 Task: Research Airbnb accommodation in Naze, Japan from 4th January 2024 to 15th January 2024 for 2 adults. Place can be entire room with 1  bedroom having 1 bed and 1 bathroom. Property type can be hotel.
Action: Mouse moved to (458, 116)
Screenshot: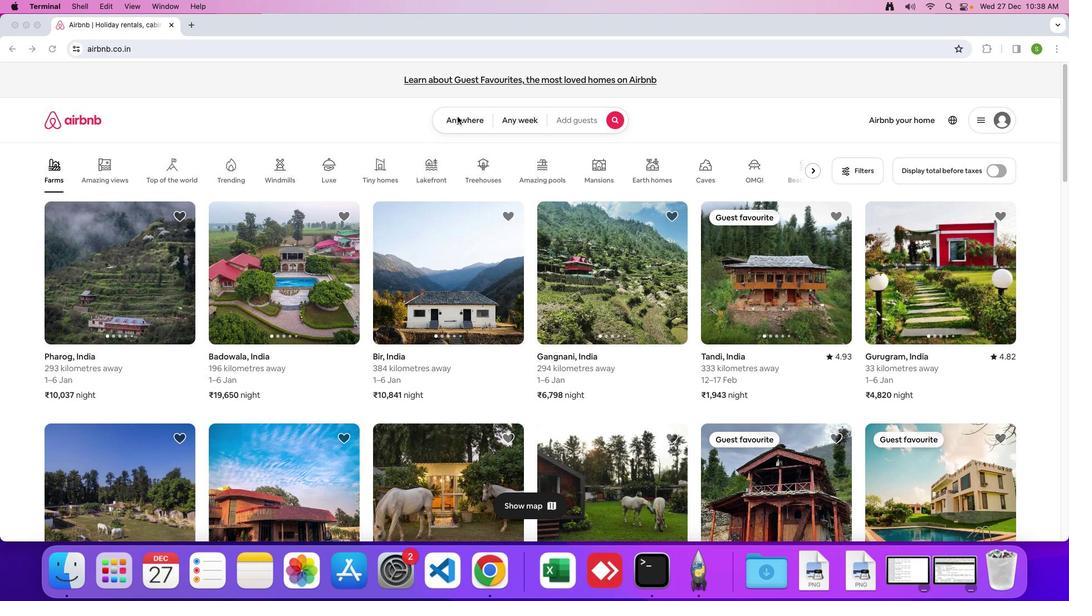 
Action: Mouse pressed left at (458, 116)
Screenshot: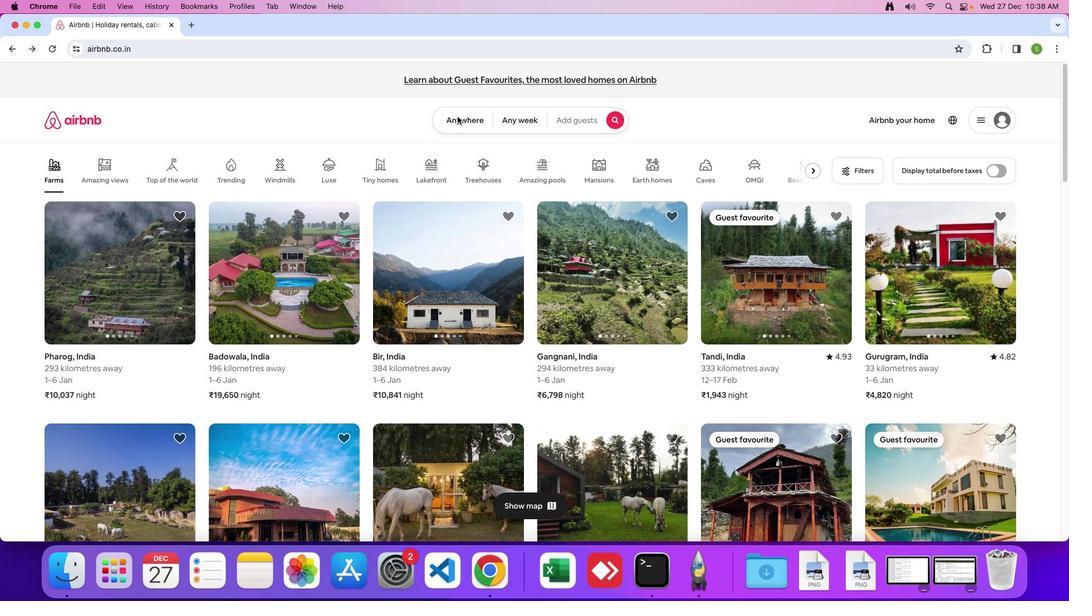 
Action: Mouse moved to (452, 122)
Screenshot: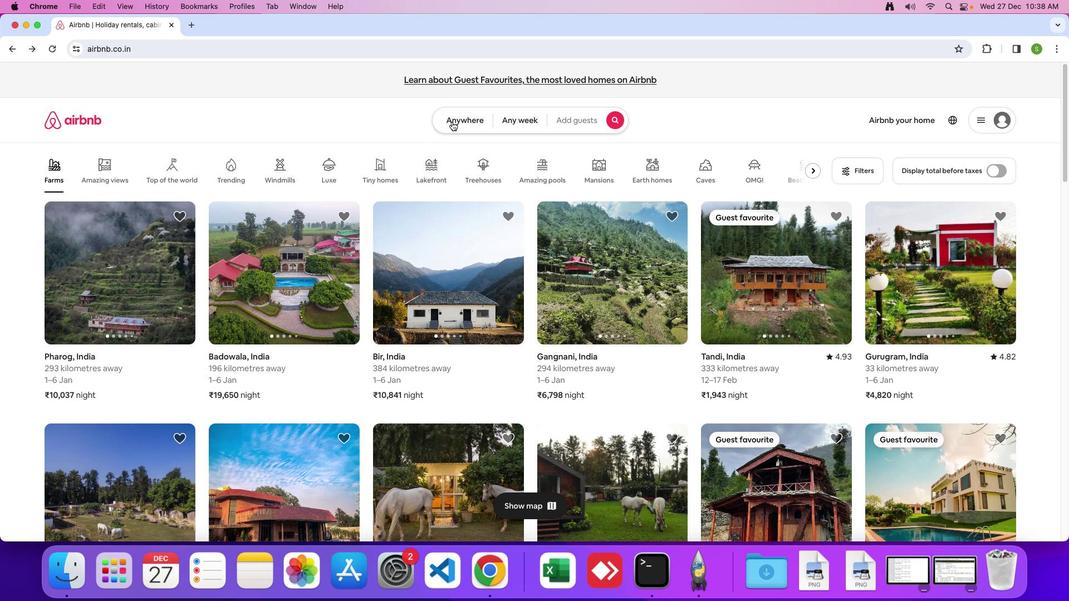 
Action: Mouse pressed left at (452, 122)
Screenshot: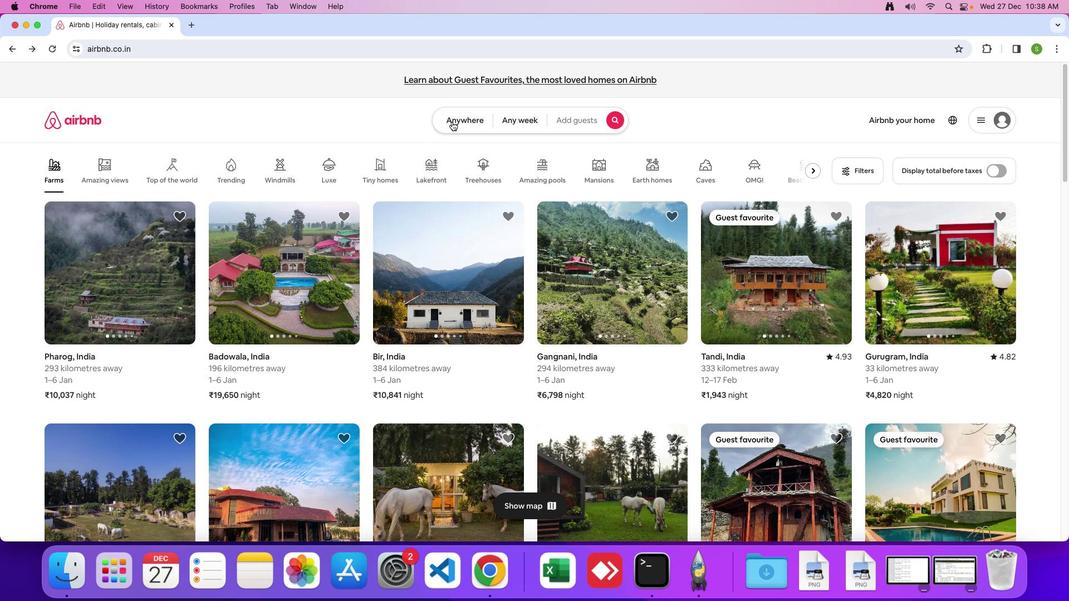 
Action: Mouse moved to (382, 157)
Screenshot: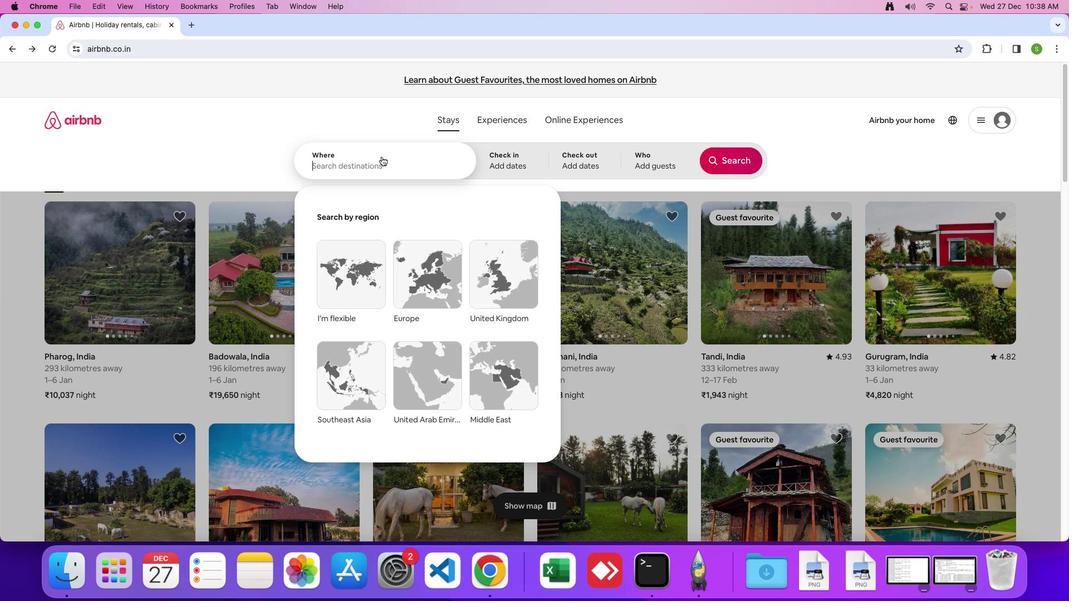 
Action: Mouse pressed left at (382, 157)
Screenshot: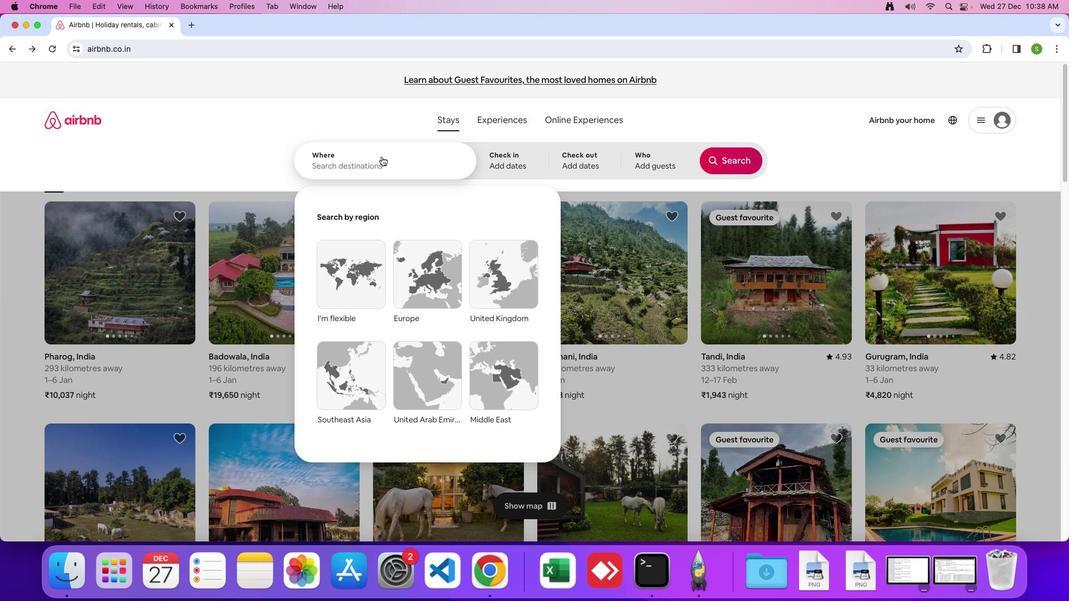 
Action: Key pressed 'N'Key.caps_lock'a''z''a'','Key.spaceKey.shift'J''a''p''a''n'Key.enter
Screenshot: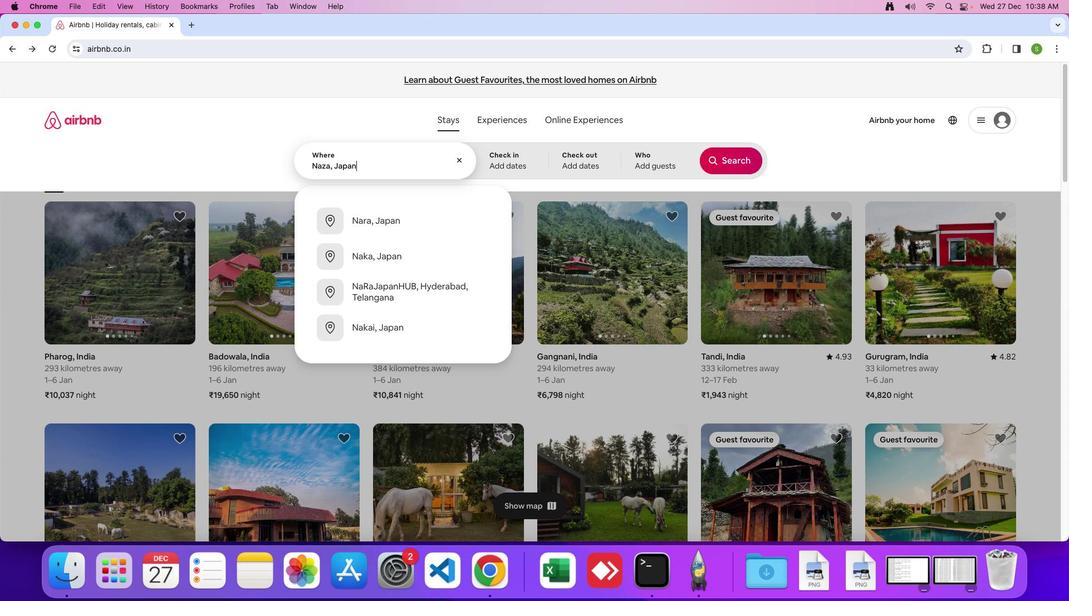 
Action: Mouse moved to (669, 294)
Screenshot: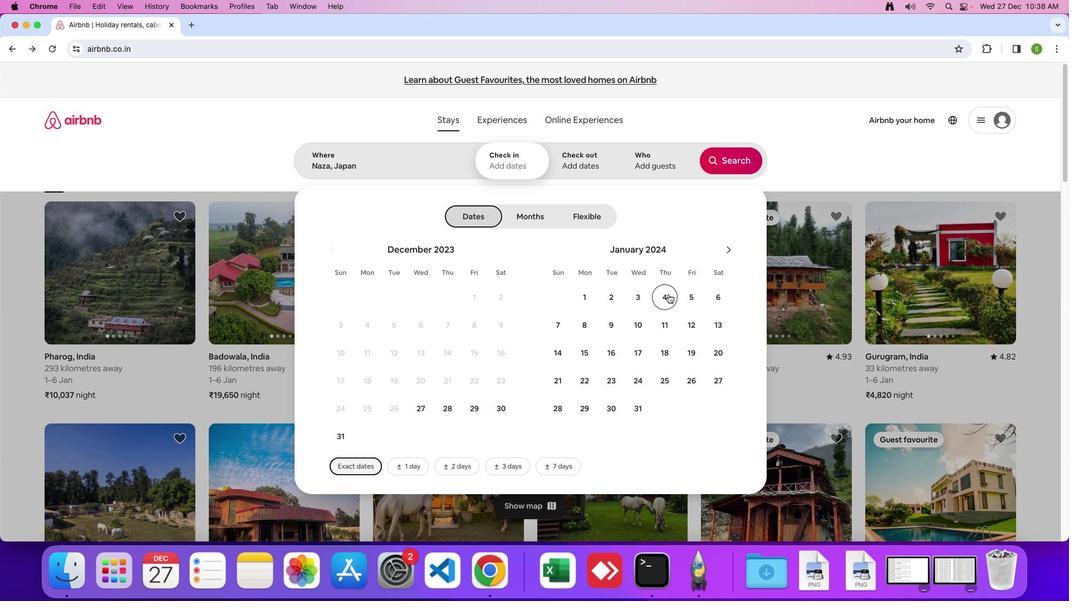 
Action: Mouse pressed left at (669, 294)
Screenshot: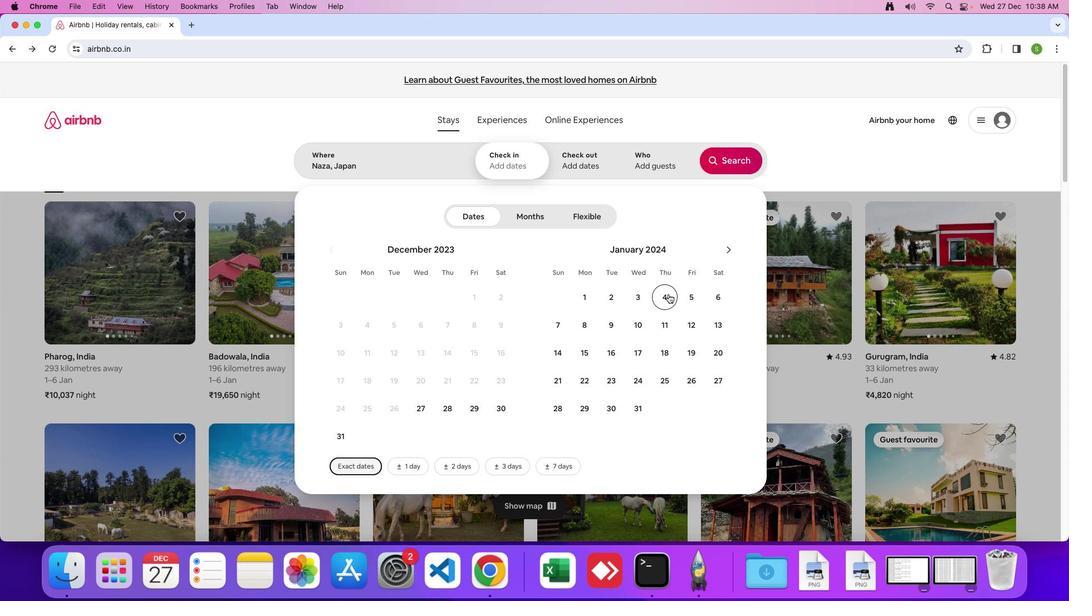 
Action: Mouse moved to (589, 355)
Screenshot: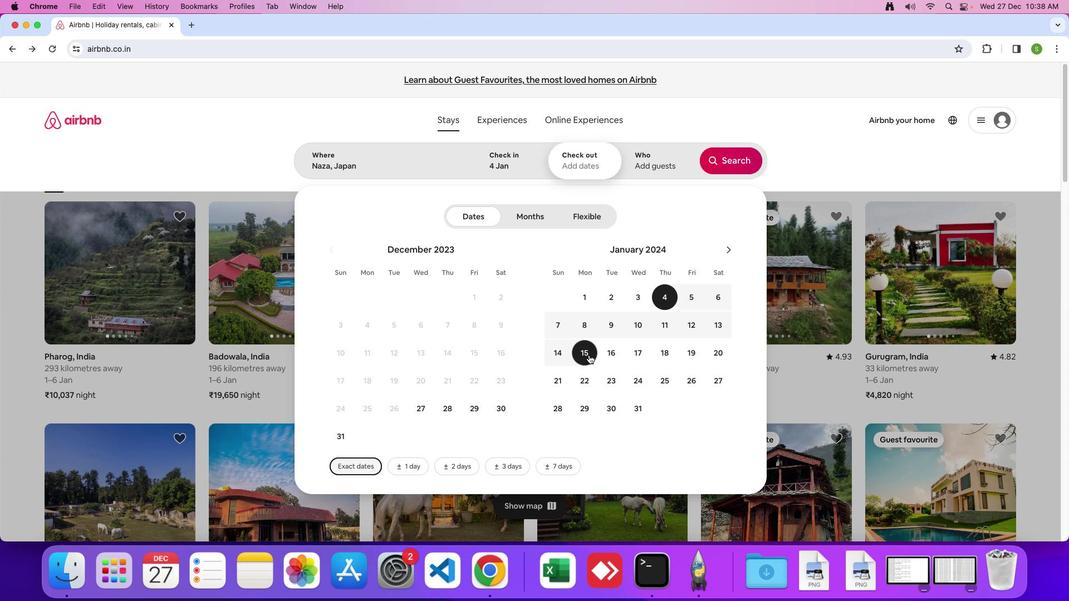 
Action: Mouse pressed left at (589, 355)
Screenshot: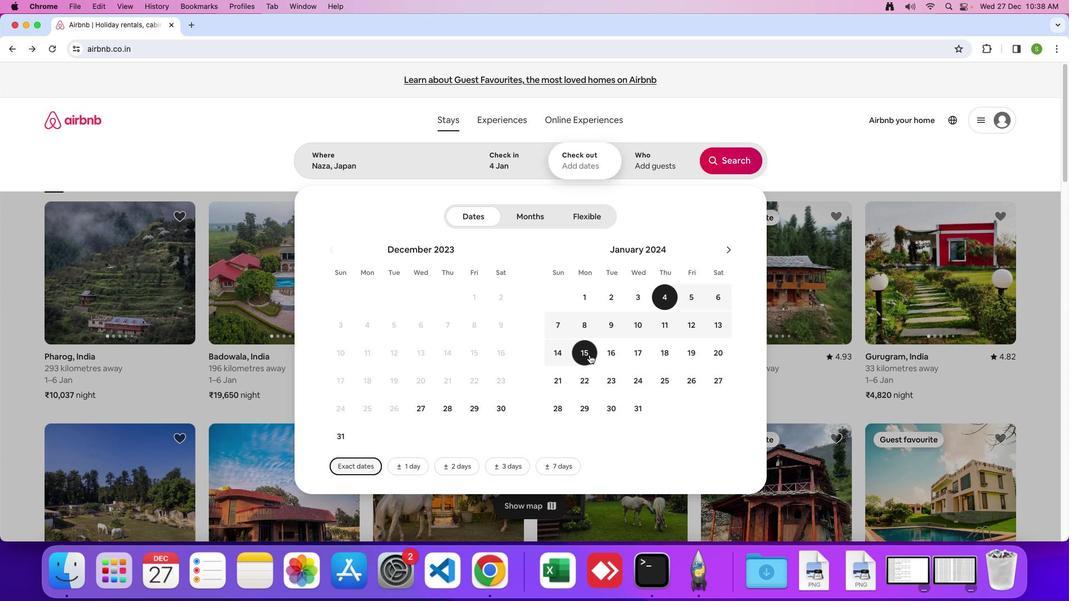 
Action: Mouse moved to (648, 171)
Screenshot: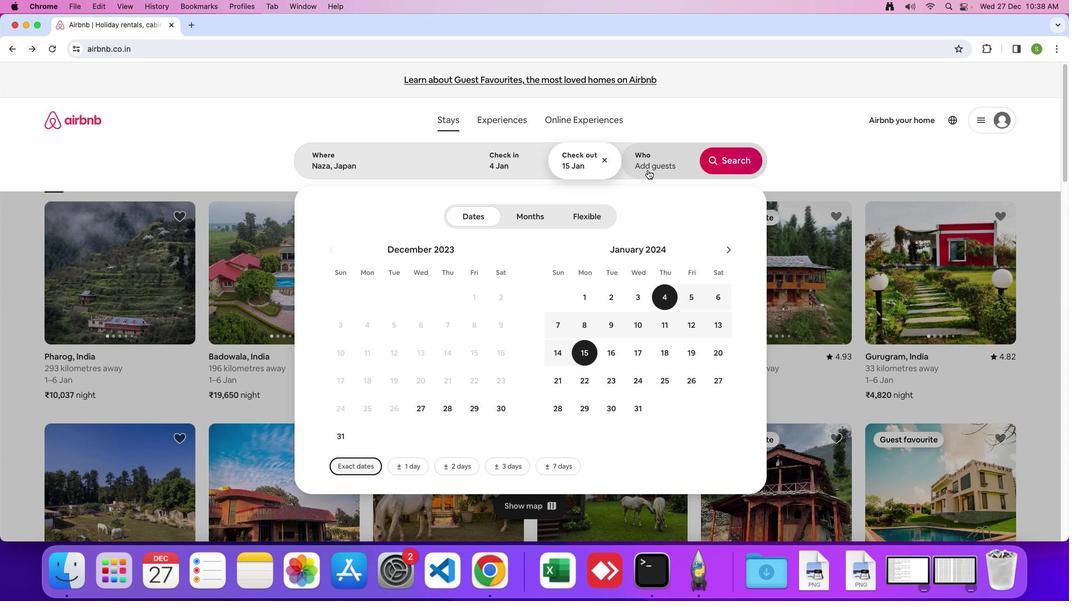 
Action: Mouse pressed left at (648, 171)
Screenshot: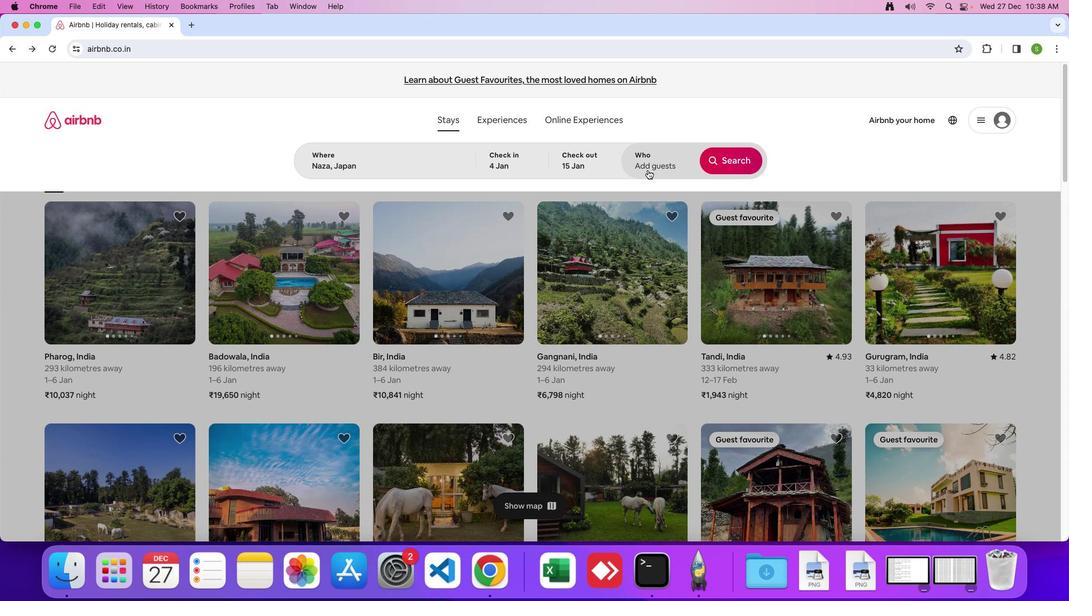 
Action: Mouse moved to (738, 222)
Screenshot: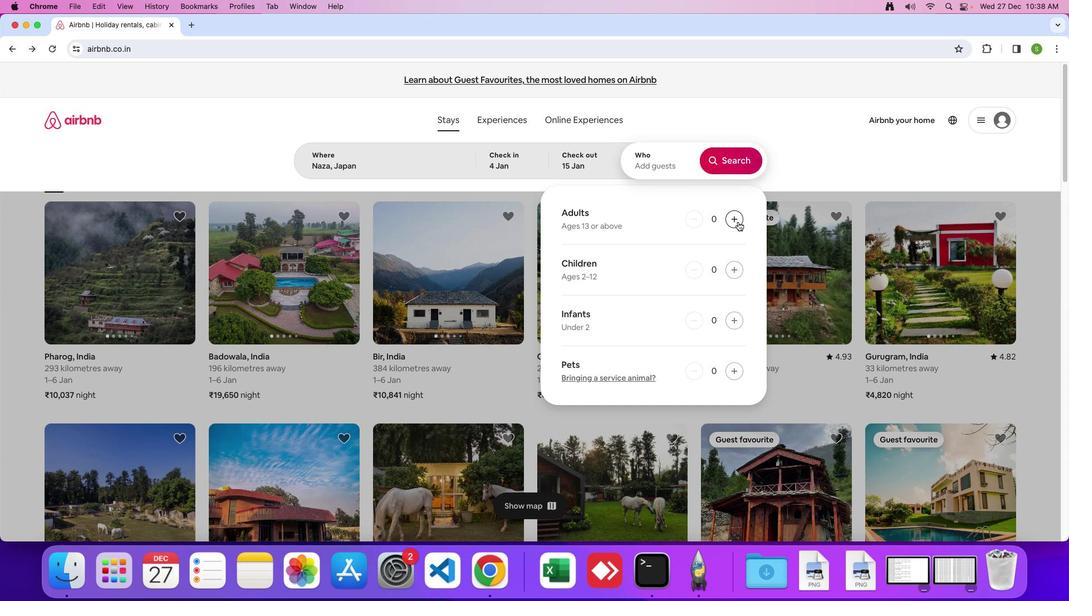 
Action: Mouse pressed left at (738, 222)
Screenshot: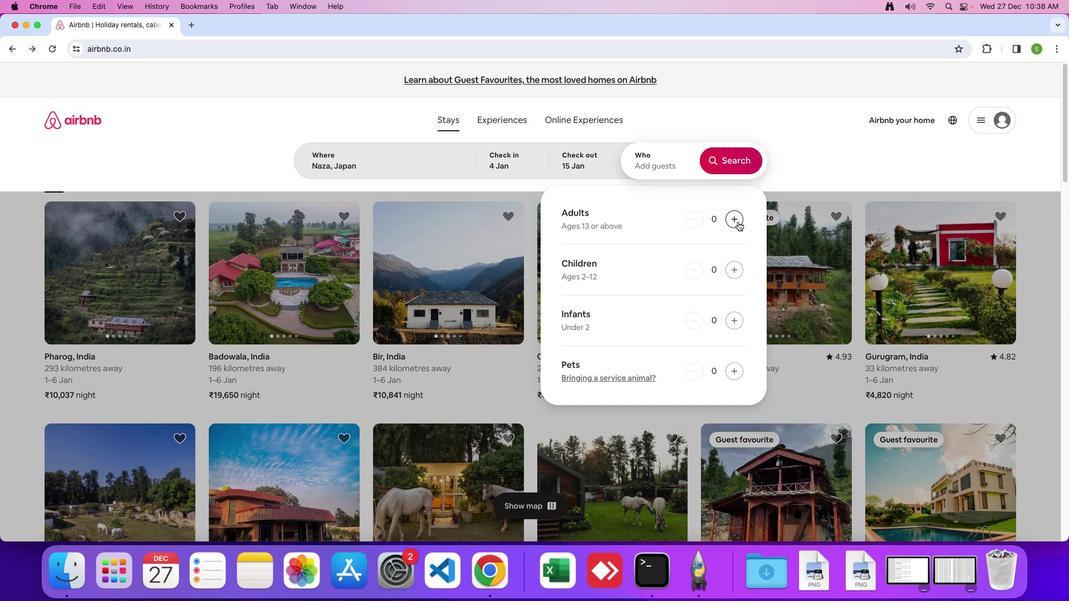 
Action: Mouse moved to (739, 222)
Screenshot: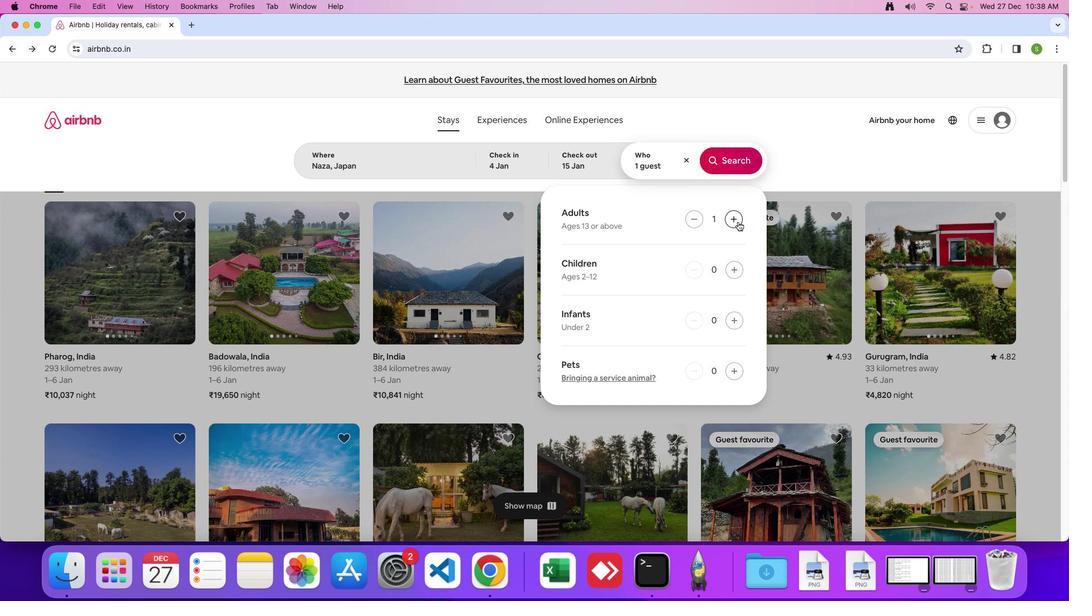 
Action: Mouse pressed left at (739, 222)
Screenshot: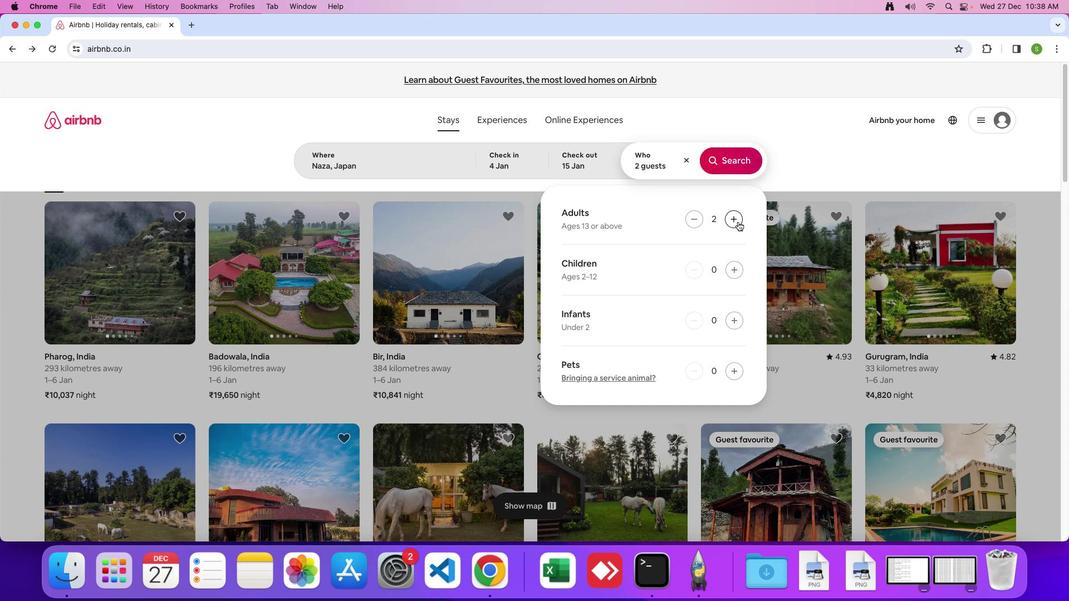 
Action: Mouse moved to (732, 166)
Screenshot: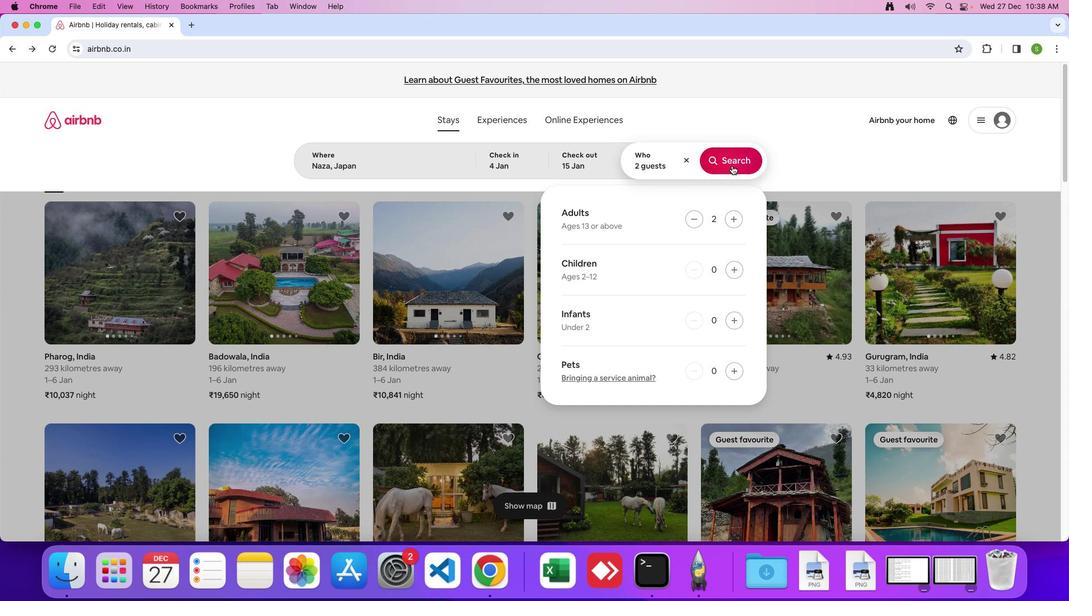 
Action: Mouse pressed left at (732, 166)
Screenshot: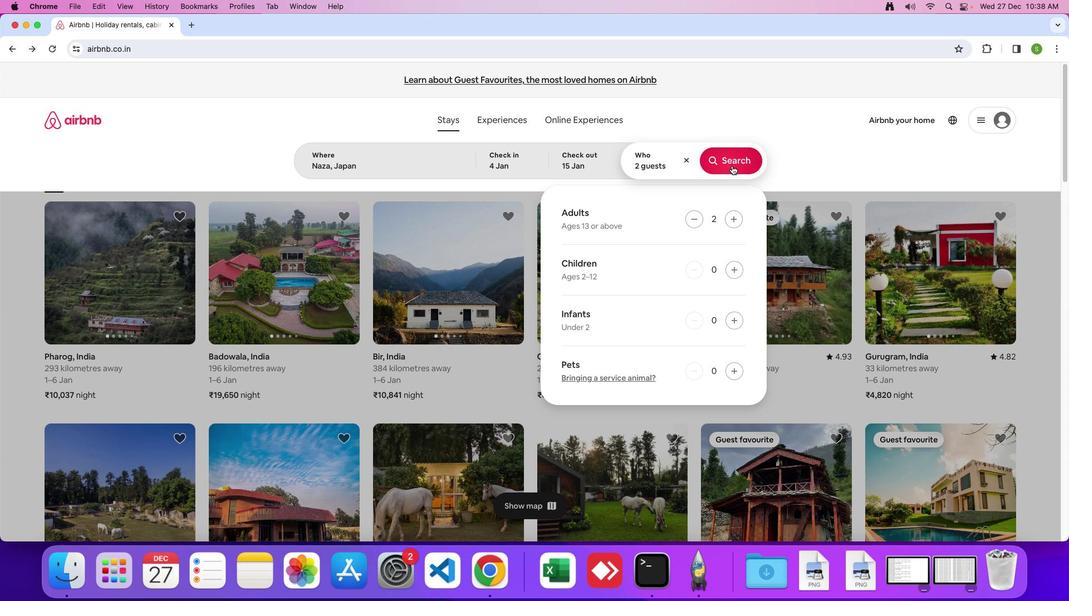 
Action: Mouse moved to (883, 133)
Screenshot: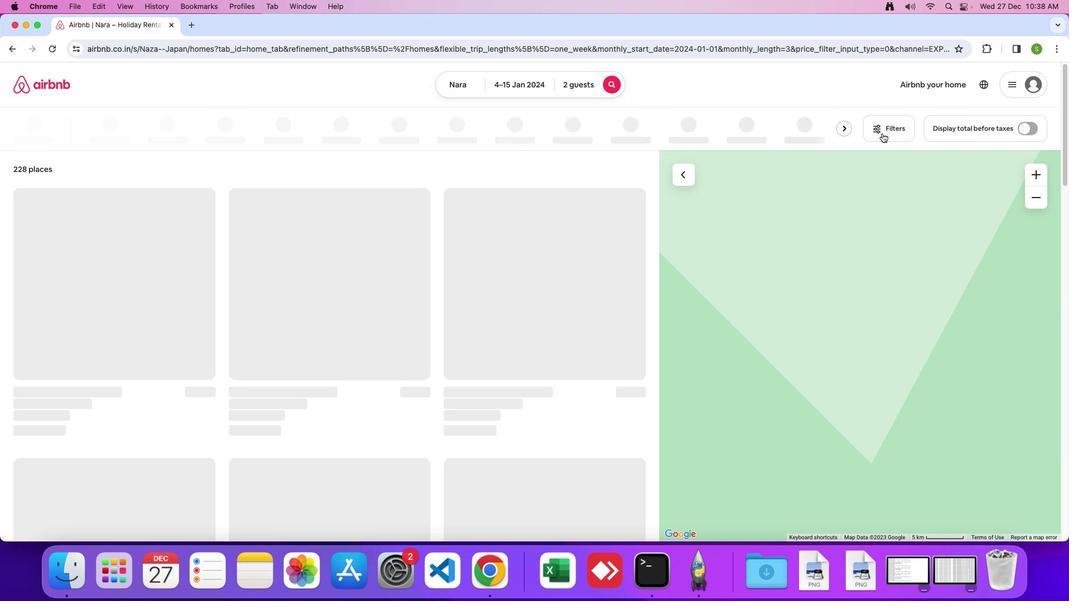 
Action: Mouse pressed left at (883, 133)
Screenshot: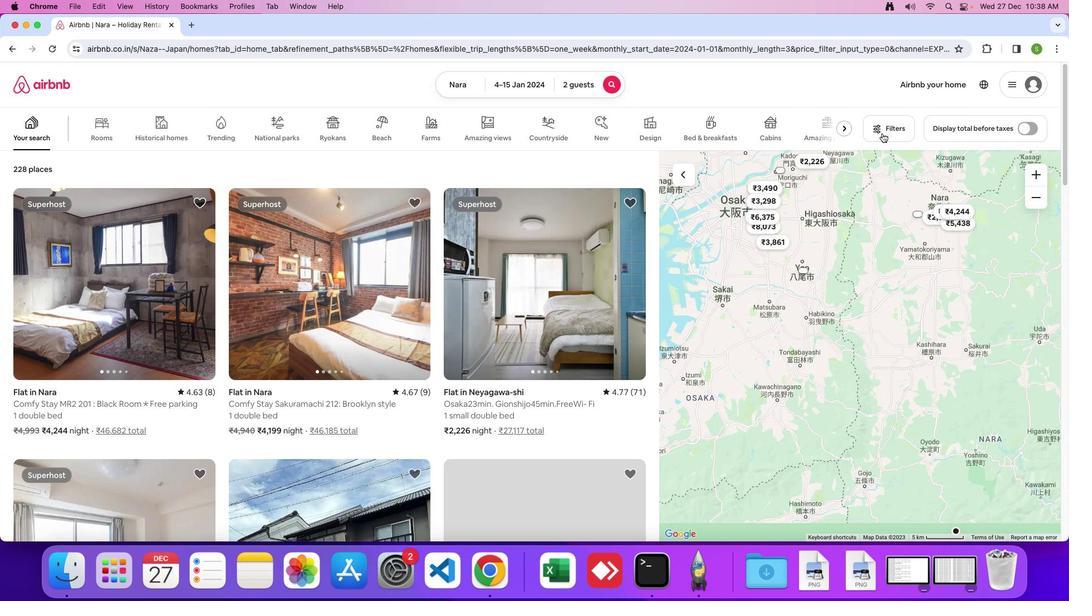 
Action: Mouse moved to (550, 290)
Screenshot: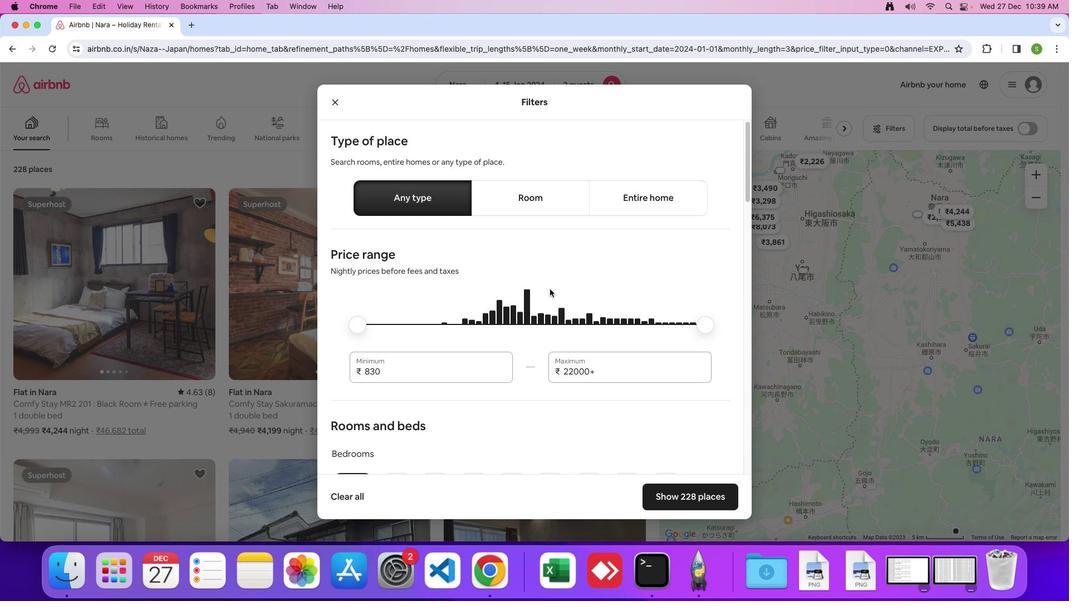 
Action: Mouse scrolled (550, 290) with delta (0, 0)
Screenshot: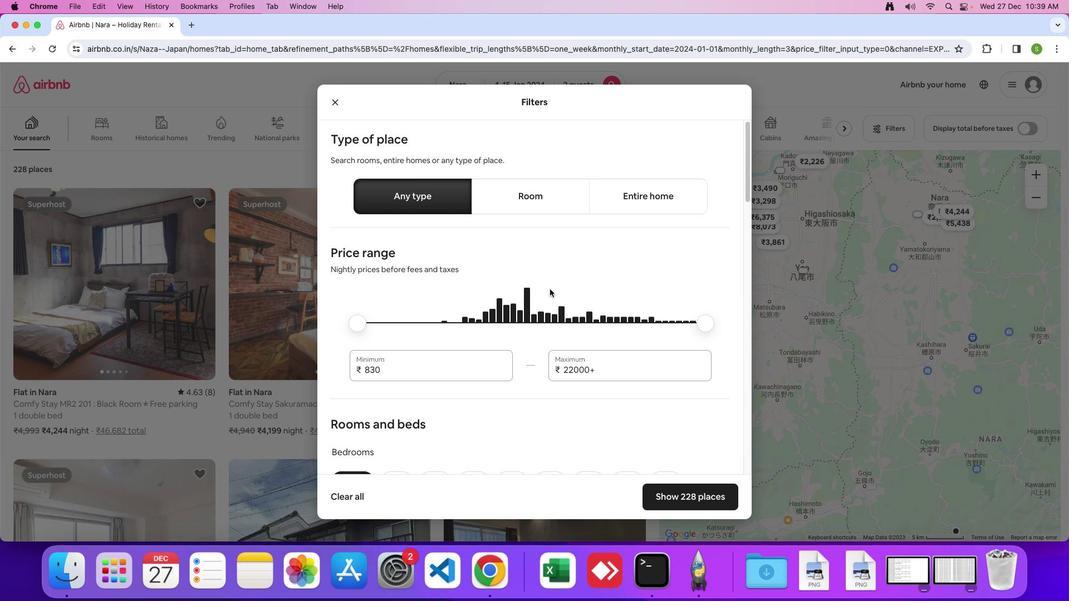 
Action: Mouse scrolled (550, 290) with delta (0, 0)
Screenshot: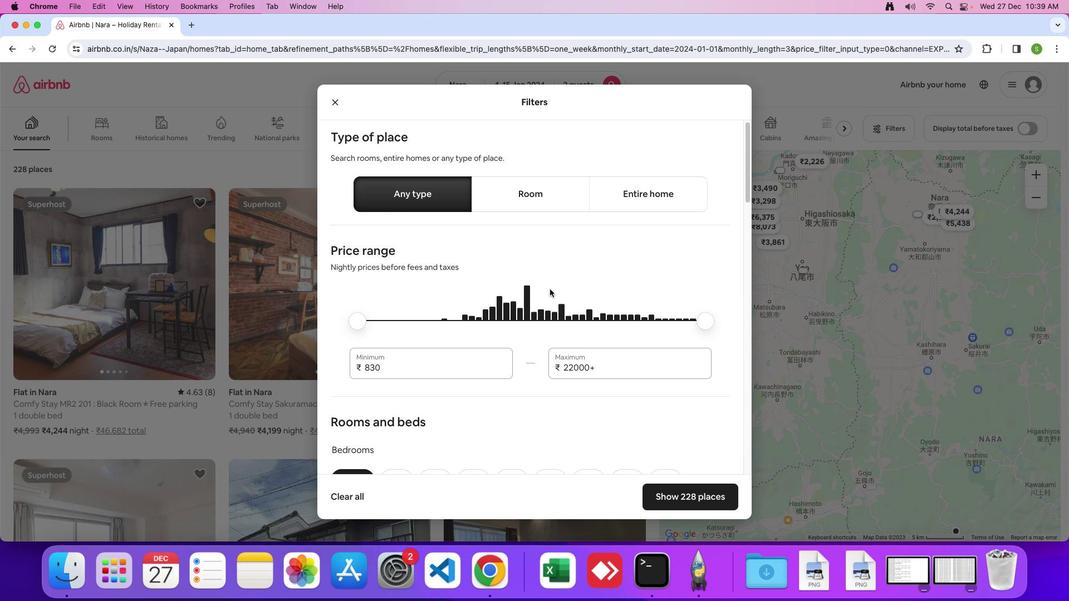 
Action: Mouse scrolled (550, 290) with delta (0, 0)
Screenshot: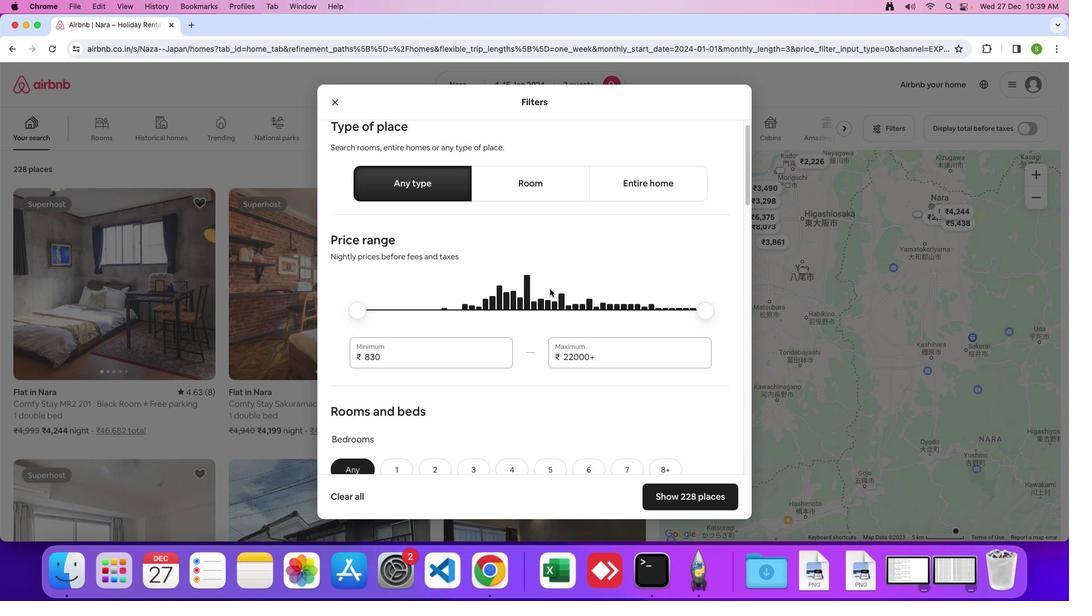 
Action: Mouse scrolled (550, 290) with delta (0, 0)
Screenshot: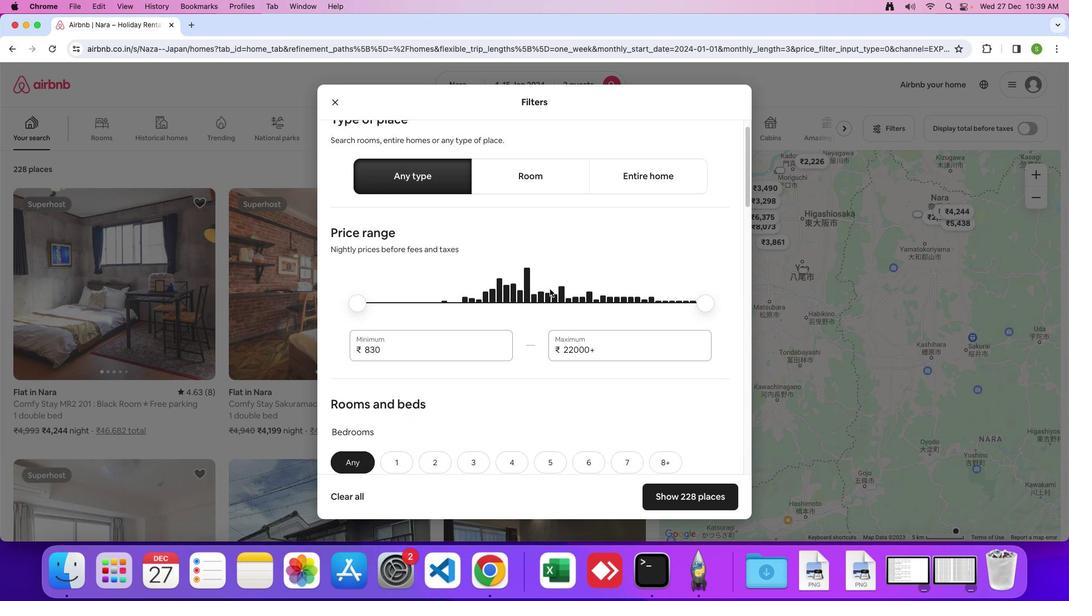 
Action: Mouse scrolled (550, 290) with delta (0, 0)
Screenshot: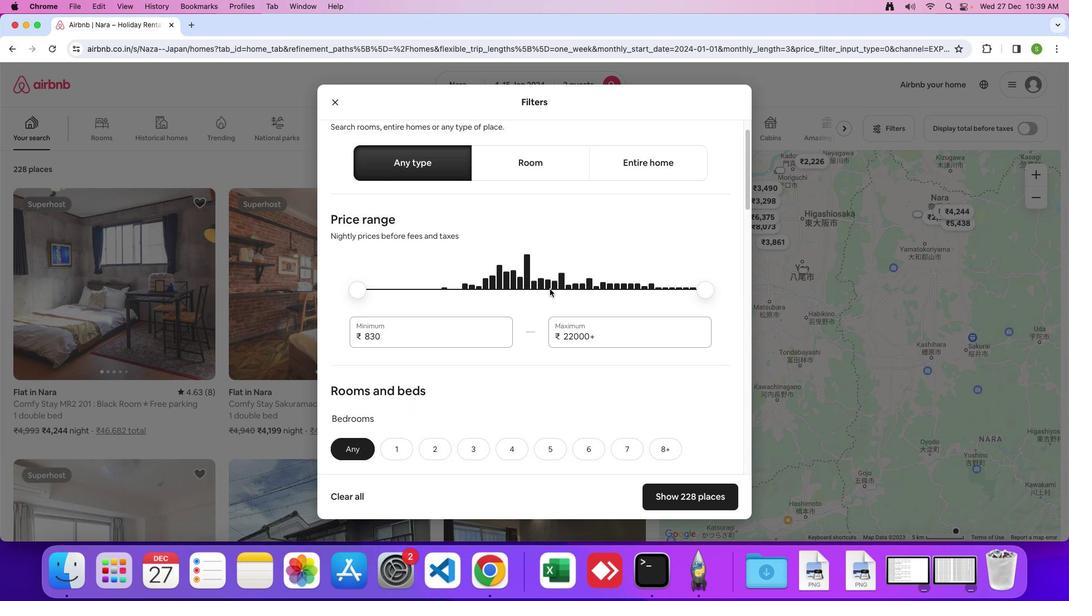 
Action: Mouse scrolled (550, 290) with delta (0, 0)
Screenshot: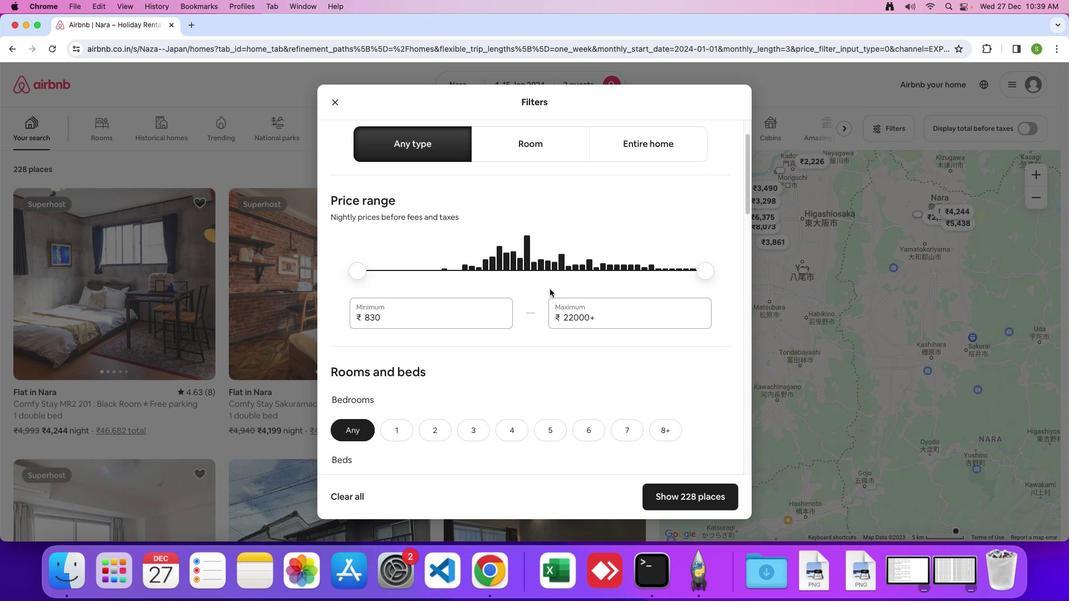 
Action: Mouse scrolled (550, 290) with delta (0, 0)
Screenshot: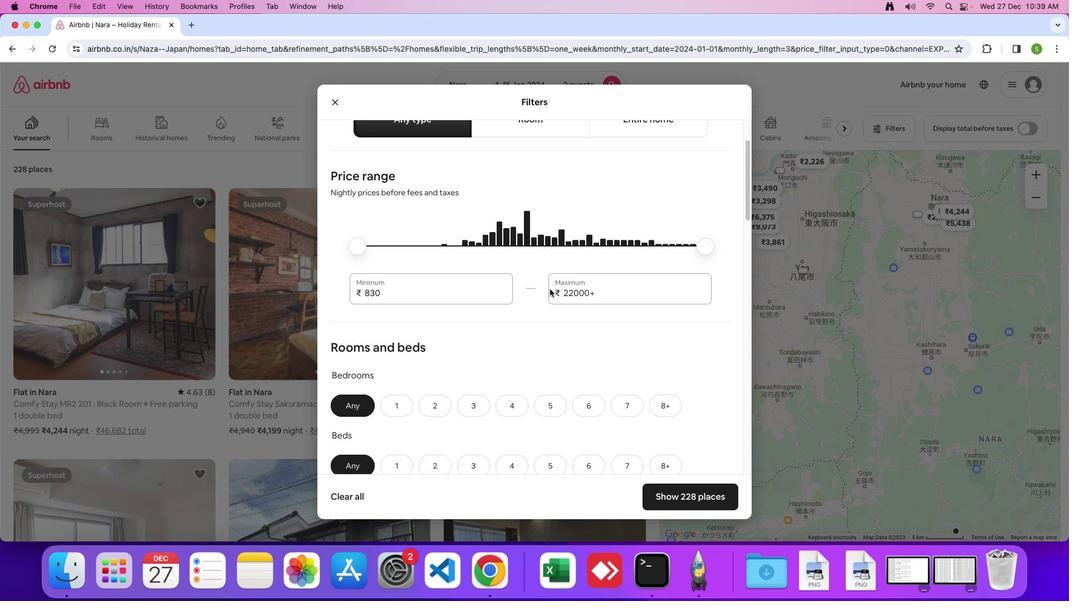 
Action: Mouse scrolled (550, 290) with delta (0, 0)
Screenshot: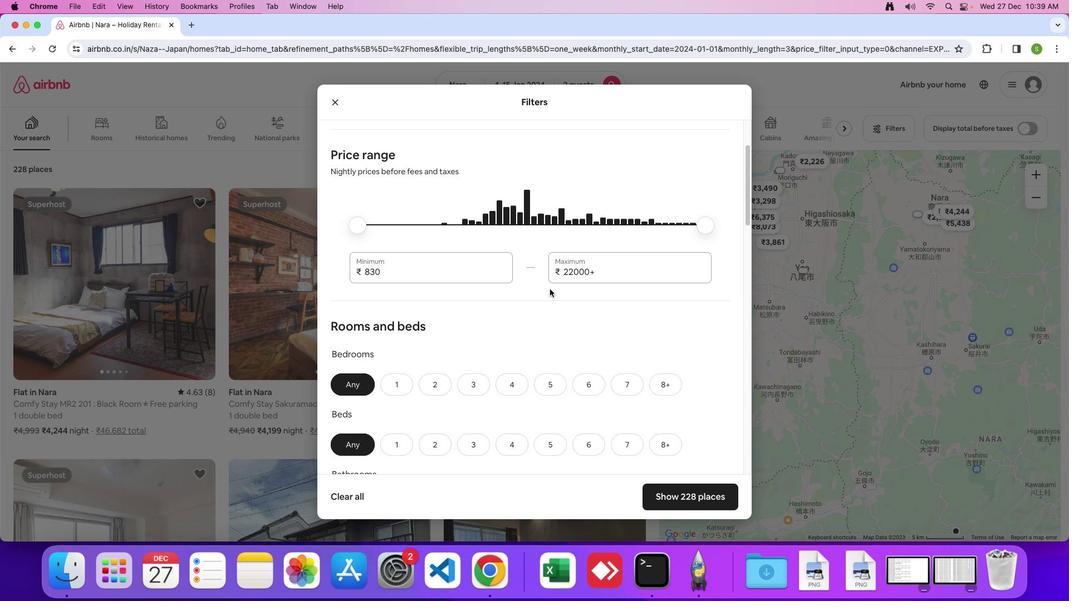 
Action: Mouse scrolled (550, 290) with delta (0, 0)
Screenshot: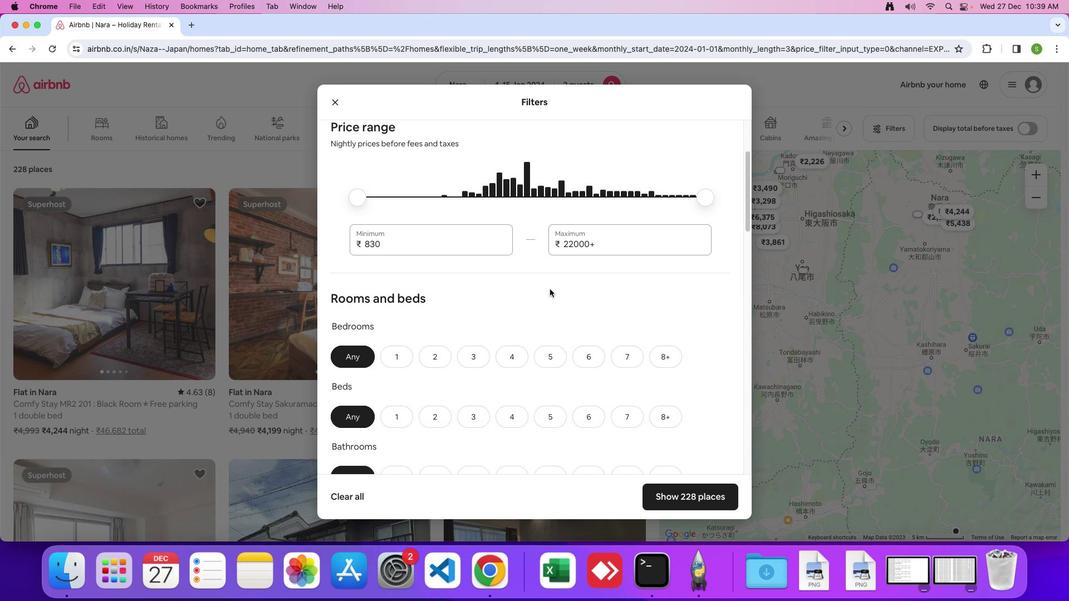 
Action: Mouse scrolled (550, 290) with delta (0, 0)
Screenshot: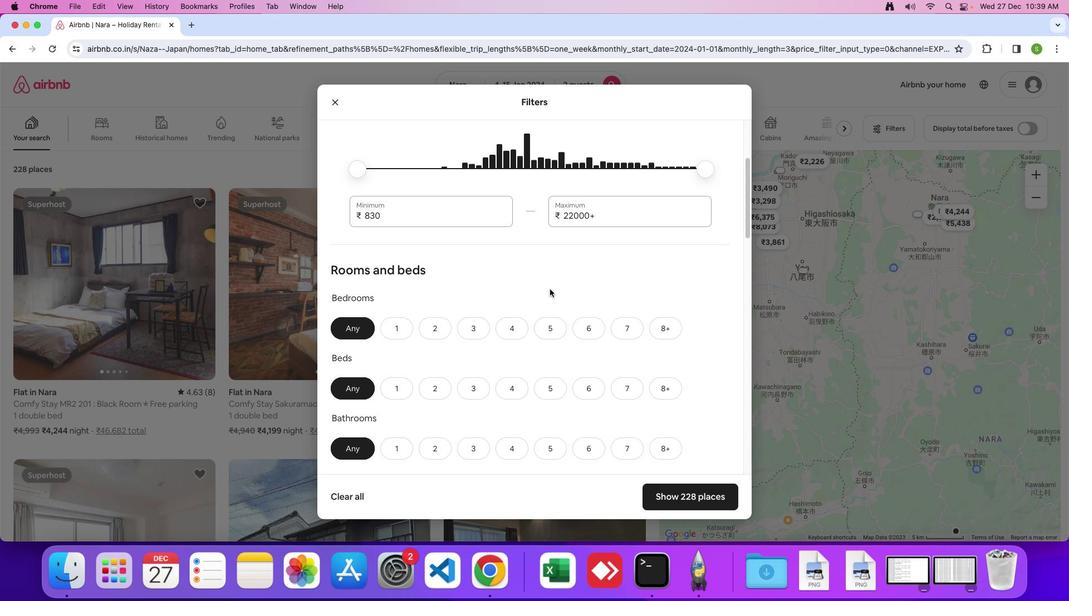 
Action: Mouse scrolled (550, 290) with delta (0, 0)
Screenshot: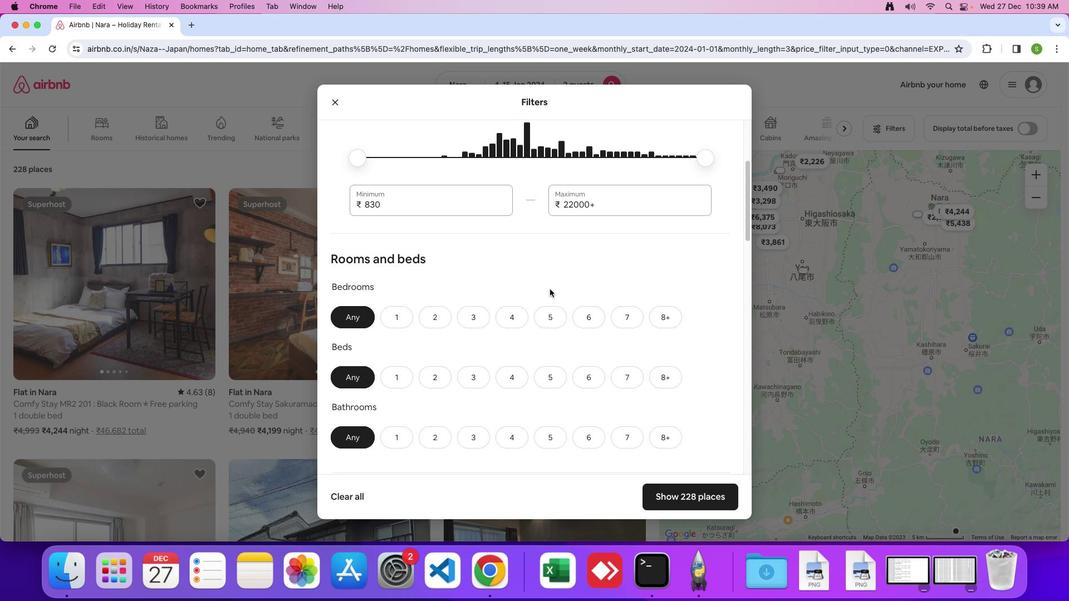 
Action: Mouse scrolled (550, 290) with delta (0, 0)
Screenshot: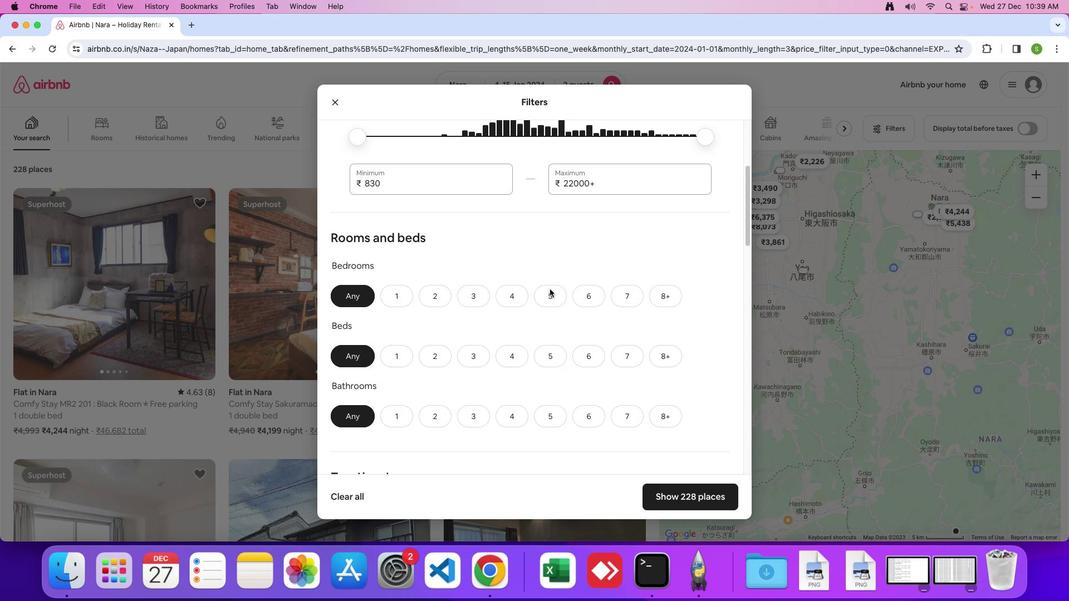 
Action: Mouse scrolled (550, 290) with delta (0, 0)
Screenshot: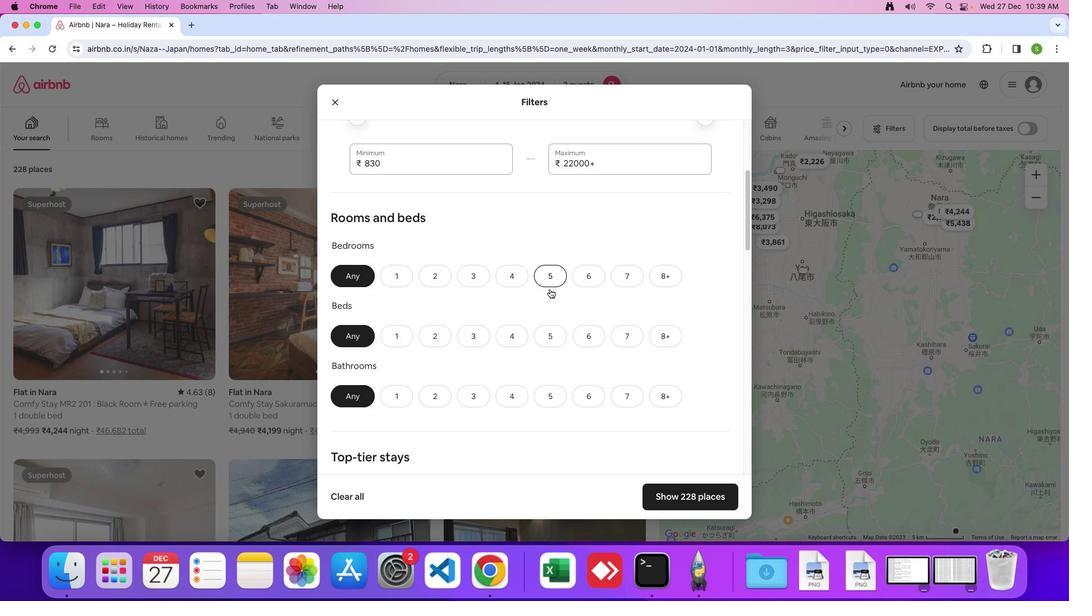 
Action: Mouse scrolled (550, 290) with delta (0, 0)
Screenshot: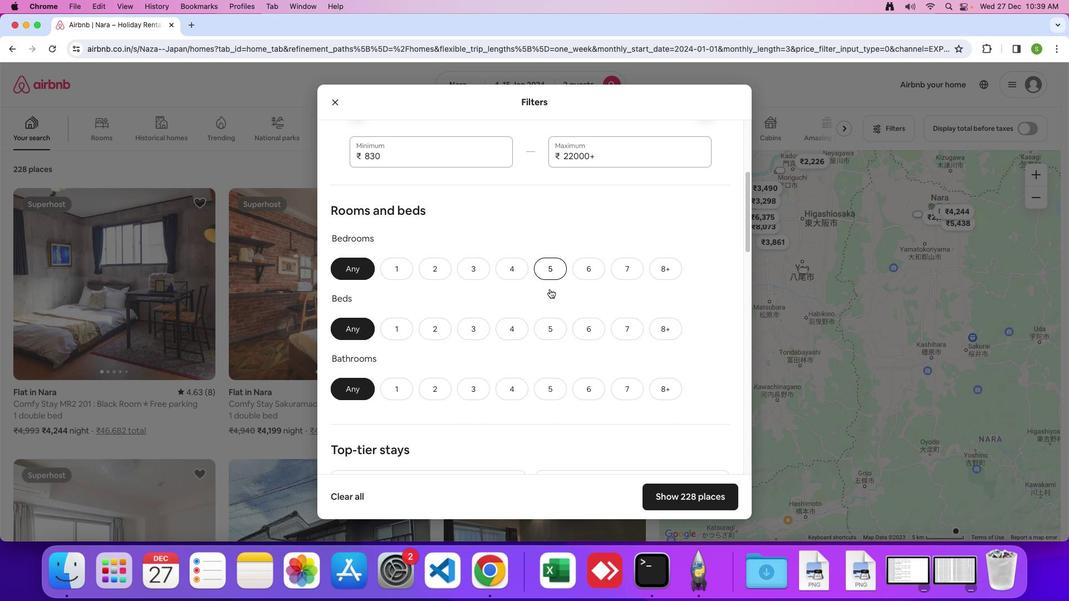 
Action: Mouse scrolled (550, 290) with delta (0, 0)
Screenshot: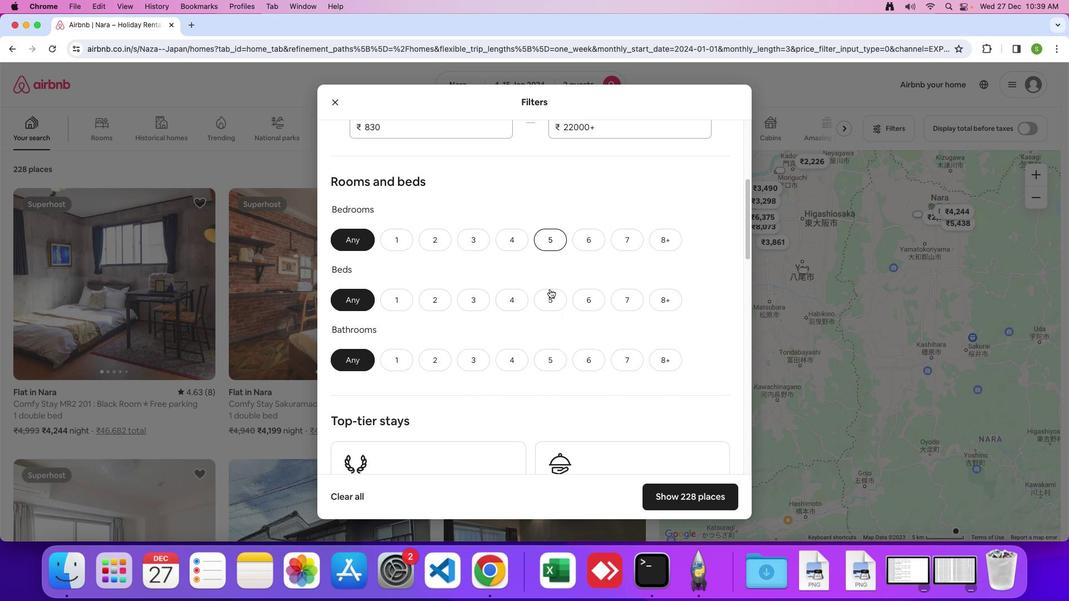 
Action: Mouse moved to (404, 237)
Screenshot: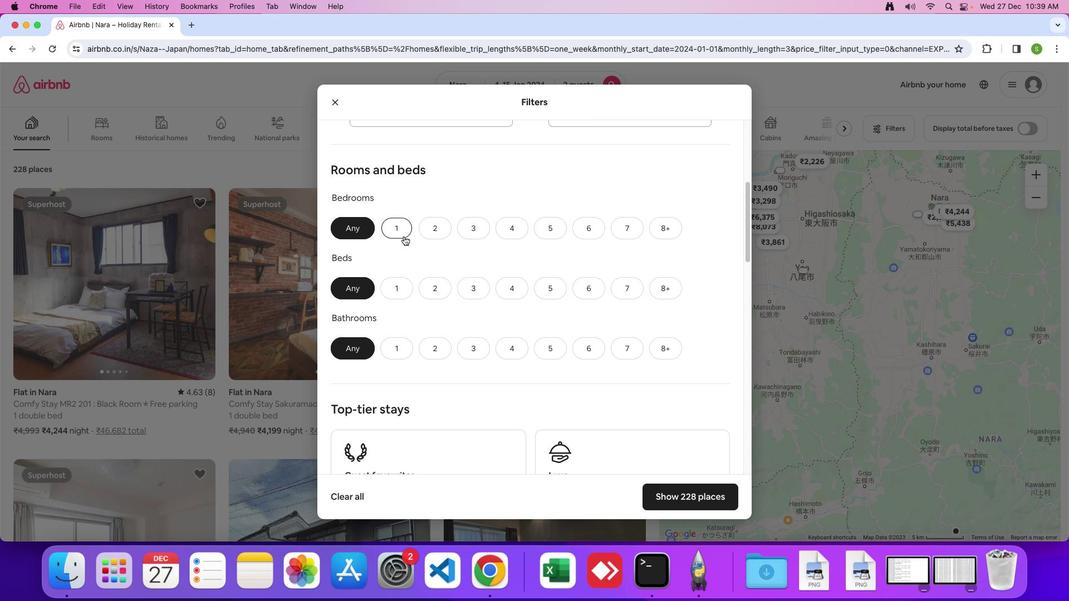 
Action: Mouse pressed left at (404, 237)
Screenshot: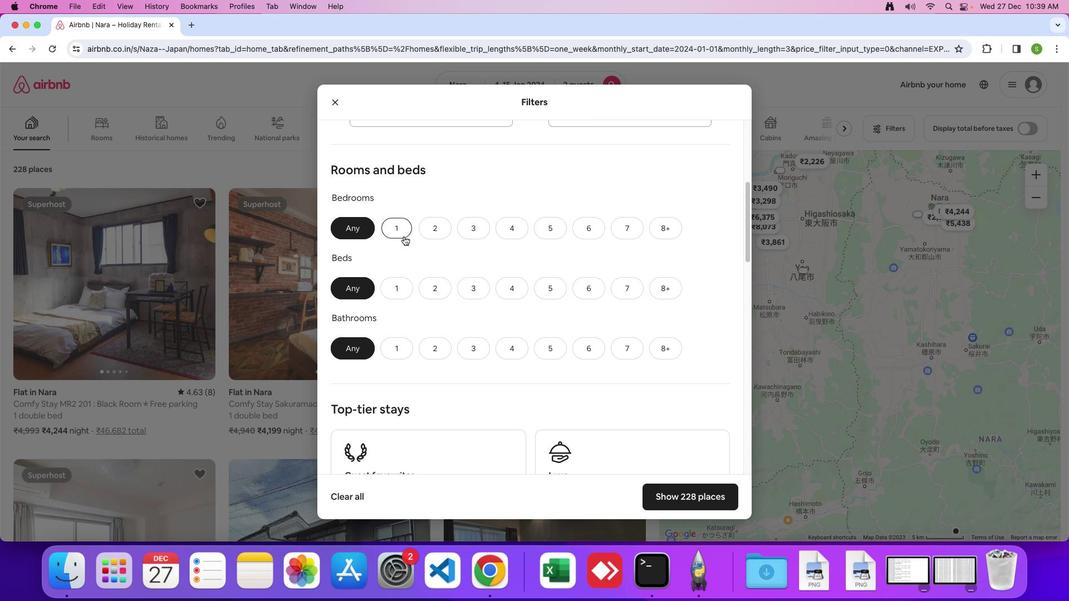 
Action: Mouse moved to (392, 289)
Screenshot: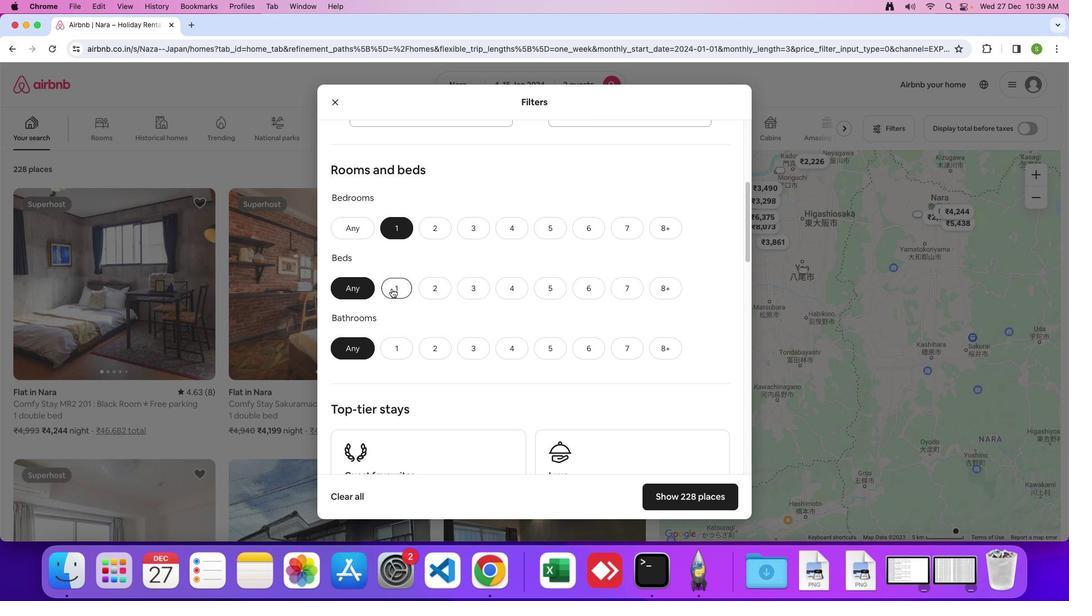 
Action: Mouse pressed left at (392, 289)
Screenshot: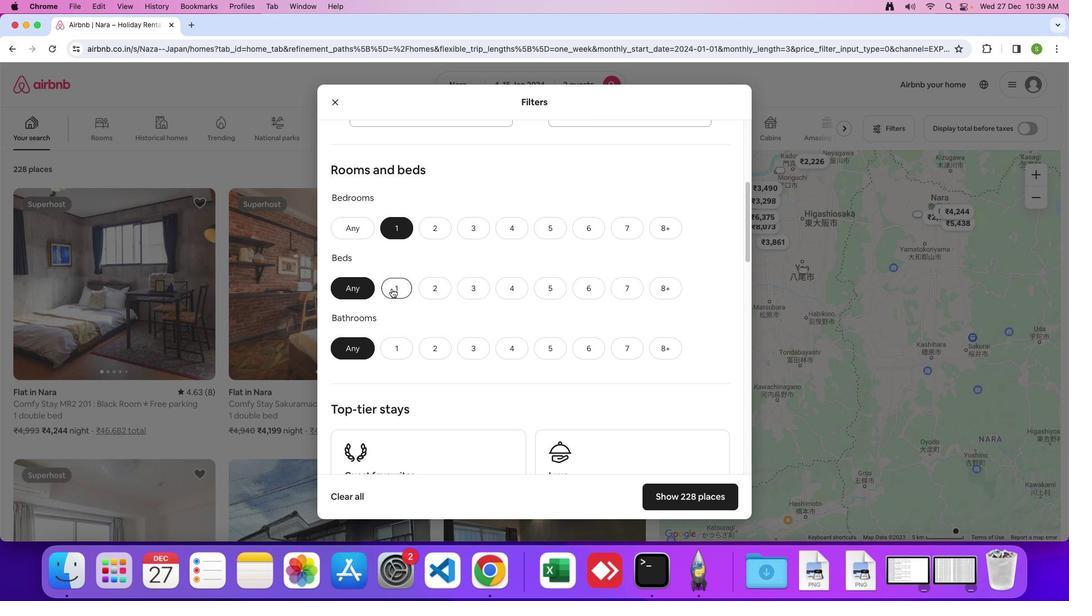 
Action: Mouse moved to (390, 342)
Screenshot: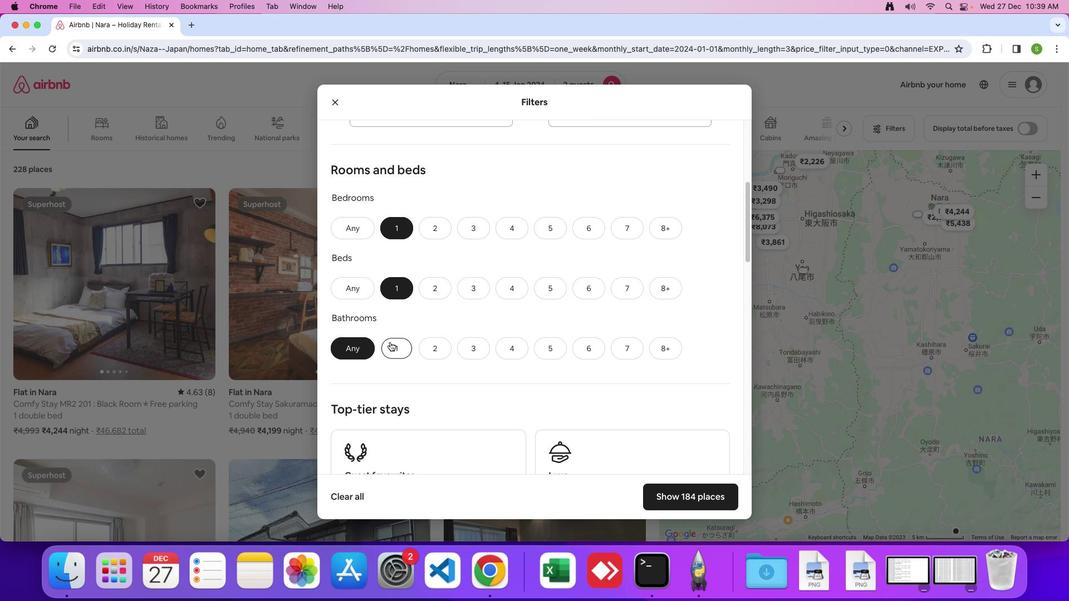 
Action: Mouse pressed left at (390, 342)
Screenshot: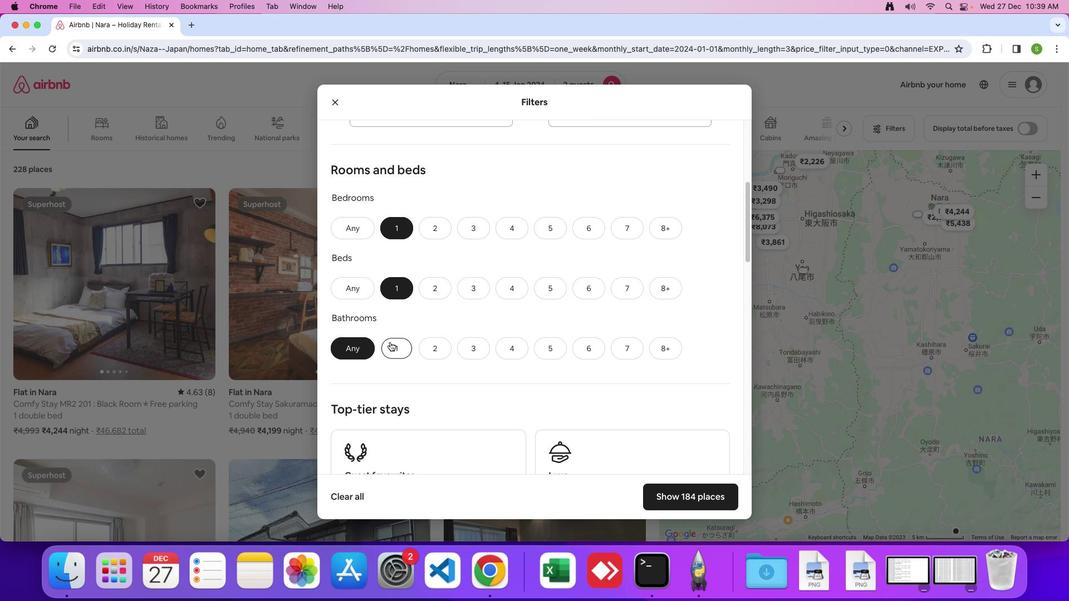 
Action: Mouse moved to (450, 311)
Screenshot: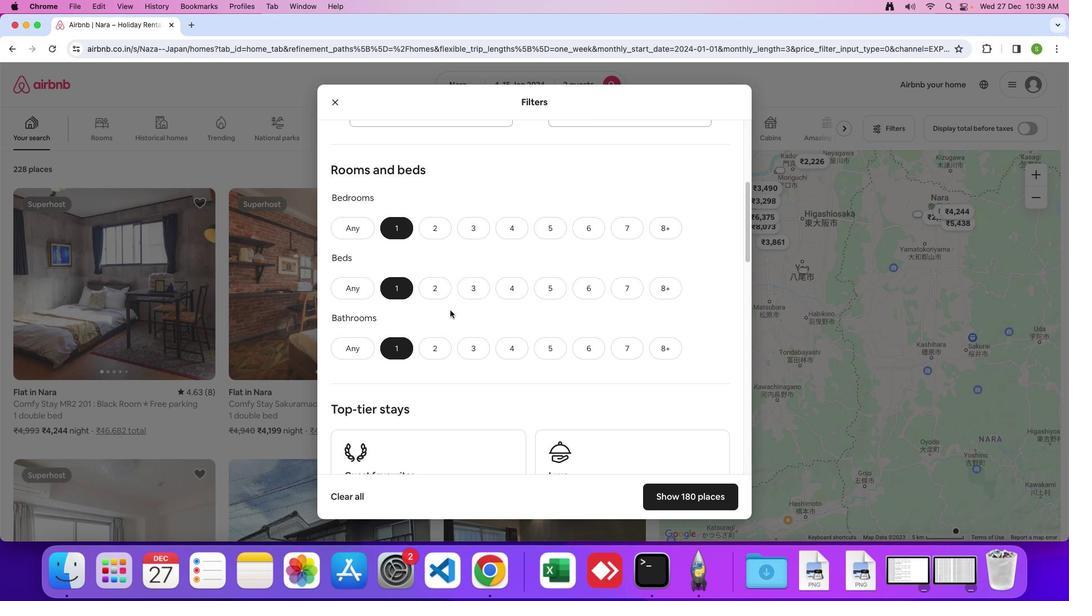 
Action: Mouse scrolled (450, 311) with delta (0, 0)
Screenshot: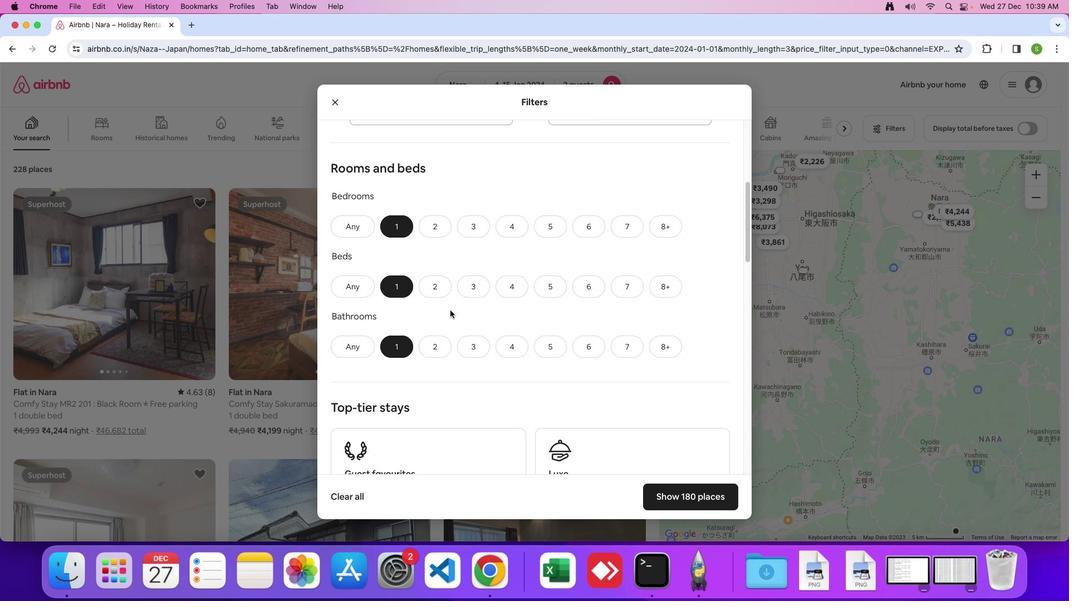 
Action: Mouse scrolled (450, 311) with delta (0, 0)
Screenshot: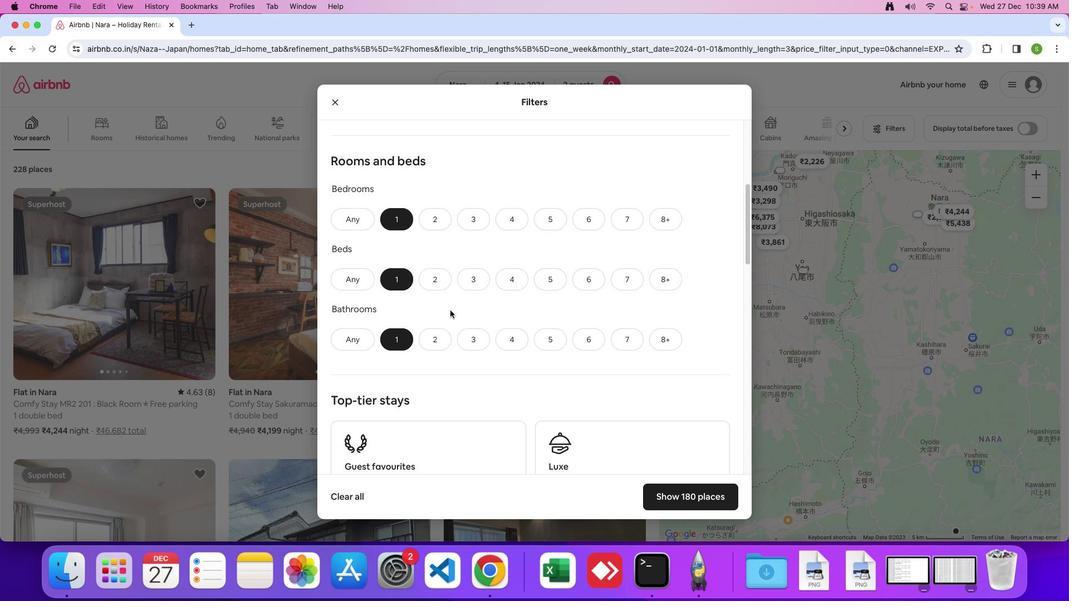 
Action: Mouse scrolled (450, 311) with delta (0, 0)
Screenshot: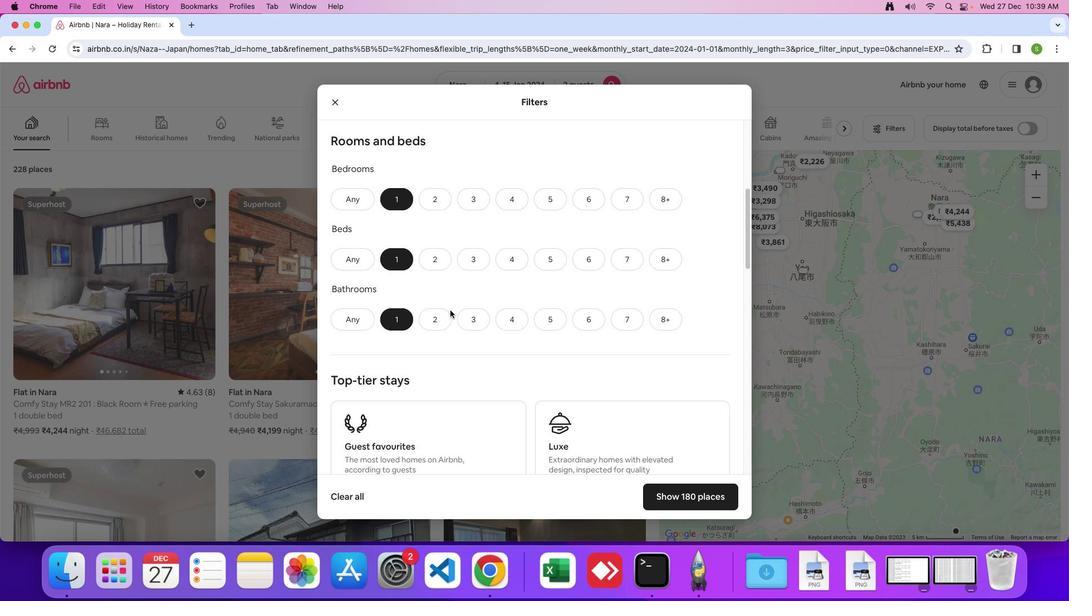 
Action: Mouse scrolled (450, 311) with delta (0, 0)
Screenshot: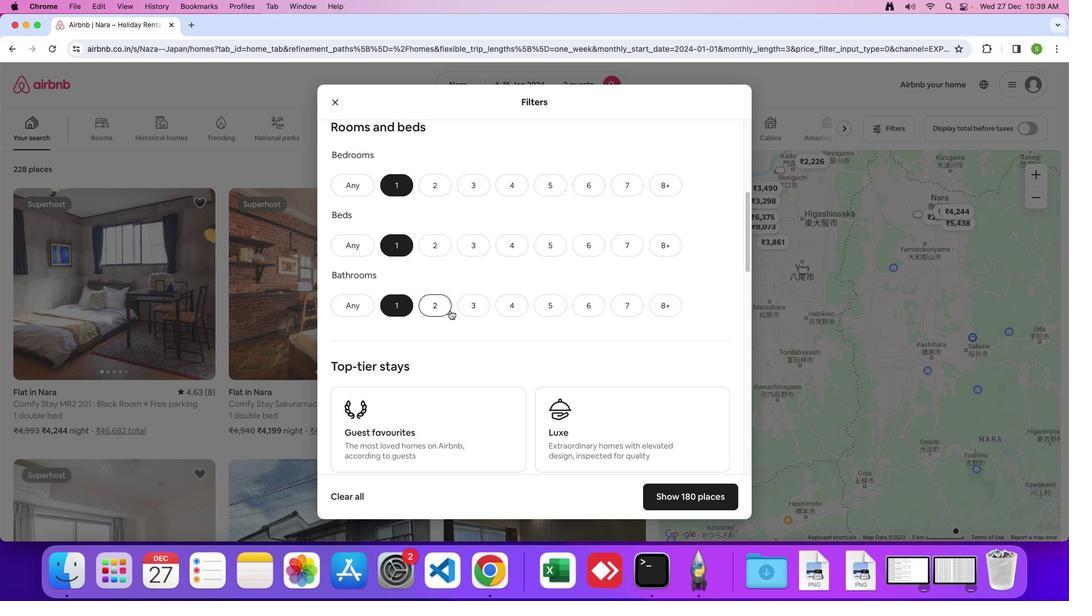 
Action: Mouse moved to (450, 310)
Screenshot: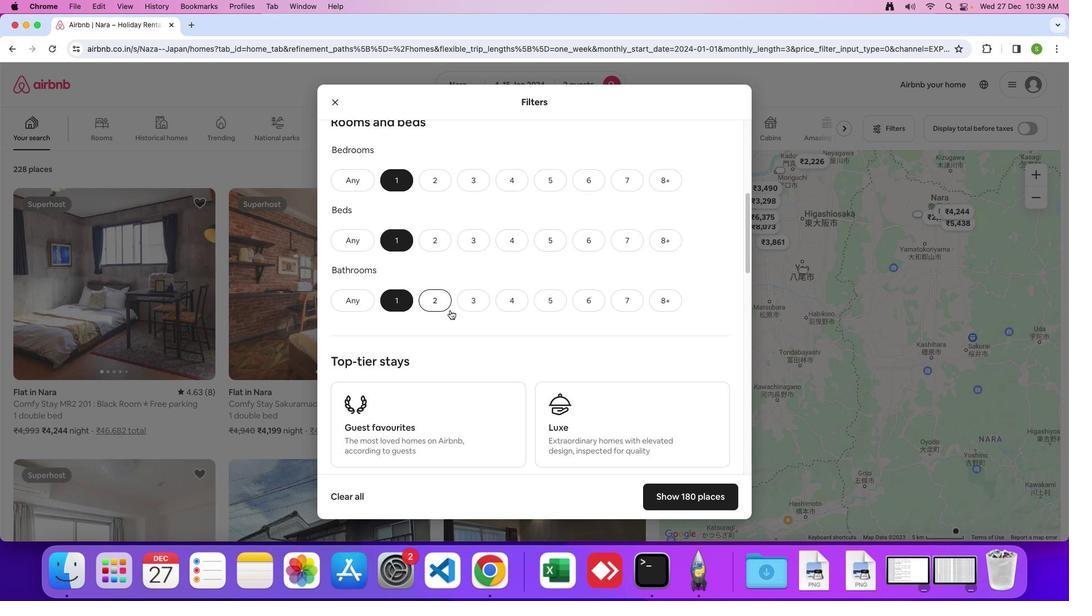 
Action: Mouse scrolled (450, 310) with delta (0, 0)
Screenshot: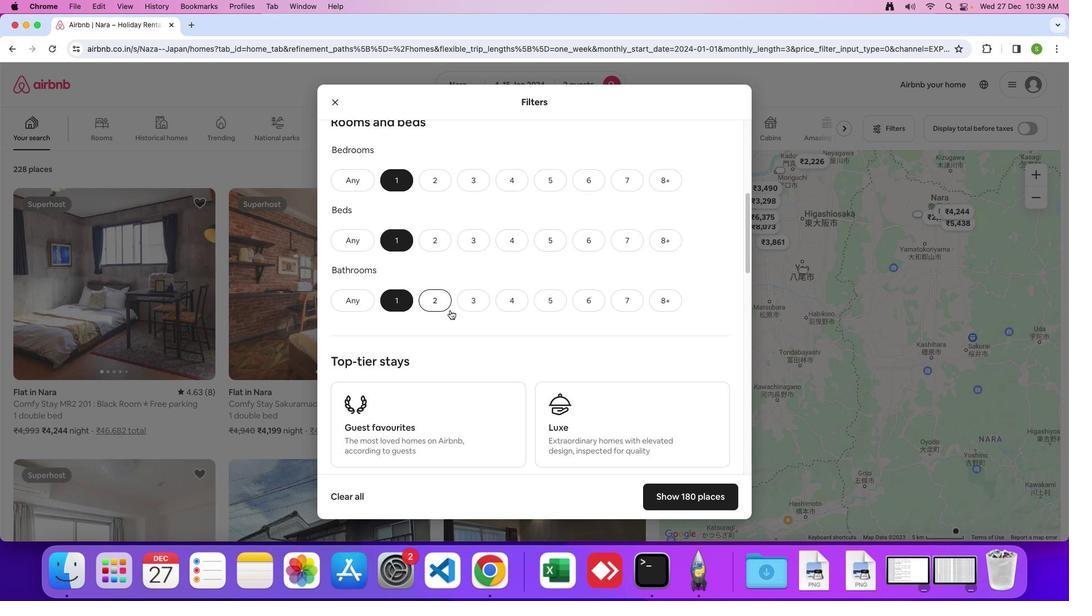 
Action: Mouse scrolled (450, 310) with delta (0, 0)
Screenshot: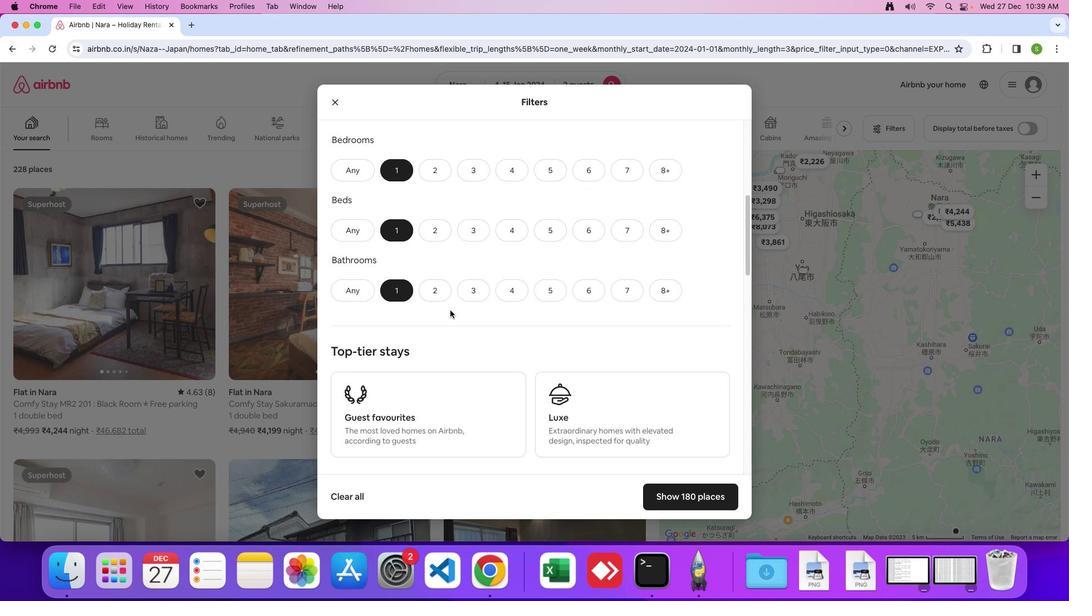 
Action: Mouse scrolled (450, 310) with delta (0, 0)
Screenshot: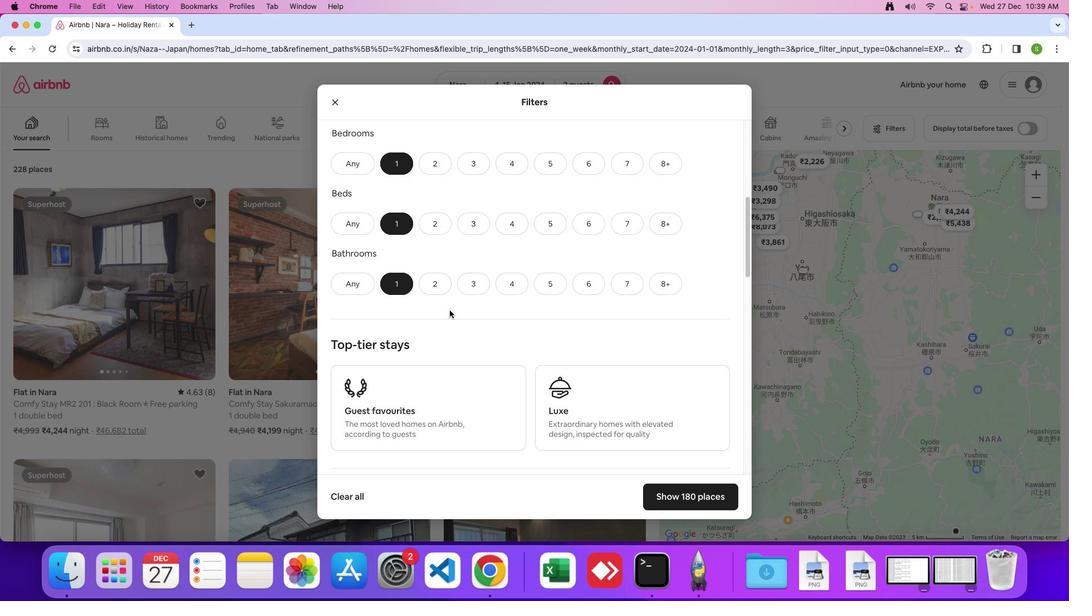 
Action: Mouse moved to (450, 310)
Screenshot: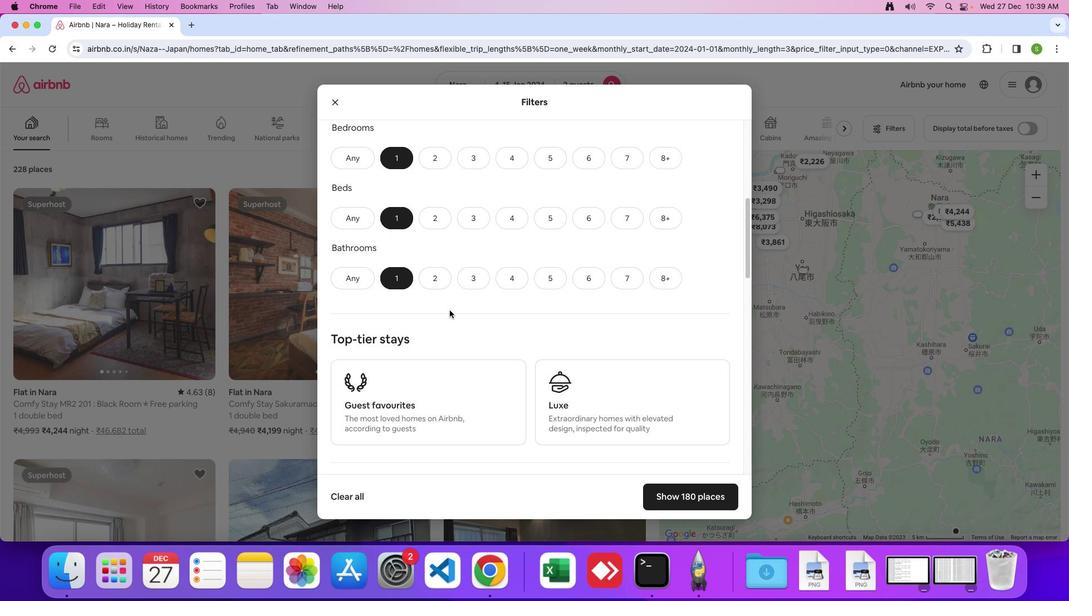 
Action: Mouse scrolled (450, 310) with delta (0, 0)
Screenshot: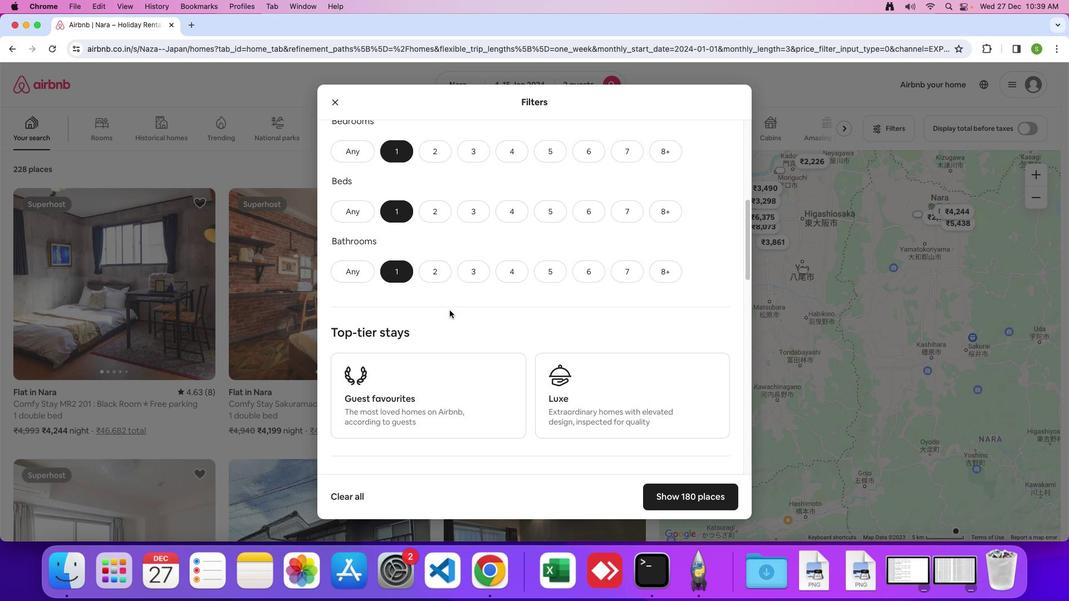 
Action: Mouse scrolled (450, 310) with delta (0, 0)
Screenshot: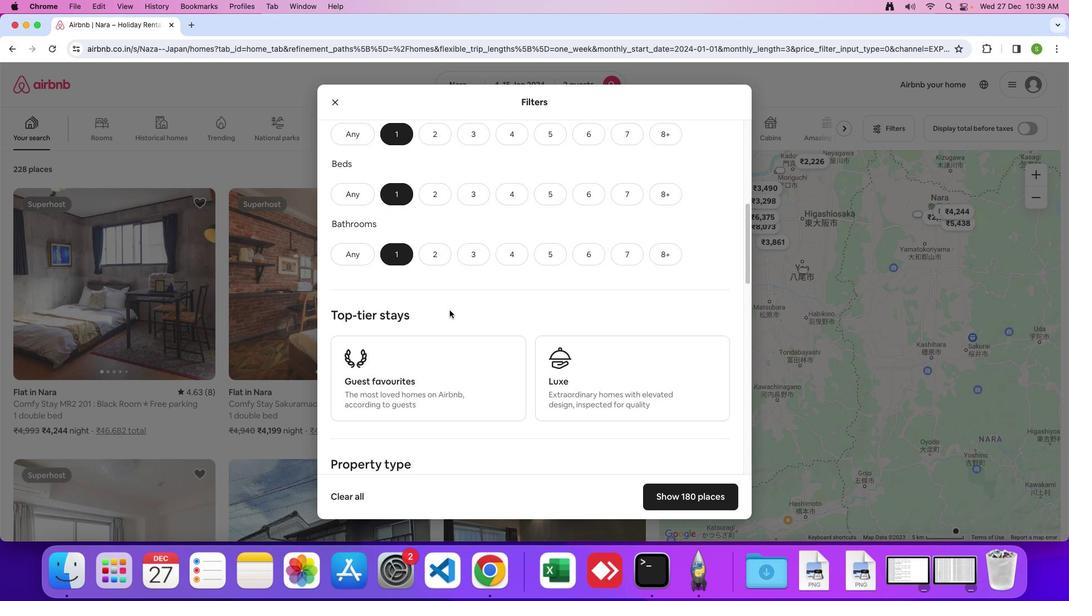 
Action: Mouse scrolled (450, 310) with delta (0, 0)
Screenshot: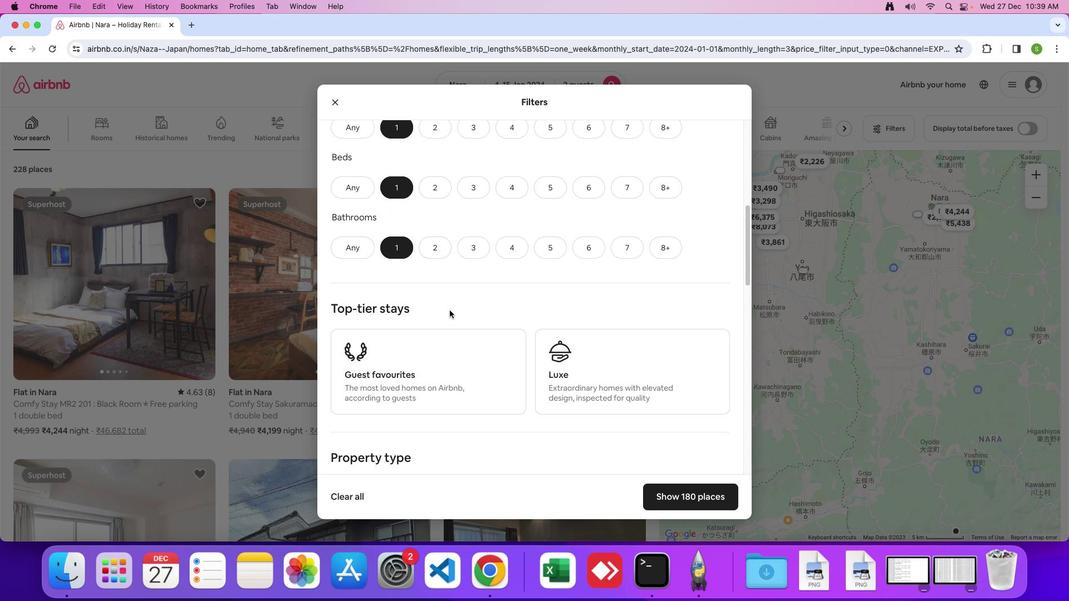 
Action: Mouse scrolled (450, 310) with delta (0, 0)
Screenshot: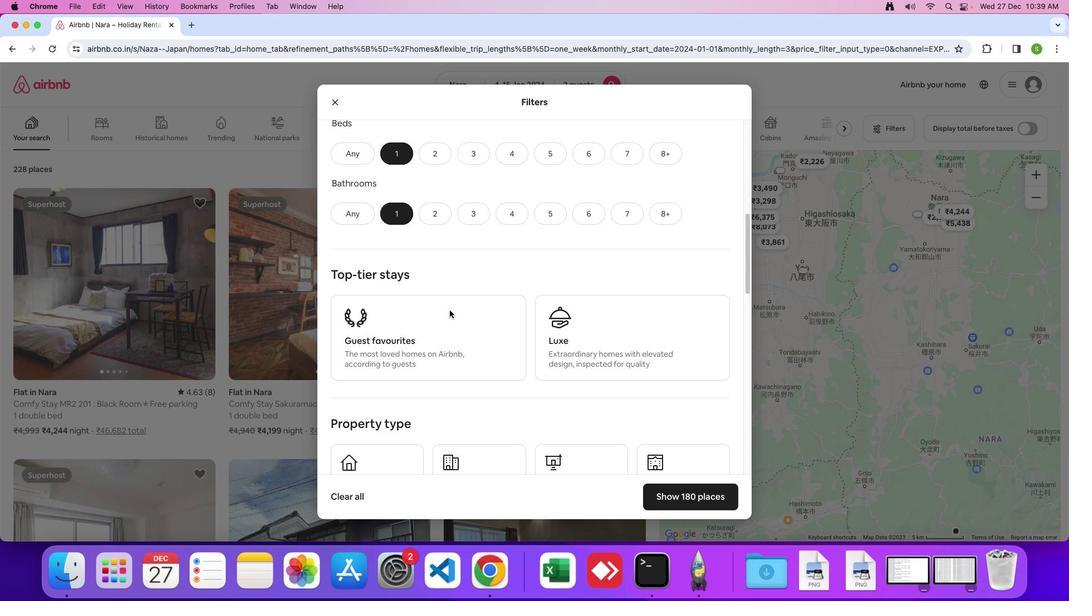 
Action: Mouse scrolled (450, 310) with delta (0, 0)
Screenshot: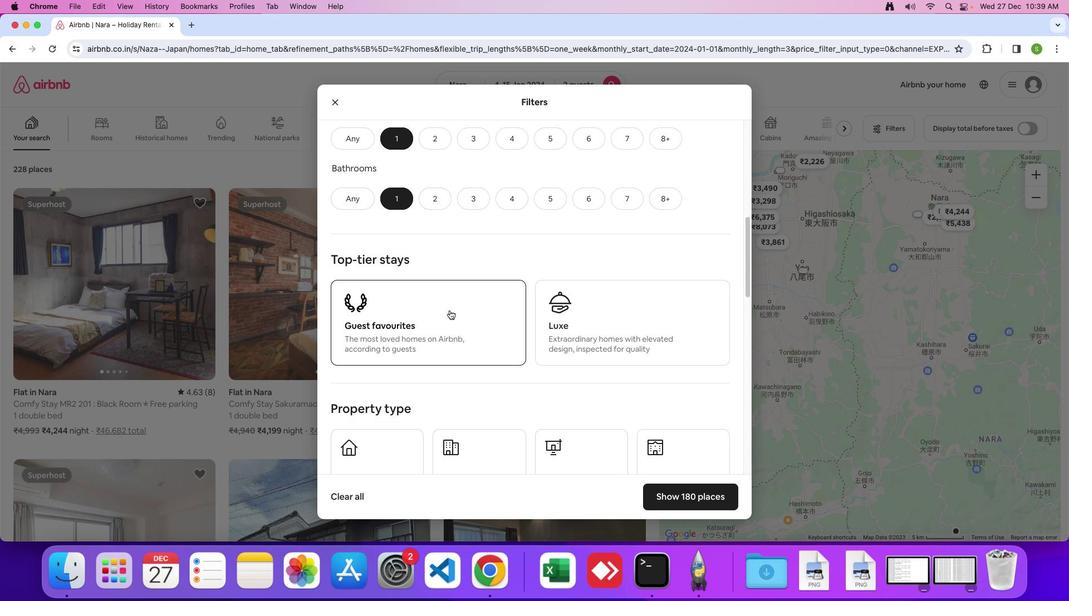 
Action: Mouse scrolled (450, 310) with delta (0, 0)
Screenshot: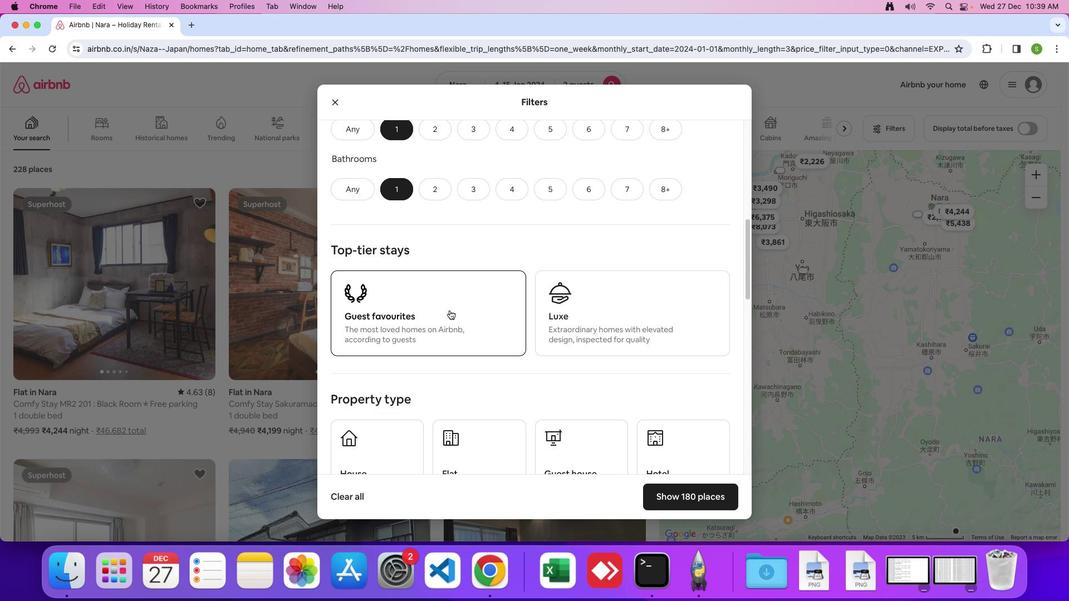 
Action: Mouse scrolled (450, 310) with delta (0, 0)
Screenshot: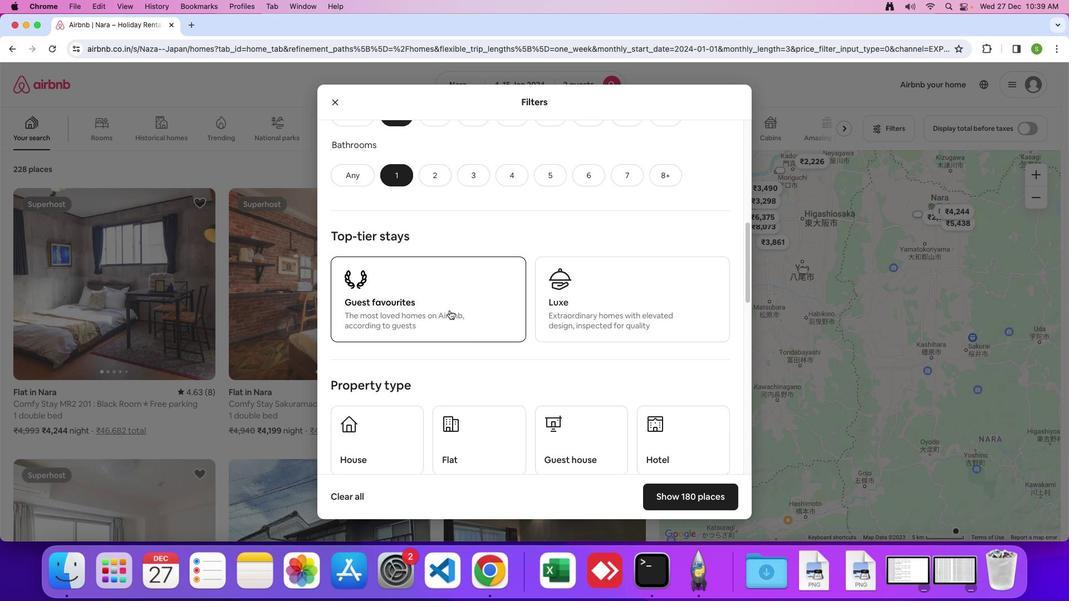 
Action: Mouse scrolled (450, 310) with delta (0, 0)
Screenshot: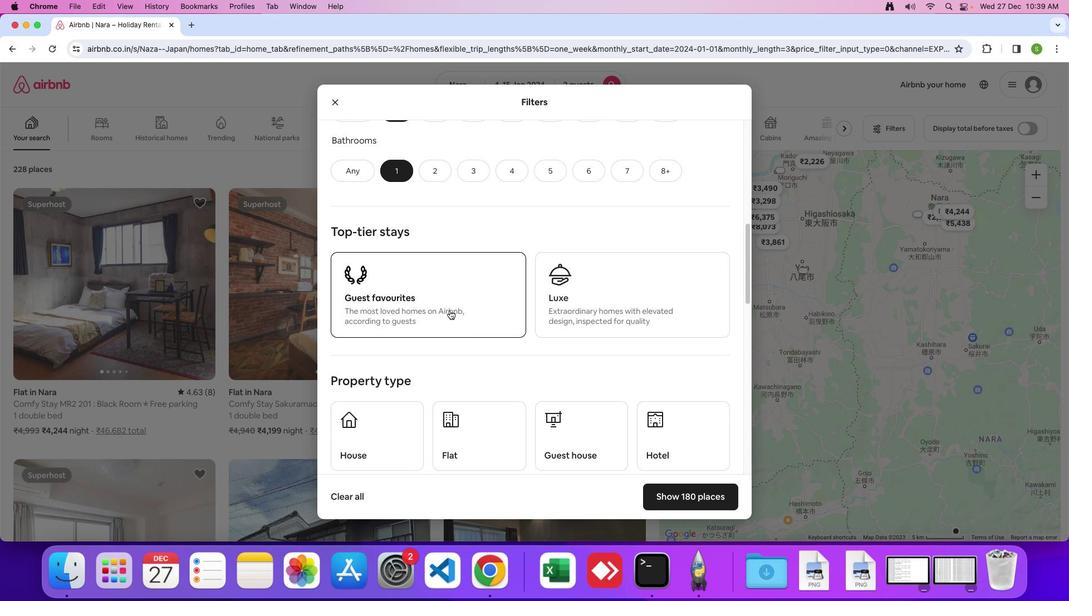 
Action: Mouse scrolled (450, 310) with delta (0, 0)
Screenshot: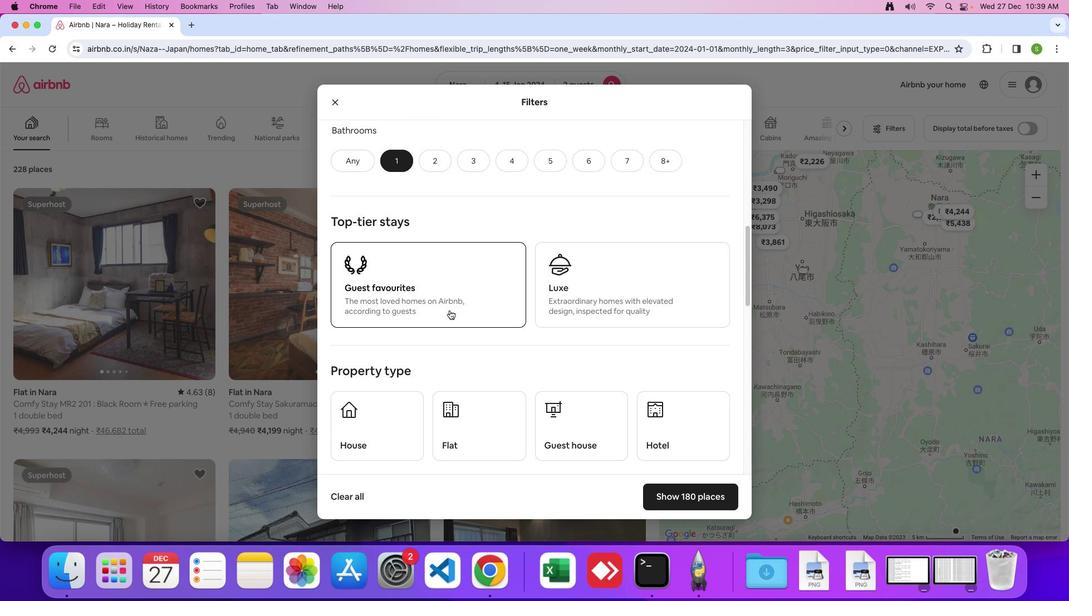 
Action: Mouse scrolled (450, 310) with delta (0, 0)
Screenshot: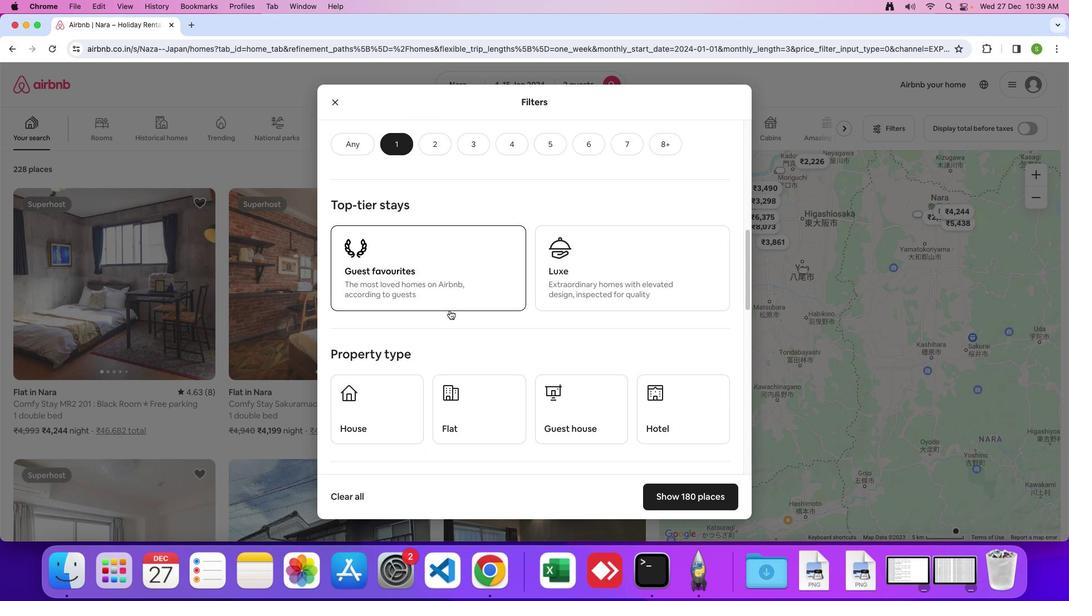 
Action: Mouse scrolled (450, 310) with delta (0, 0)
Screenshot: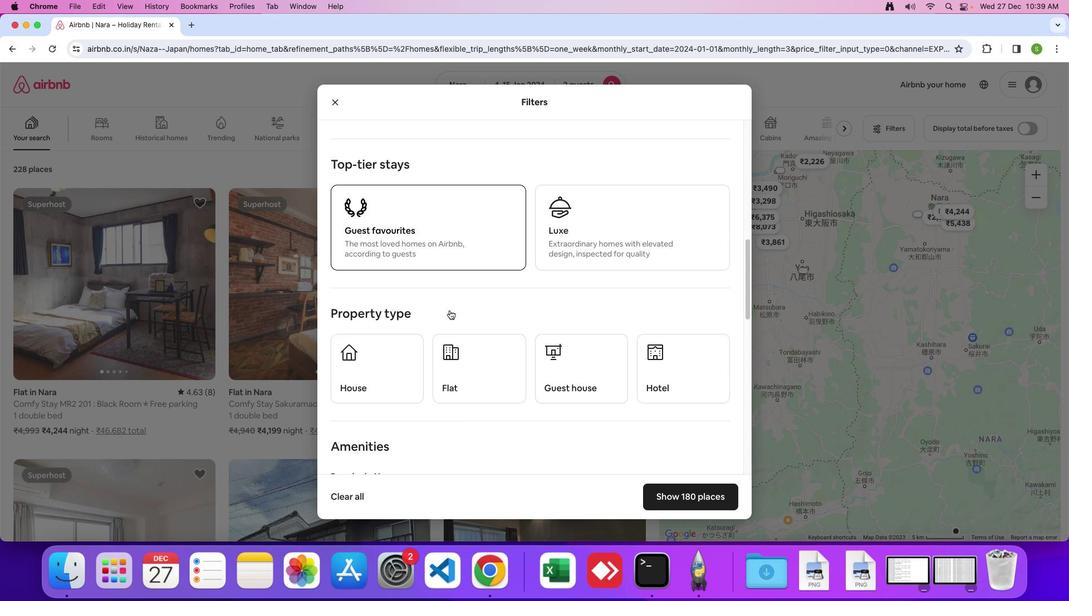 
Action: Mouse scrolled (450, 310) with delta (0, 0)
Screenshot: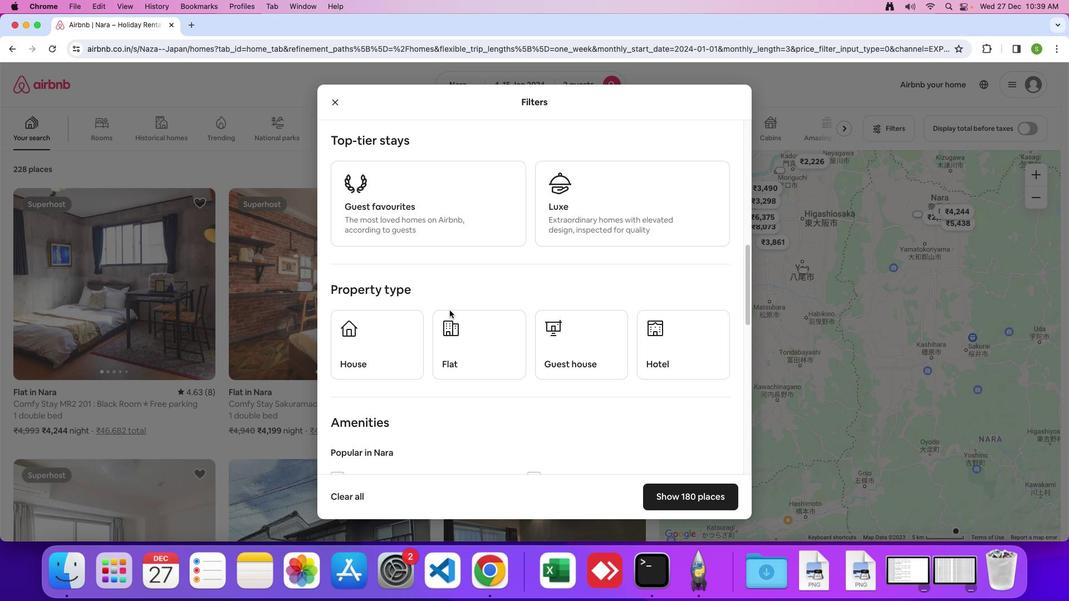 
Action: Mouse scrolled (450, 310) with delta (0, 0)
Screenshot: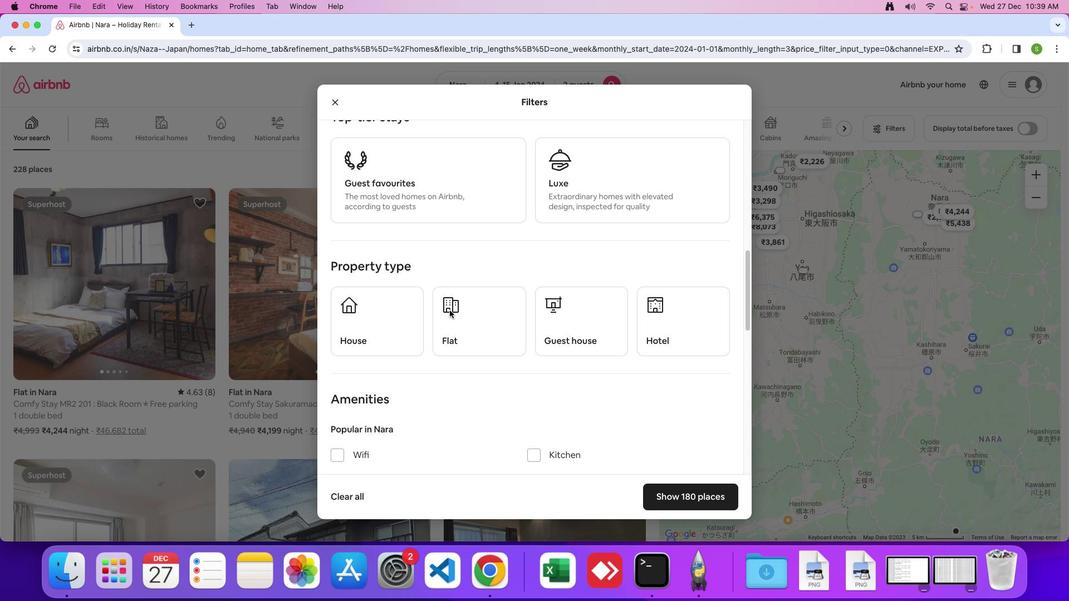
Action: Mouse scrolled (450, 310) with delta (0, 0)
Screenshot: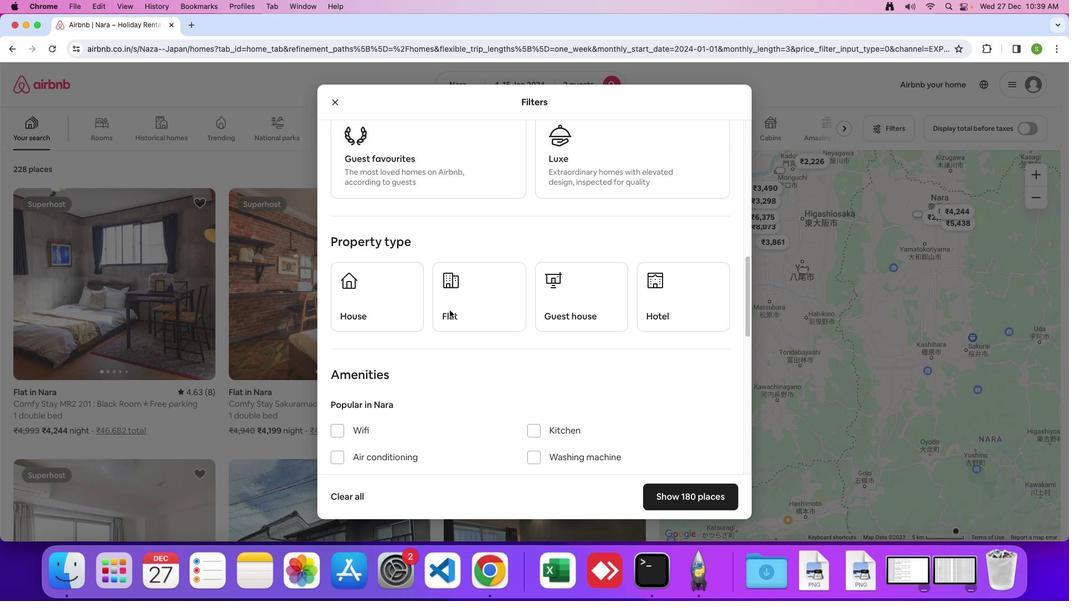 
Action: Mouse scrolled (450, 310) with delta (0, 0)
Screenshot: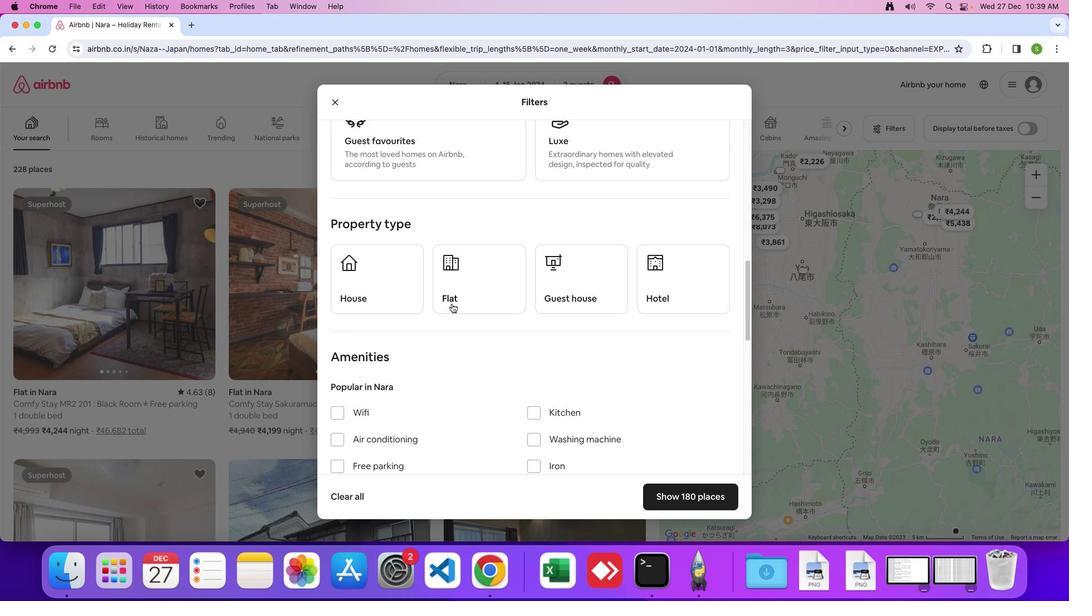 
Action: Mouse moved to (678, 274)
Screenshot: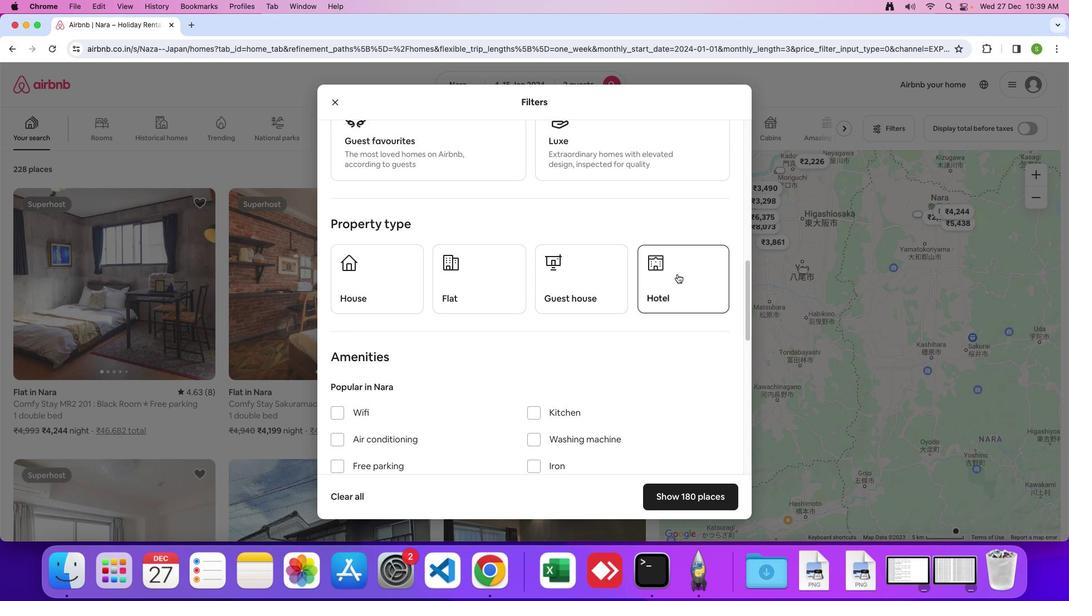 
Action: Mouse pressed left at (678, 274)
Screenshot: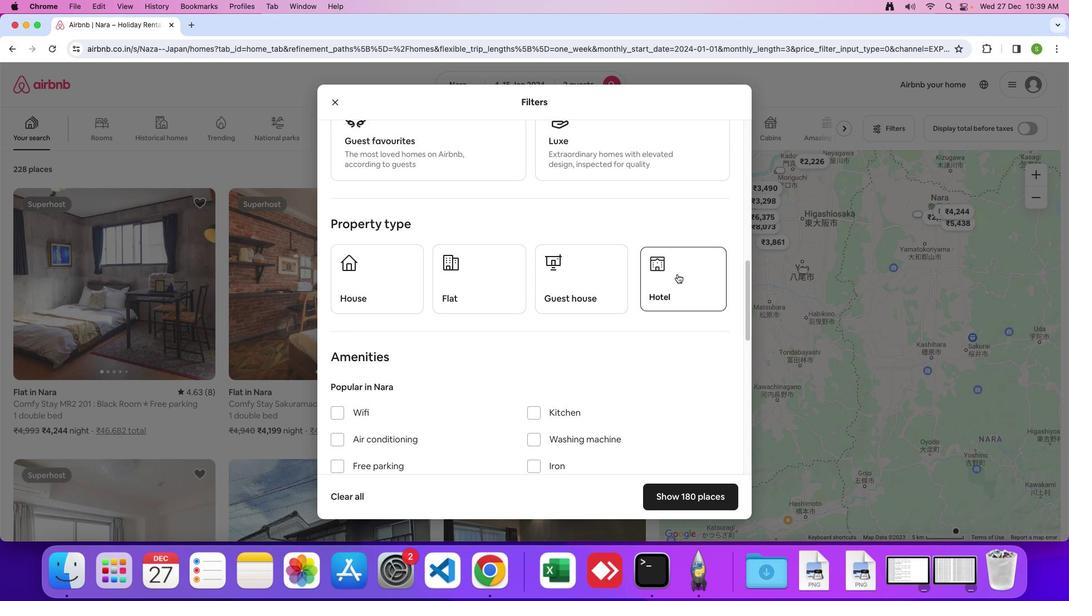 
Action: Mouse moved to (487, 354)
Screenshot: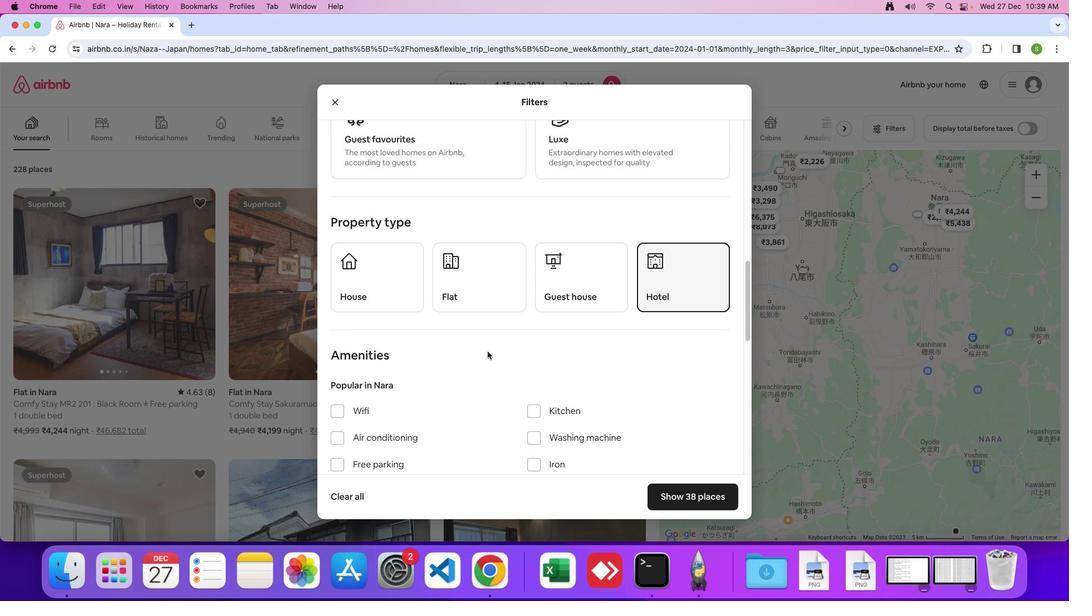 
Action: Mouse scrolled (487, 354) with delta (0, 0)
Screenshot: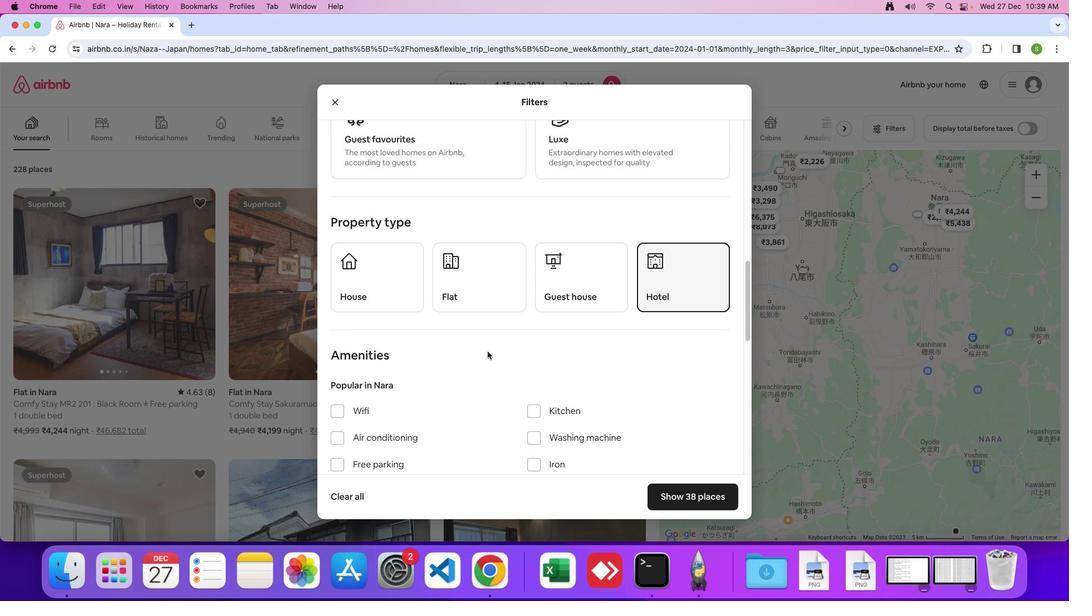 
Action: Mouse moved to (487, 353)
Screenshot: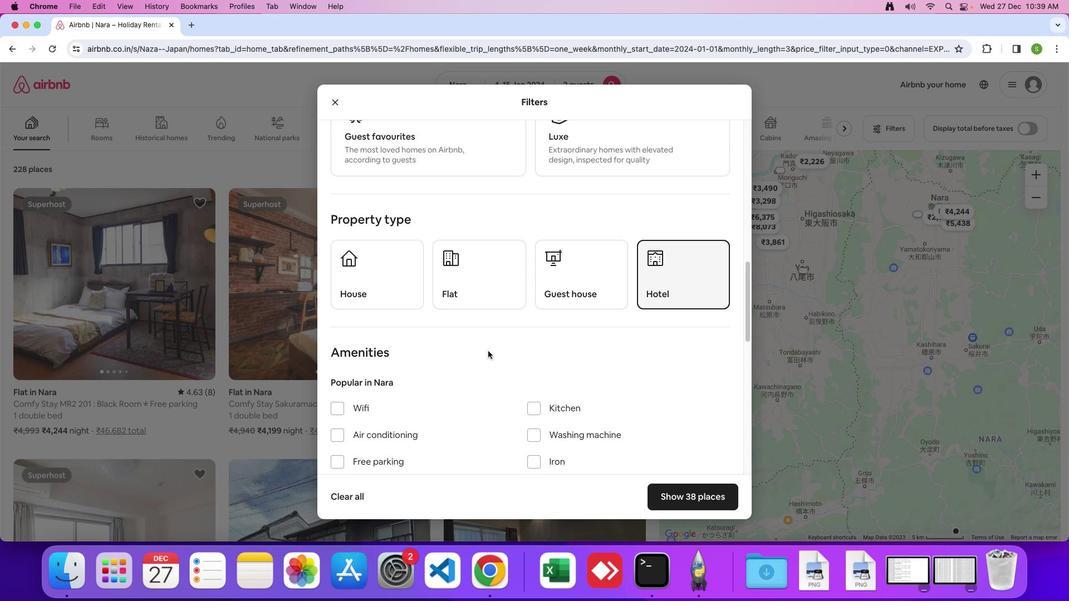 
Action: Mouse scrolled (487, 353) with delta (0, 0)
Screenshot: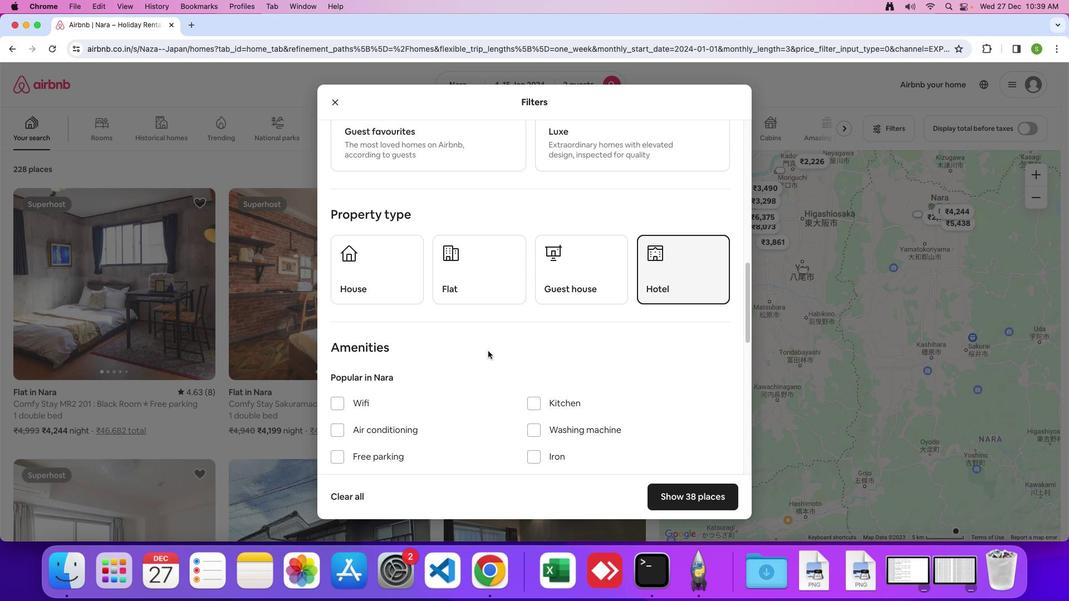 
Action: Mouse moved to (488, 352)
Screenshot: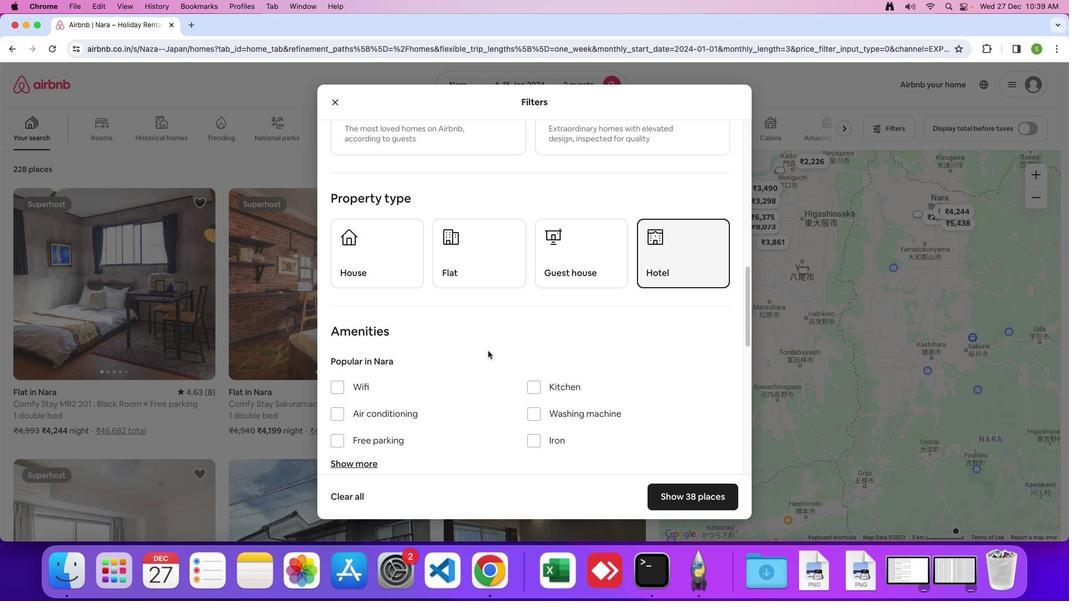 
Action: Mouse scrolled (488, 352) with delta (0, 0)
Screenshot: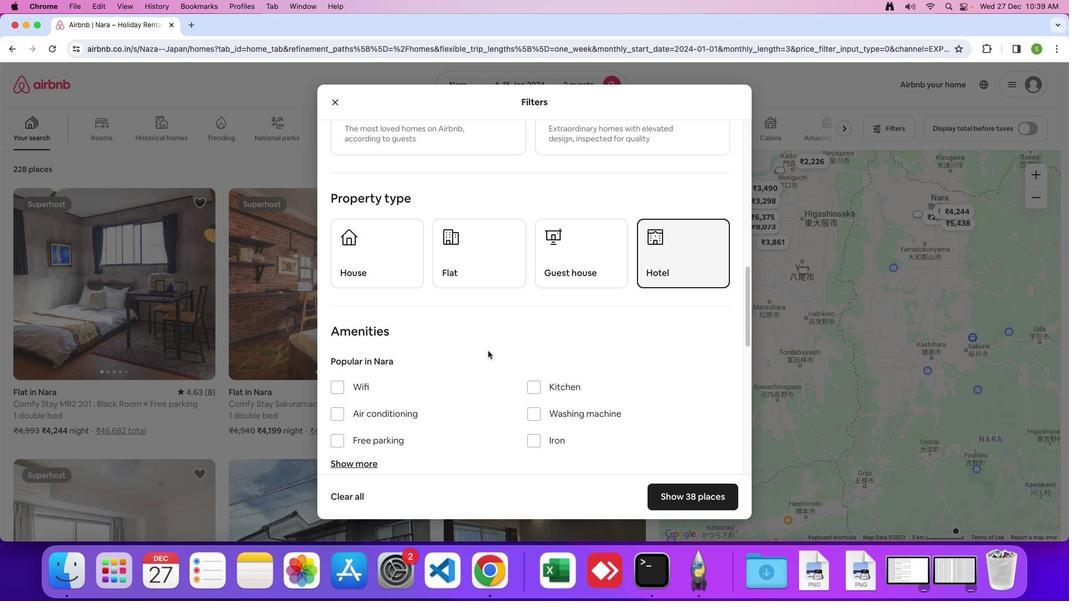 
Action: Mouse moved to (489, 349)
Screenshot: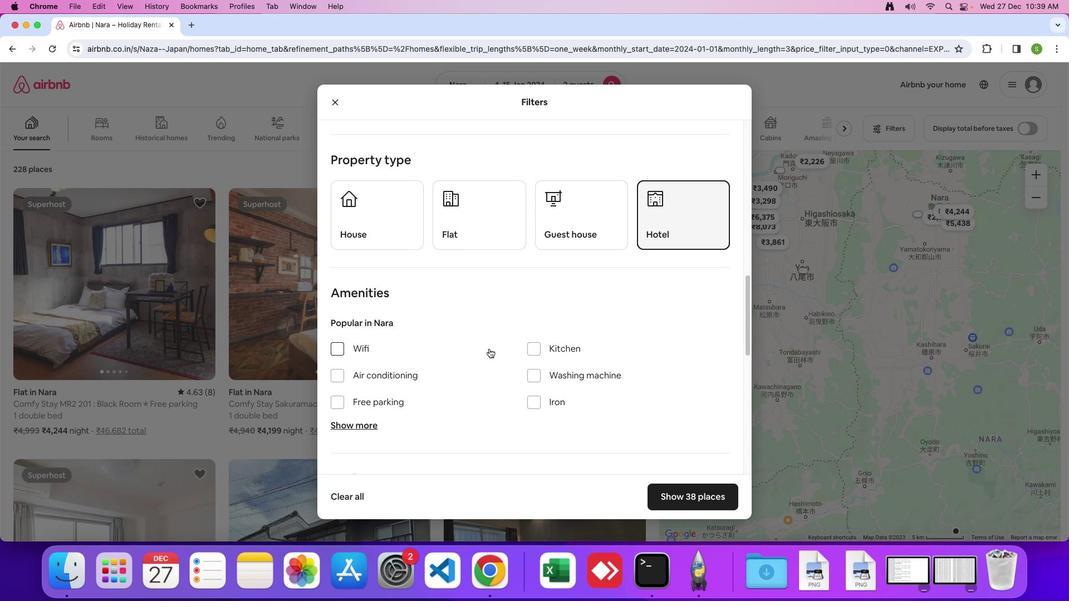 
Action: Mouse scrolled (489, 349) with delta (0, 0)
Screenshot: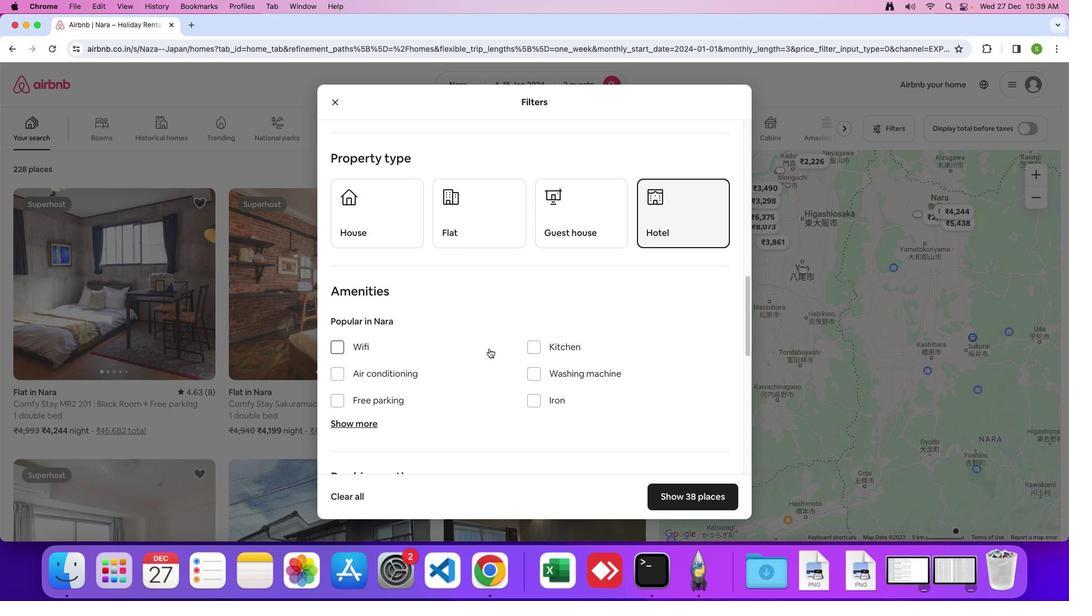 
Action: Mouse moved to (489, 349)
Screenshot: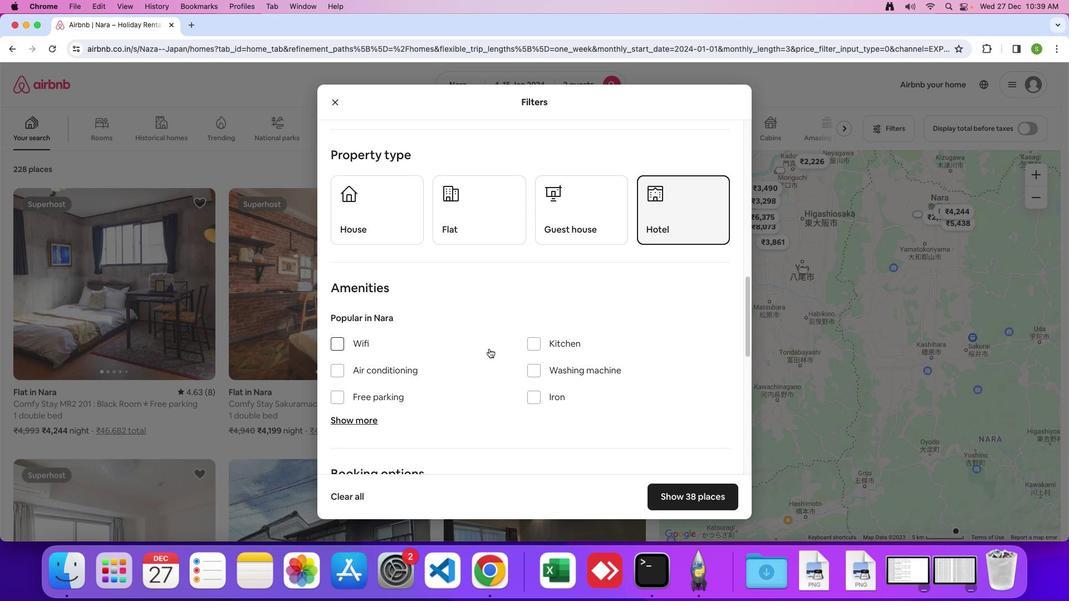 
Action: Mouse scrolled (489, 349) with delta (0, 0)
Screenshot: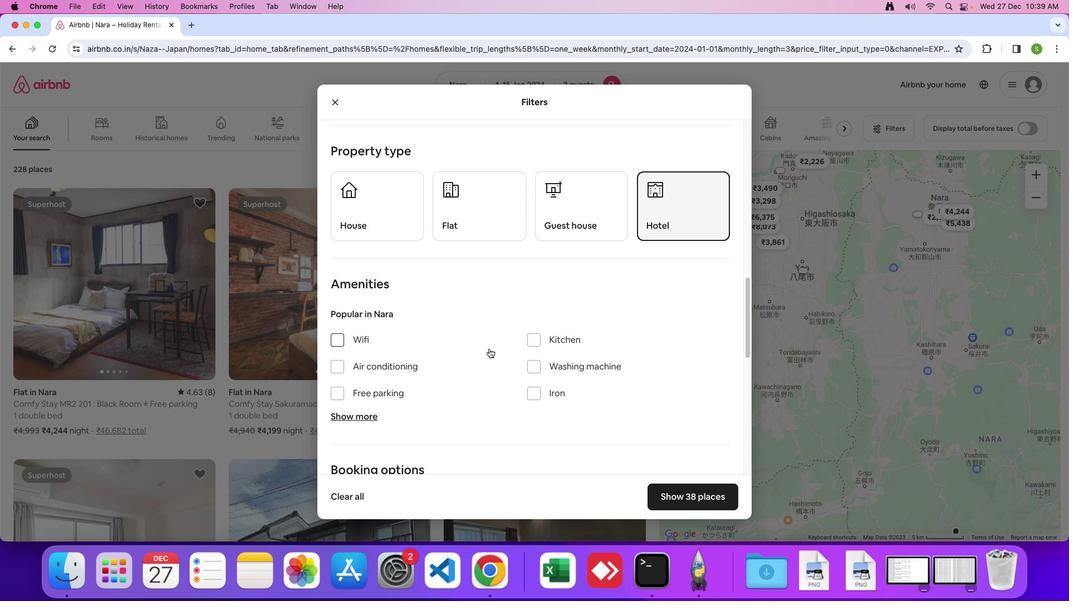 
Action: Mouse scrolled (489, 349) with delta (0, 0)
Screenshot: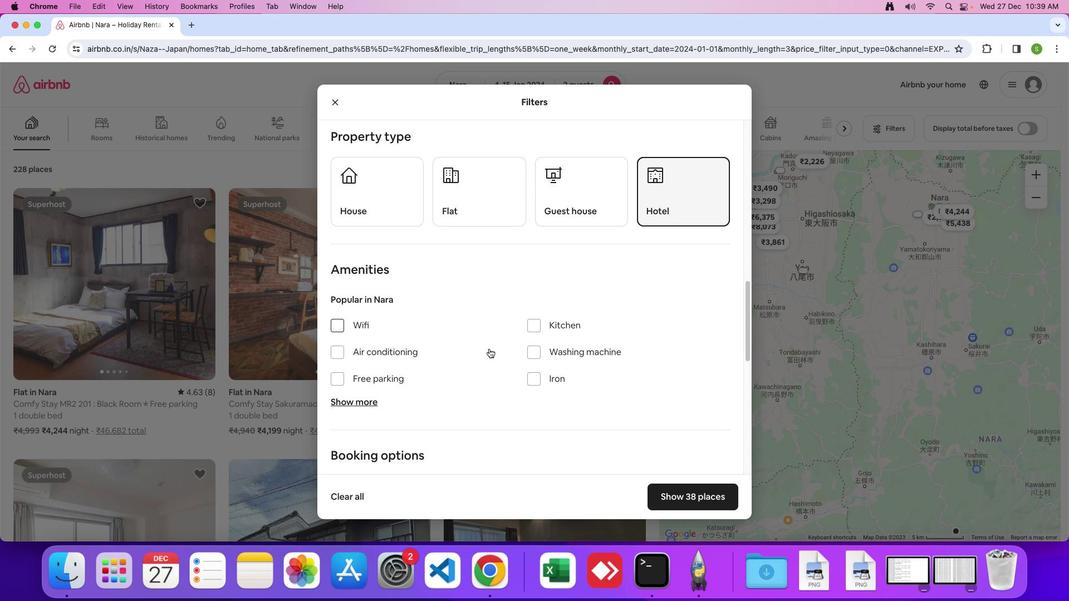 
Action: Mouse moved to (495, 342)
Screenshot: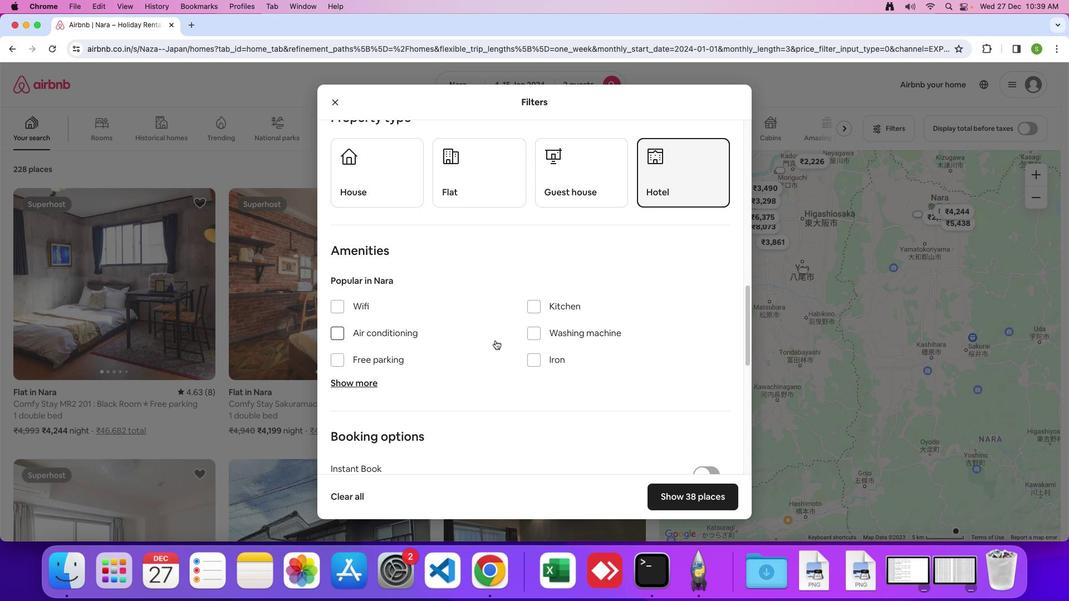 
Action: Mouse scrolled (495, 342) with delta (0, 0)
Screenshot: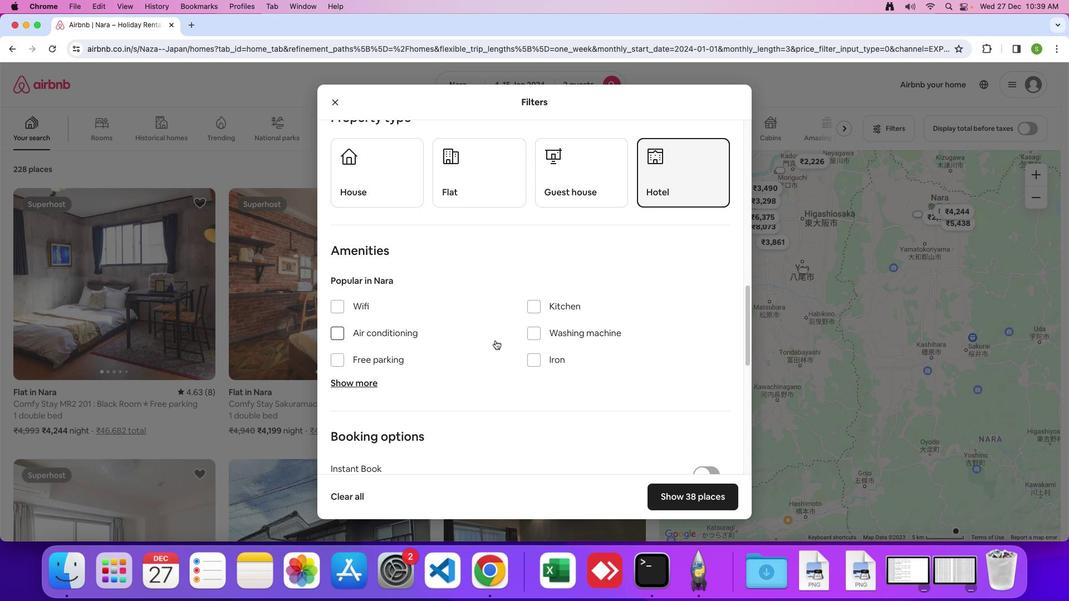 
Action: Mouse moved to (495, 340)
Screenshot: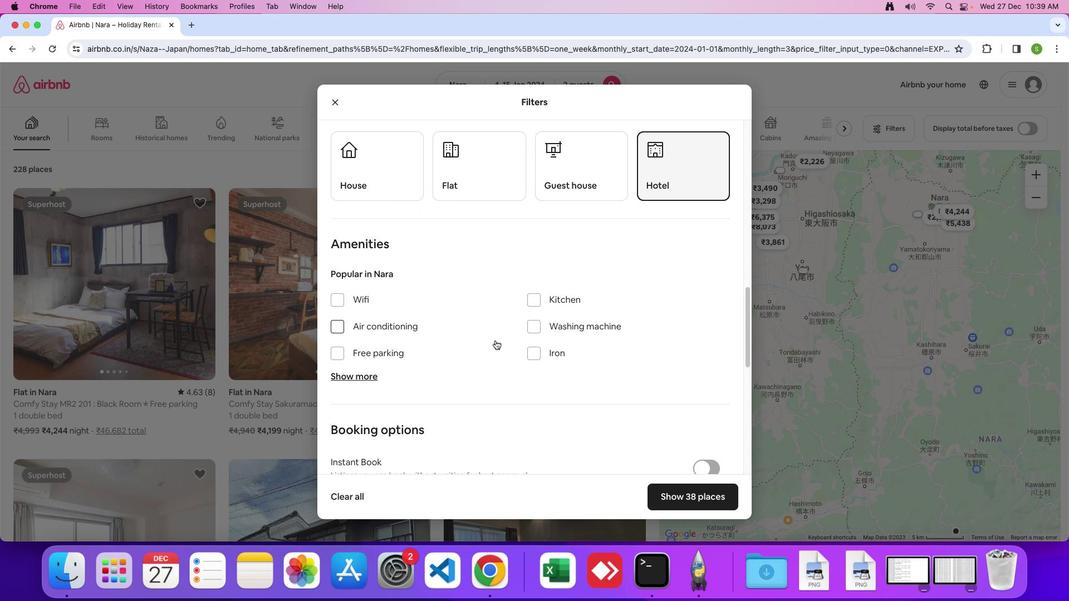 
Action: Mouse scrolled (495, 340) with delta (0, 0)
Screenshot: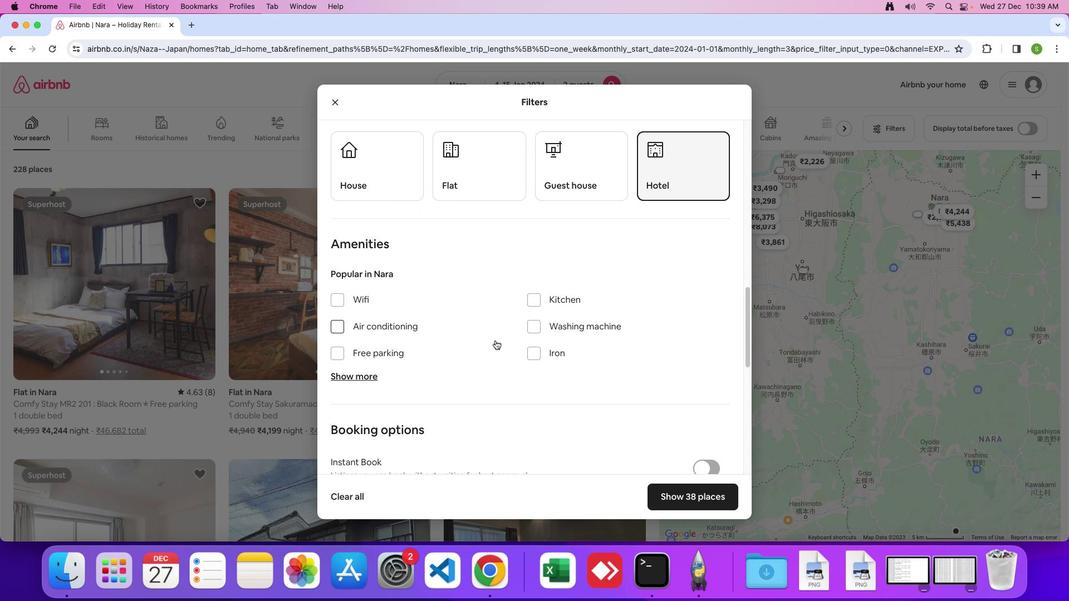 
Action: Mouse scrolled (495, 340) with delta (0, 0)
Screenshot: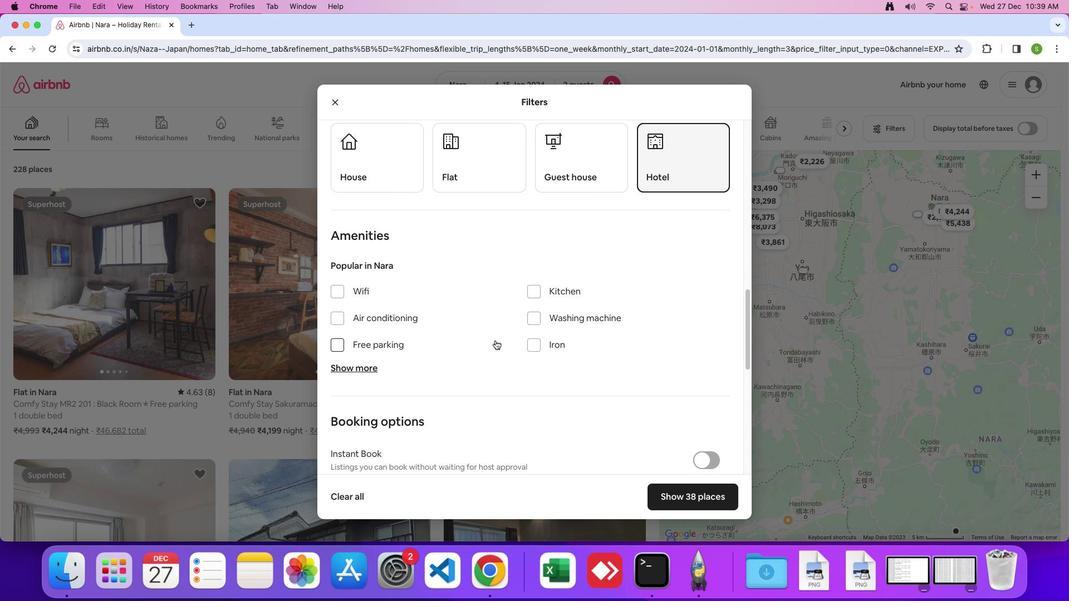 
Action: Mouse scrolled (495, 340) with delta (0, 0)
Screenshot: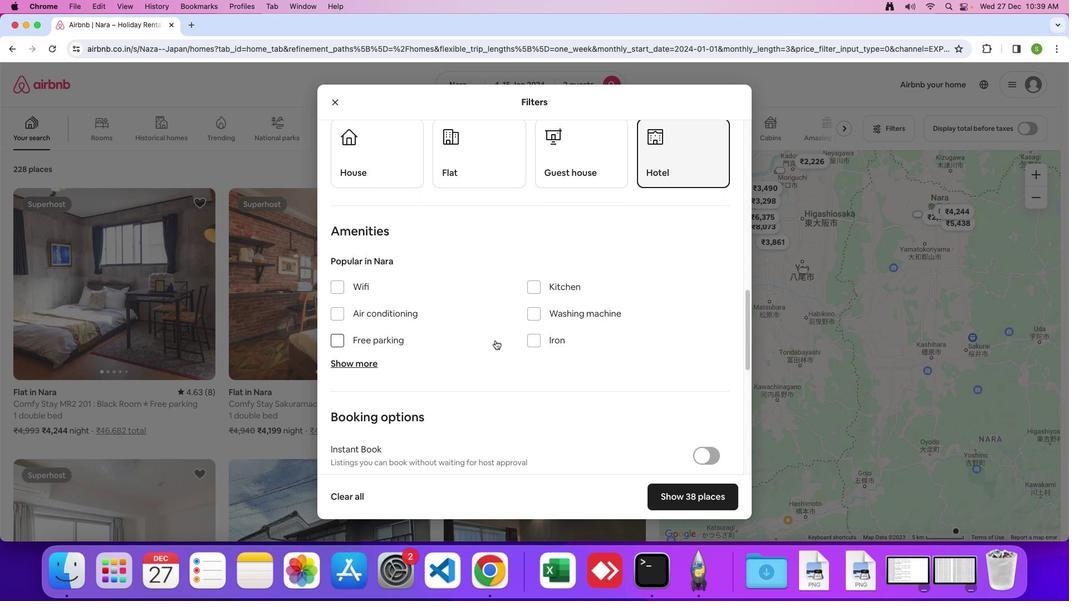 
Action: Mouse scrolled (495, 340) with delta (0, 0)
Screenshot: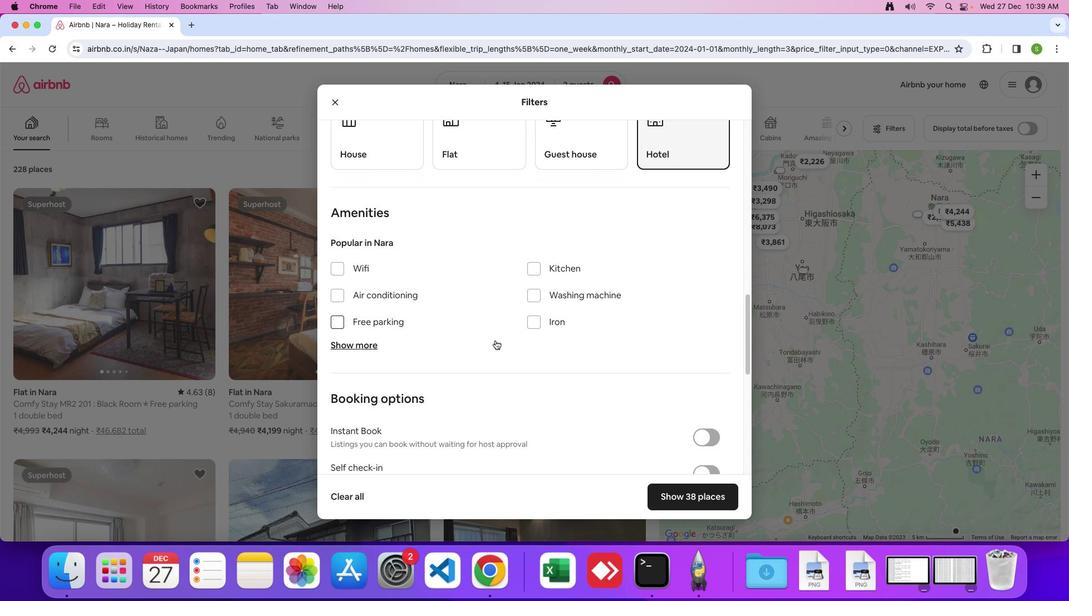 
Action: Mouse scrolled (495, 340) with delta (0, 0)
Screenshot: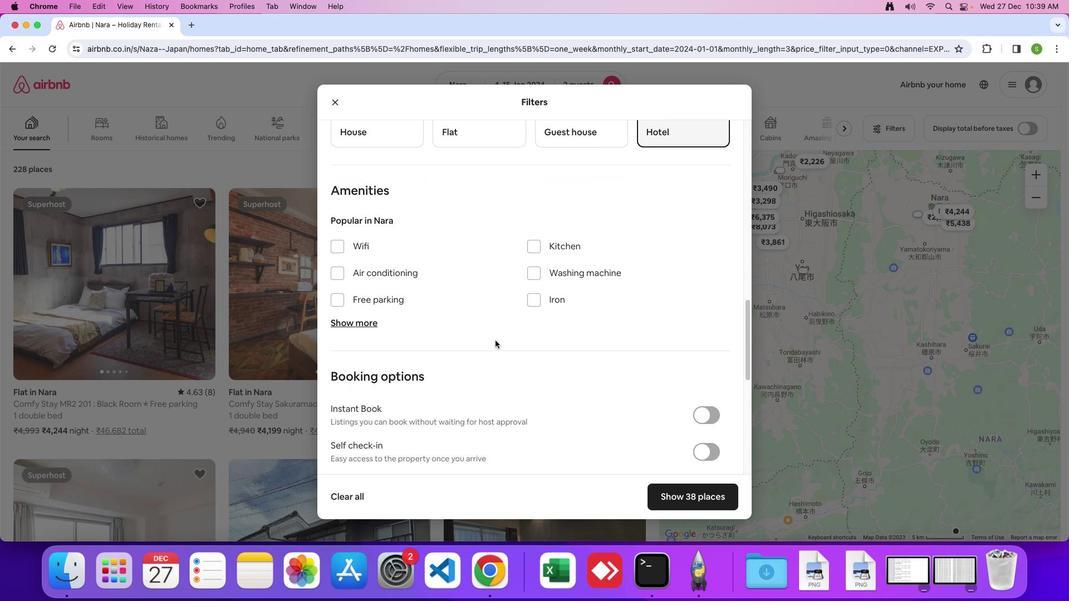 
Action: Mouse scrolled (495, 340) with delta (0, 0)
Screenshot: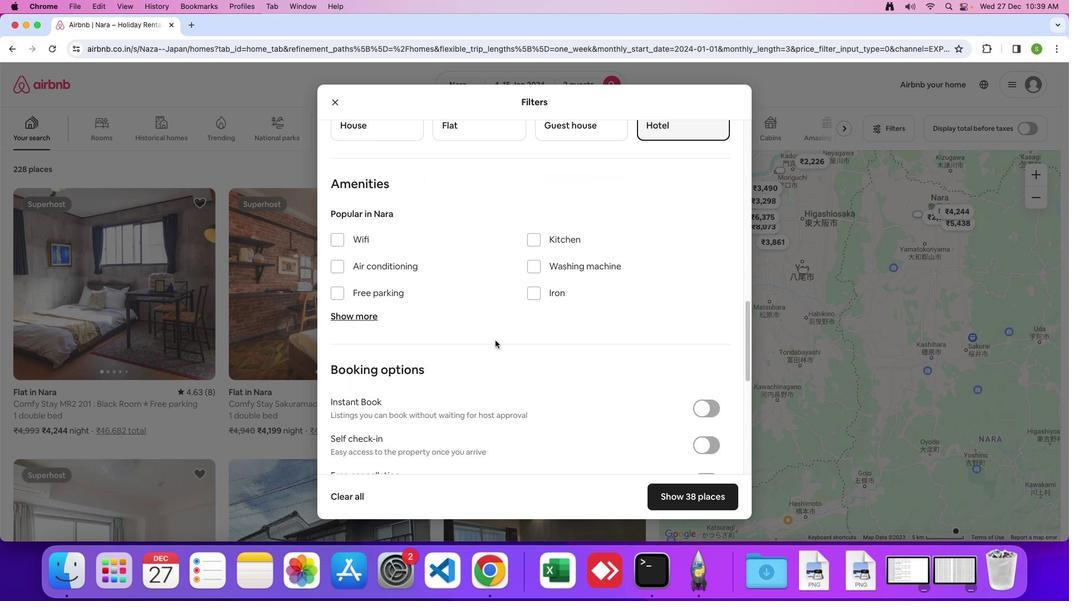 
Action: Mouse moved to (496, 339)
Screenshot: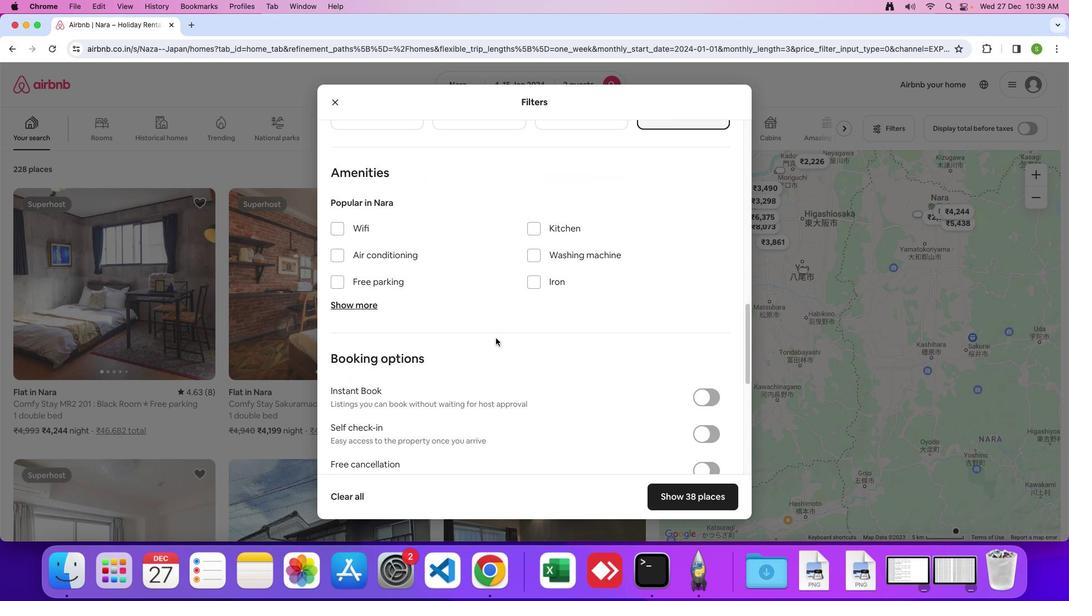
Action: Mouse scrolled (496, 339) with delta (0, 0)
Screenshot: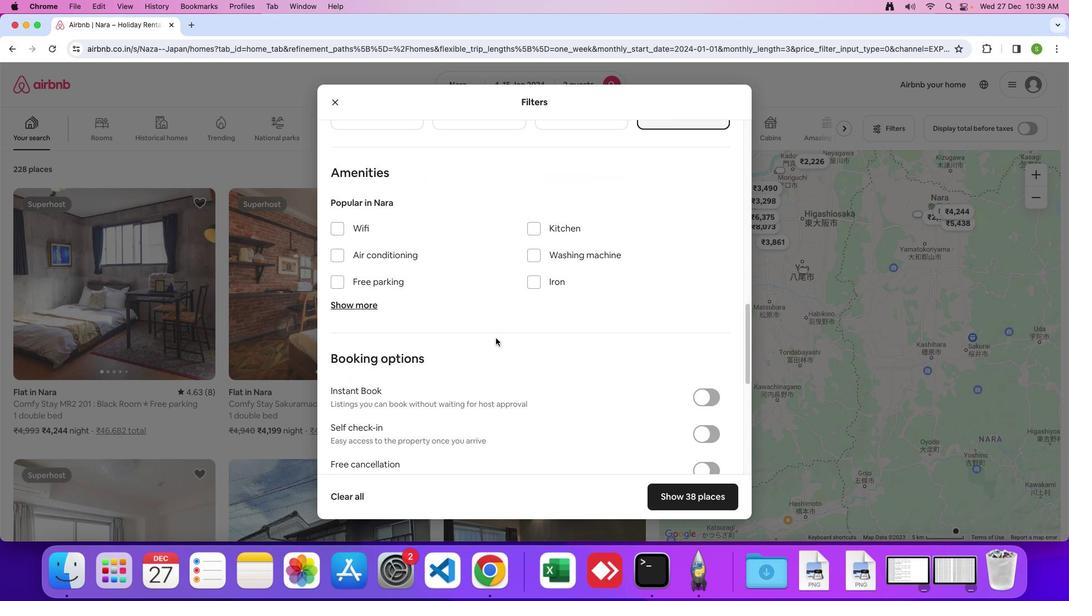 
Action: Mouse moved to (496, 339)
Screenshot: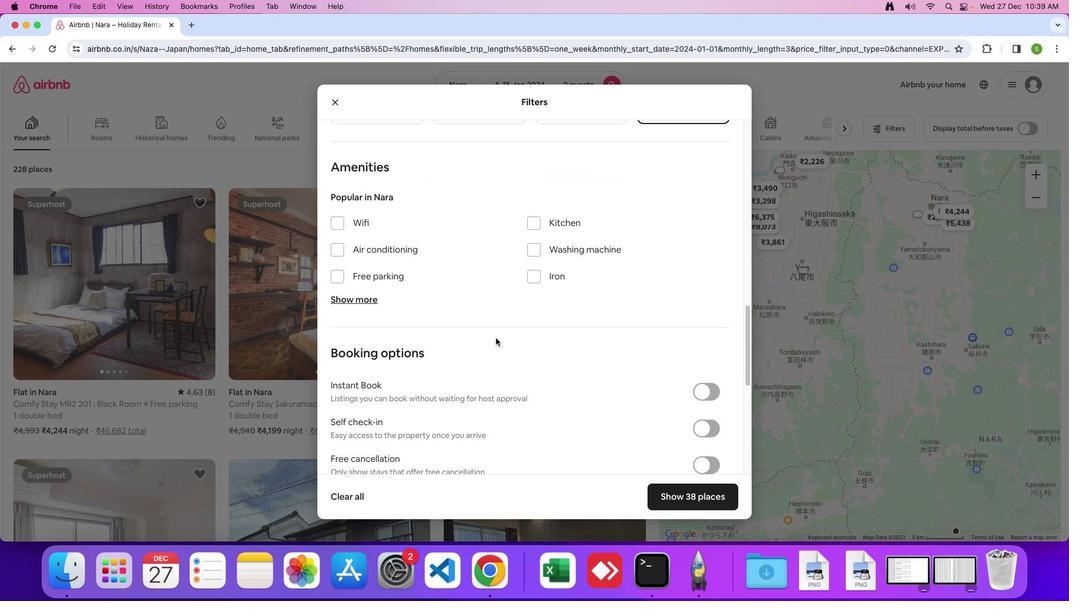 
Action: Mouse scrolled (496, 339) with delta (0, 0)
Screenshot: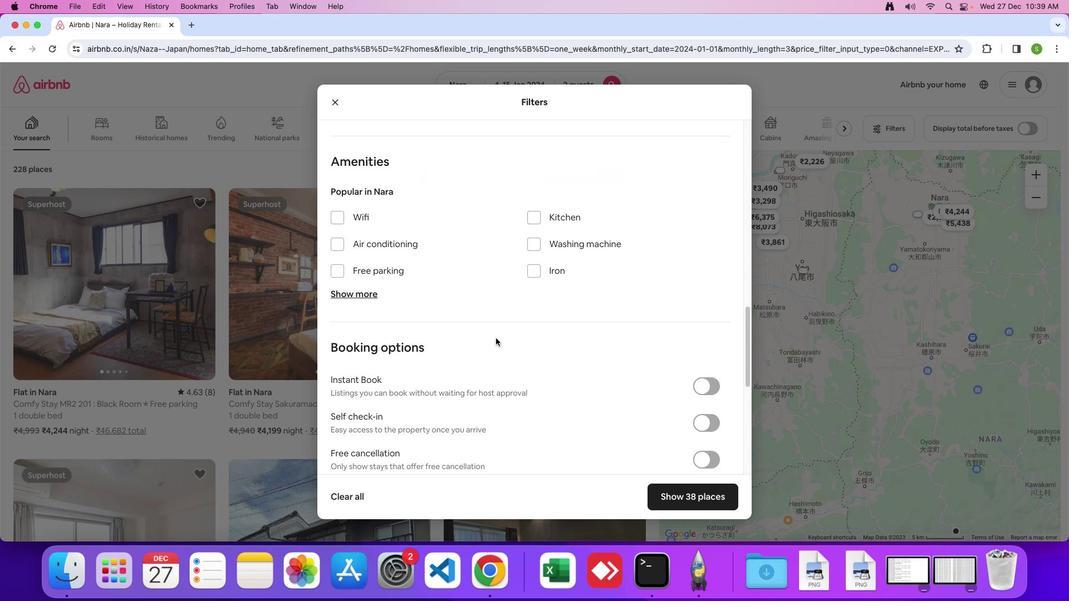 
Action: Mouse moved to (496, 338)
Screenshot: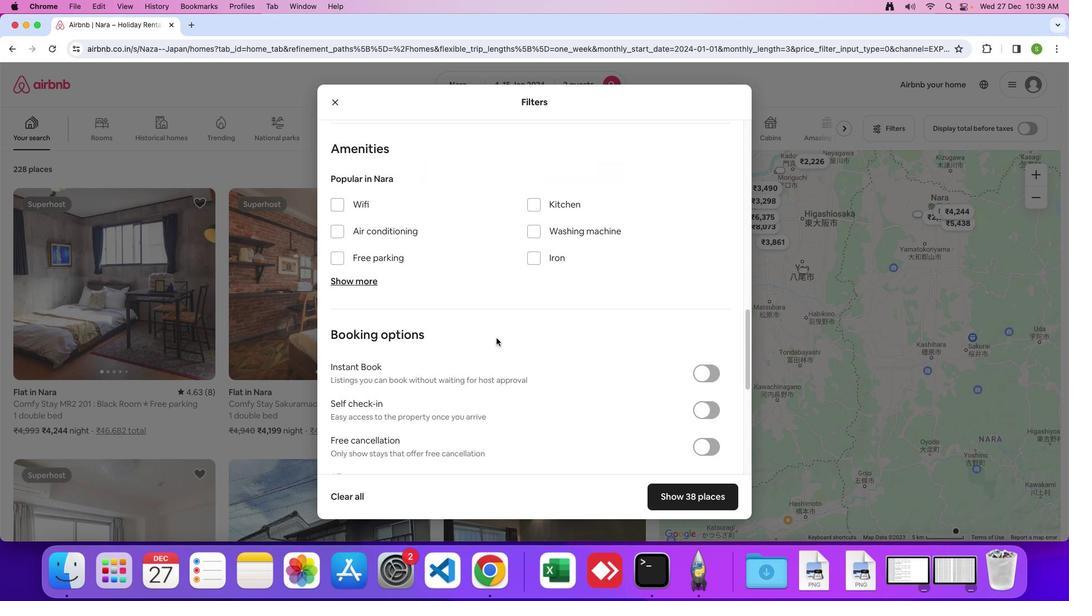 
Action: Mouse scrolled (496, 338) with delta (0, 0)
Screenshot: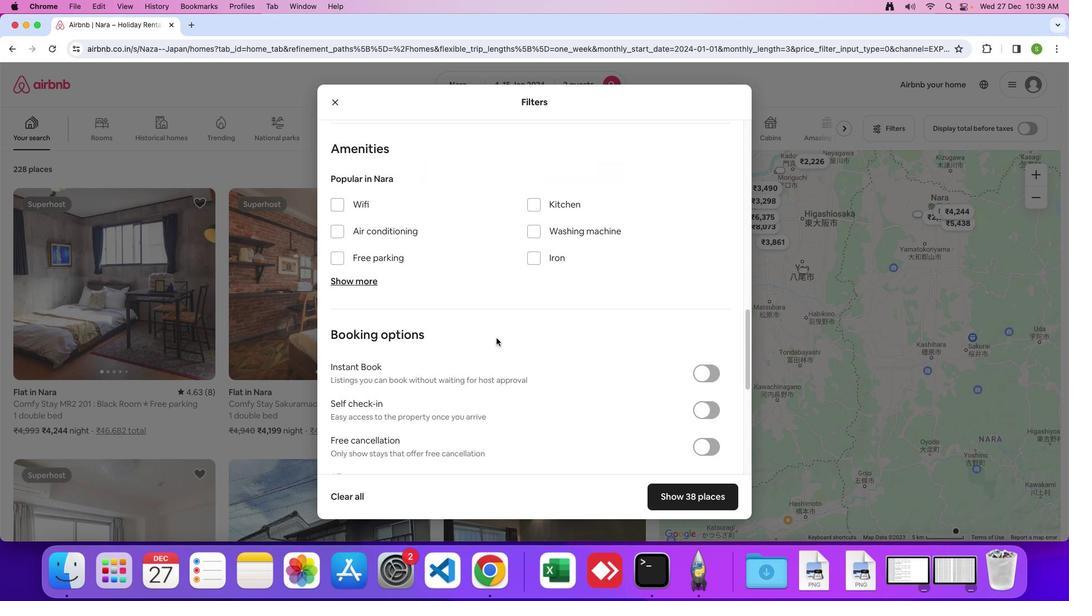 
Action: Mouse moved to (496, 338)
Screenshot: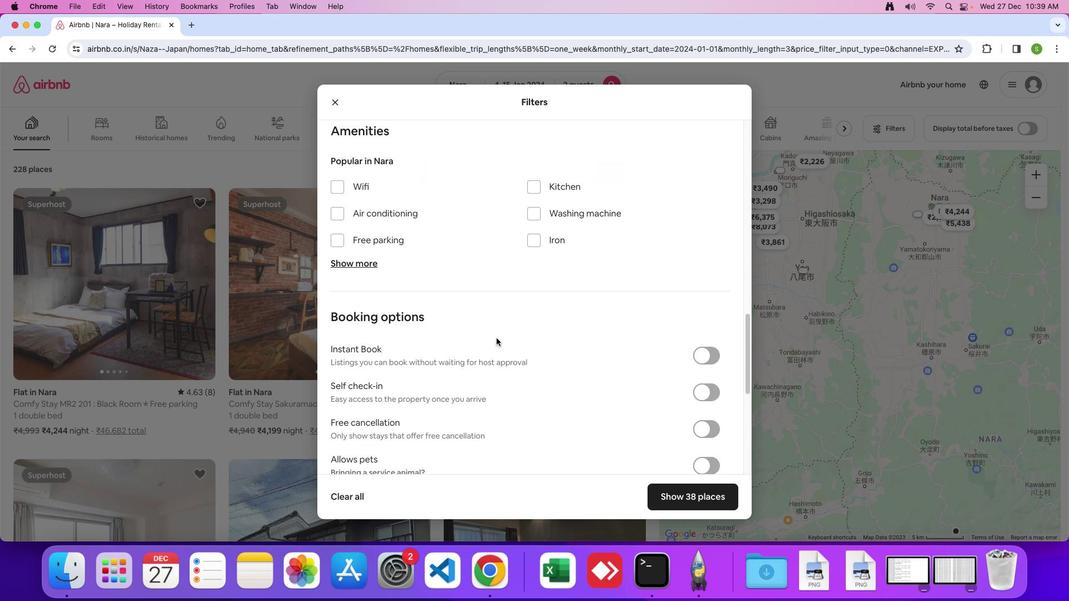 
Action: Mouse scrolled (496, 338) with delta (0, 0)
Screenshot: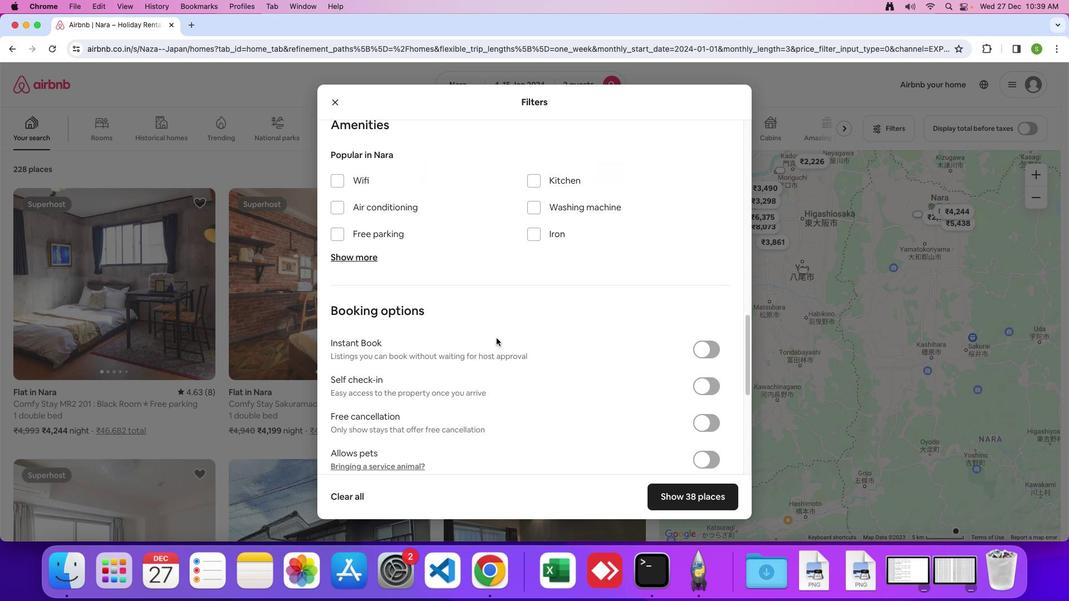 
Action: Mouse moved to (497, 338)
Screenshot: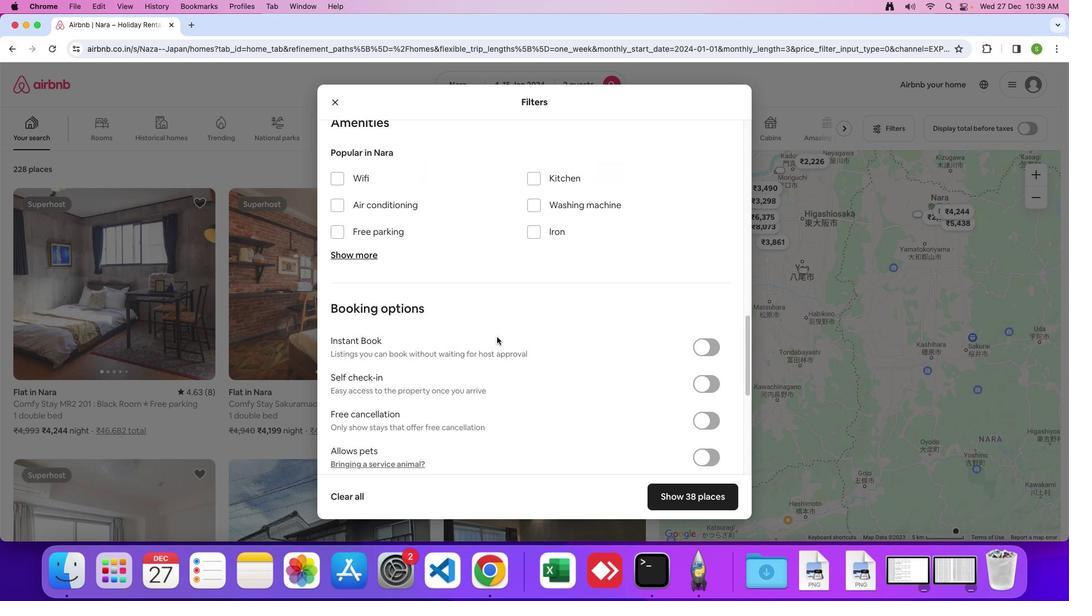 
Action: Mouse scrolled (497, 338) with delta (0, 0)
Screenshot: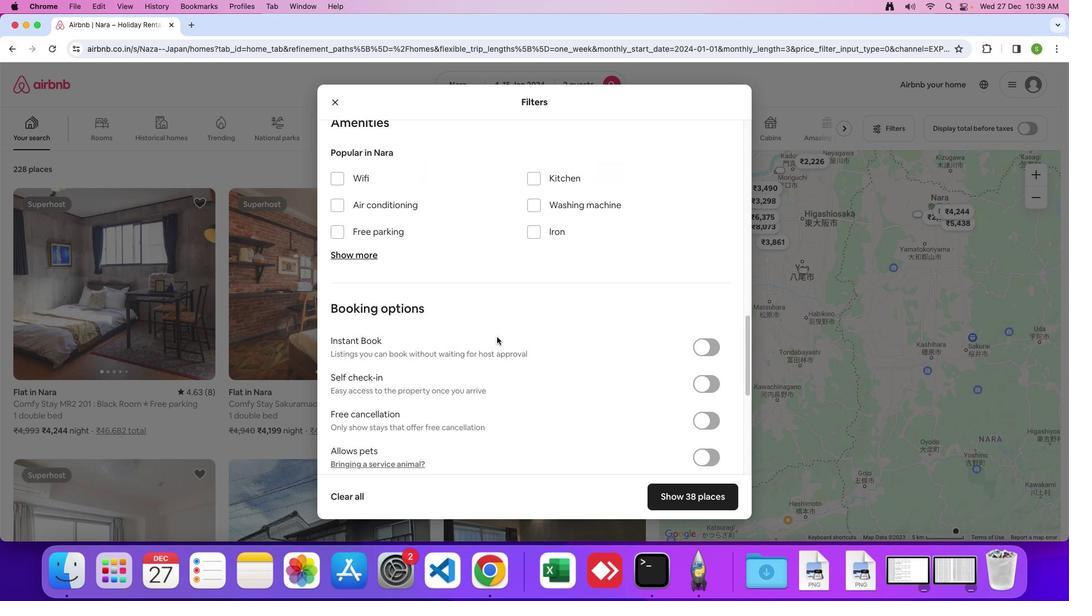 
Action: Mouse moved to (497, 338)
Screenshot: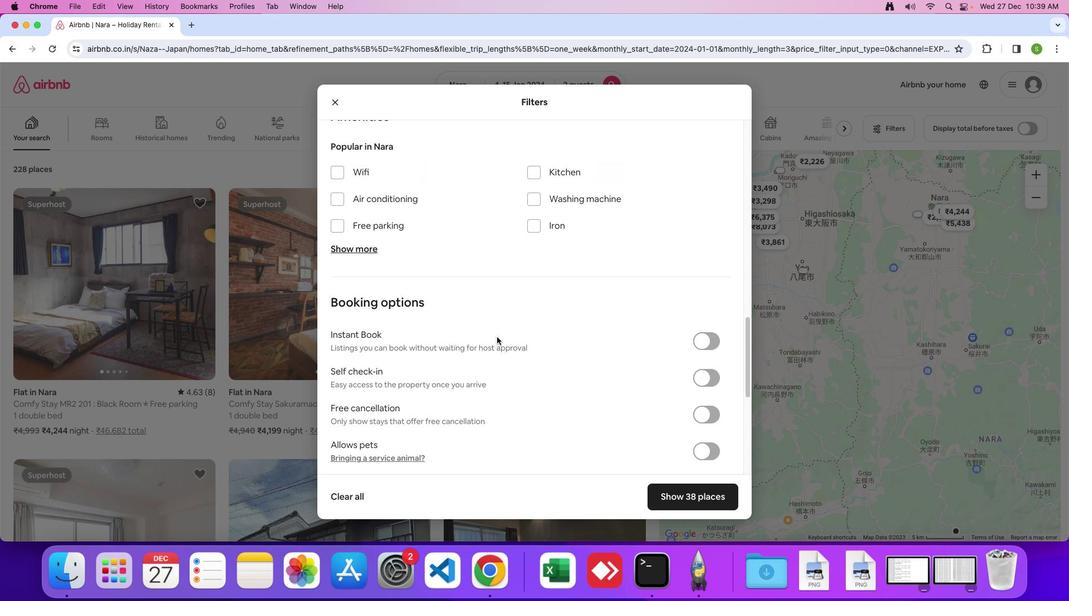 
Action: Mouse scrolled (497, 338) with delta (0, 0)
Screenshot: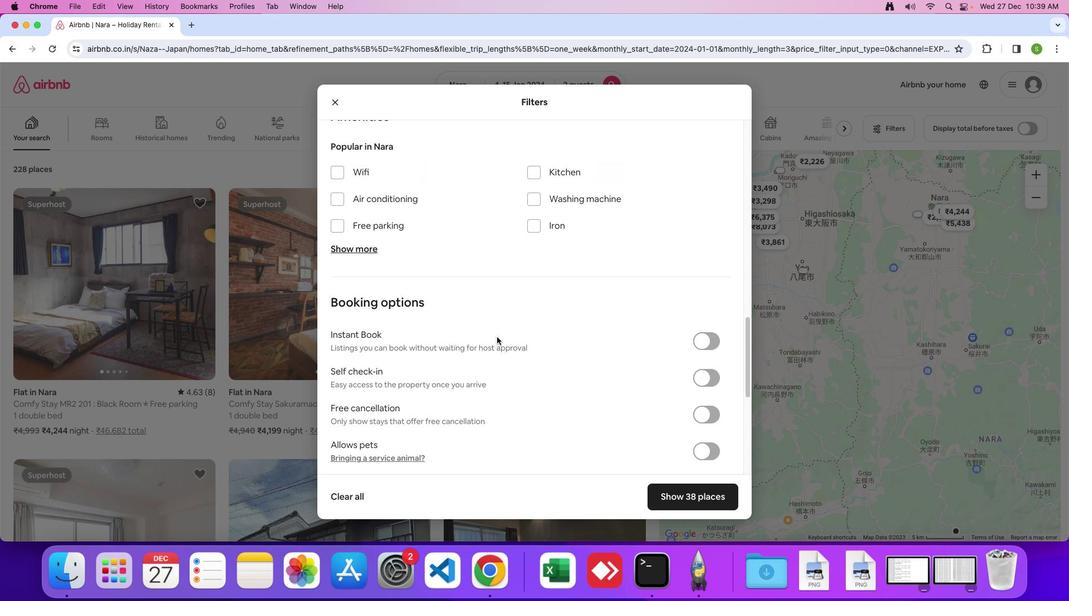 
Action: Mouse moved to (497, 337)
Screenshot: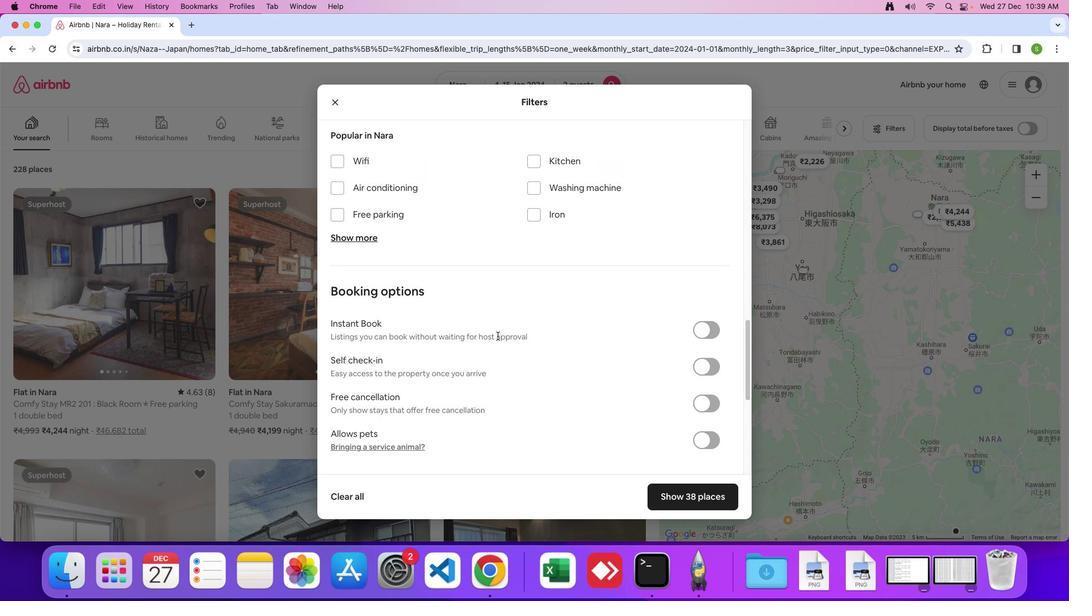 
Action: Mouse scrolled (497, 337) with delta (0, 0)
Screenshot: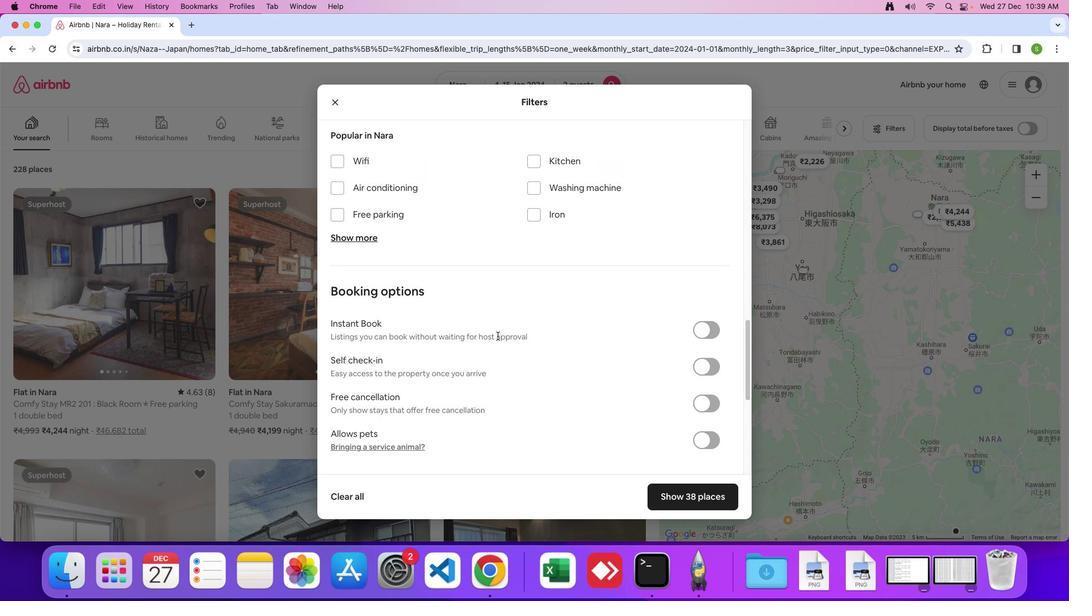 
Action: Mouse moved to (497, 336)
Screenshot: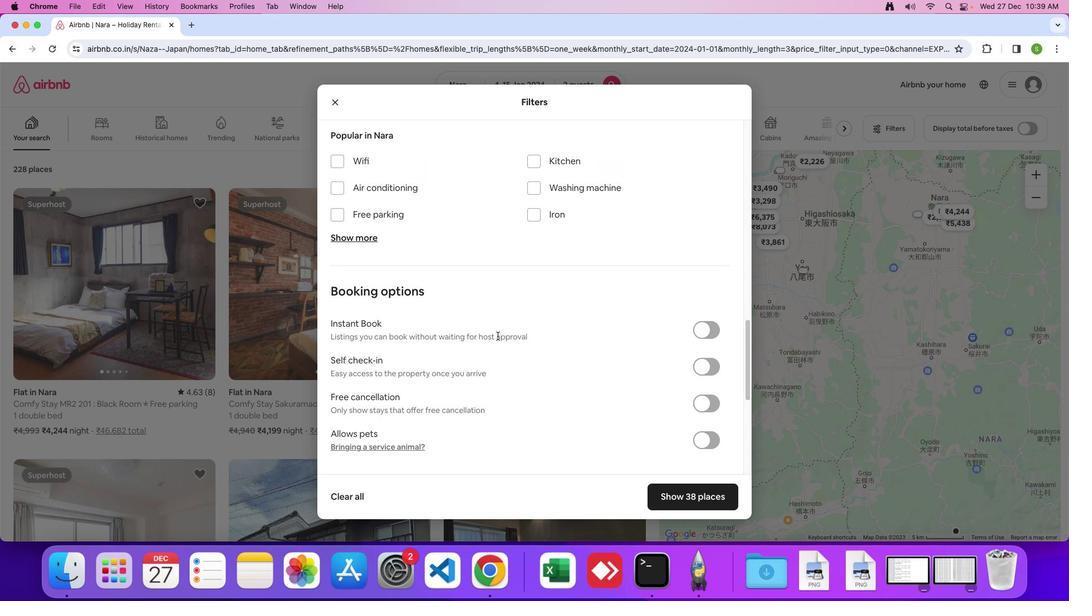 
Action: Mouse scrolled (497, 336) with delta (0, 0)
Screenshot: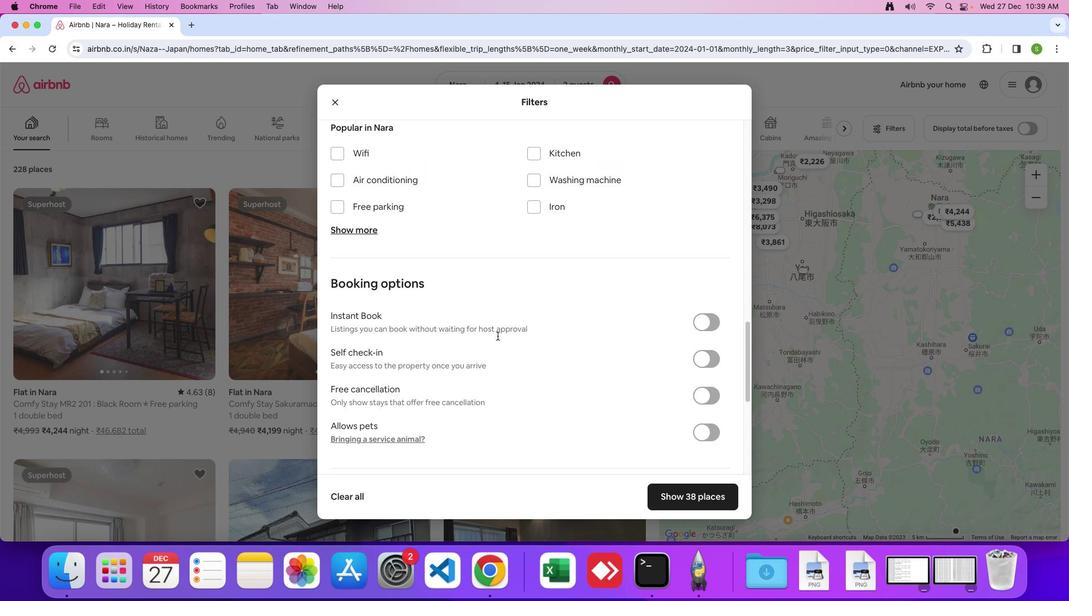 
Action: Mouse scrolled (497, 336) with delta (0, 0)
Screenshot: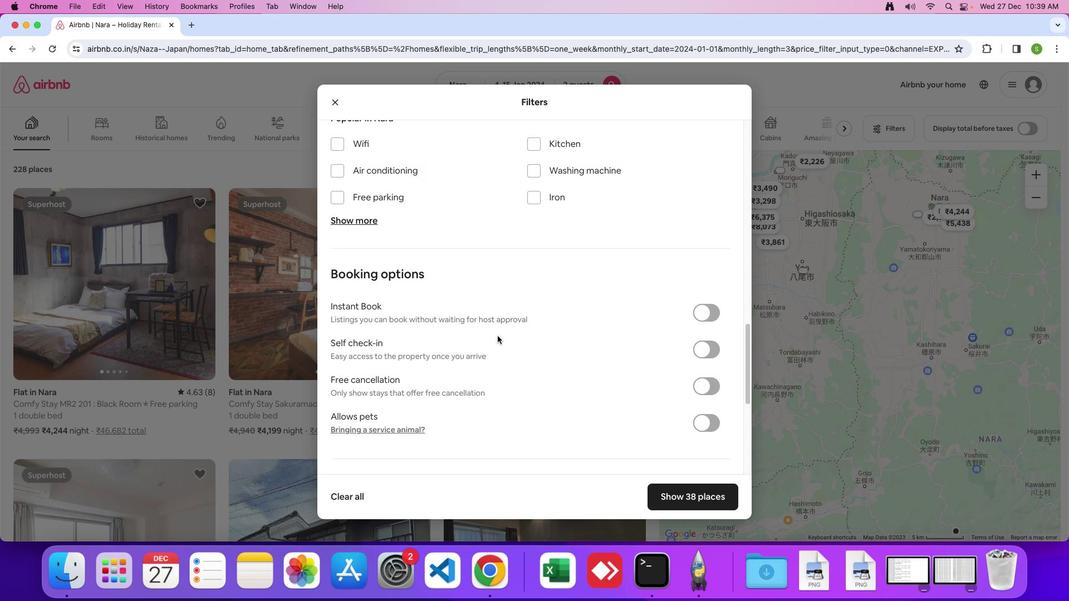
Action: Mouse scrolled (497, 336) with delta (0, 0)
Screenshot: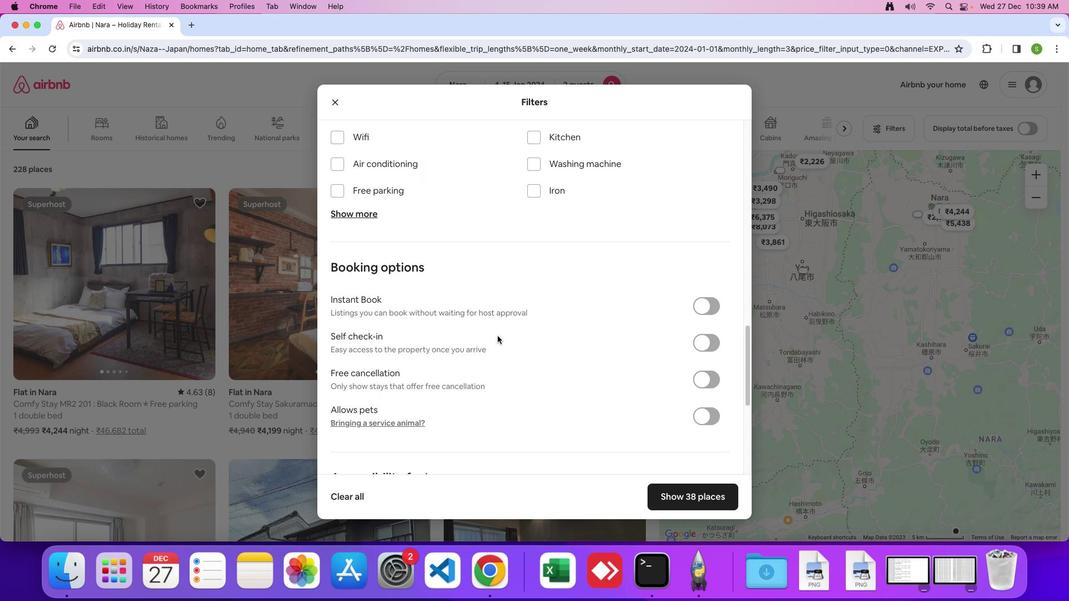 
Action: Mouse scrolled (497, 336) with delta (0, 0)
Screenshot: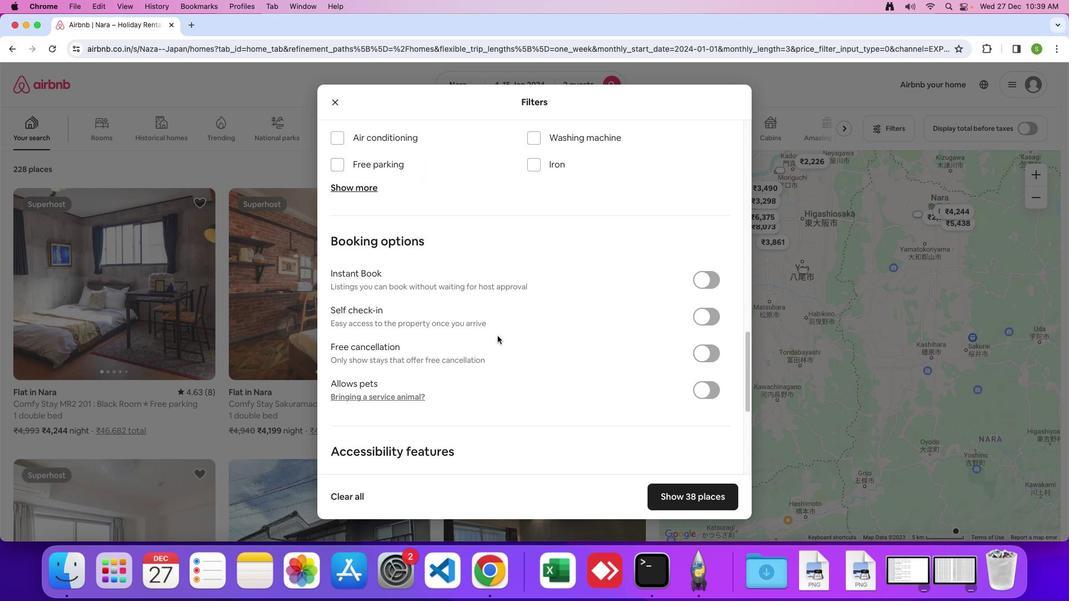 
Action: Mouse scrolled (497, 336) with delta (0, 0)
Screenshot: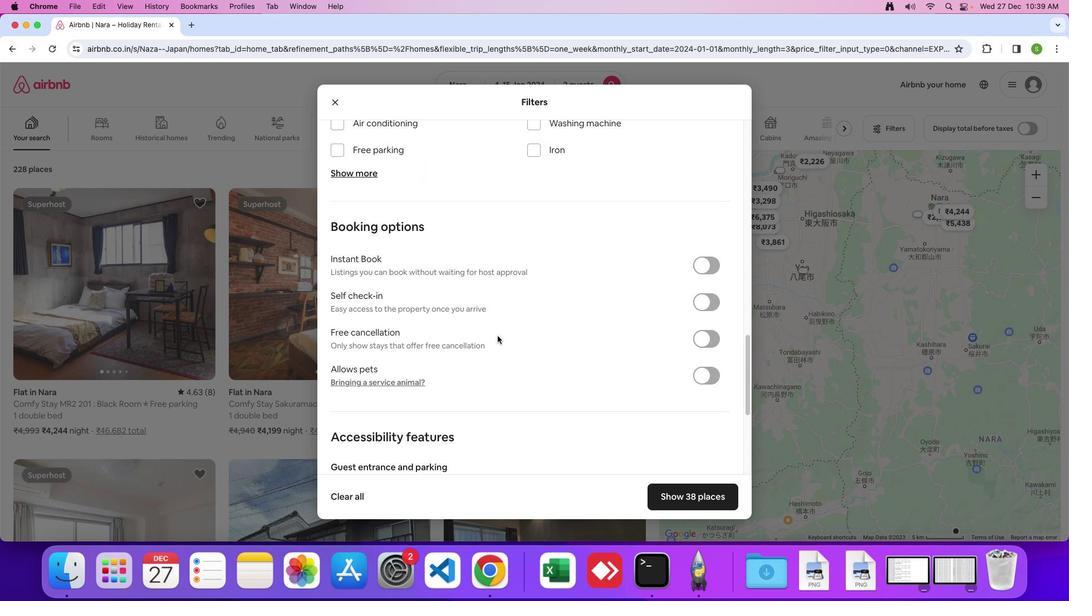 
Action: Mouse scrolled (497, 336) with delta (0, 0)
Screenshot: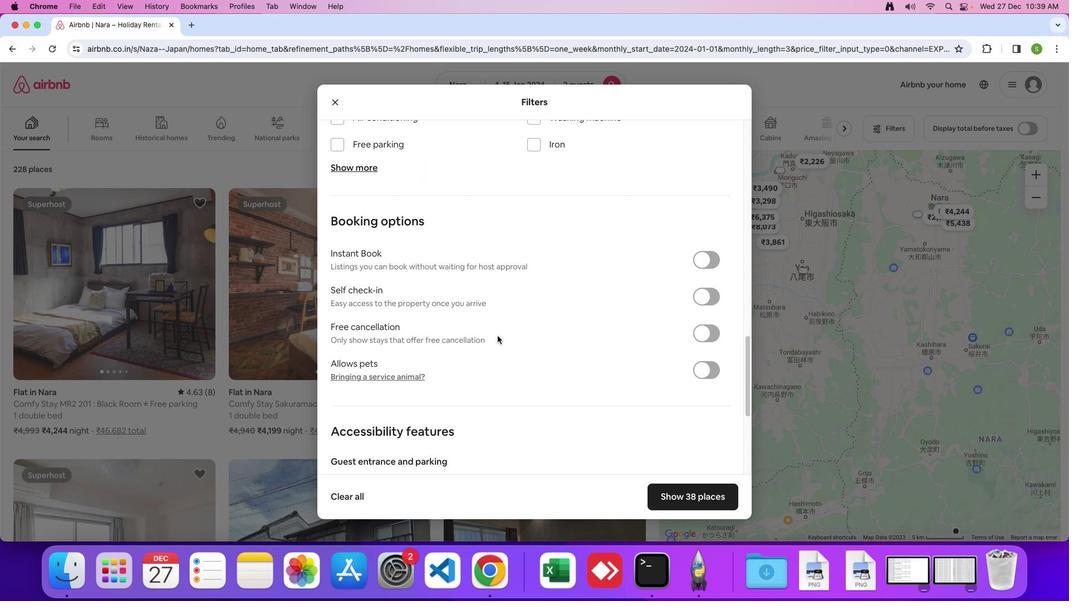 
Action: Mouse scrolled (497, 336) with delta (0, 0)
Screenshot: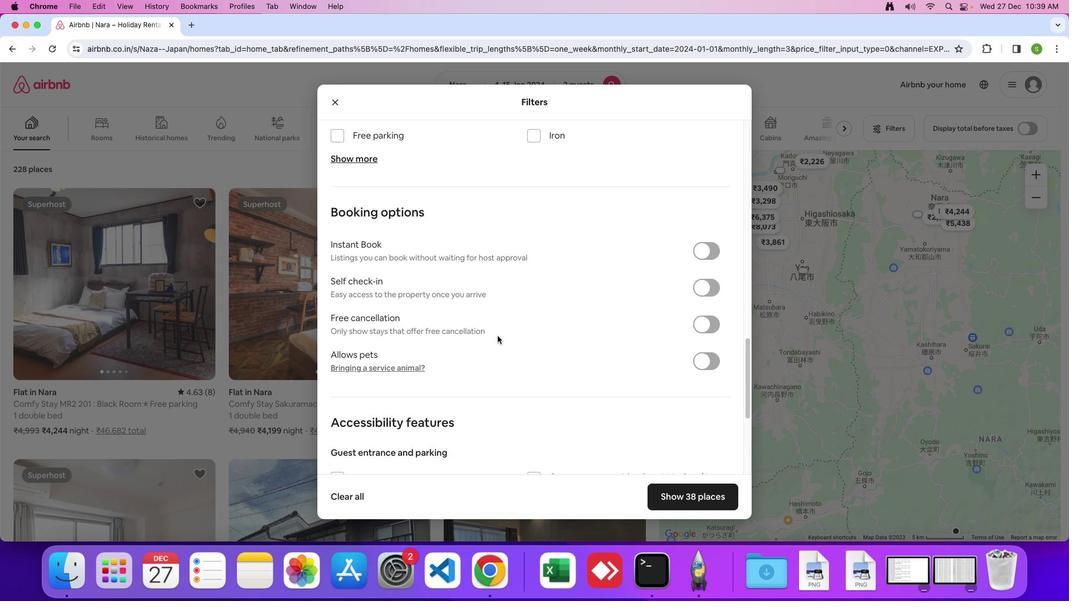 
Action: Mouse scrolled (497, 336) with delta (0, 0)
Screenshot: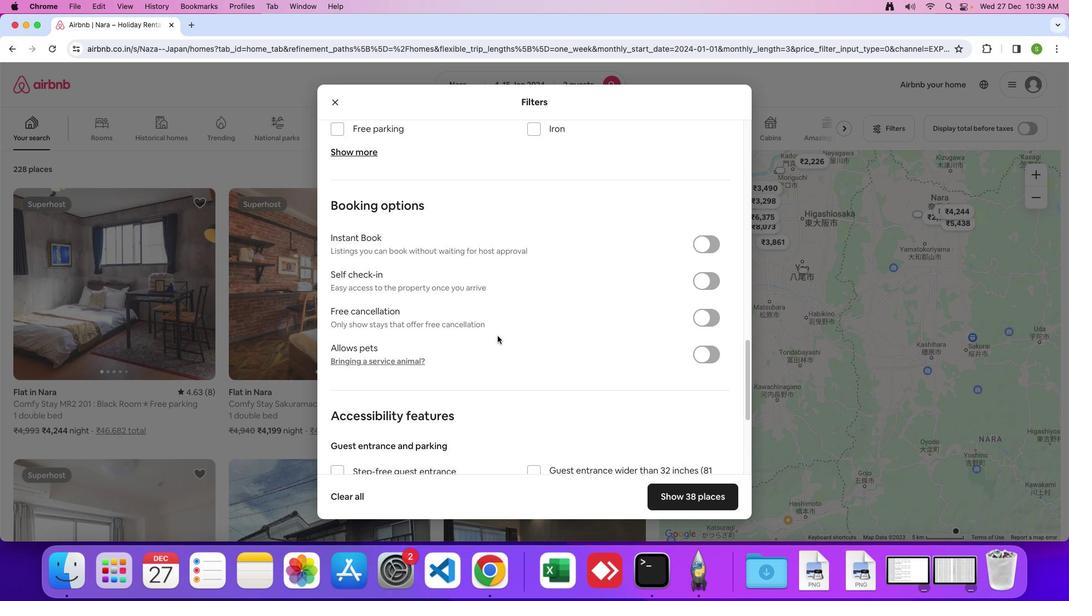 
Action: Mouse scrolled (497, 336) with delta (0, 0)
Screenshot: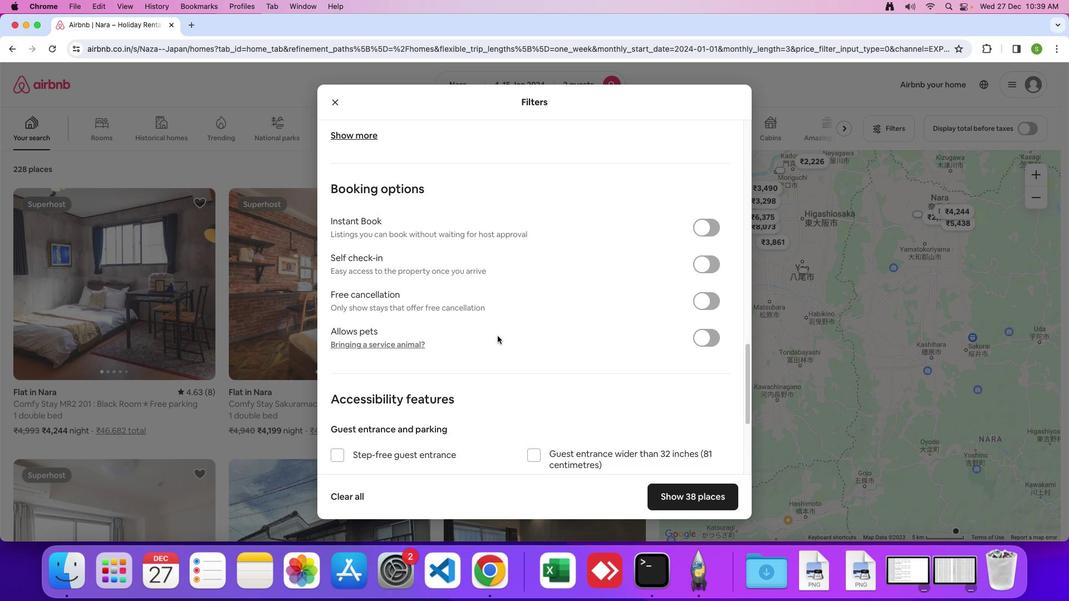 
Action: Mouse scrolled (497, 336) with delta (0, 0)
Screenshot: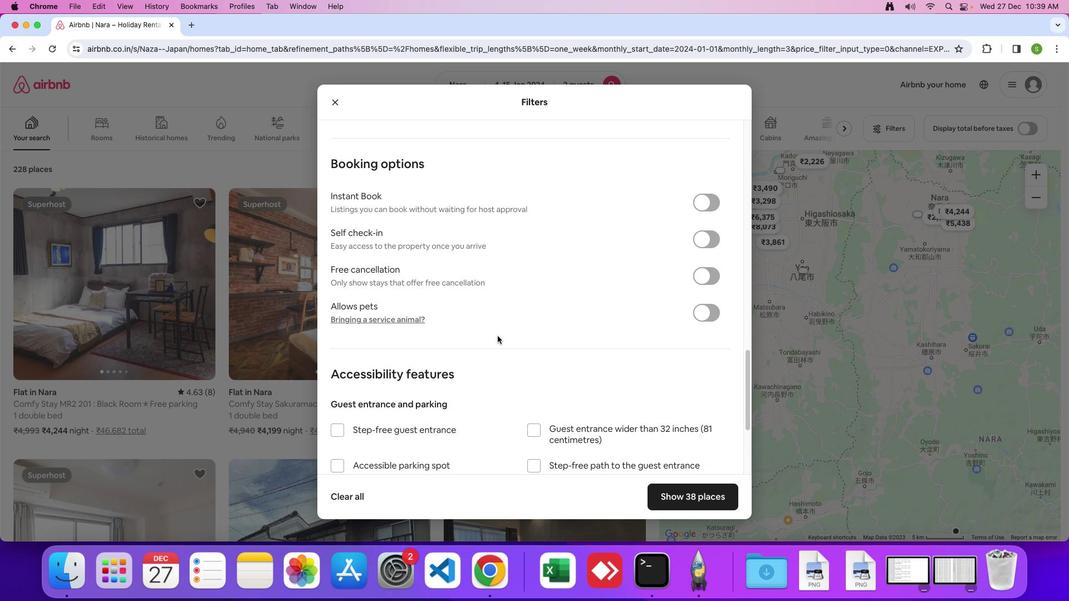 
Action: Mouse scrolled (497, 336) with delta (0, 0)
Screenshot: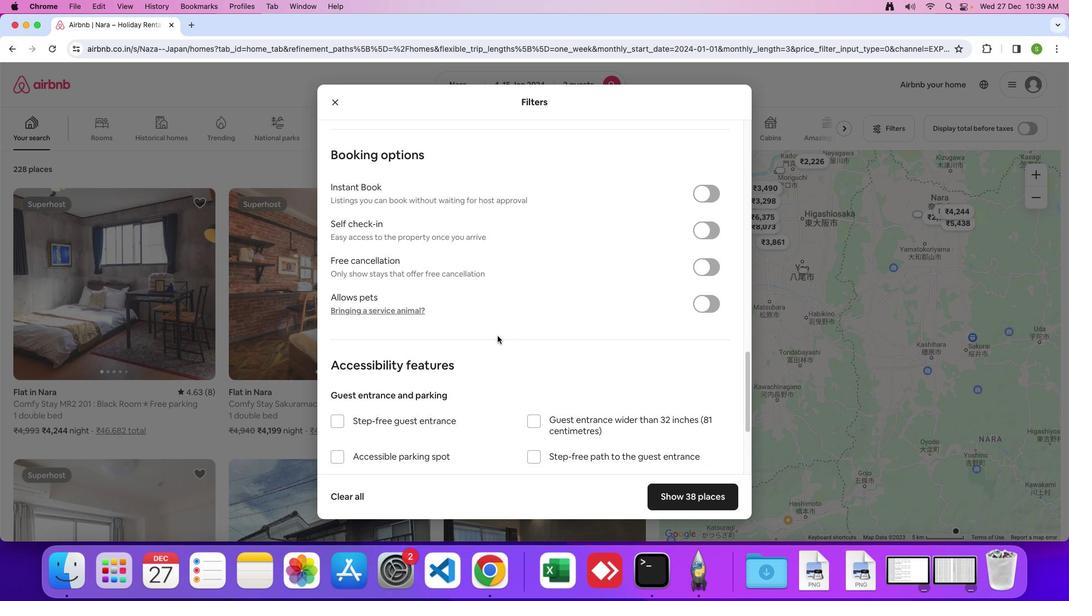 
Action: Mouse scrolled (497, 336) with delta (0, 0)
Screenshot: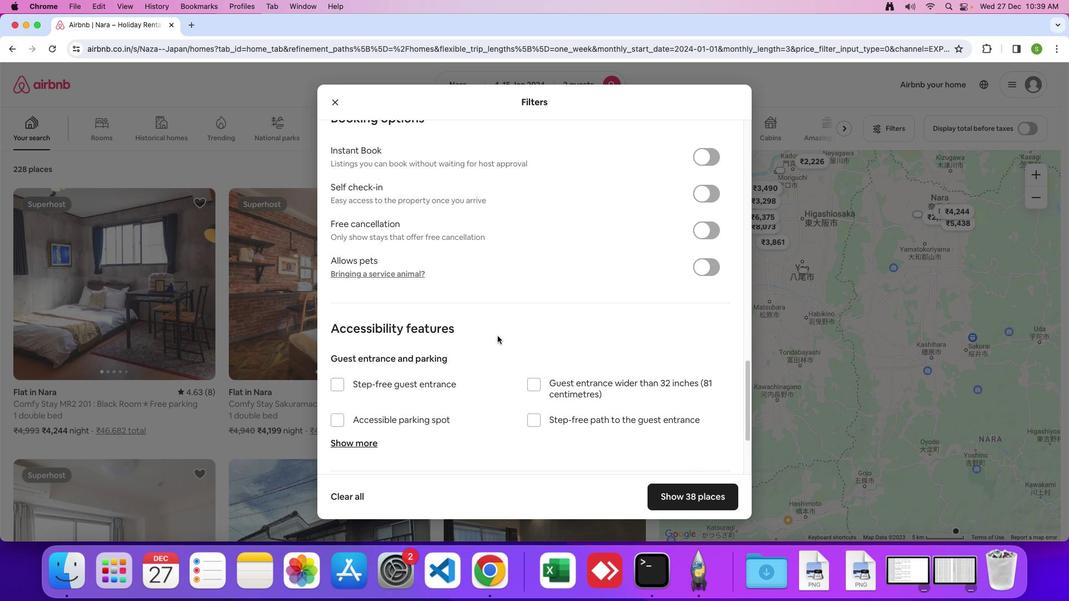 
Action: Mouse scrolled (497, 336) with delta (0, 0)
Screenshot: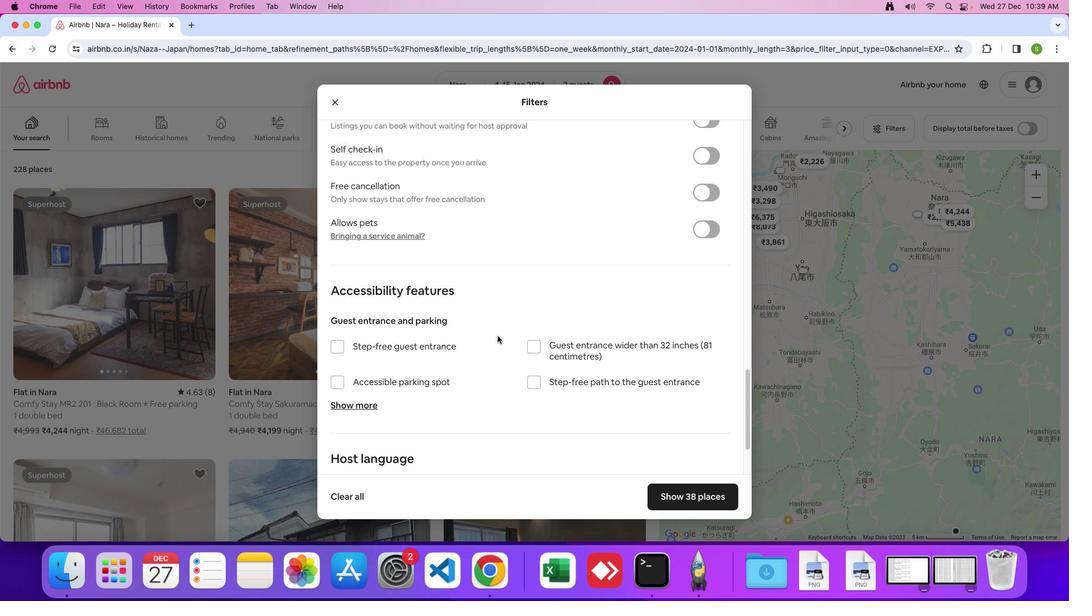 
Action: Mouse scrolled (497, 336) with delta (0, 0)
Screenshot: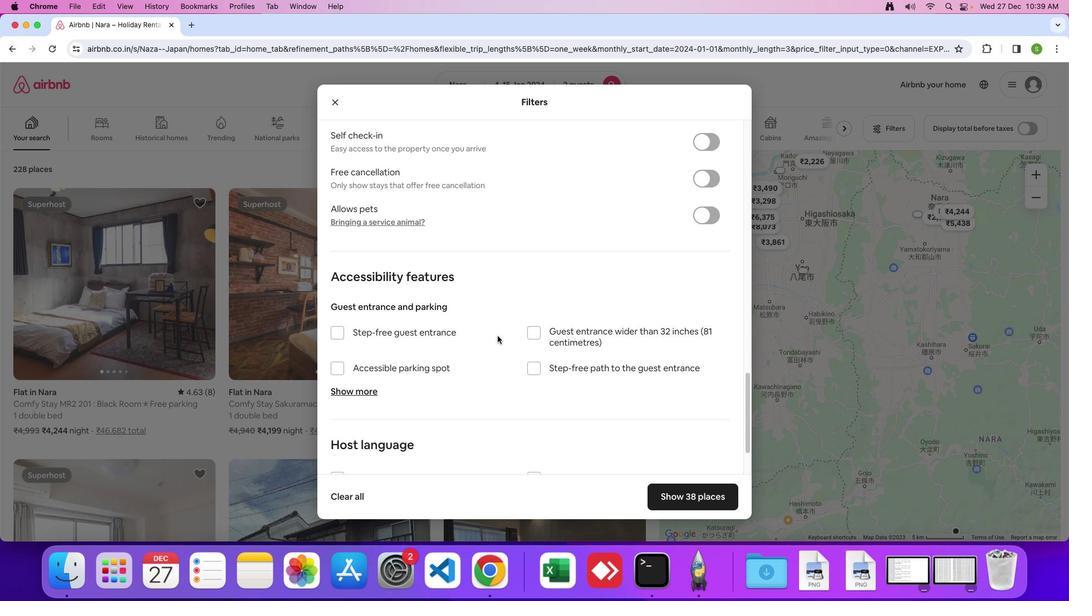 
Action: Mouse scrolled (497, 336) with delta (0, 0)
Screenshot: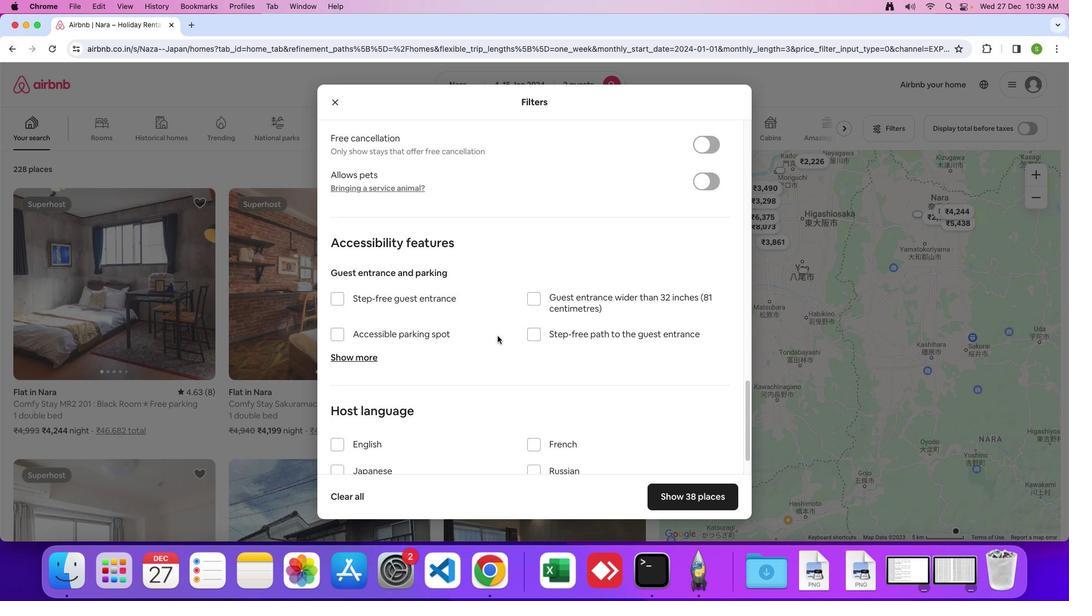 
Action: Mouse scrolled (497, 336) with delta (0, 0)
Screenshot: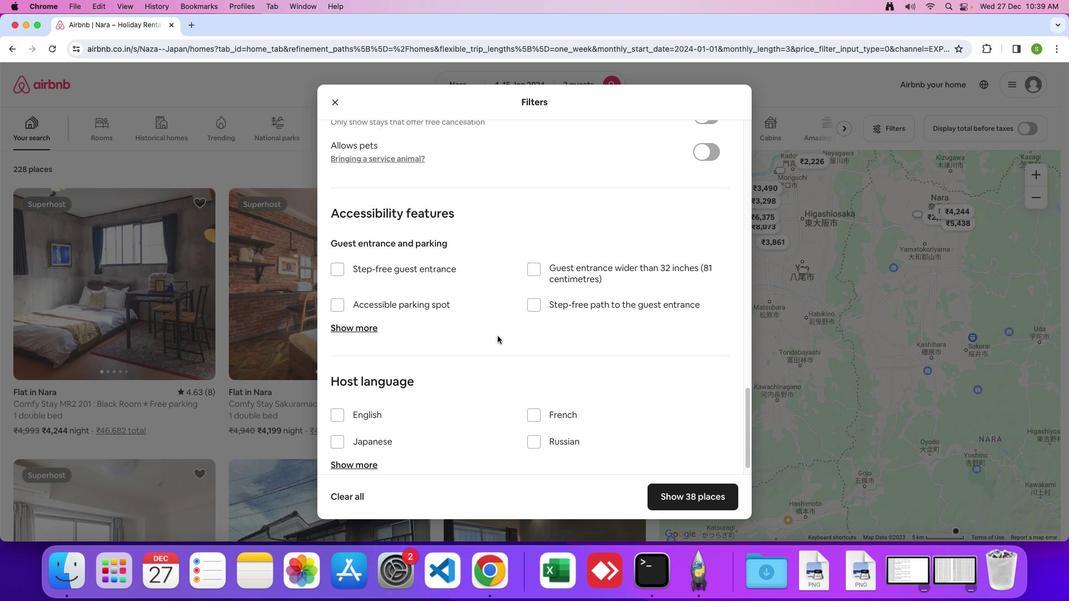 
Action: Mouse scrolled (497, 336) with delta (0, 0)
Screenshot: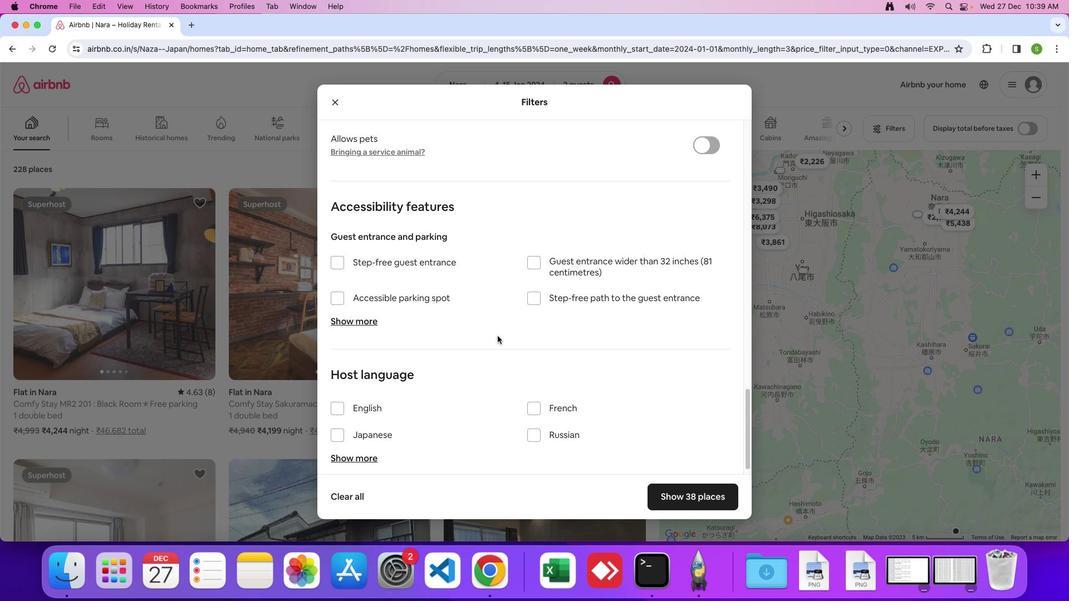 
Action: Mouse scrolled (497, 336) with delta (0, 0)
Screenshot: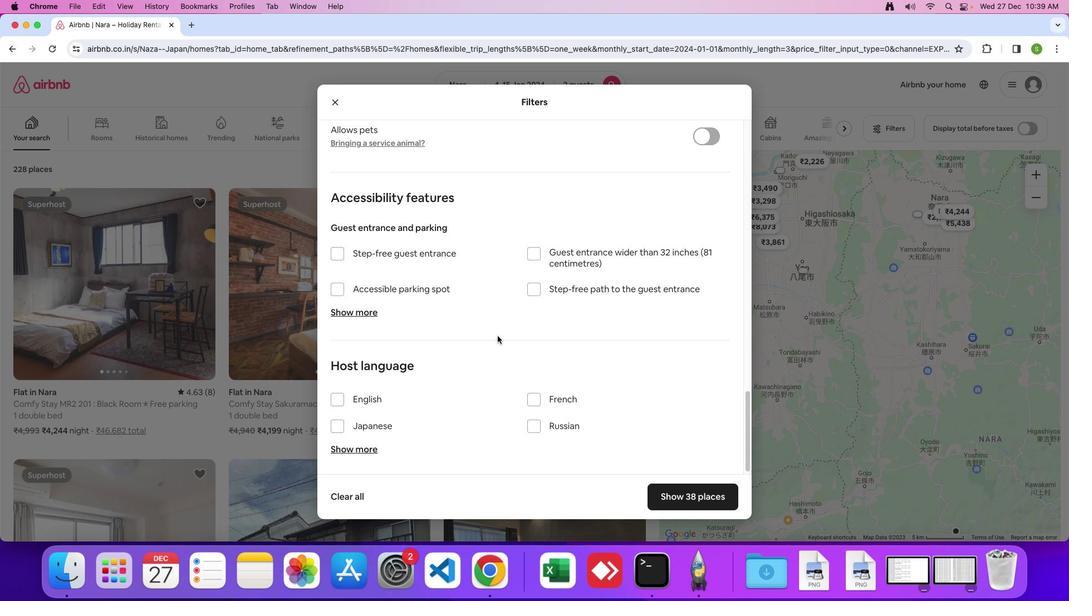
Action: Mouse scrolled (497, 336) with delta (0, 0)
Screenshot: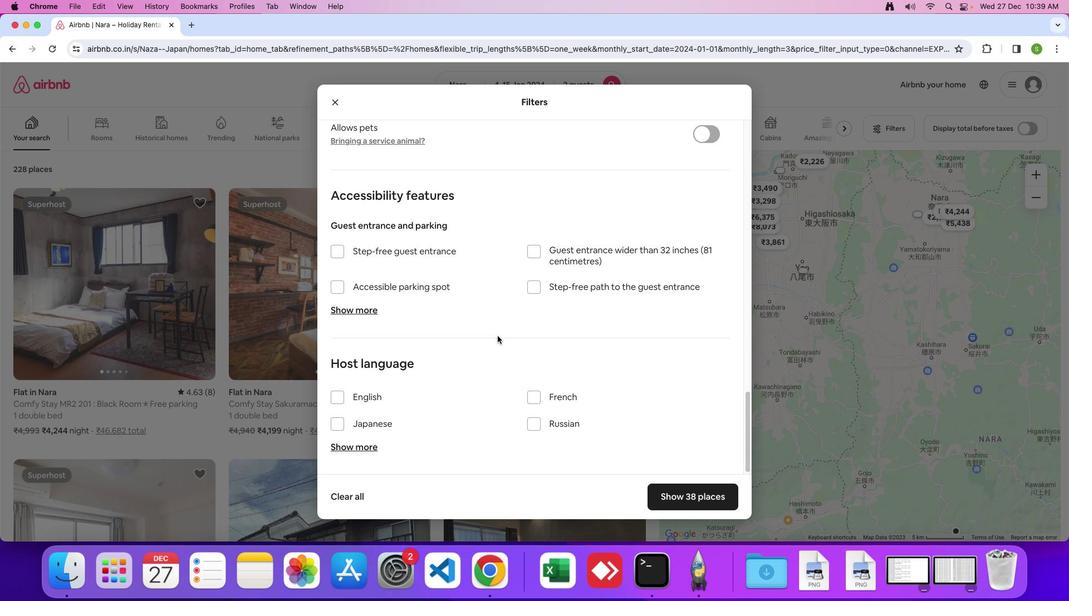 
Action: Mouse scrolled (497, 336) with delta (0, 0)
Screenshot: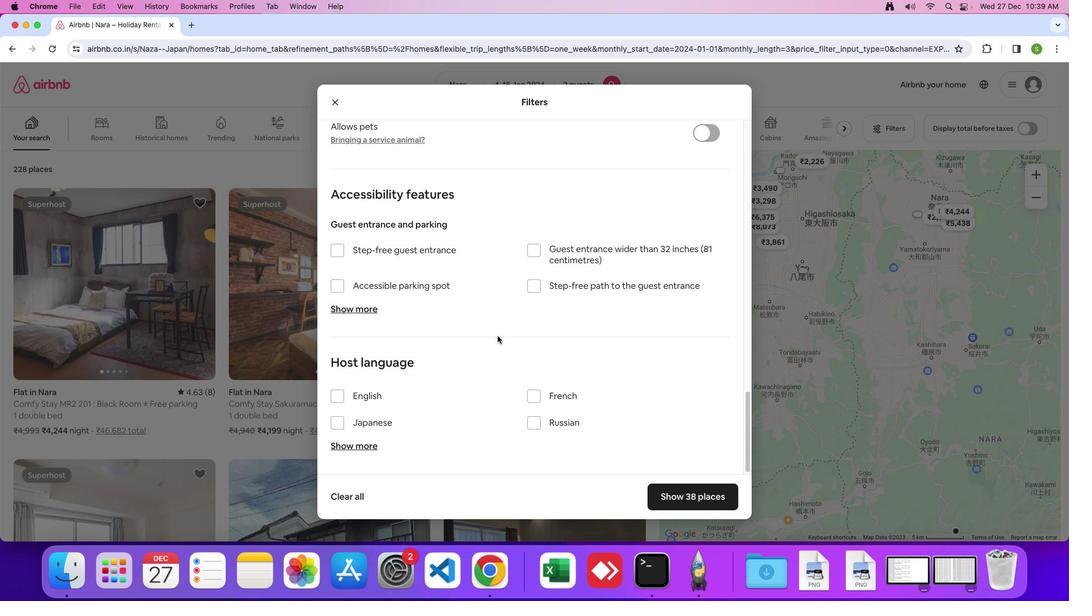 
Action: Mouse scrolled (497, 336) with delta (0, 0)
Screenshot: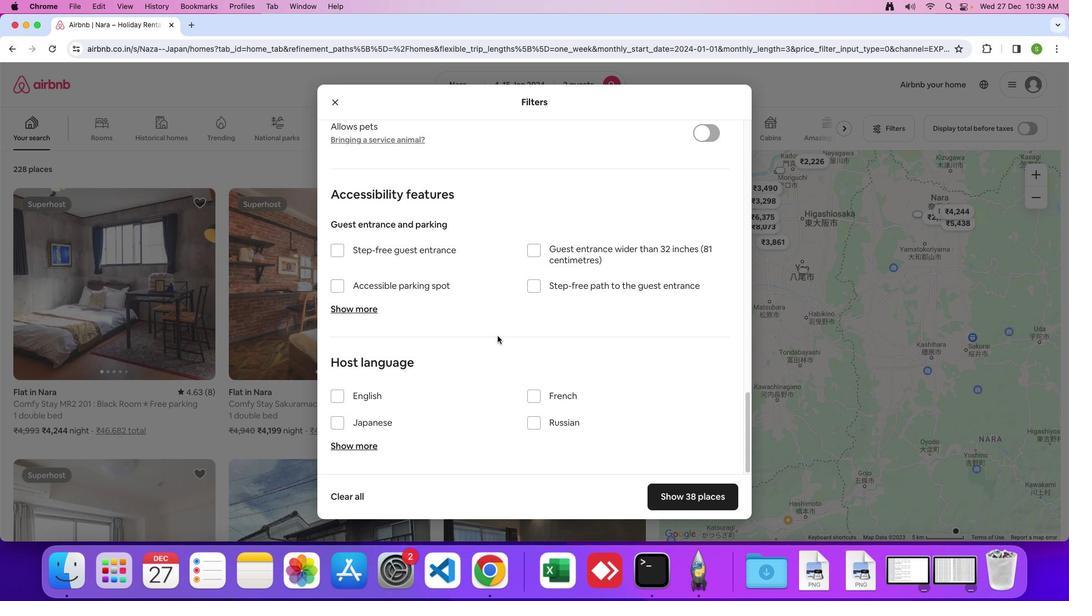 
Action: Mouse scrolled (497, 336) with delta (0, 0)
Screenshot: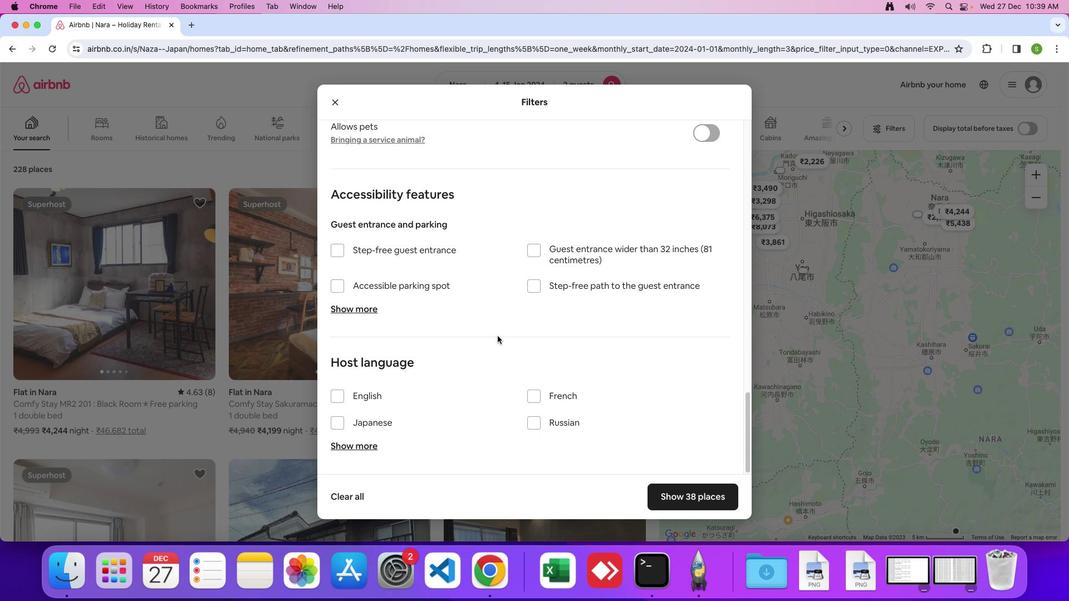
Action: Mouse scrolled (497, 336) with delta (0, 0)
Screenshot: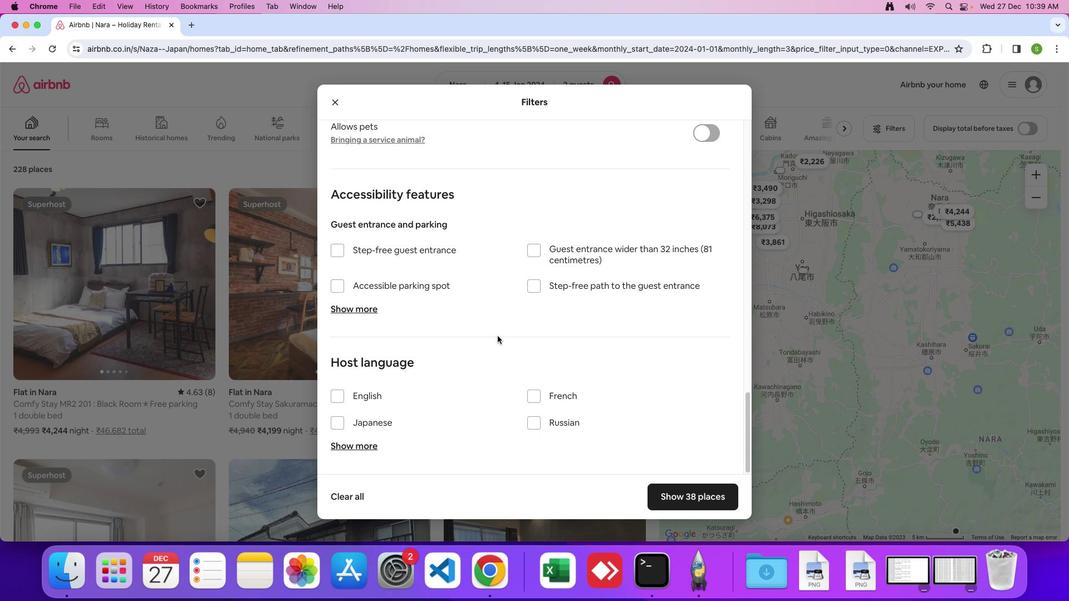 
Action: Mouse scrolled (497, 336) with delta (0, 0)
Screenshot: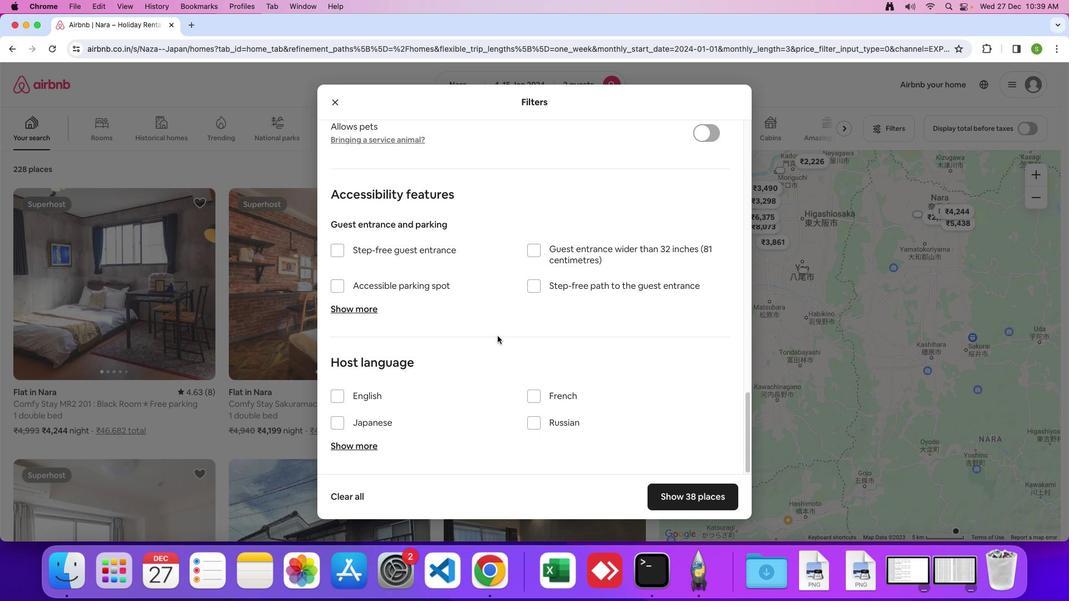 
Action: Mouse scrolled (497, 336) with delta (0, 0)
Screenshot: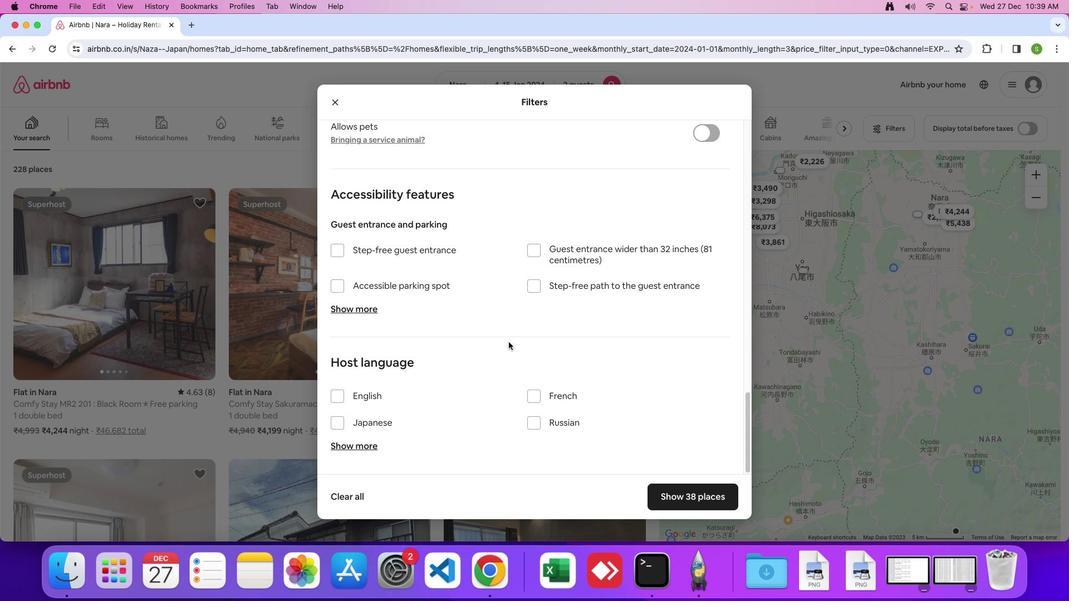 
Action: Mouse moved to (700, 493)
Screenshot: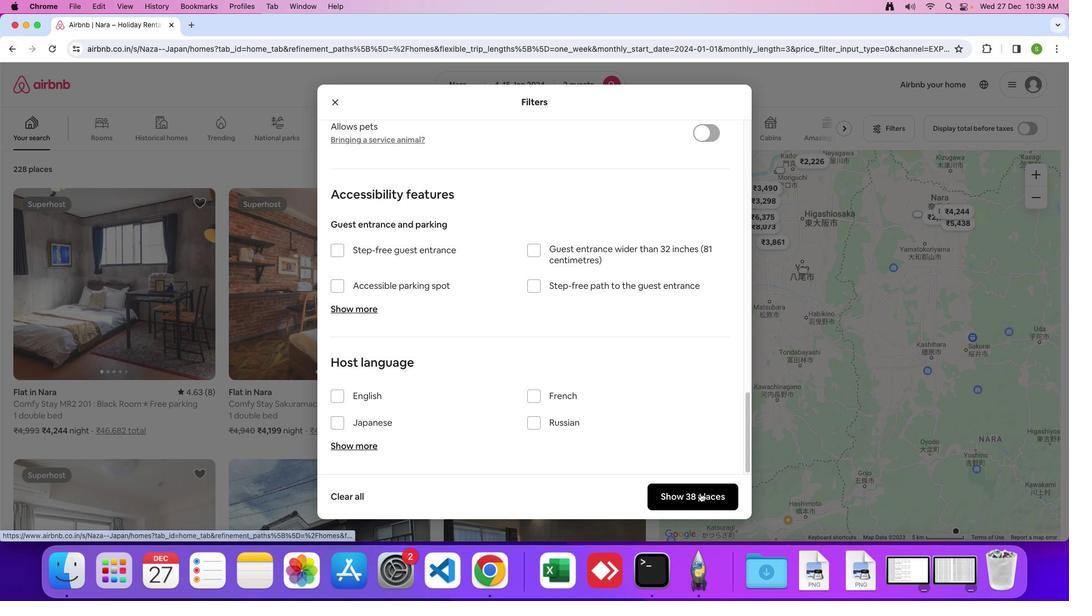 
Action: Mouse pressed left at (700, 493)
Screenshot: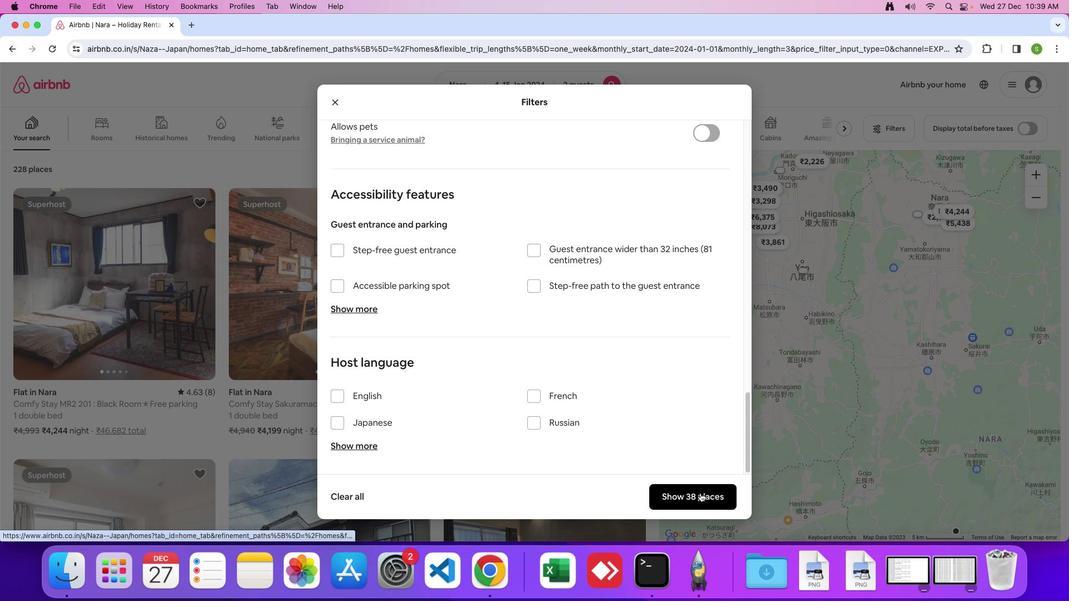 
Action: Mouse moved to (152, 287)
Screenshot: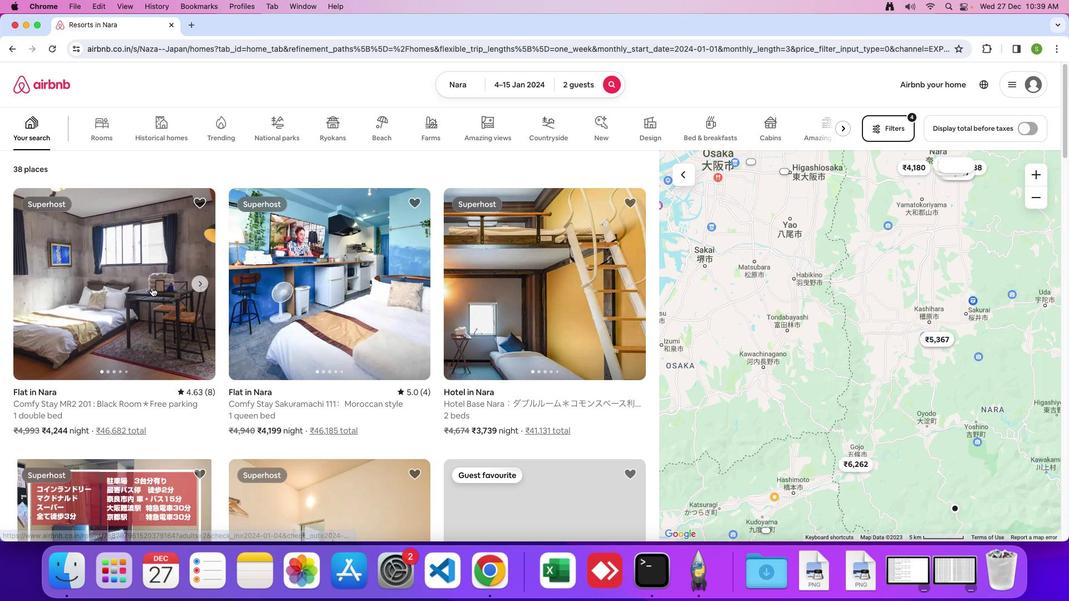 
Action: Mouse pressed left at (152, 287)
Screenshot: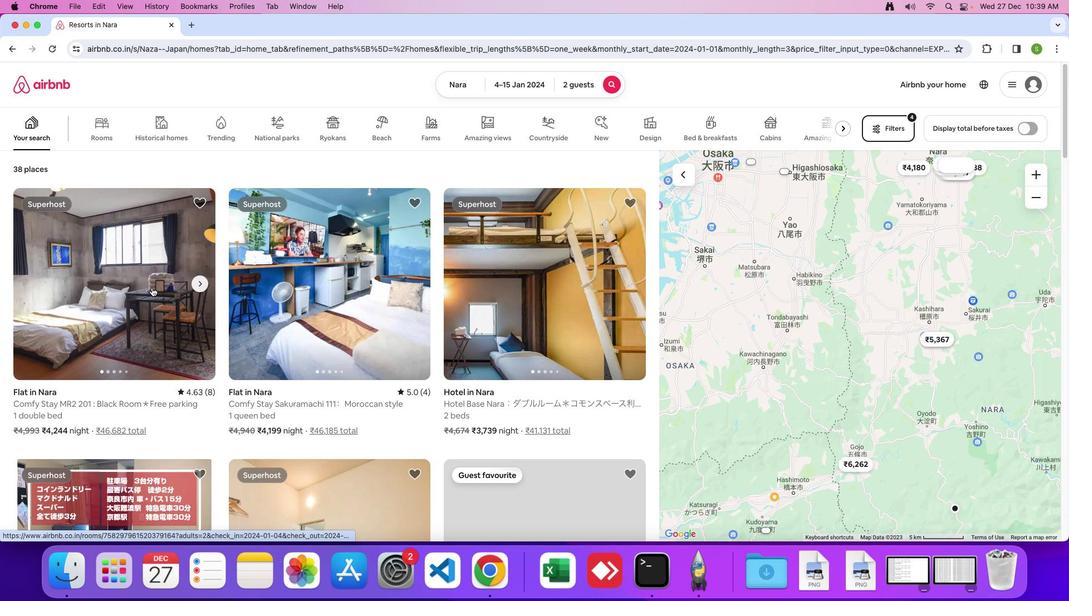 
Action: Mouse moved to (364, 238)
Screenshot: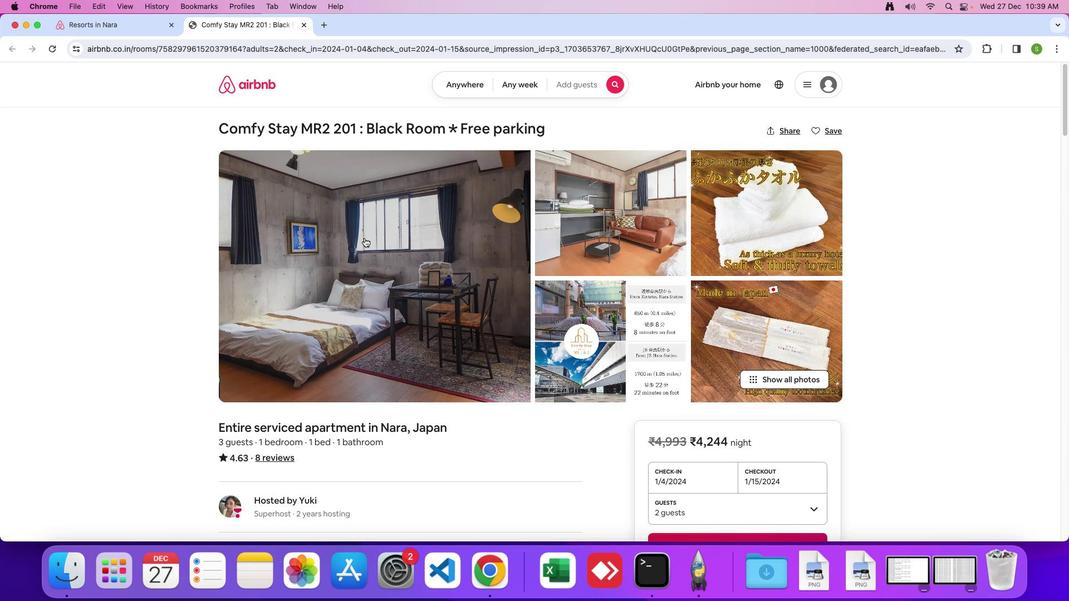 
Action: Mouse pressed left at (364, 238)
Screenshot: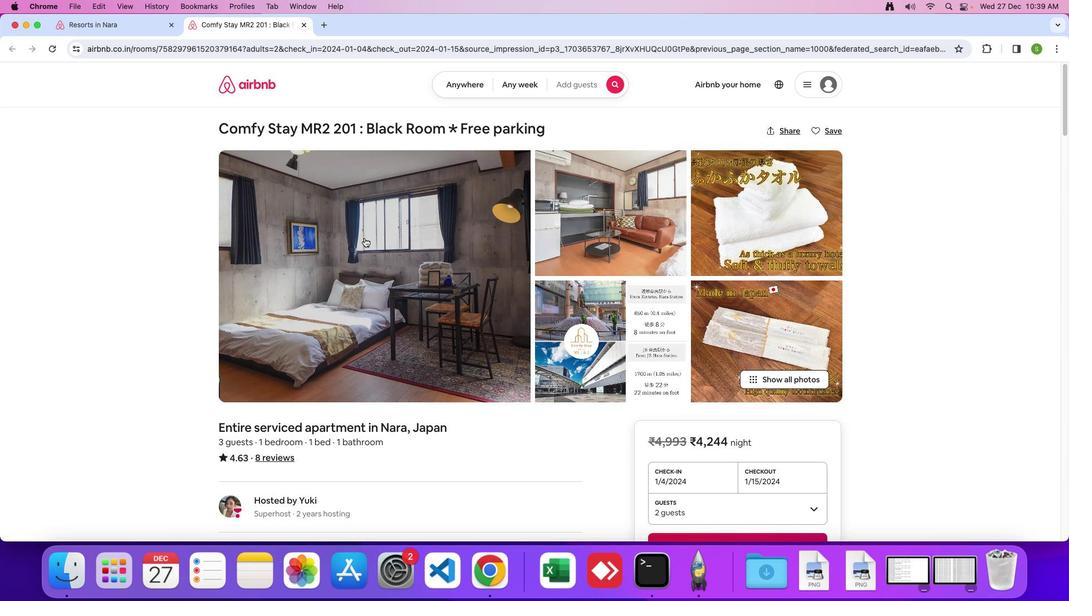 
Action: Mouse moved to (619, 309)
Screenshot: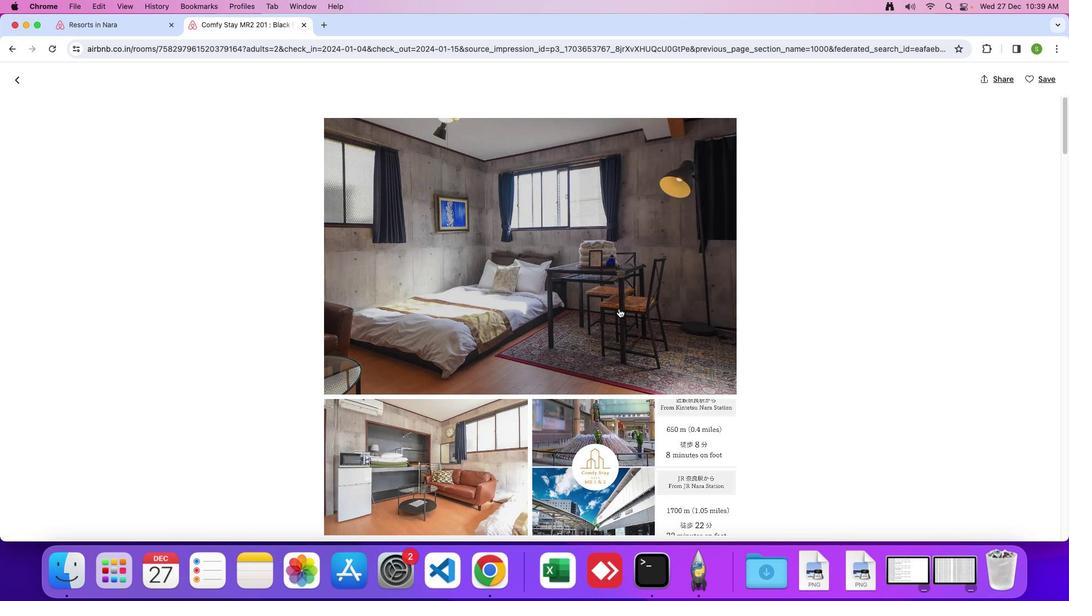 
Action: Mouse scrolled (619, 309) with delta (0, 0)
Screenshot: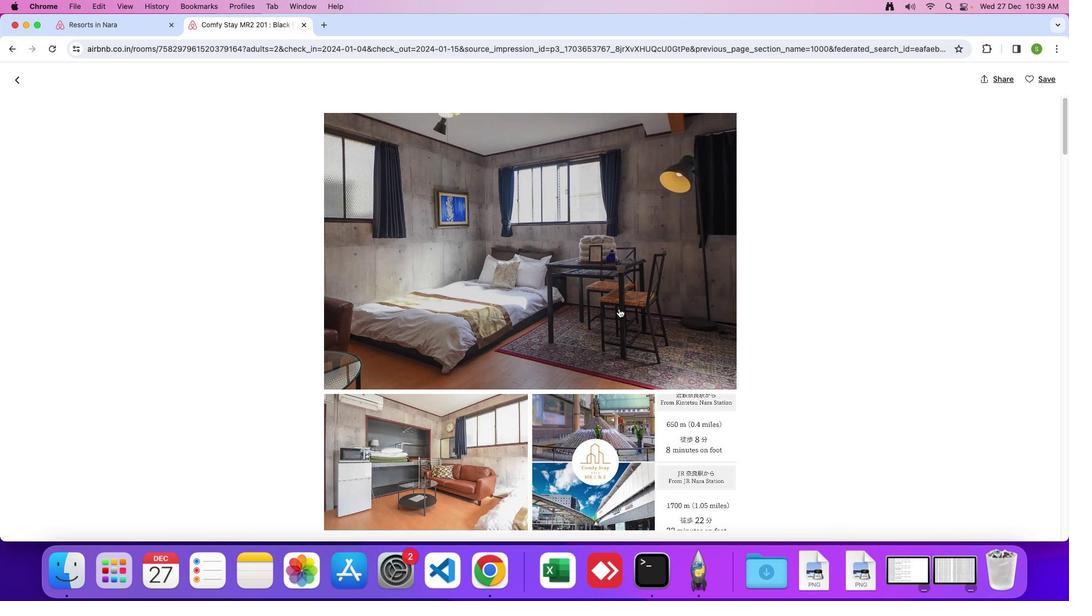 
Action: Mouse scrolled (619, 309) with delta (0, 0)
Screenshot: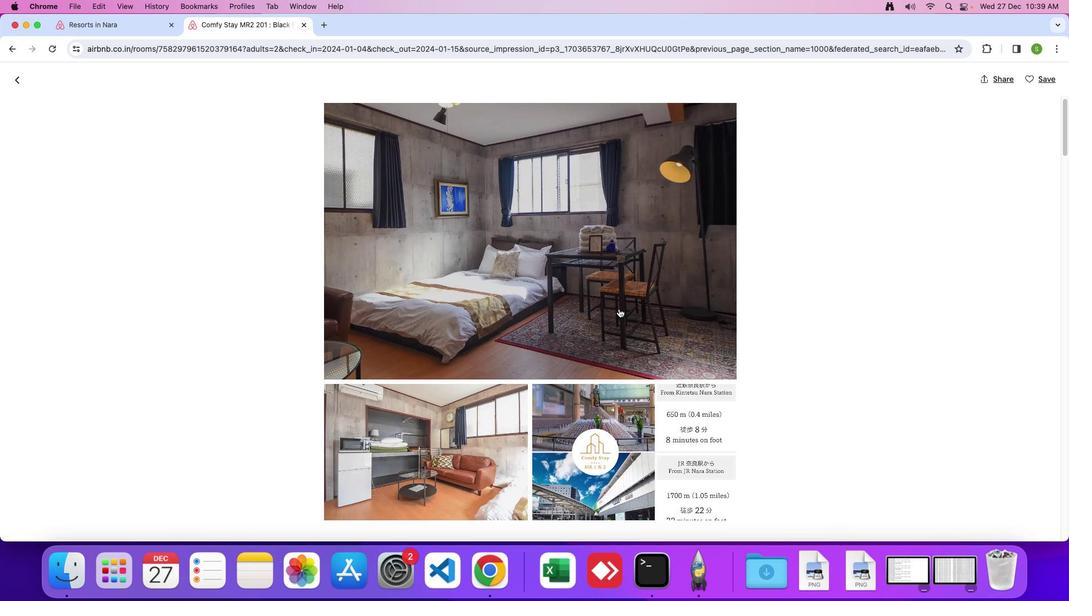 
Action: Mouse scrolled (619, 309) with delta (0, 0)
Screenshot: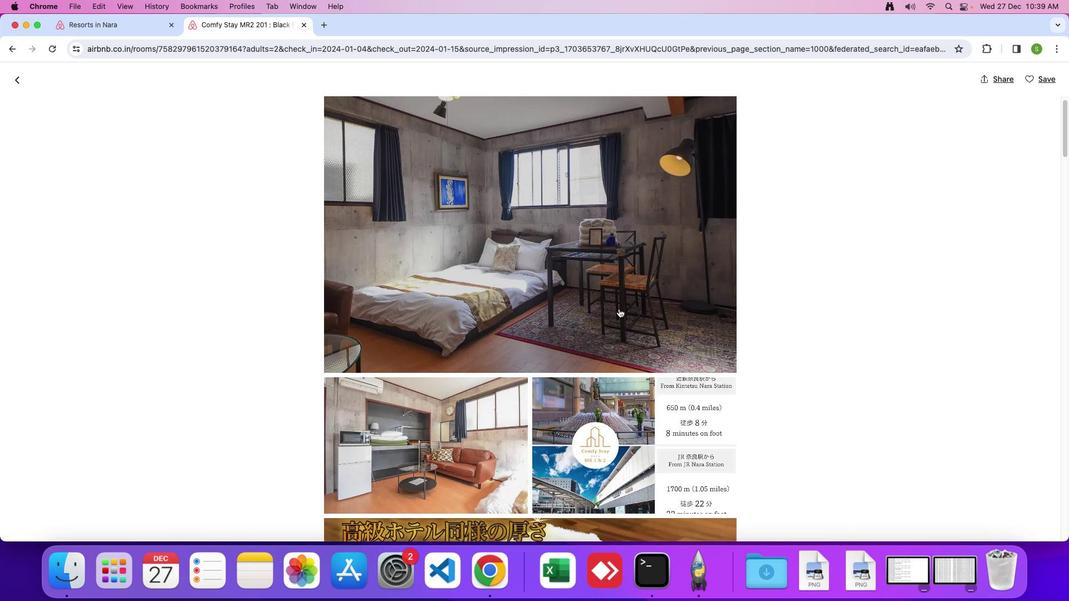 
Action: Mouse scrolled (619, 309) with delta (0, 0)
Screenshot: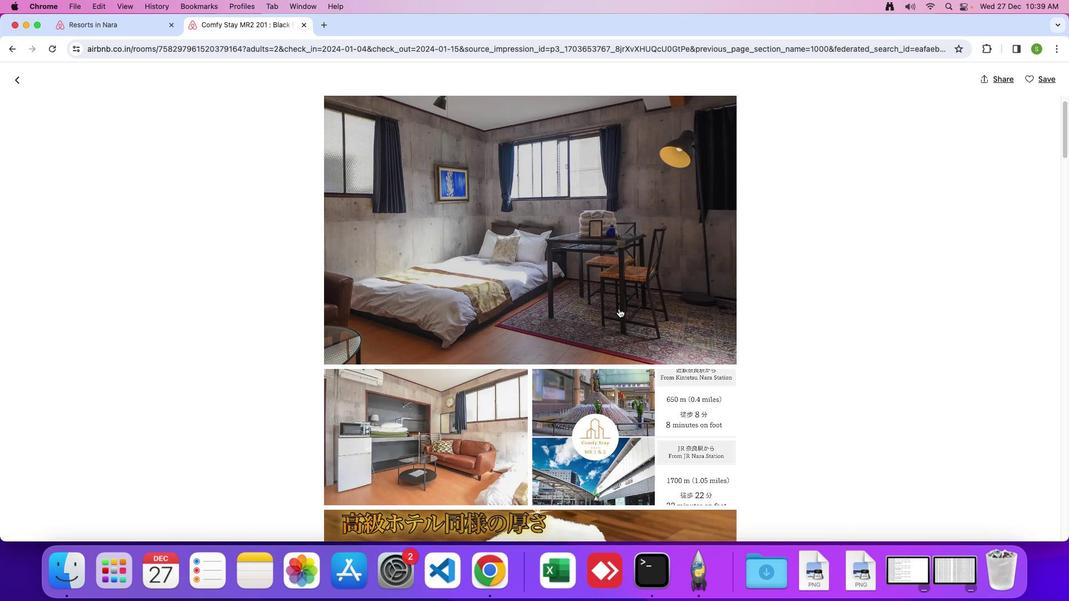 
Action: Mouse scrolled (619, 309) with delta (0, 0)
Screenshot: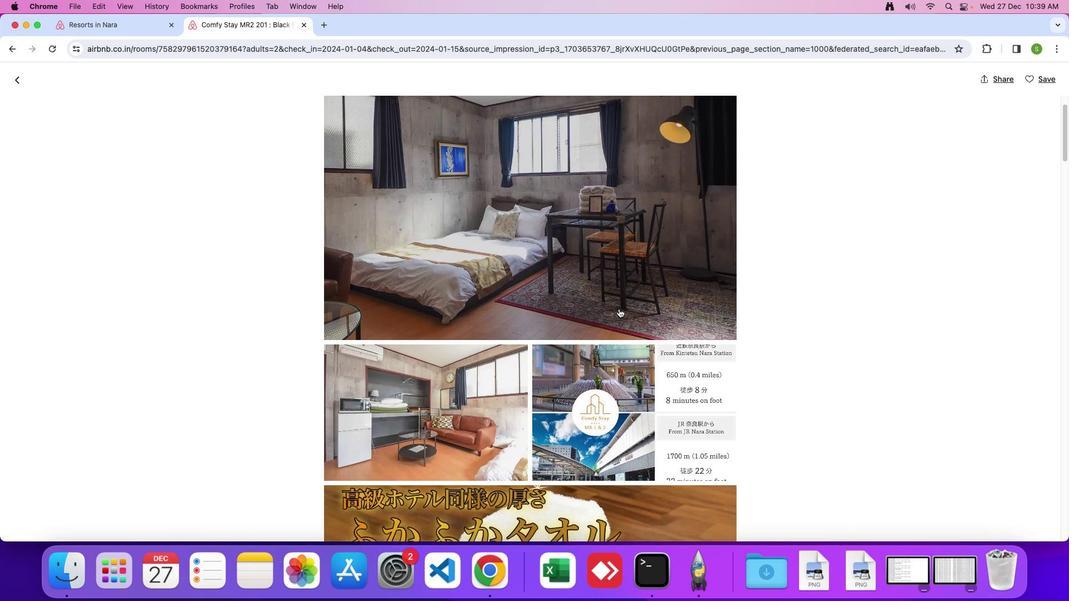 
Action: Mouse scrolled (619, 309) with delta (0, 0)
Screenshot: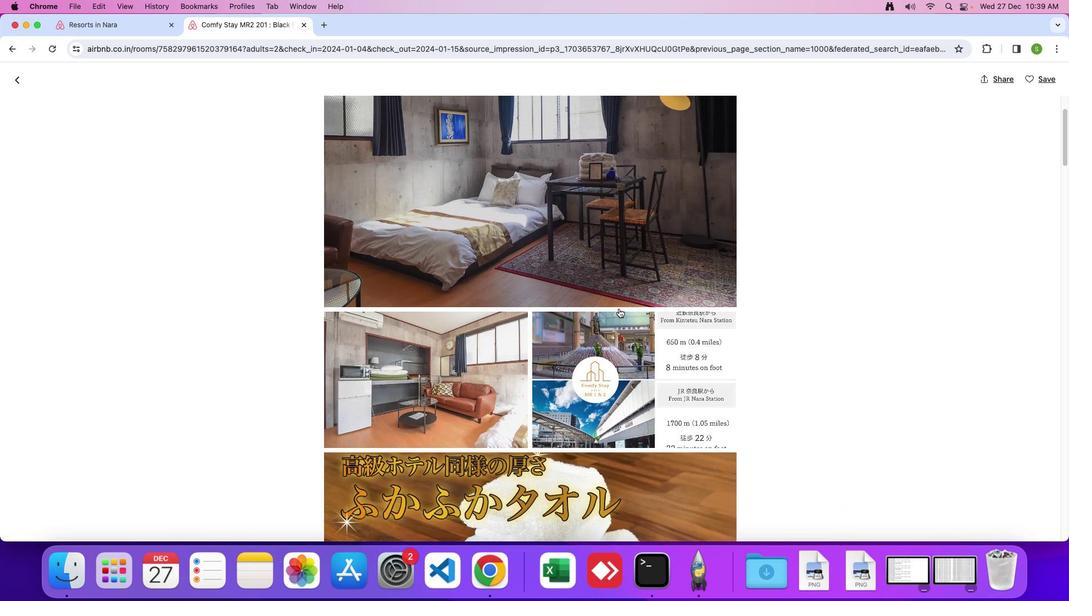 
Action: Mouse scrolled (619, 309) with delta (0, 0)
Screenshot: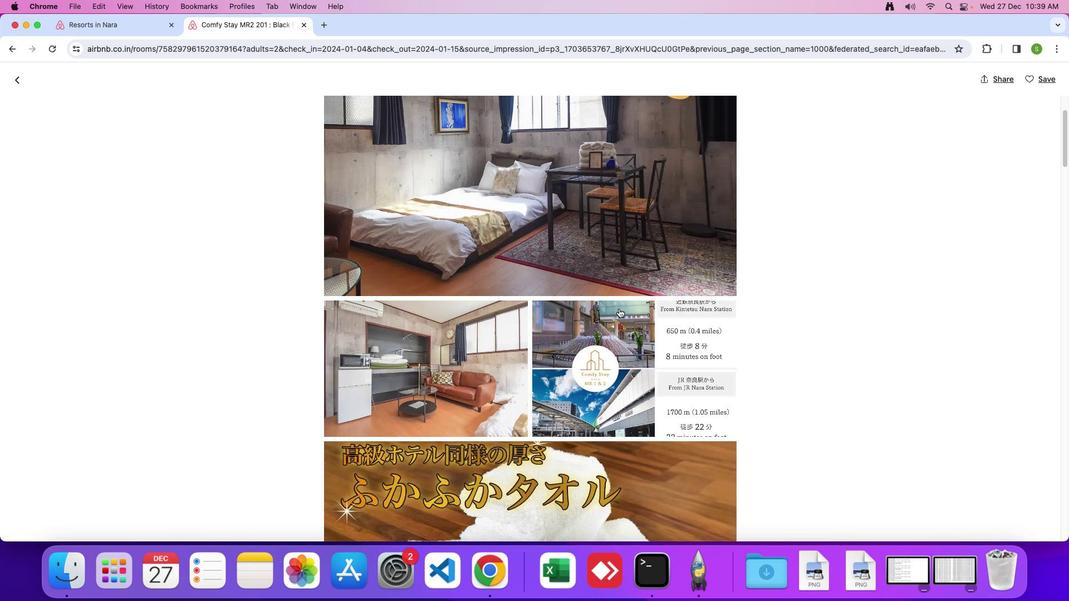 
Action: Mouse scrolled (619, 309) with delta (0, 0)
Screenshot: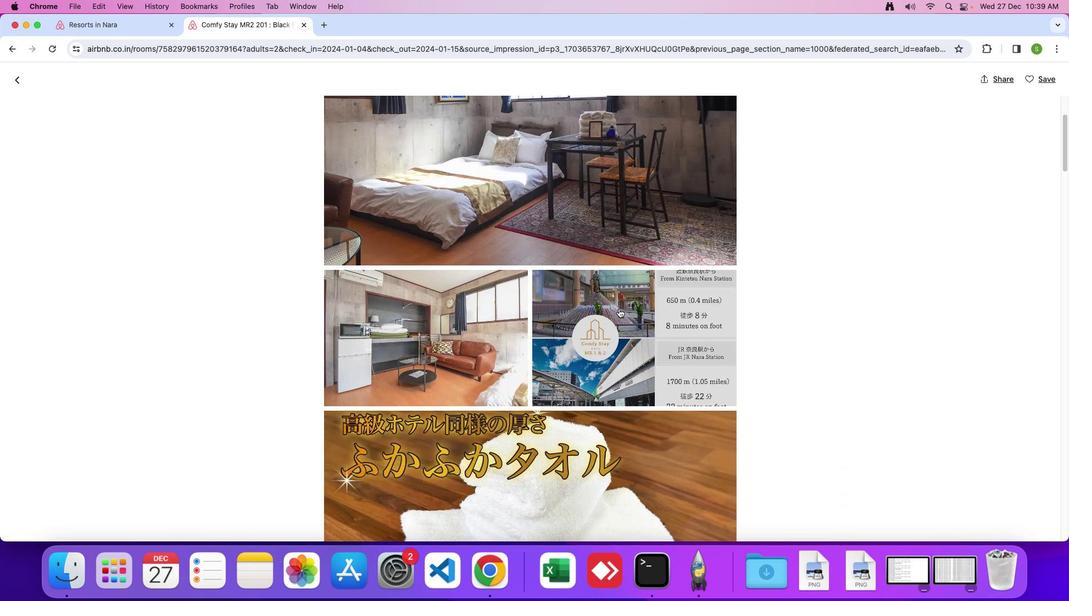 
Action: Mouse scrolled (619, 309) with delta (0, 0)
Screenshot: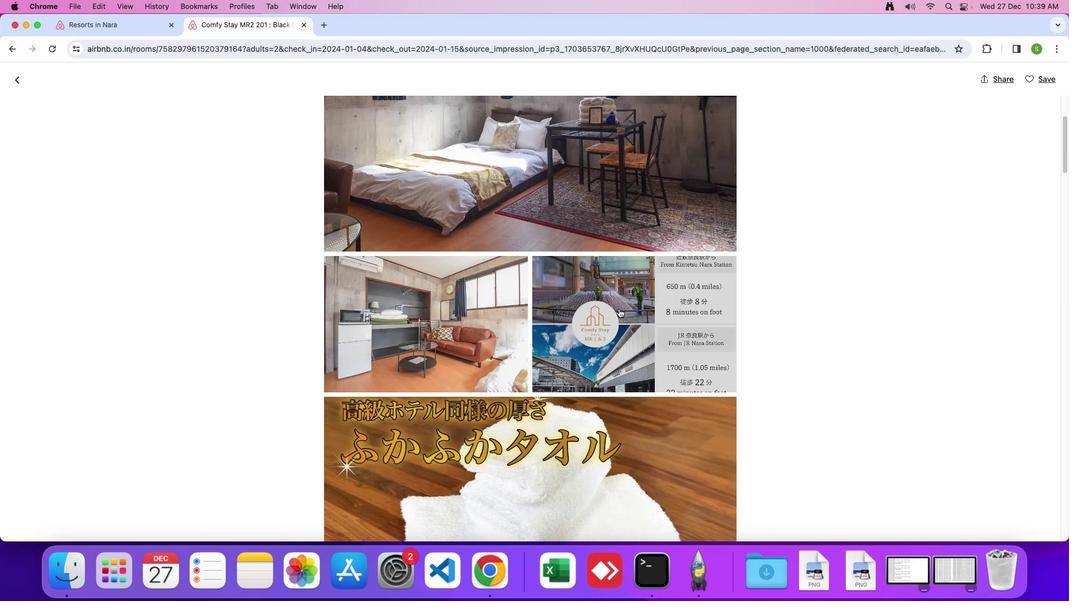 
Action: Mouse scrolled (619, 309) with delta (0, 0)
Screenshot: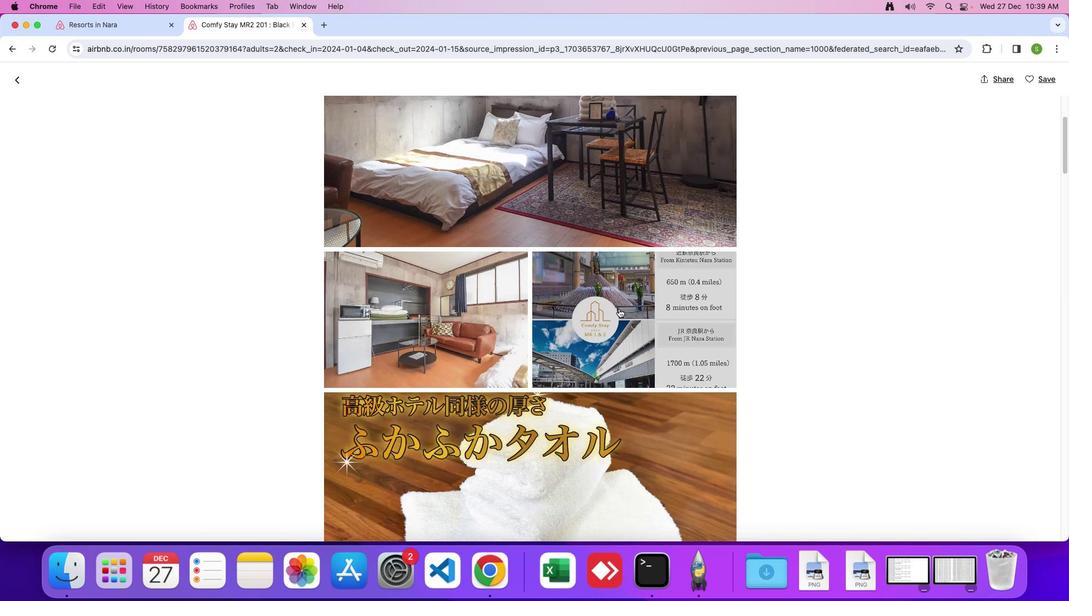 
Action: Mouse scrolled (619, 309) with delta (0, 0)
Screenshot: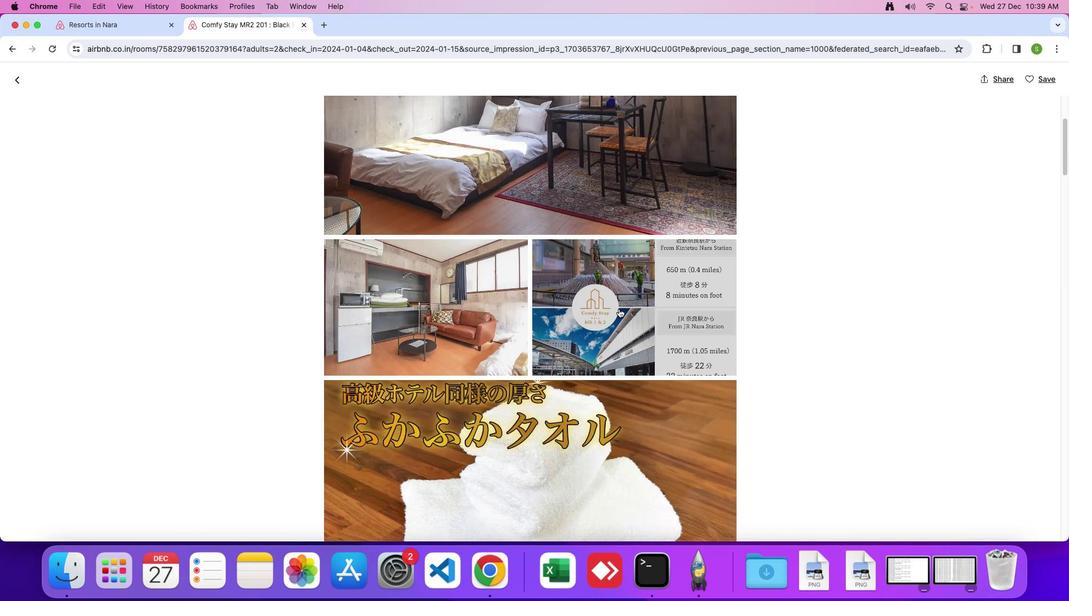 
Action: Mouse scrolled (619, 309) with delta (0, 0)
Screenshot: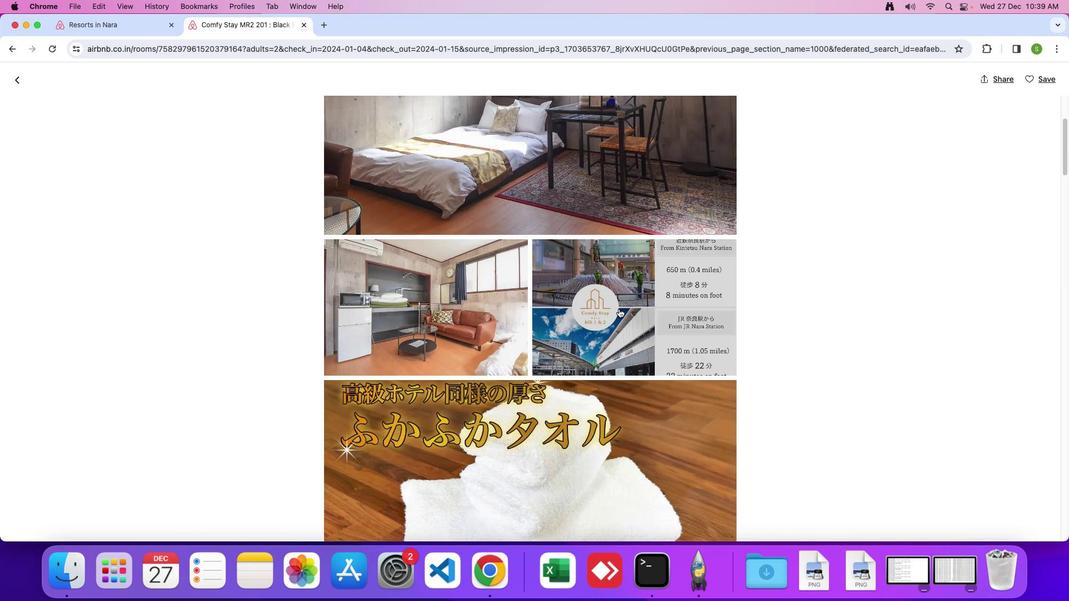 
Action: Mouse scrolled (619, 309) with delta (0, 0)
Screenshot: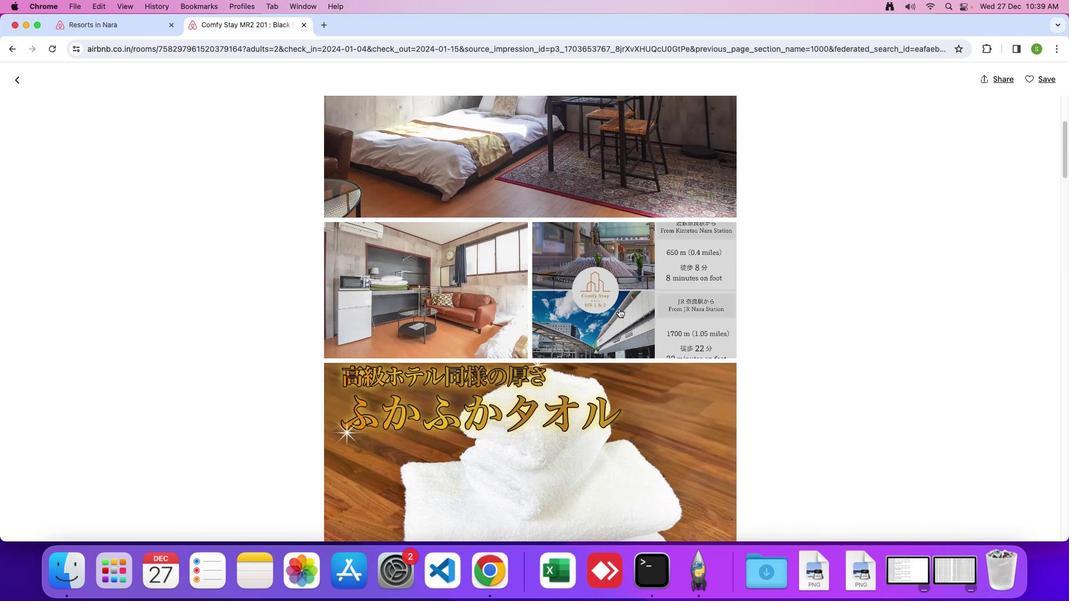 
Action: Mouse scrolled (619, 309) with delta (0, 0)
Screenshot: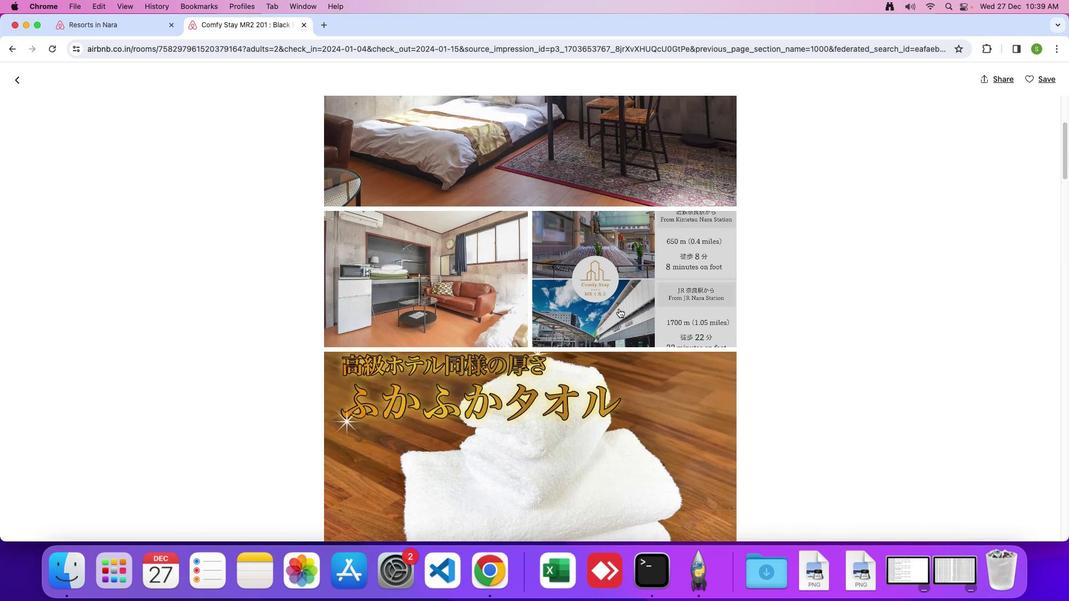 
Action: Mouse scrolled (619, 309) with delta (0, 0)
Screenshot: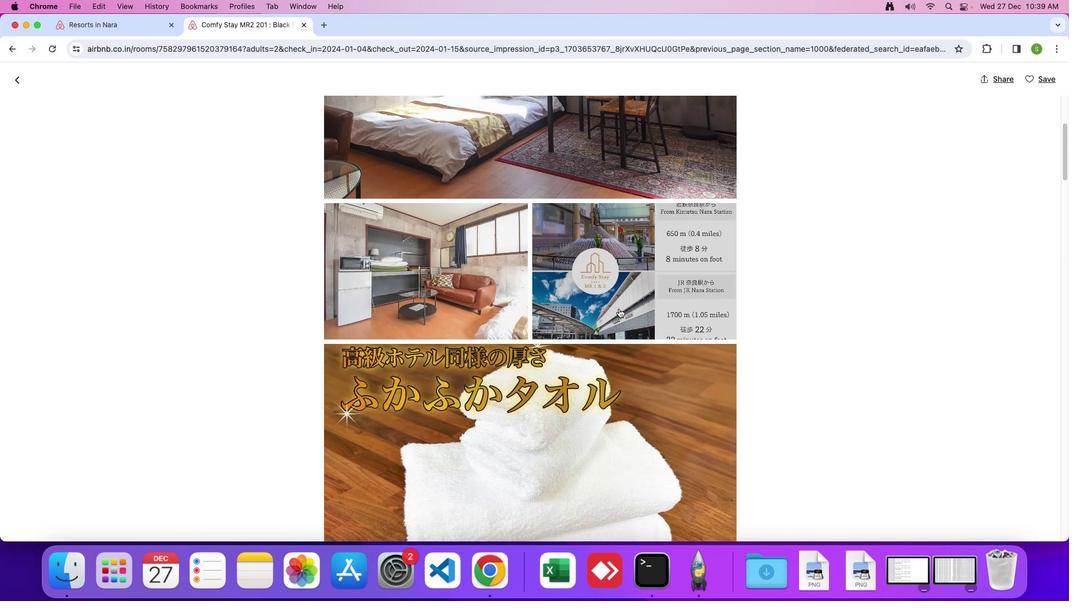 
Action: Mouse scrolled (619, 309) with delta (0, 0)
Screenshot: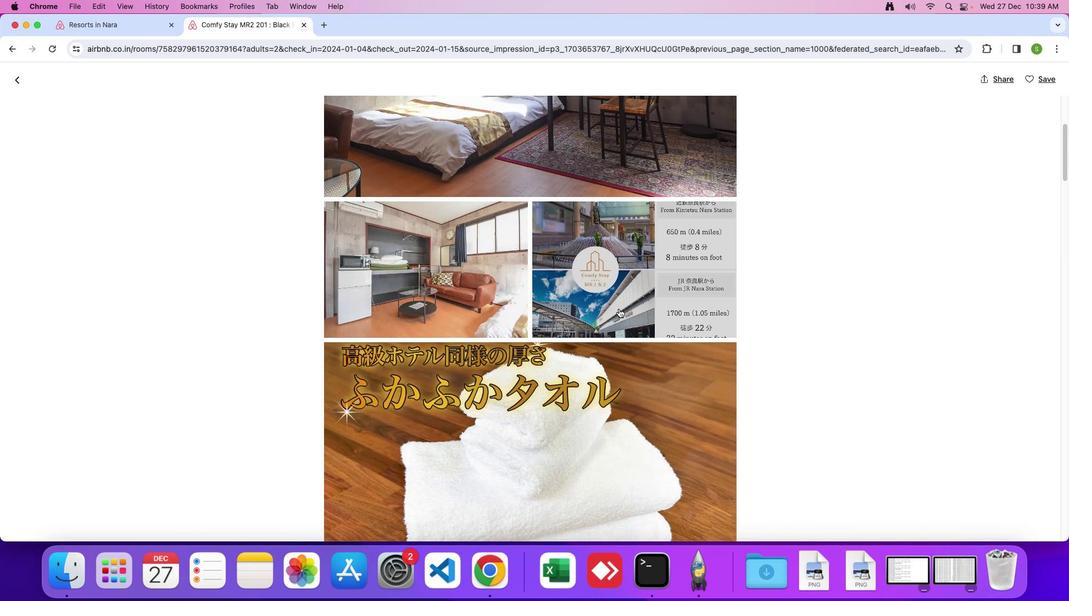 
Action: Mouse scrolled (619, 309) with delta (0, 0)
Screenshot: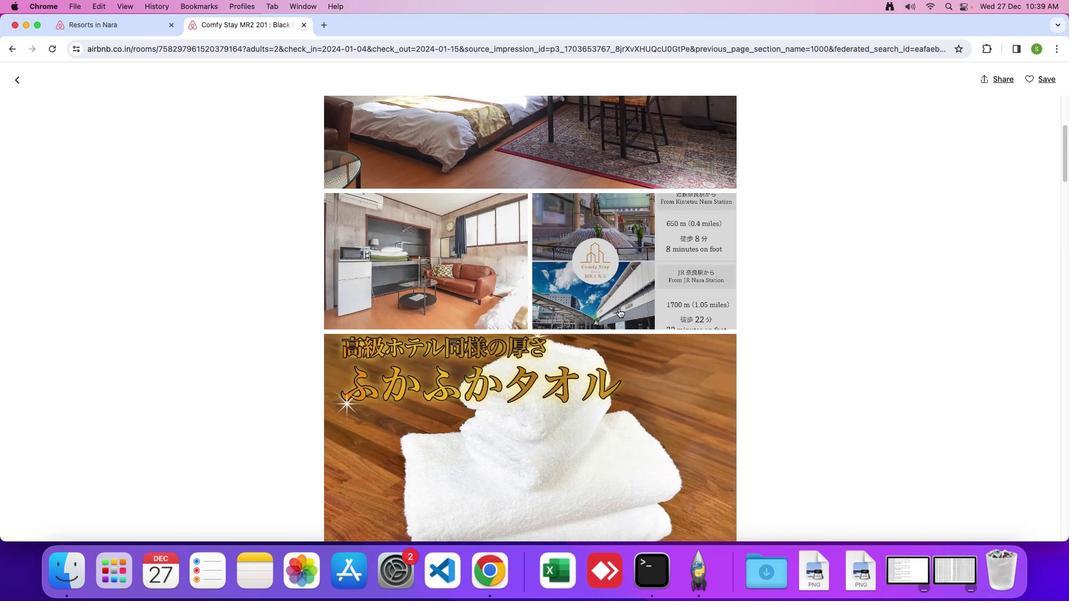 
Action: Mouse scrolled (619, 309) with delta (0, 0)
Screenshot: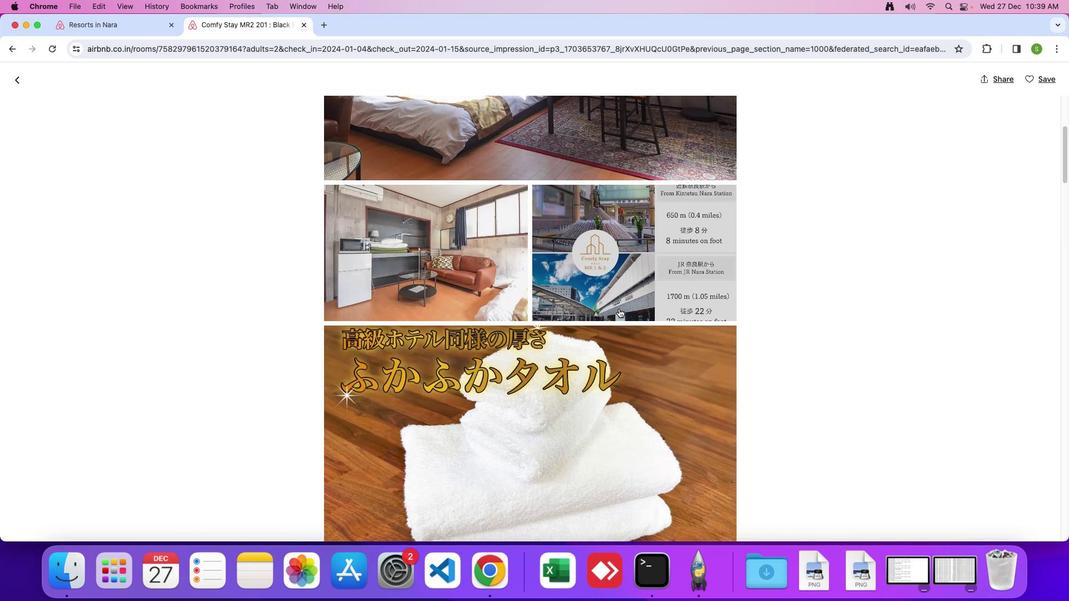 
Action: Mouse scrolled (619, 309) with delta (0, 0)
Screenshot: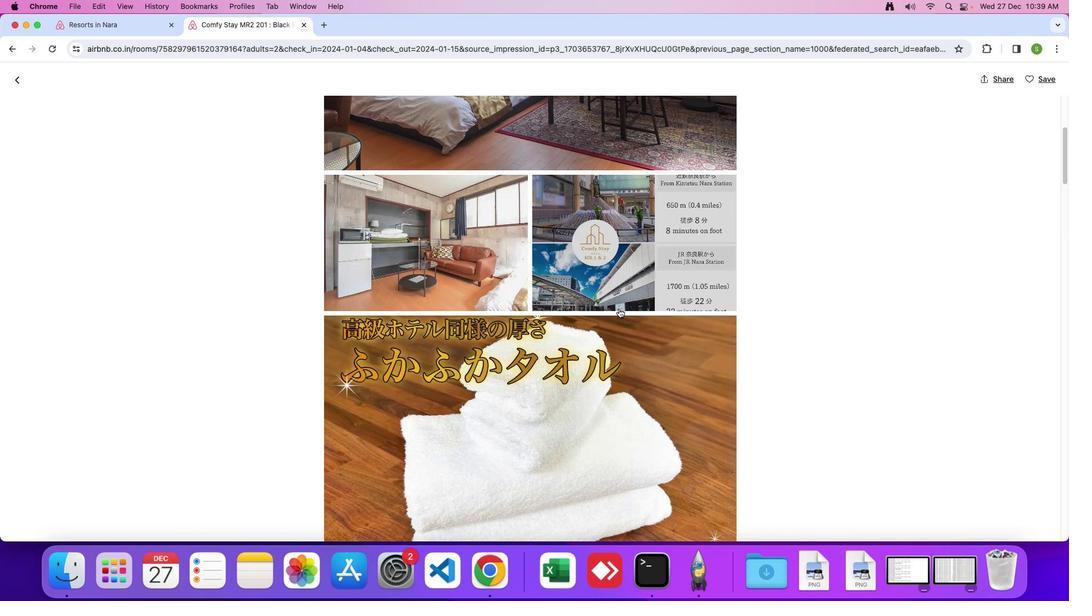 
Action: Mouse scrolled (619, 309) with delta (0, 0)
Screenshot: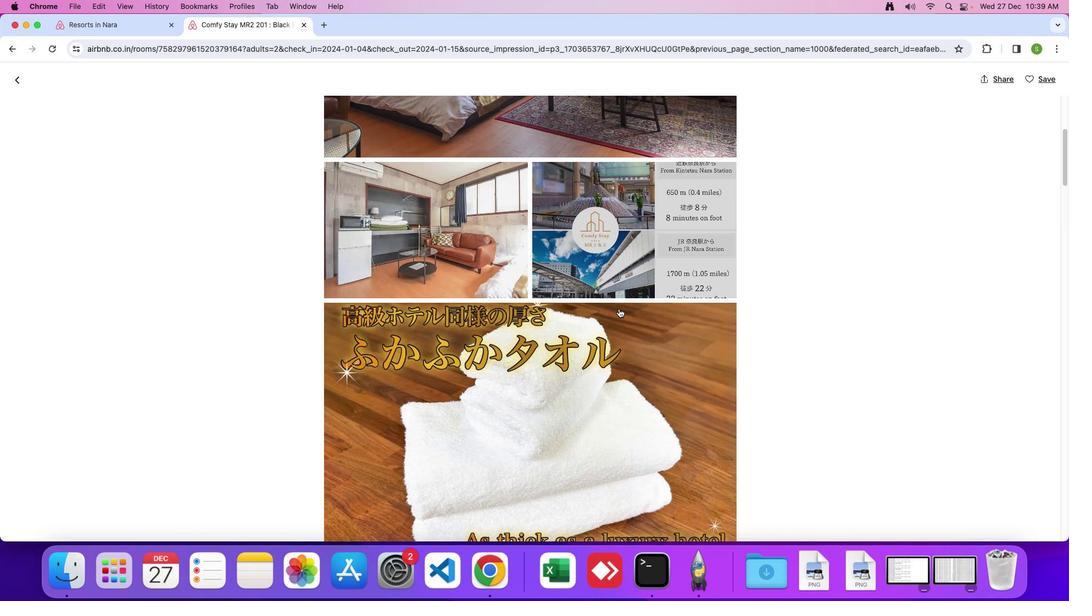 
Action: Mouse scrolled (619, 309) with delta (0, 0)
Screenshot: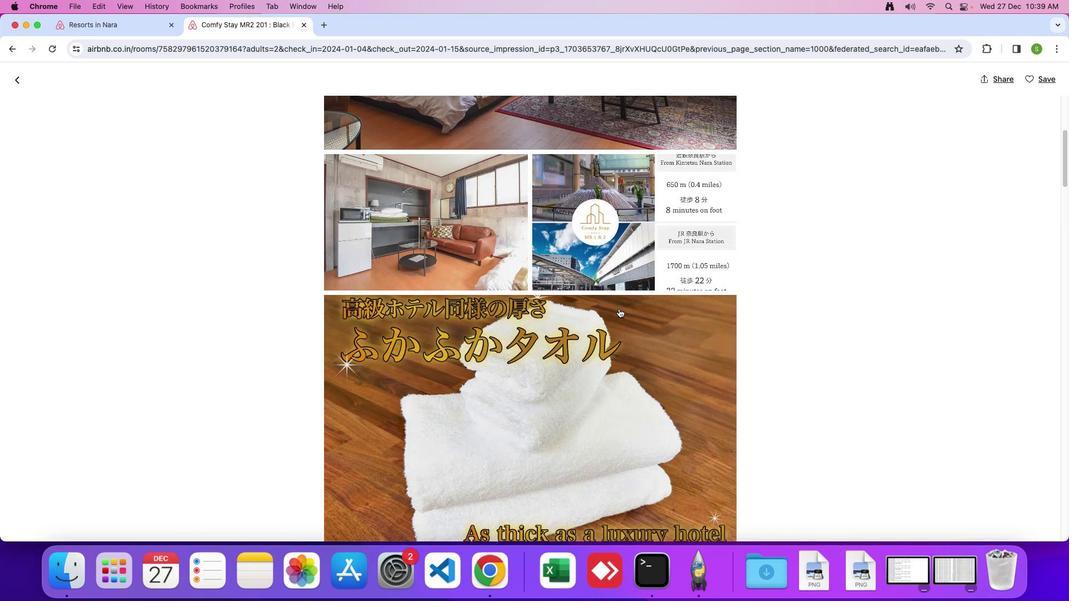 
Action: Mouse scrolled (619, 309) with delta (0, 0)
Screenshot: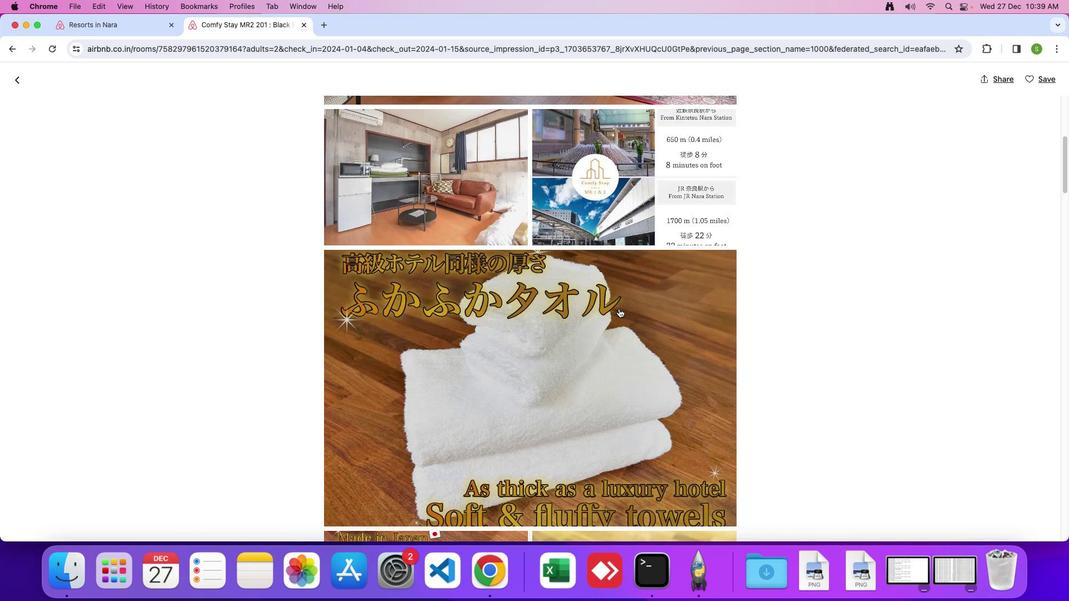 
Action: Mouse scrolled (619, 309) with delta (0, 0)
Screenshot: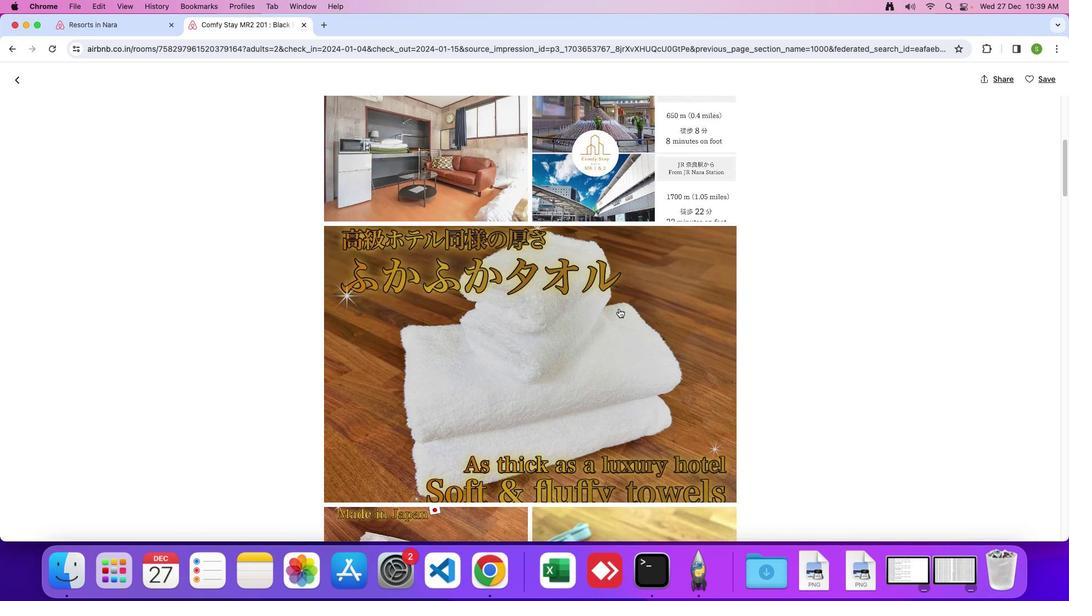 
Action: Mouse scrolled (619, 309) with delta (0, 0)
Screenshot: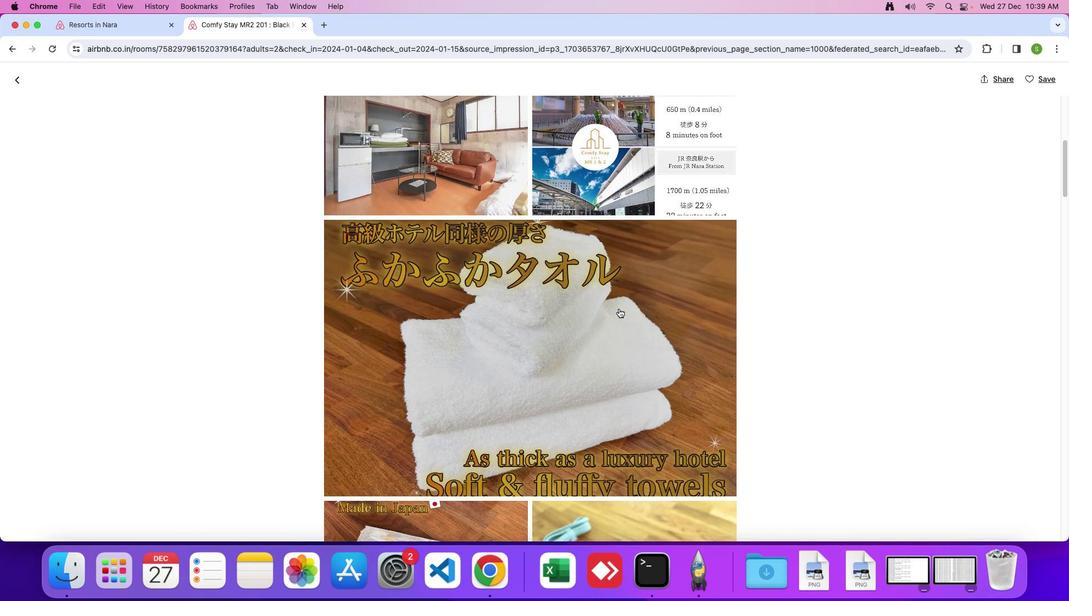 
Action: Mouse scrolled (619, 309) with delta (0, 0)
Screenshot: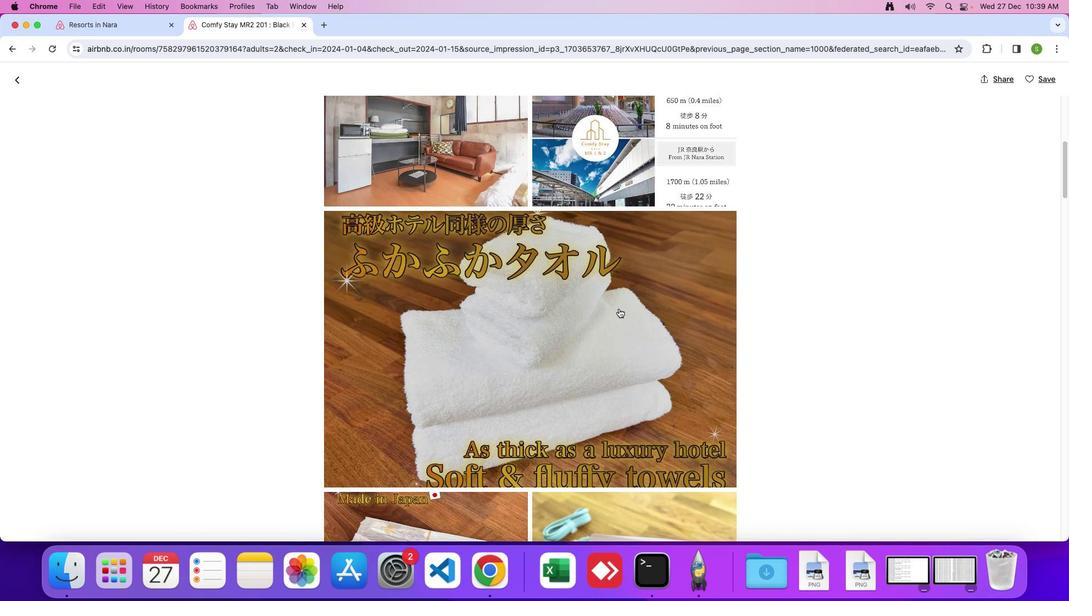 
Action: Mouse scrolled (619, 309) with delta (0, 0)
Screenshot: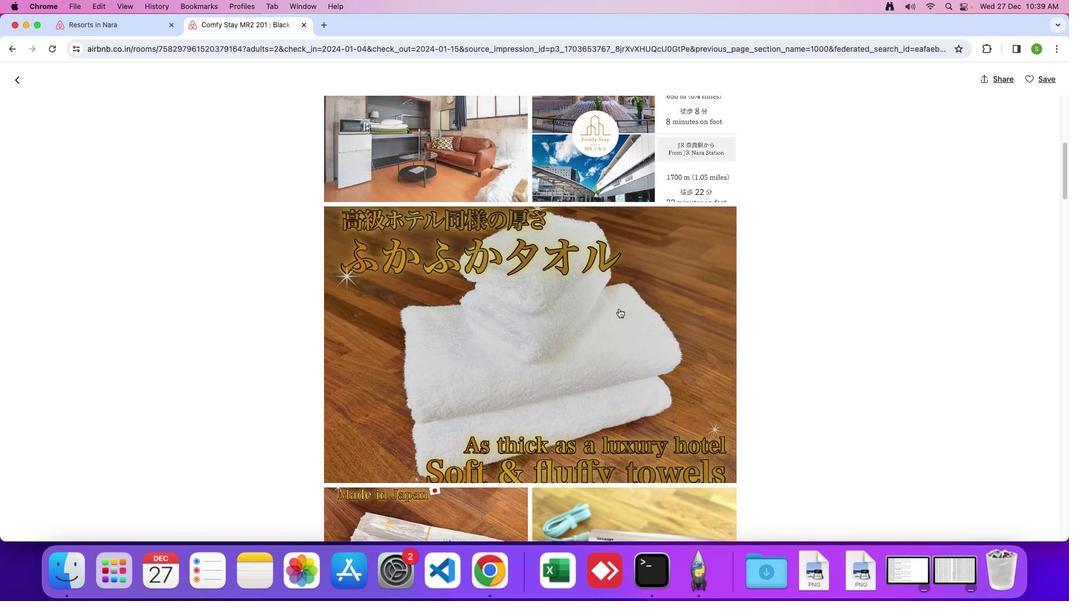 
Action: Mouse scrolled (619, 309) with delta (0, 0)
Screenshot: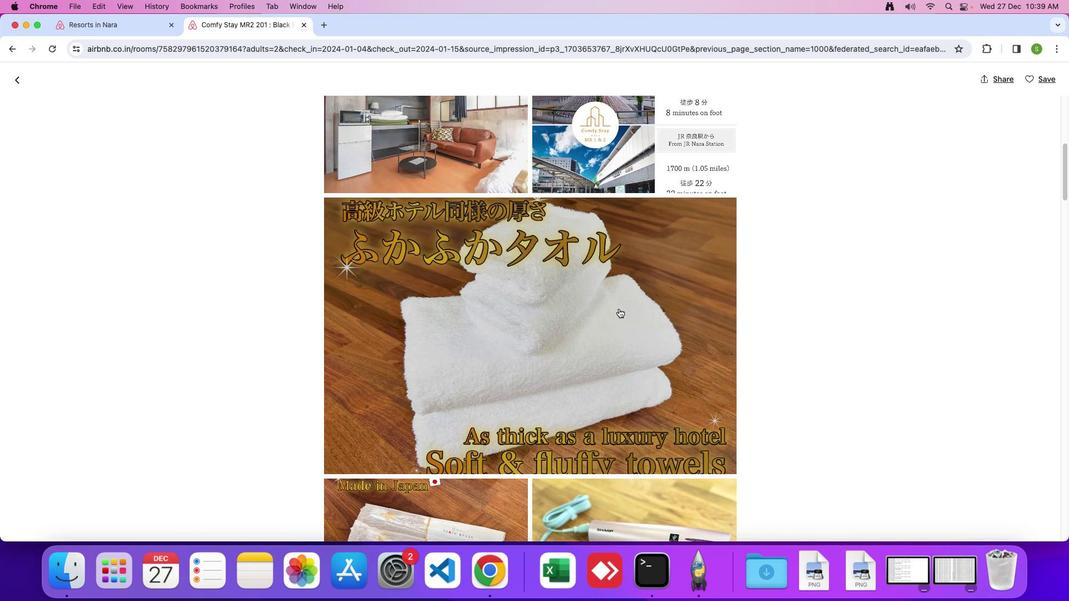 
Action: Mouse scrolled (619, 309) with delta (0, 0)
Screenshot: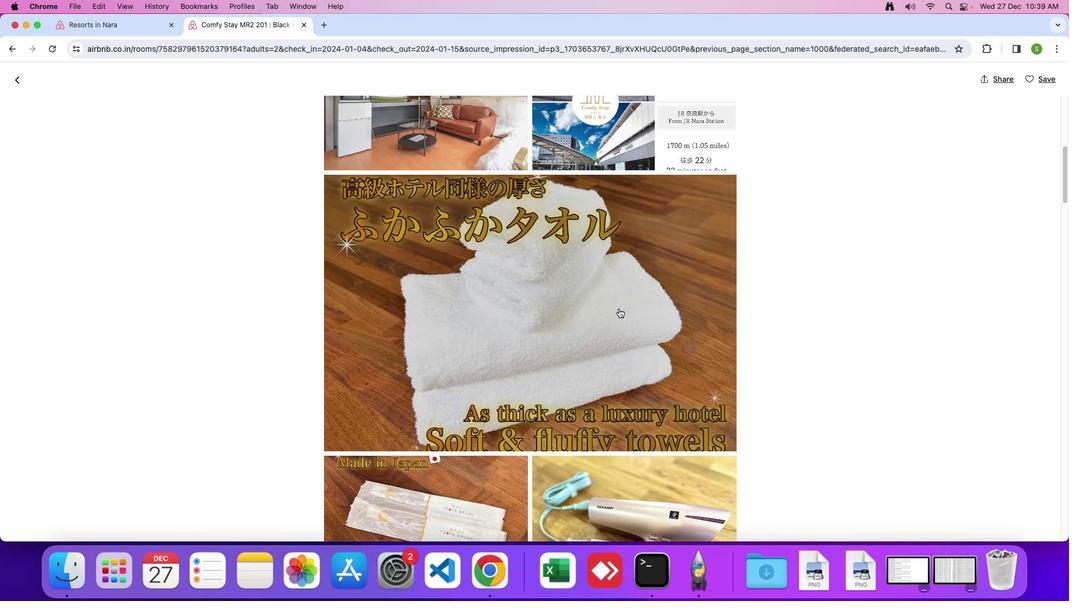 
Action: Mouse scrolled (619, 309) with delta (0, 0)
Screenshot: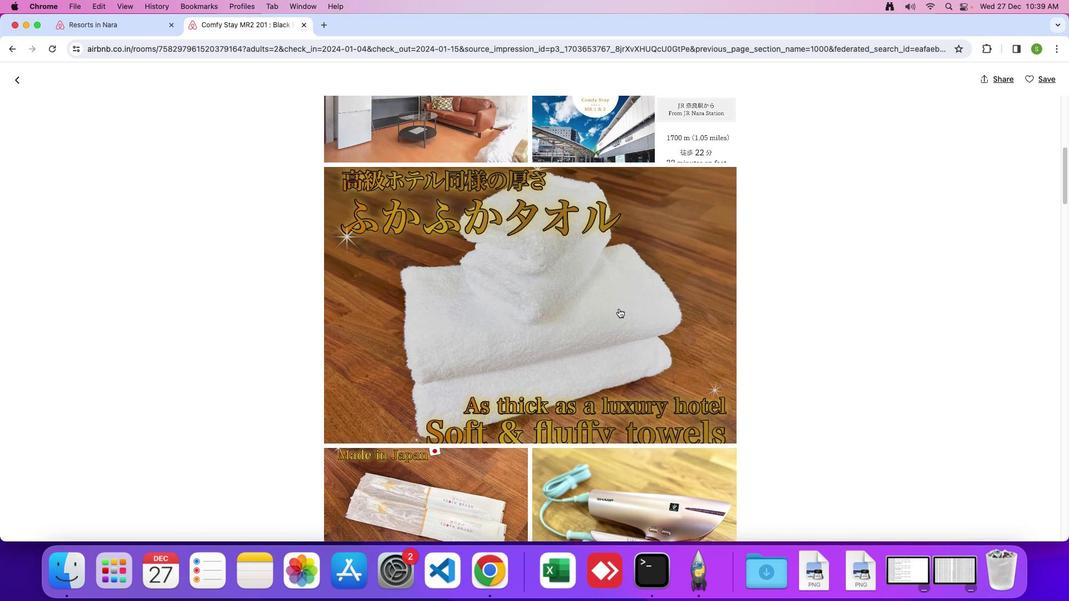 
Action: Mouse scrolled (619, 309) with delta (0, 0)
Screenshot: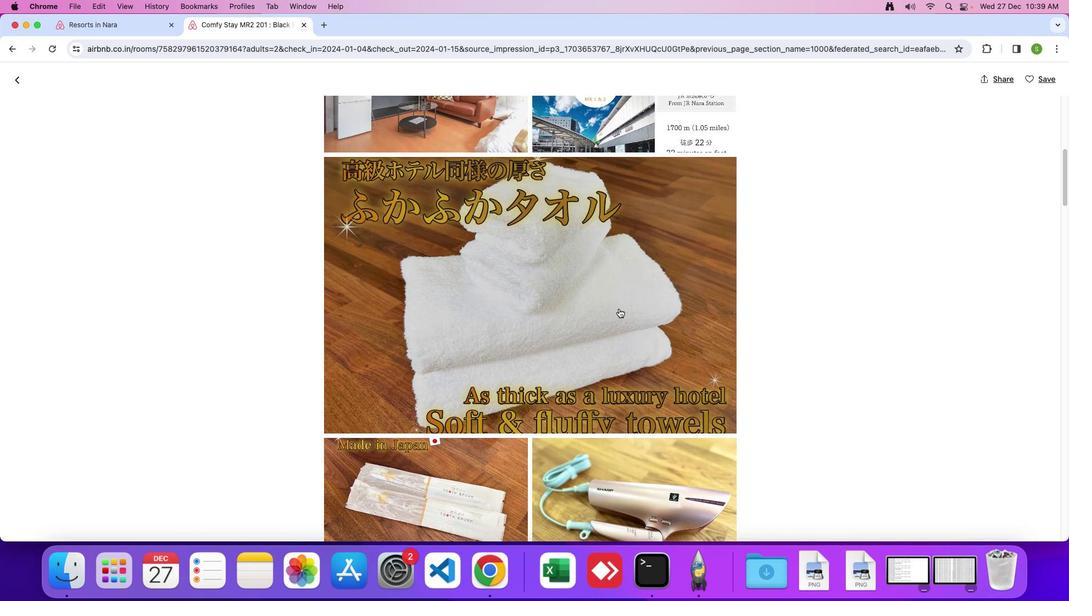 
Action: Mouse scrolled (619, 309) with delta (0, 0)
Screenshot: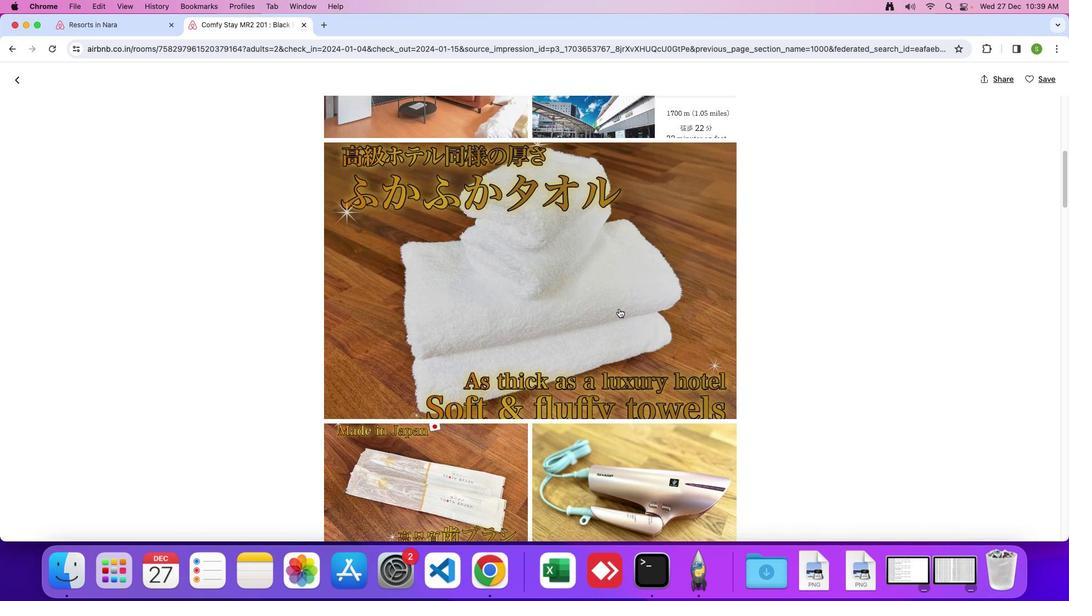 
Action: Mouse scrolled (619, 309) with delta (0, 0)
Screenshot: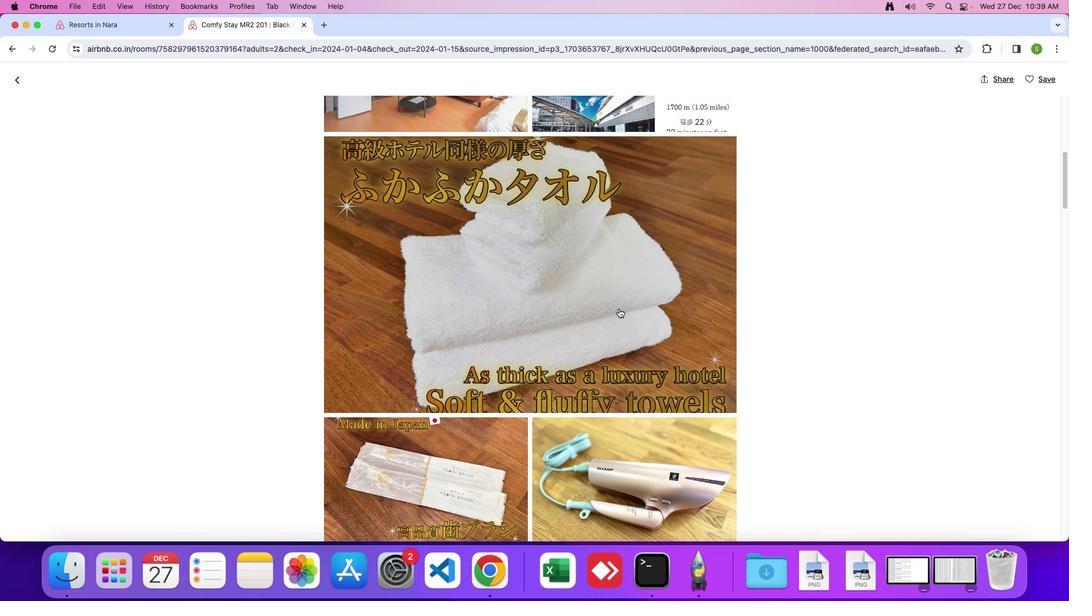
Action: Mouse scrolled (619, 309) with delta (0, 0)
Screenshot: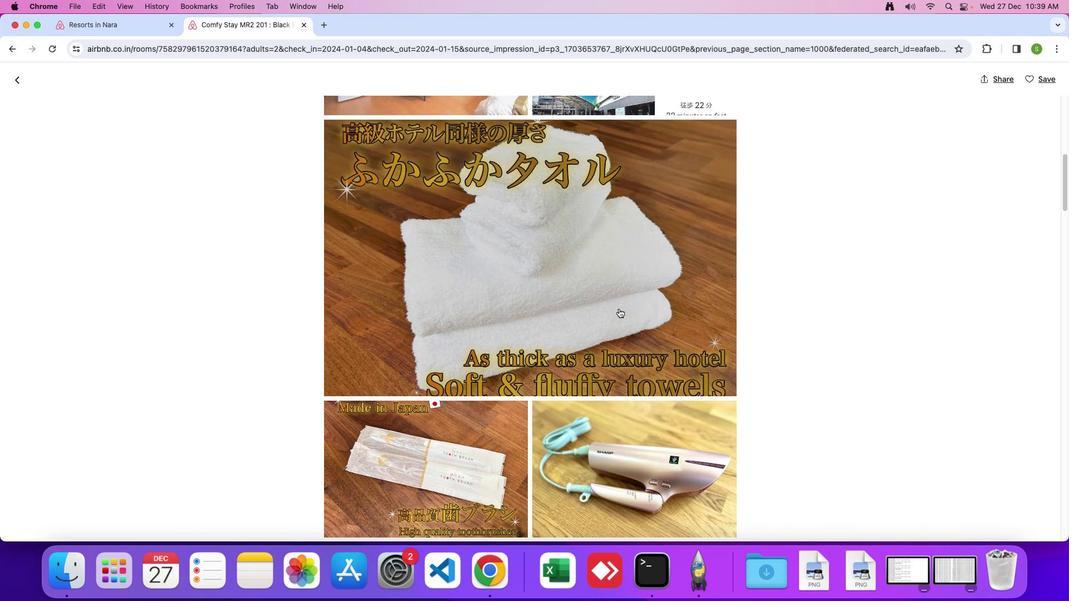 
Action: Mouse scrolled (619, 309) with delta (0, 0)
Screenshot: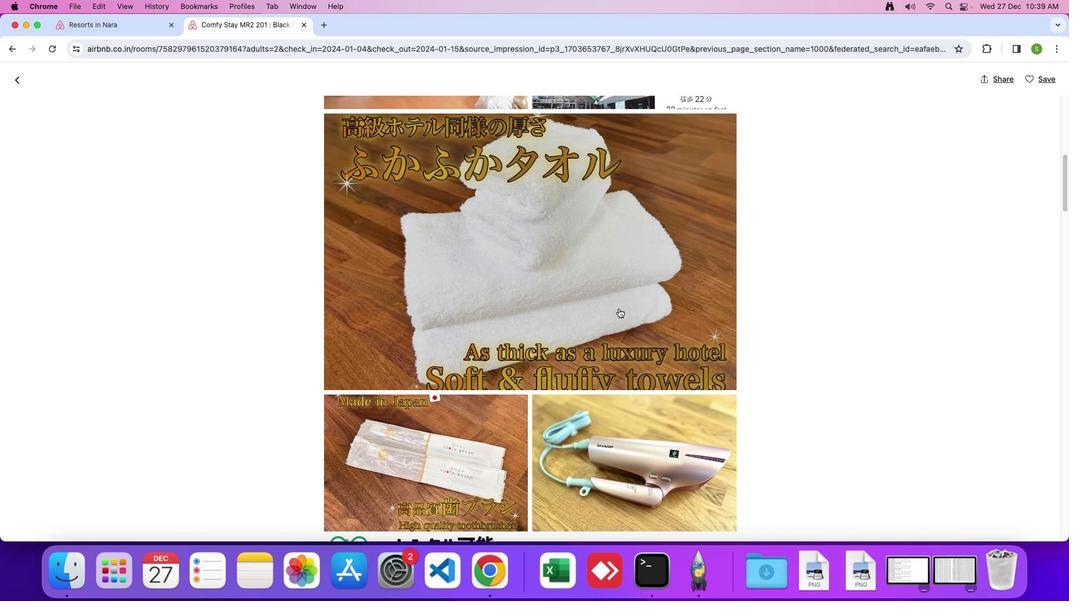
Action: Mouse scrolled (619, 309) with delta (0, 0)
Screenshot: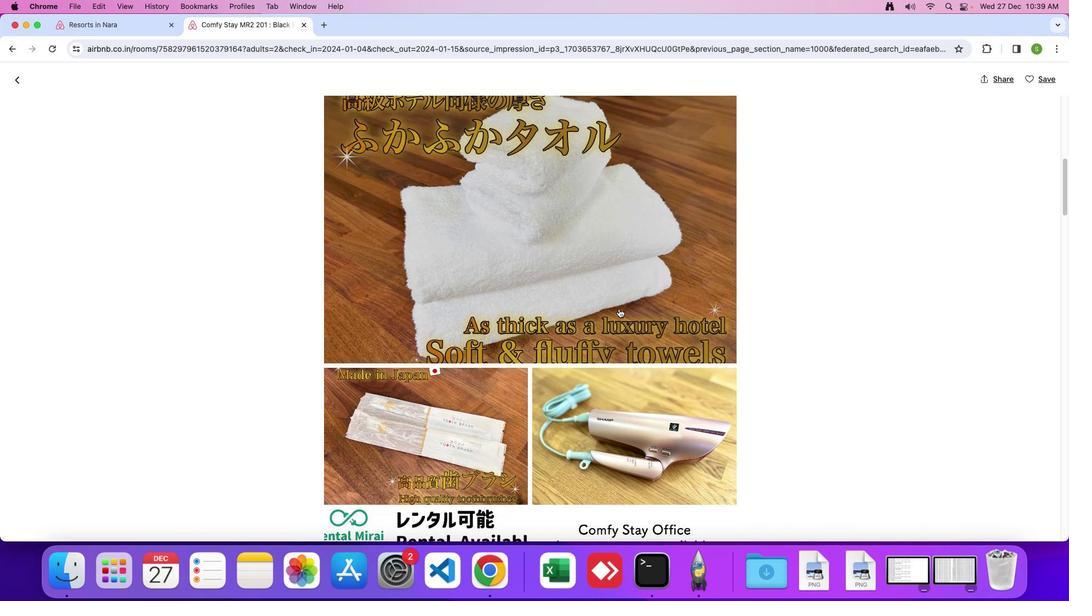 
Action: Mouse scrolled (619, 309) with delta (0, 0)
Screenshot: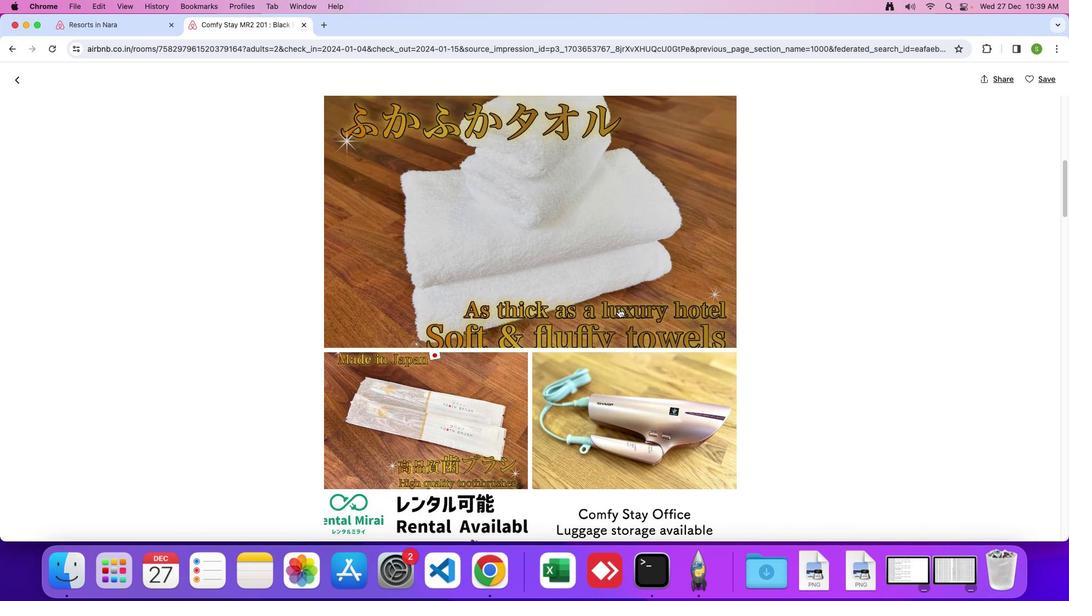 
Action: Mouse scrolled (619, 309) with delta (0, 0)
Screenshot: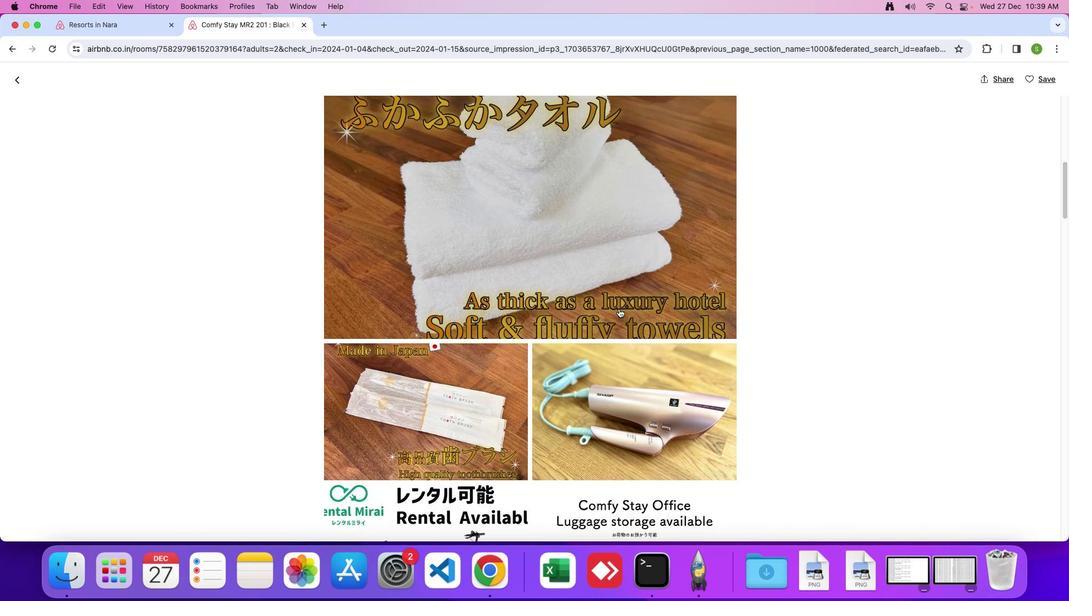 
Action: Mouse scrolled (619, 309) with delta (0, 0)
Screenshot: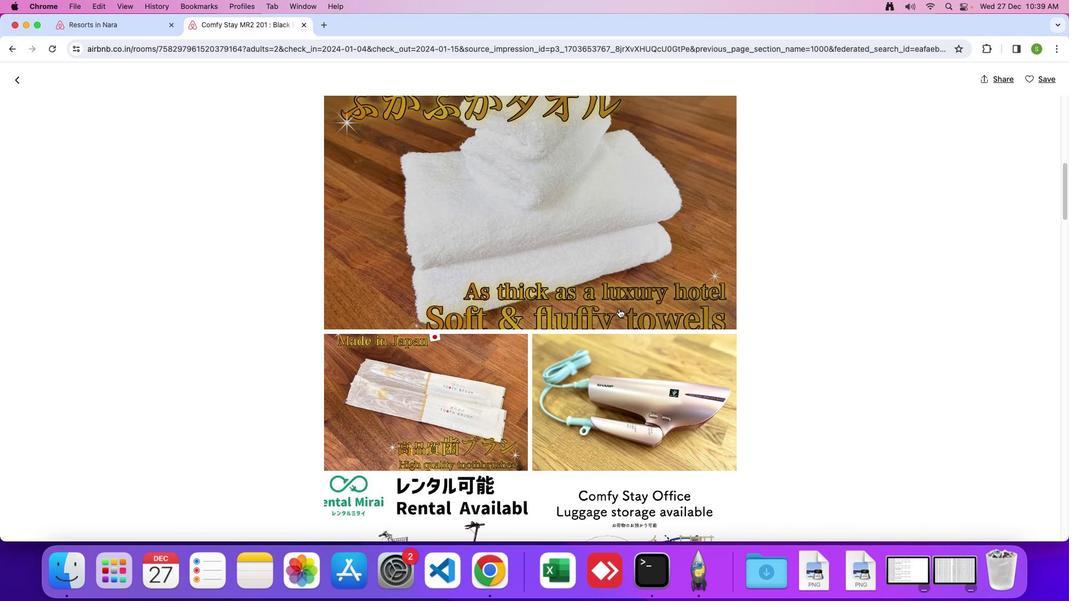 
Action: Mouse scrolled (619, 309) with delta (0, 0)
Screenshot: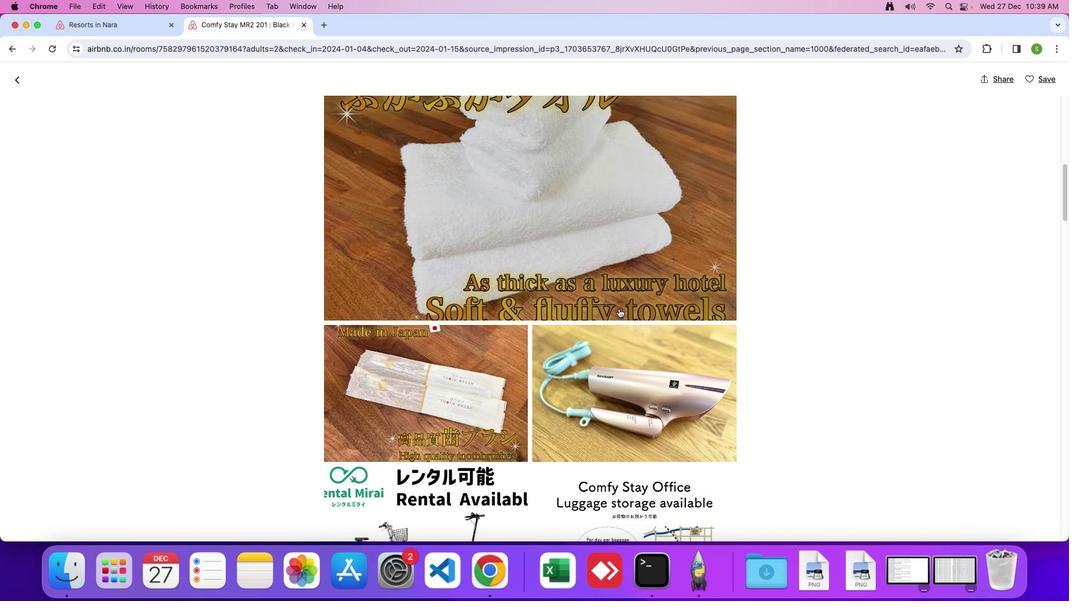 
Action: Mouse scrolled (619, 309) with delta (0, 0)
Screenshot: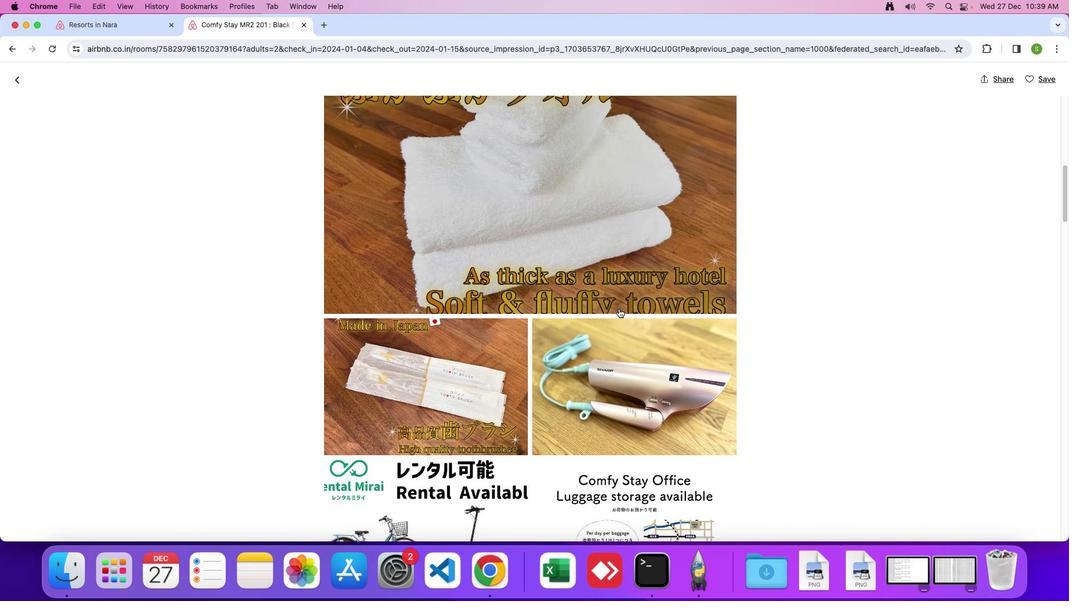 
Action: Mouse scrolled (619, 309) with delta (0, 0)
Screenshot: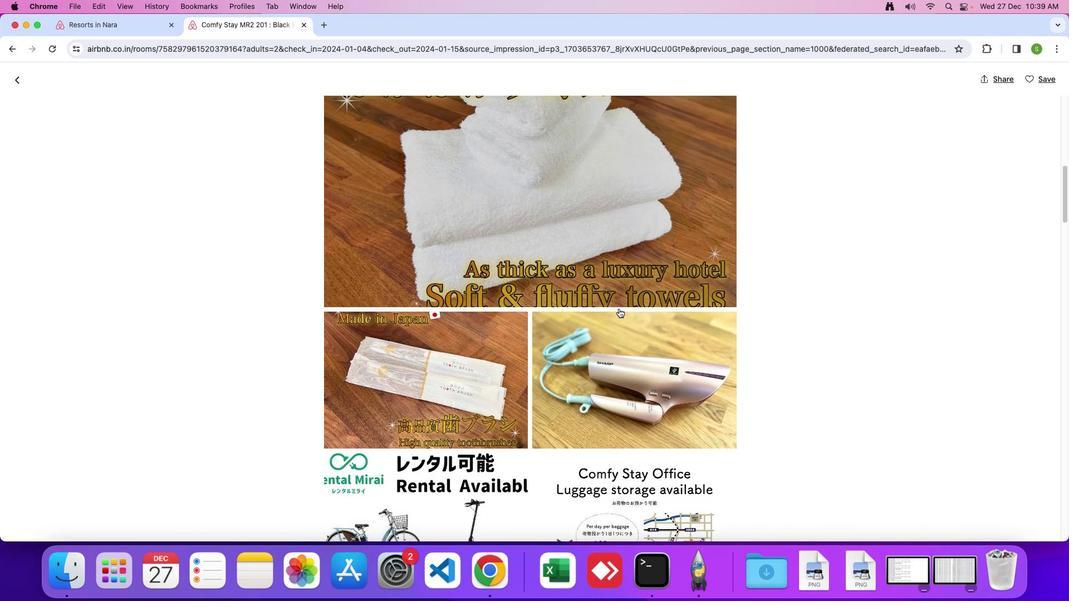 
Action: Mouse scrolled (619, 309) with delta (0, 0)
Screenshot: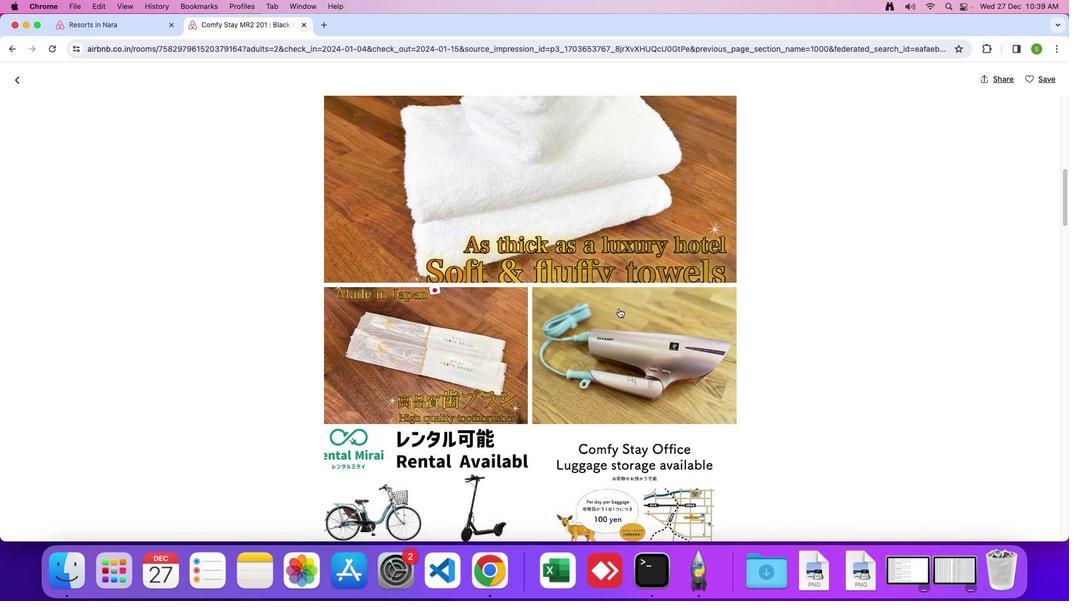 
Action: Mouse scrolled (619, 309) with delta (0, 0)
Screenshot: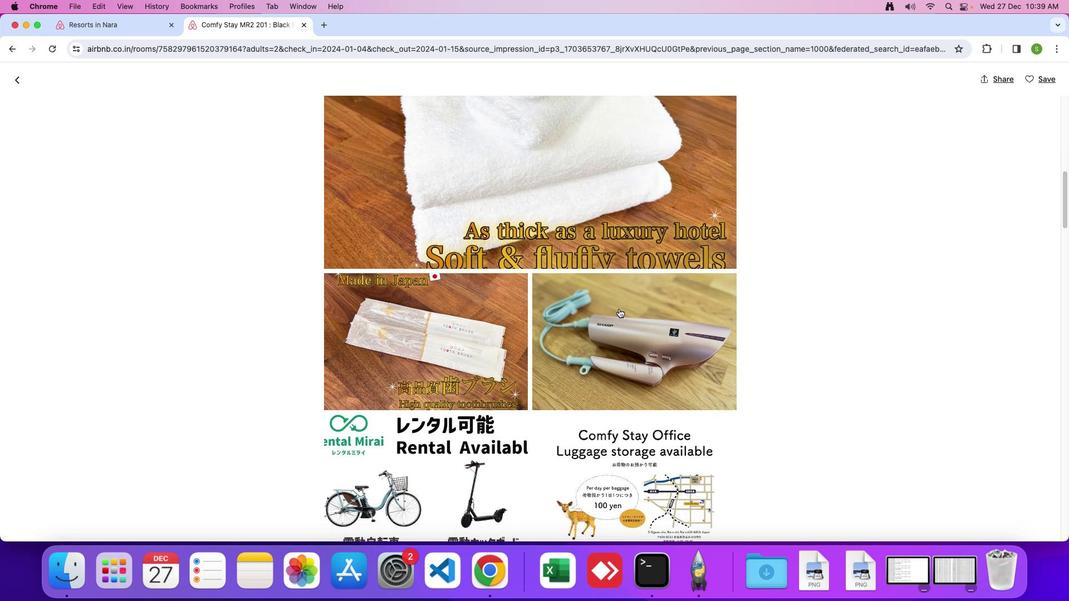
Action: Mouse scrolled (619, 309) with delta (0, 0)
Screenshot: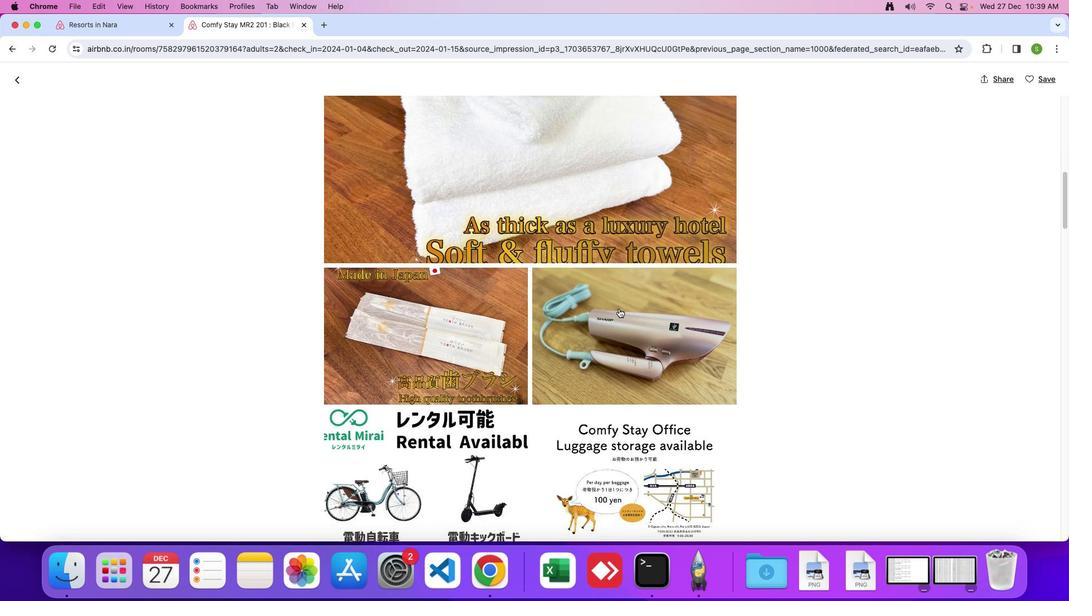 
Action: Mouse scrolled (619, 309) with delta (0, 0)
Screenshot: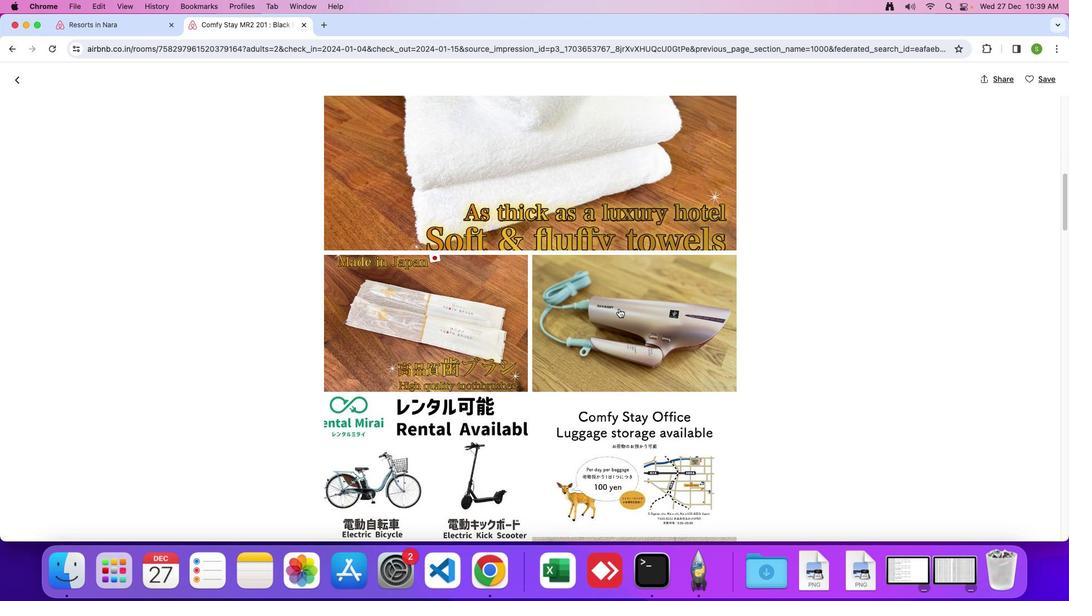 
Action: Mouse scrolled (619, 309) with delta (0, 0)
Screenshot: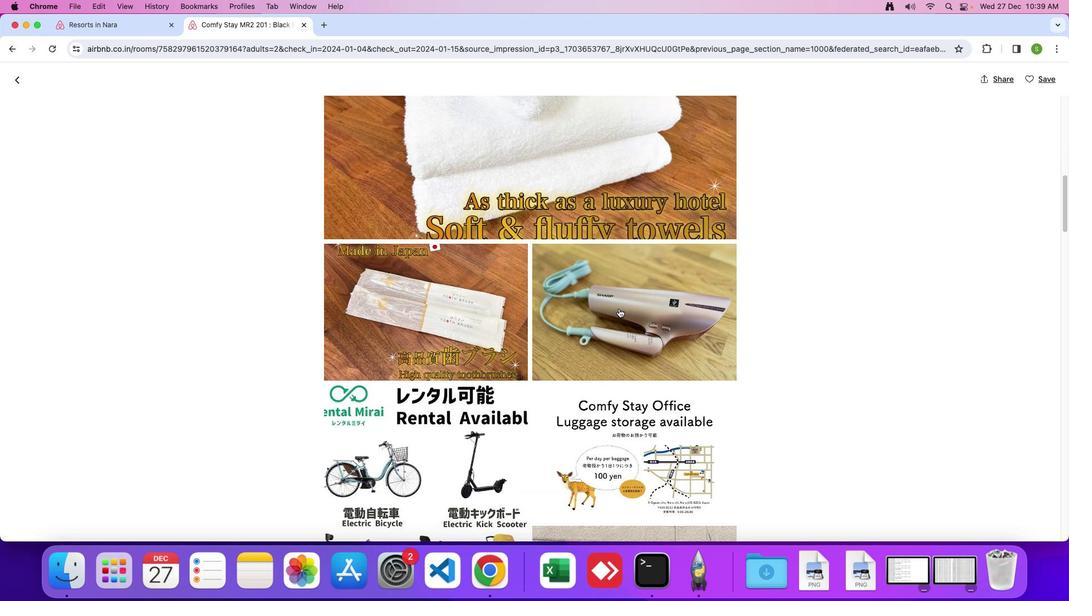
Action: Mouse scrolled (619, 309) with delta (0, 0)
Screenshot: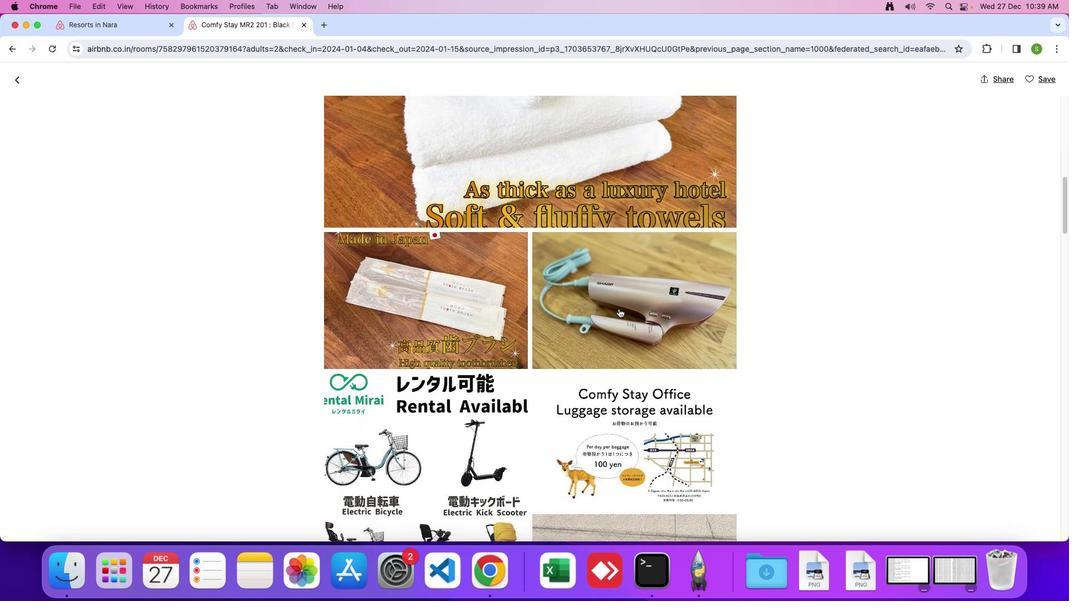 
Action: Mouse scrolled (619, 309) with delta (0, 0)
Screenshot: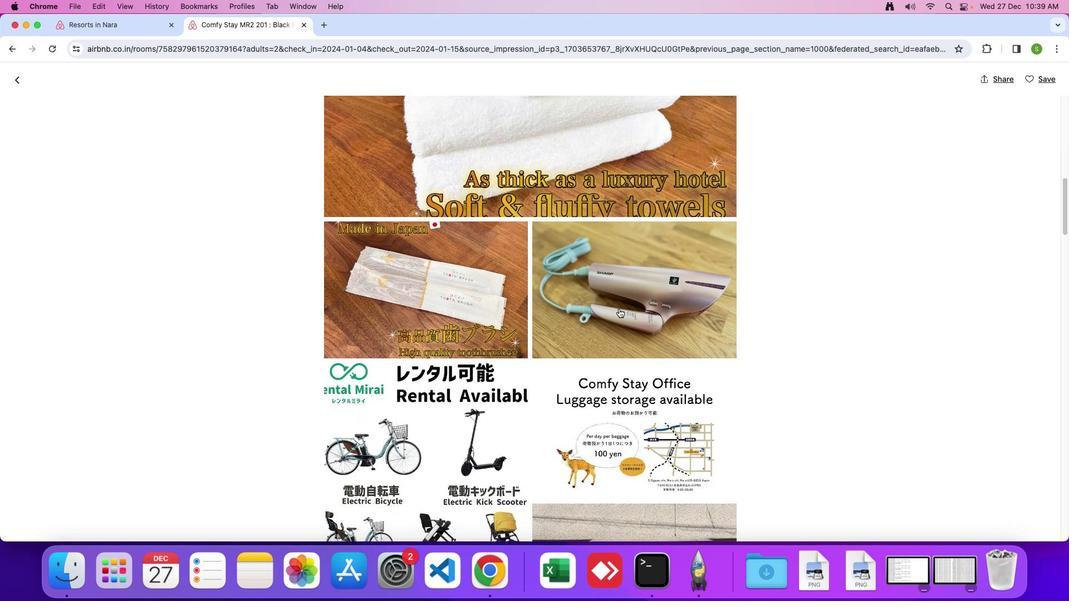 
Action: Mouse scrolled (619, 309) with delta (0, 0)
Screenshot: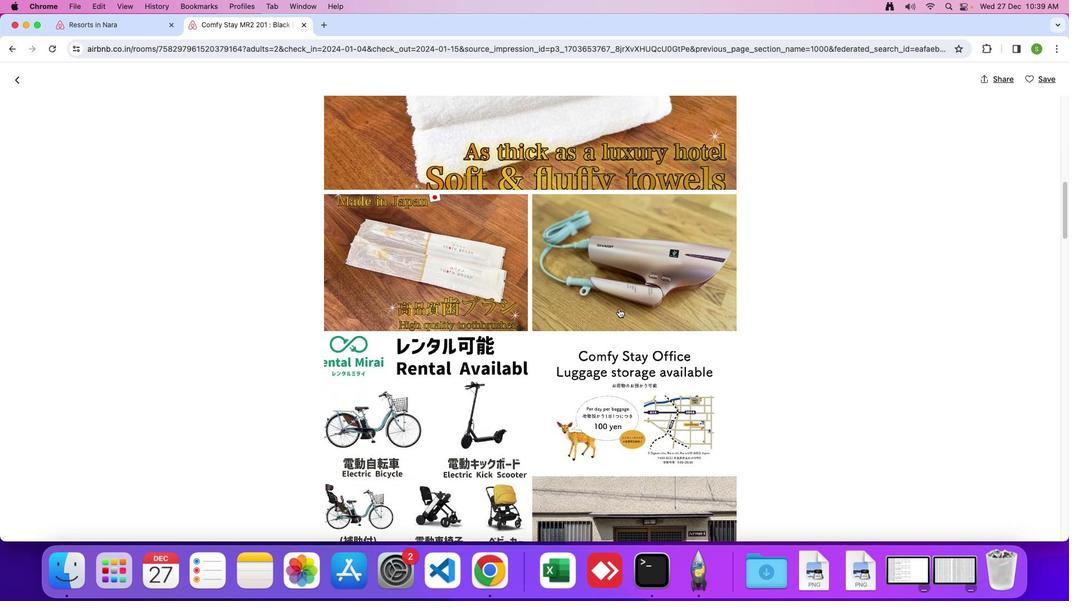 
Action: Mouse scrolled (619, 309) with delta (0, 0)
Screenshot: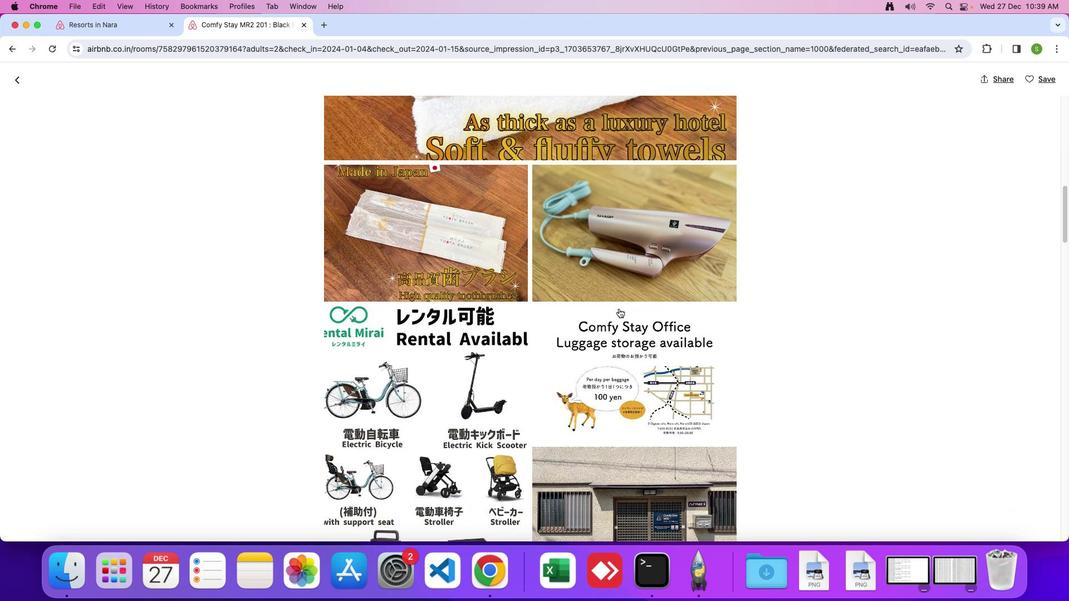 
Action: Mouse scrolled (619, 309) with delta (0, 0)
Screenshot: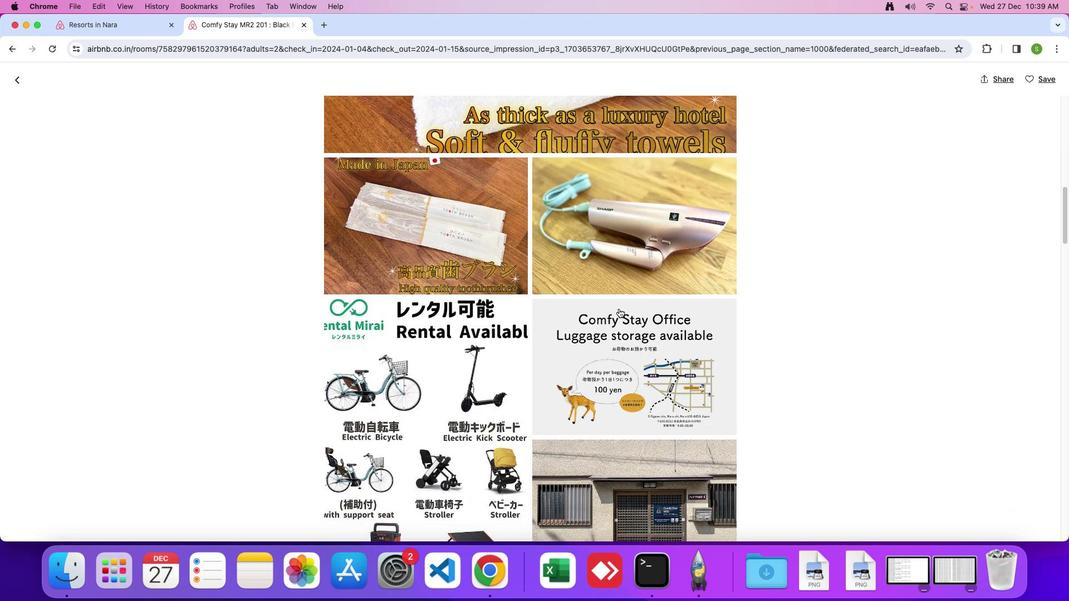 
Action: Mouse moved to (630, 292)
Screenshot: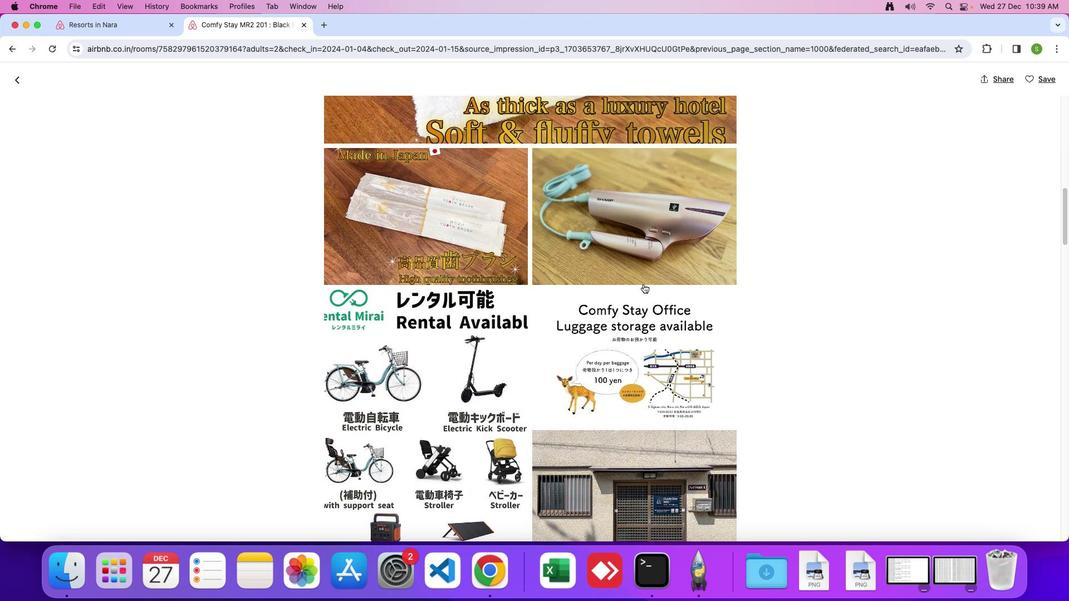 
Action: Mouse scrolled (630, 292) with delta (0, 0)
Screenshot: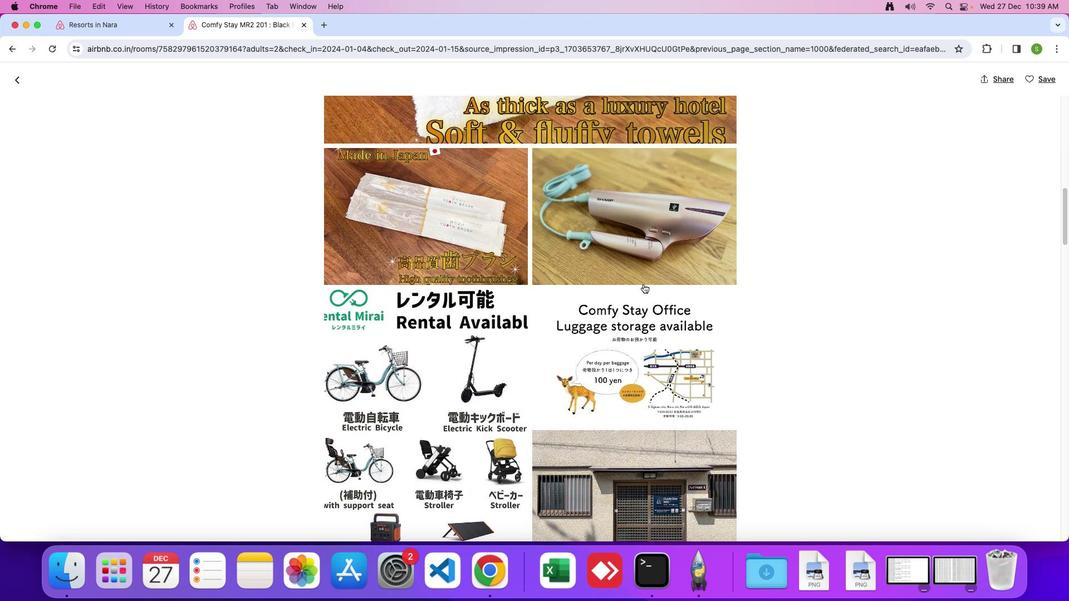 
Action: Mouse moved to (643, 285)
Screenshot: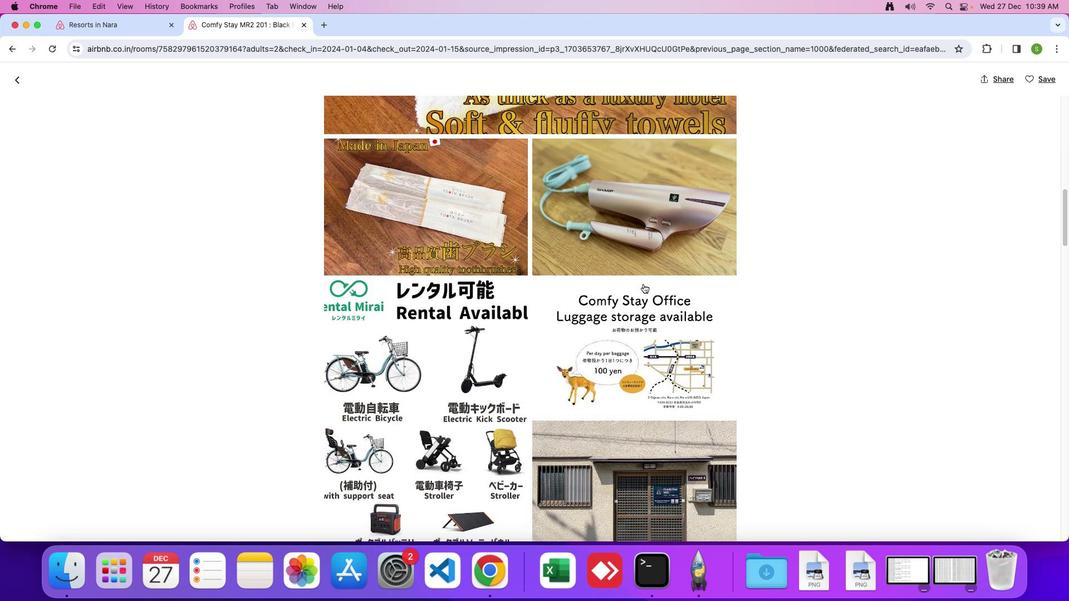 
Action: Mouse scrolled (643, 285) with delta (0, 0)
Screenshot: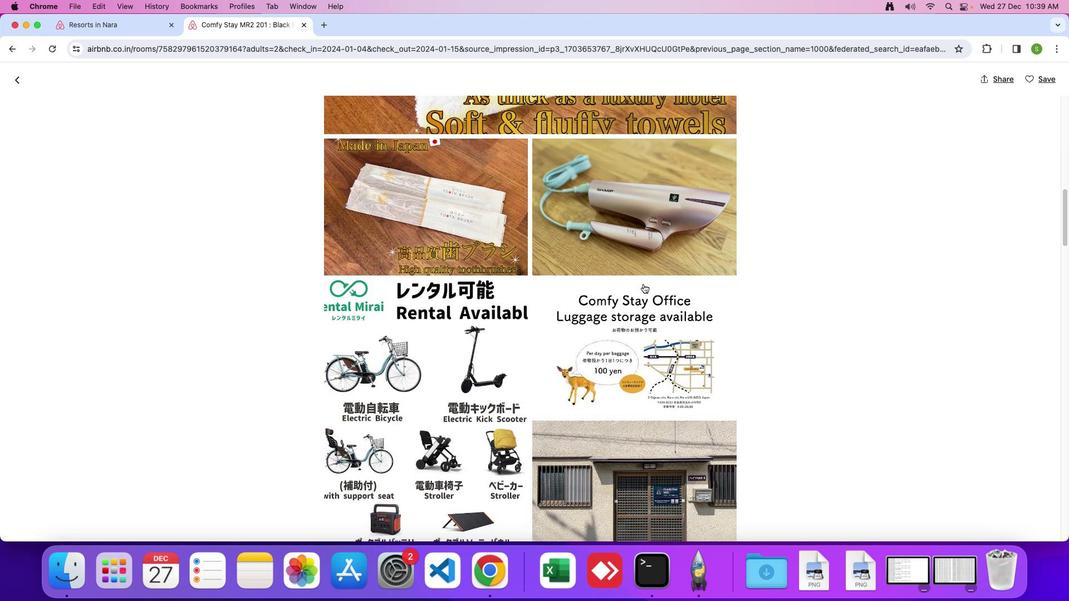 
Action: Mouse moved to (644, 285)
Screenshot: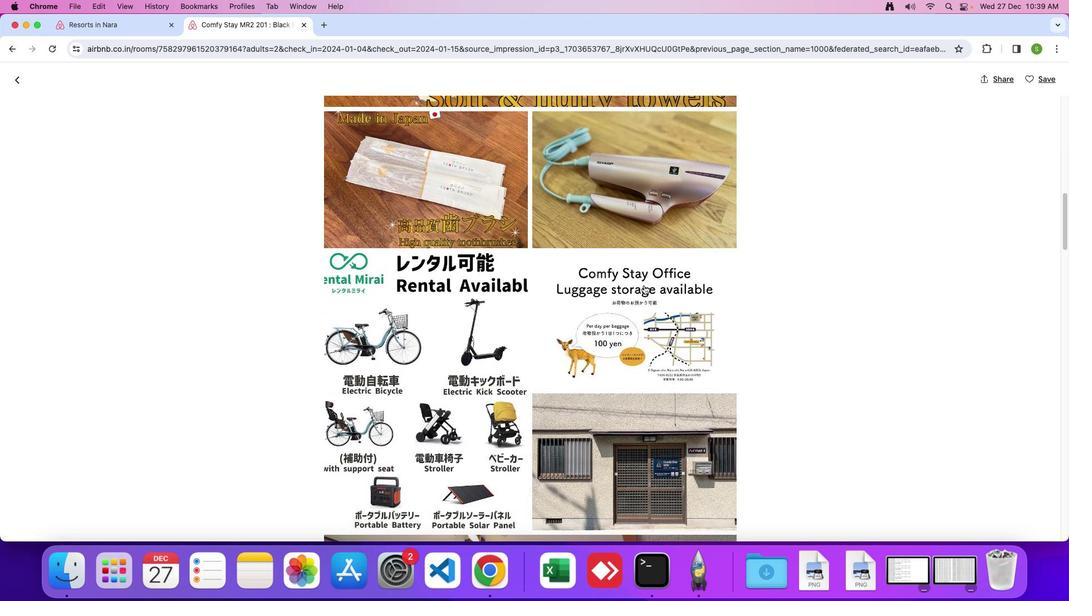 
Action: Mouse scrolled (644, 285) with delta (0, 0)
Screenshot: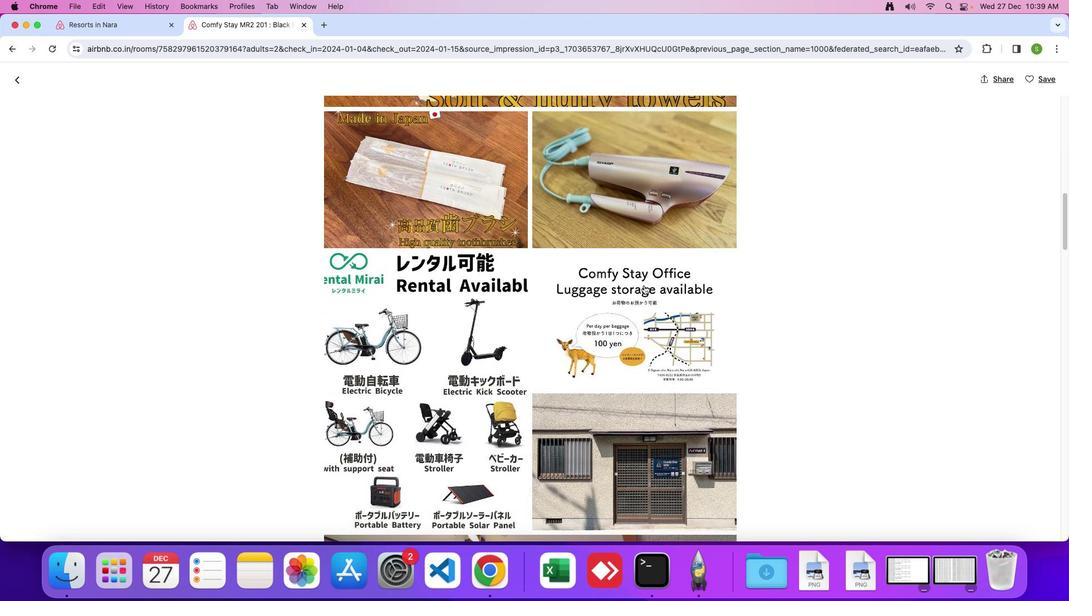 
Action: Mouse moved to (644, 306)
Screenshot: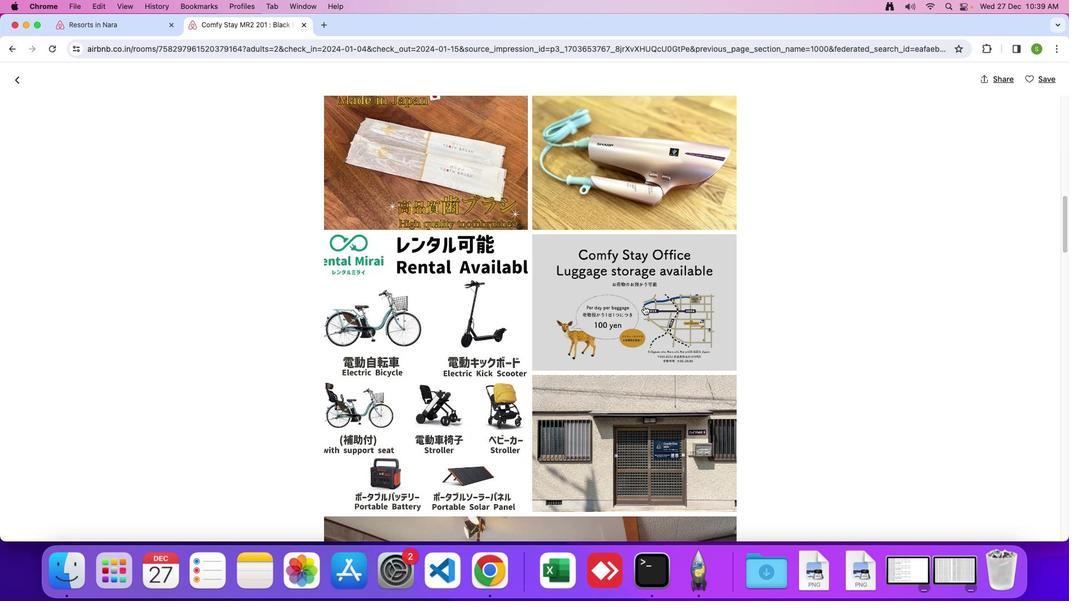 
Action: Mouse scrolled (644, 306) with delta (0, 0)
Screenshot: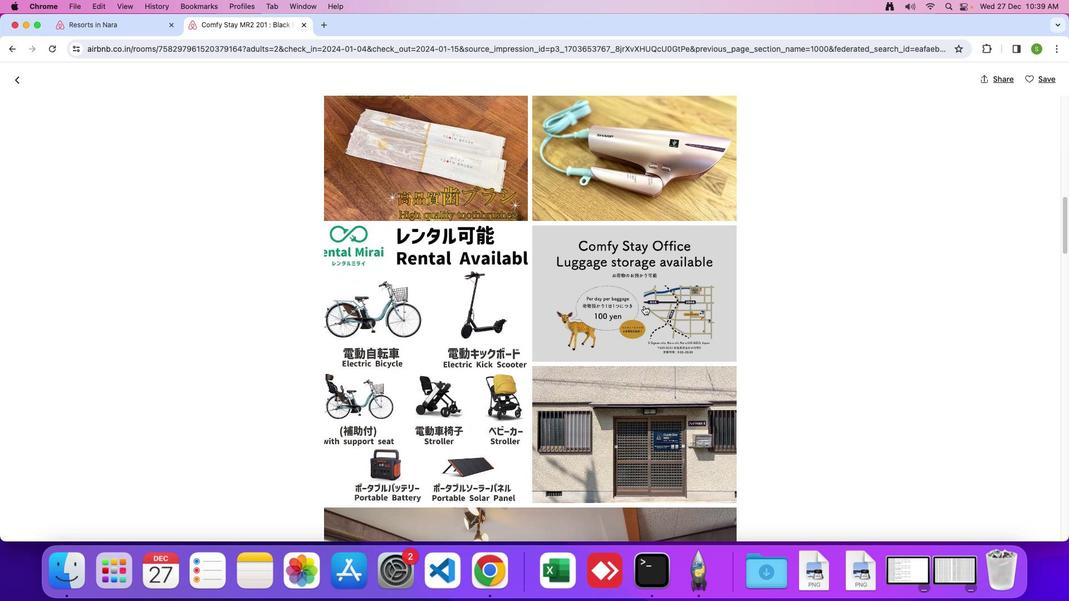 
Action: Mouse scrolled (644, 306) with delta (0, 0)
Screenshot: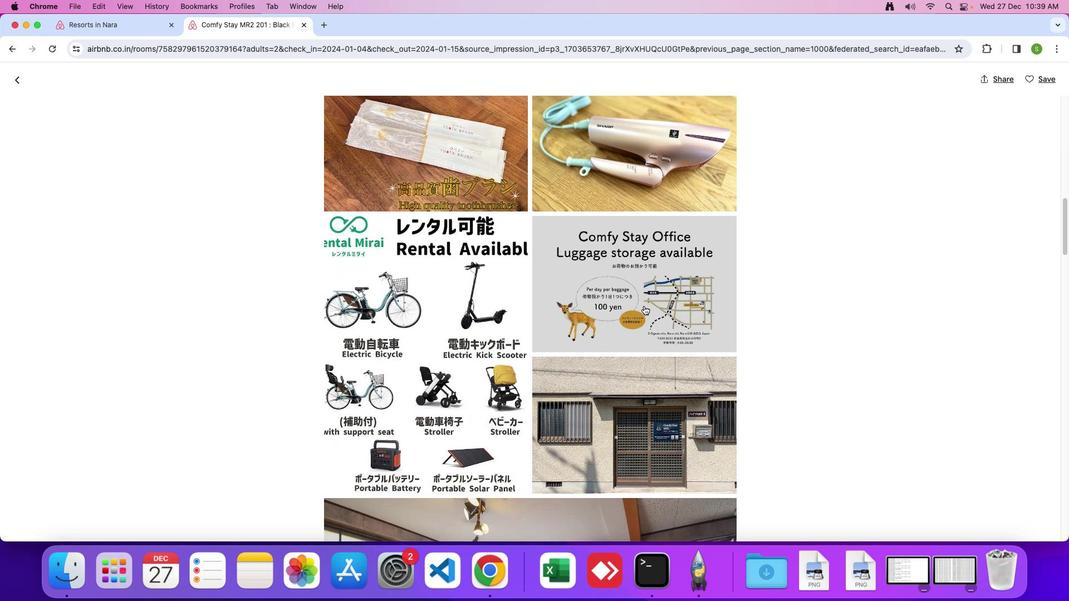 
Action: Mouse moved to (645, 306)
Screenshot: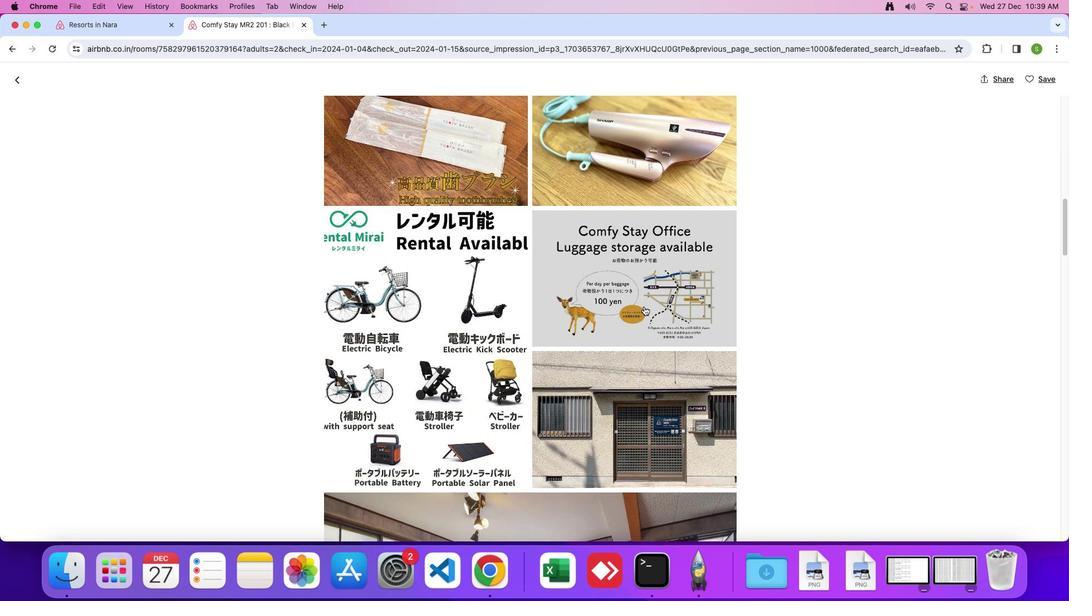 
Action: Mouse scrolled (645, 306) with delta (0, 0)
Screenshot: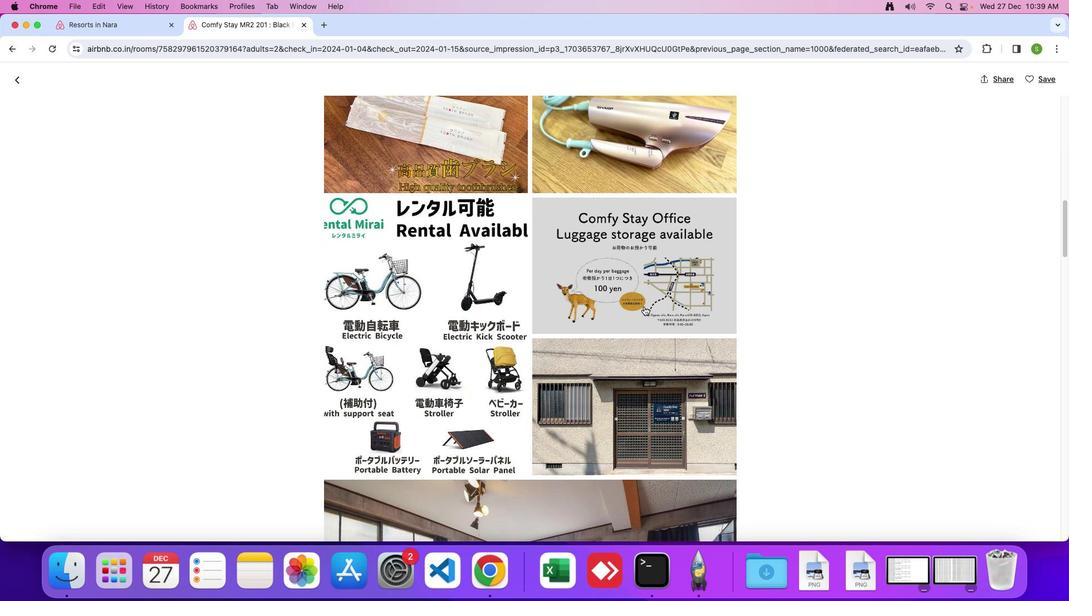 
Action: Mouse scrolled (645, 306) with delta (0, 0)
Screenshot: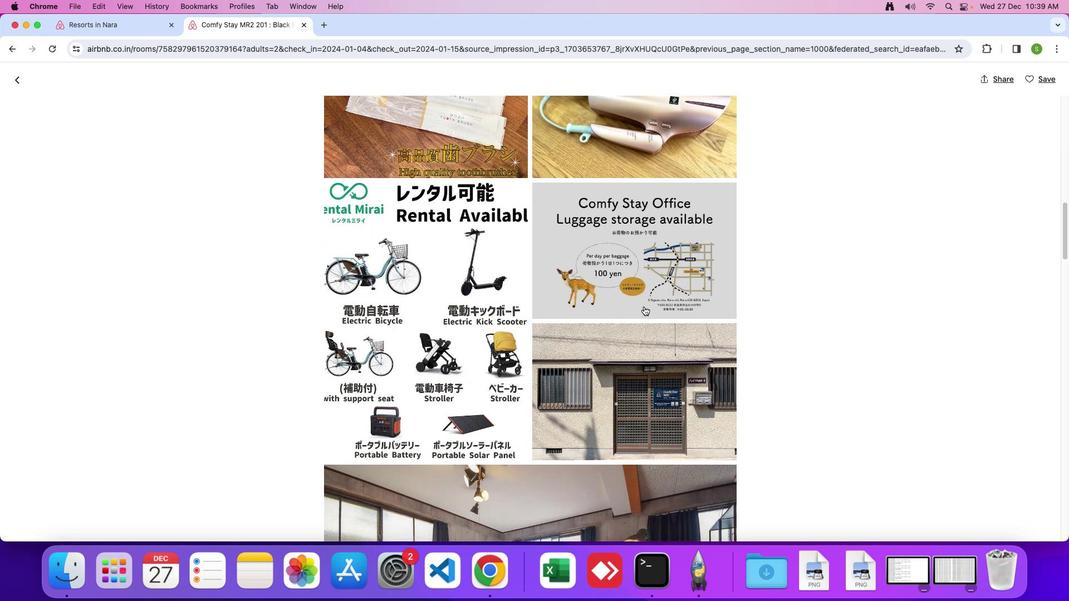 
Action: Mouse scrolled (645, 306) with delta (0, 0)
Screenshot: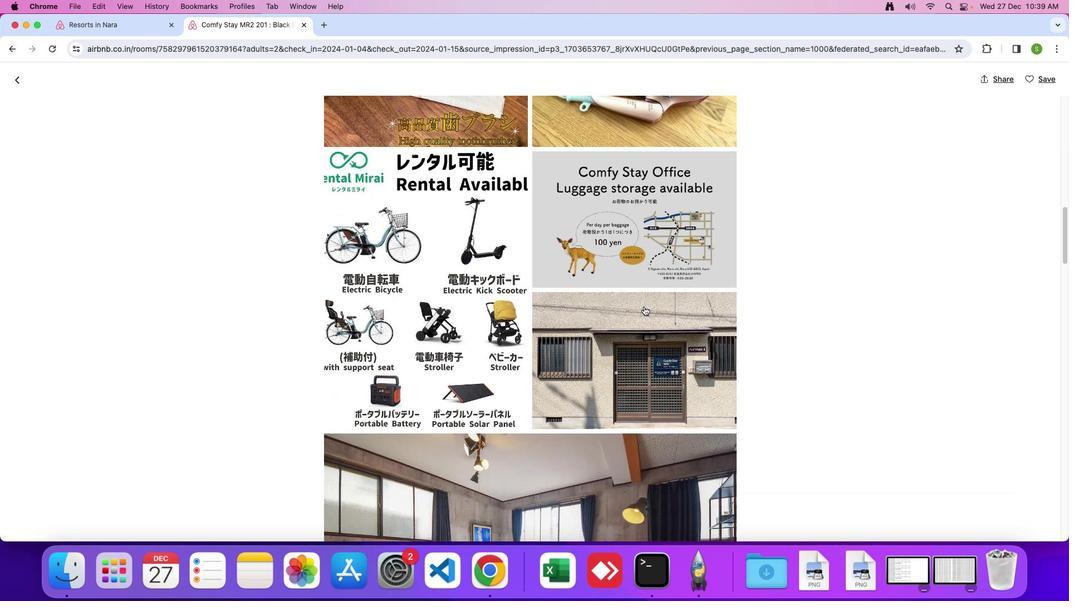 
Action: Mouse moved to (645, 306)
Screenshot: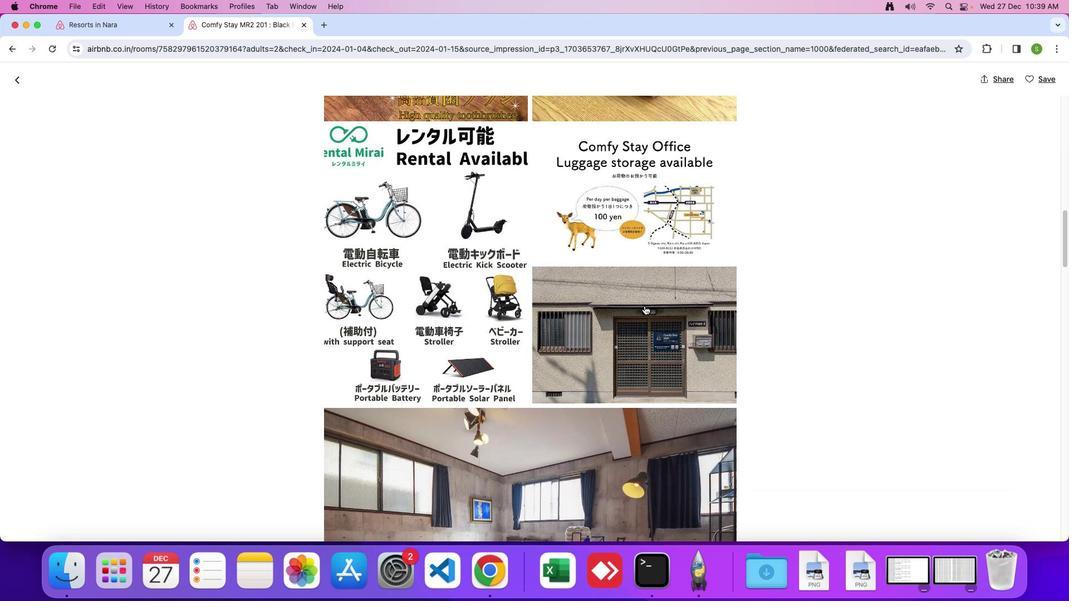 
Action: Mouse scrolled (645, 306) with delta (0, 0)
Screenshot: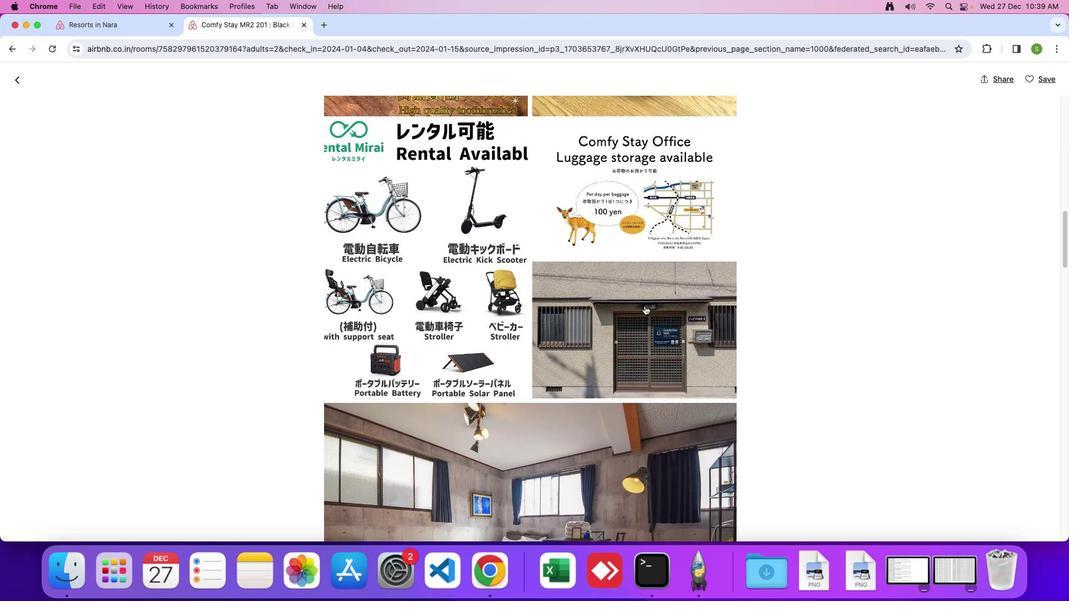 
Action: Mouse scrolled (645, 306) with delta (0, 0)
Screenshot: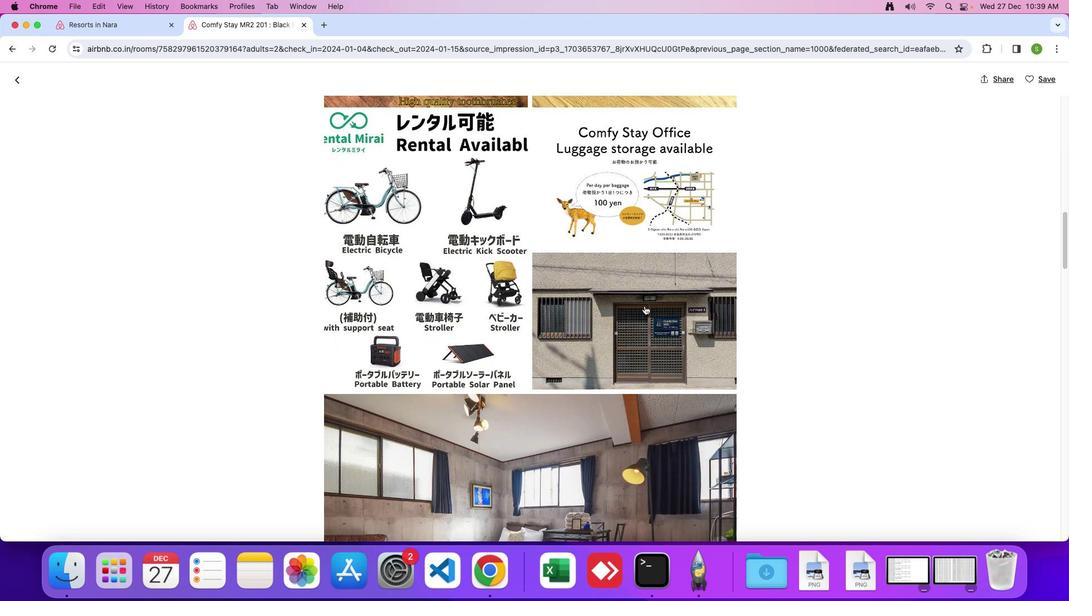 
Action: Mouse scrolled (645, 306) with delta (0, 0)
Screenshot: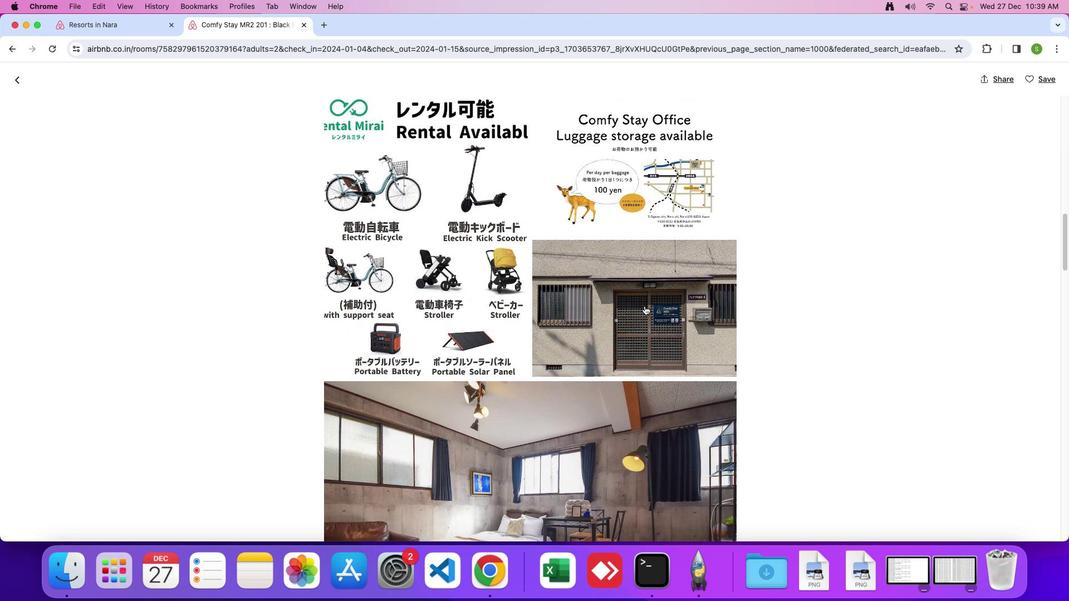
Action: Mouse scrolled (645, 306) with delta (0, 0)
Screenshot: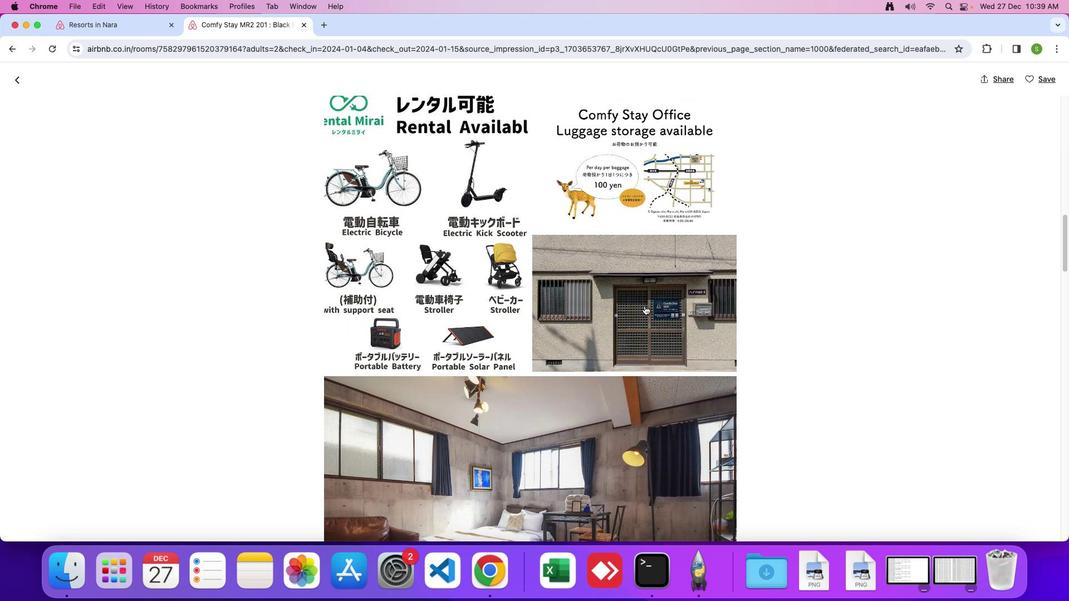
Action: Mouse scrolled (645, 306) with delta (0, 0)
Screenshot: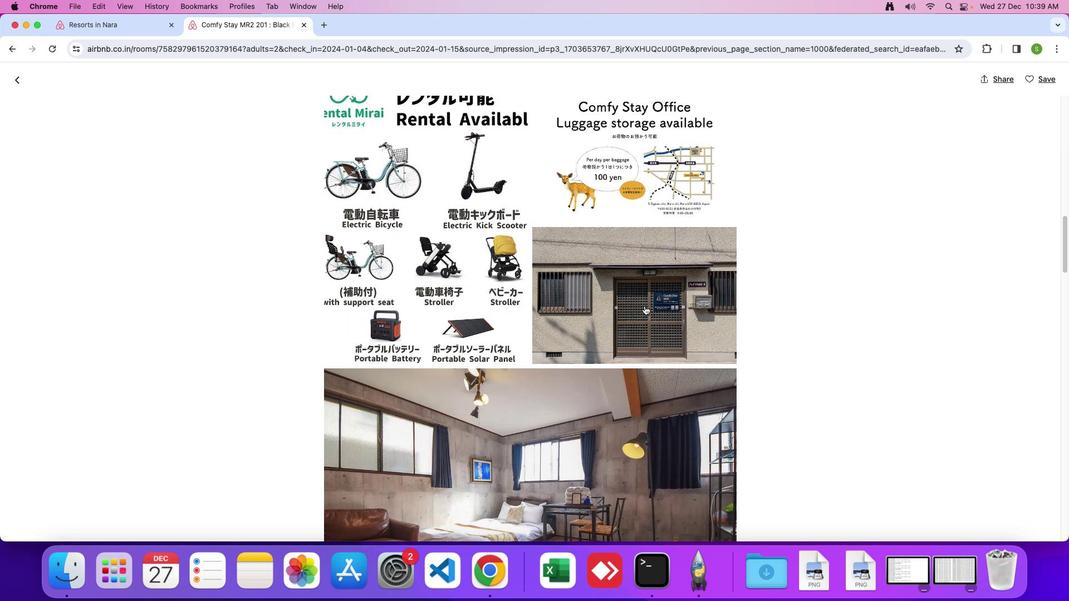 
Action: Mouse scrolled (645, 306) with delta (0, 0)
Screenshot: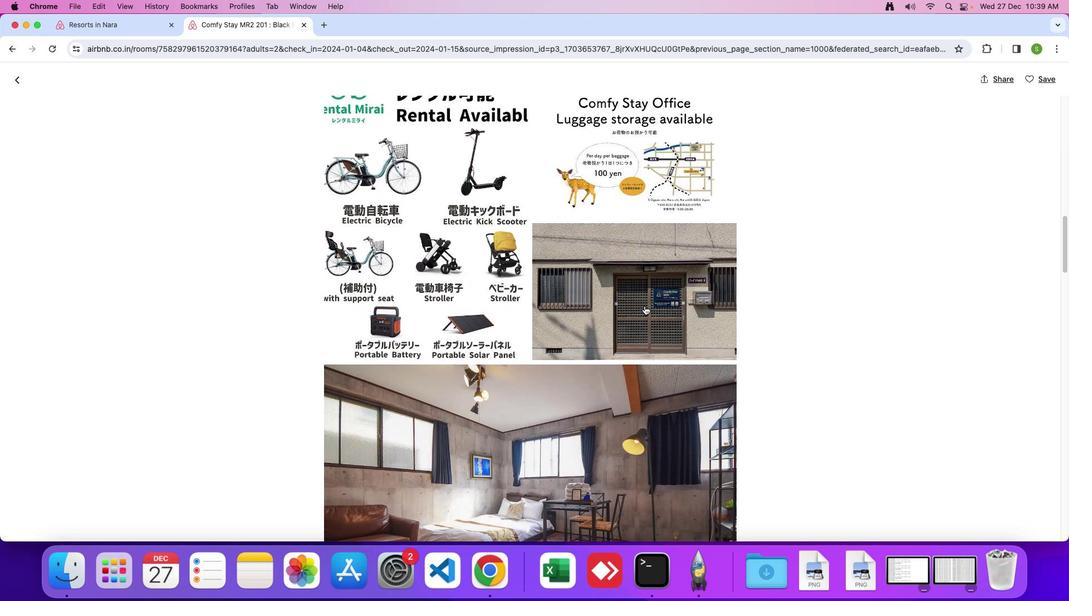 
Action: Mouse scrolled (645, 306) with delta (0, 0)
Screenshot: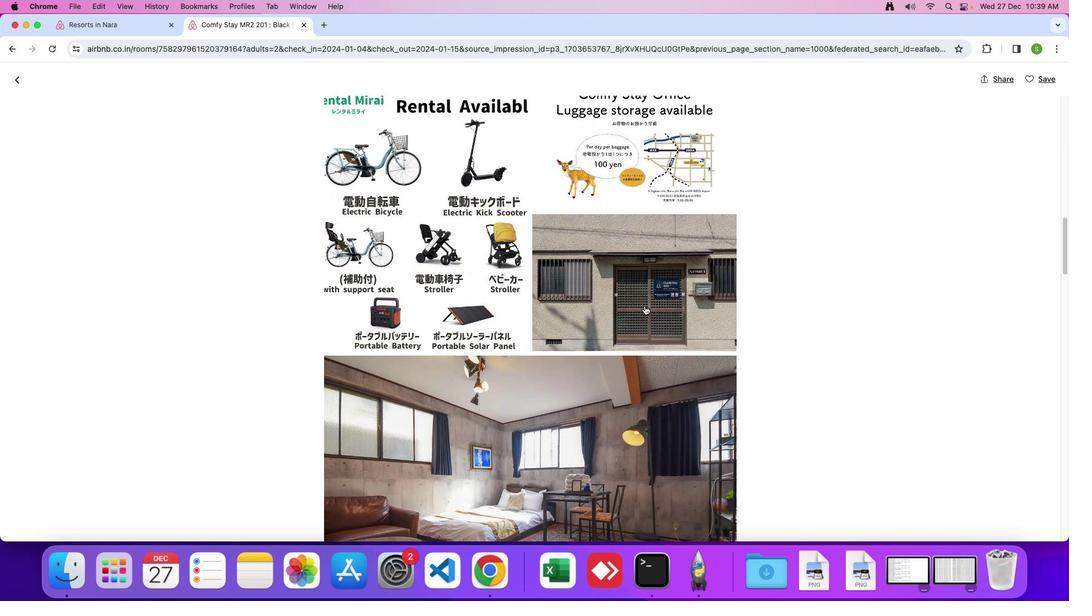 
Action: Mouse scrolled (645, 306) with delta (0, 0)
Screenshot: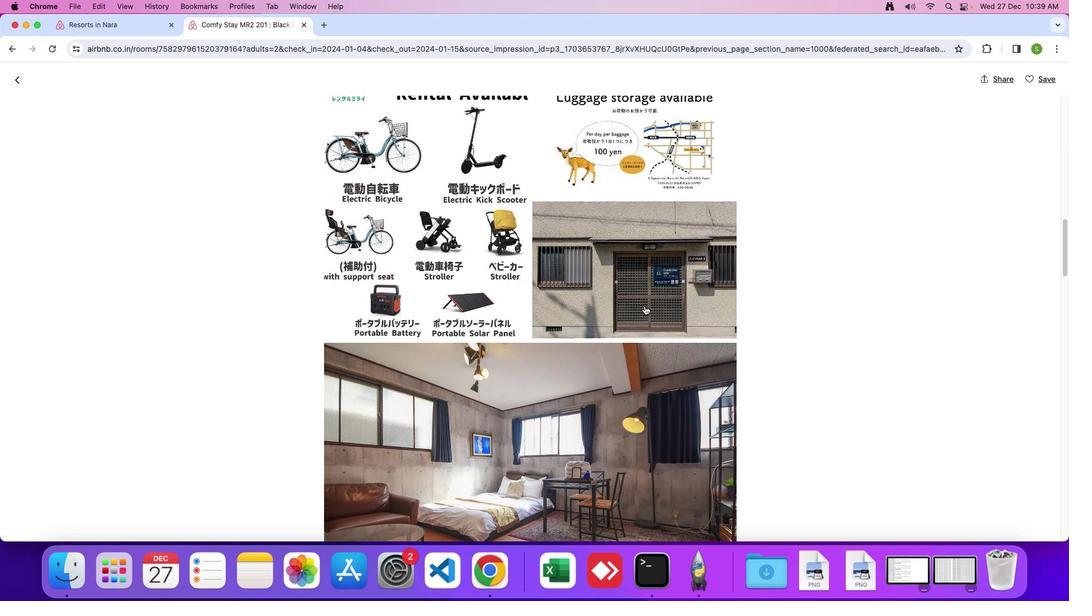 
Action: Mouse scrolled (645, 306) with delta (0, 0)
Screenshot: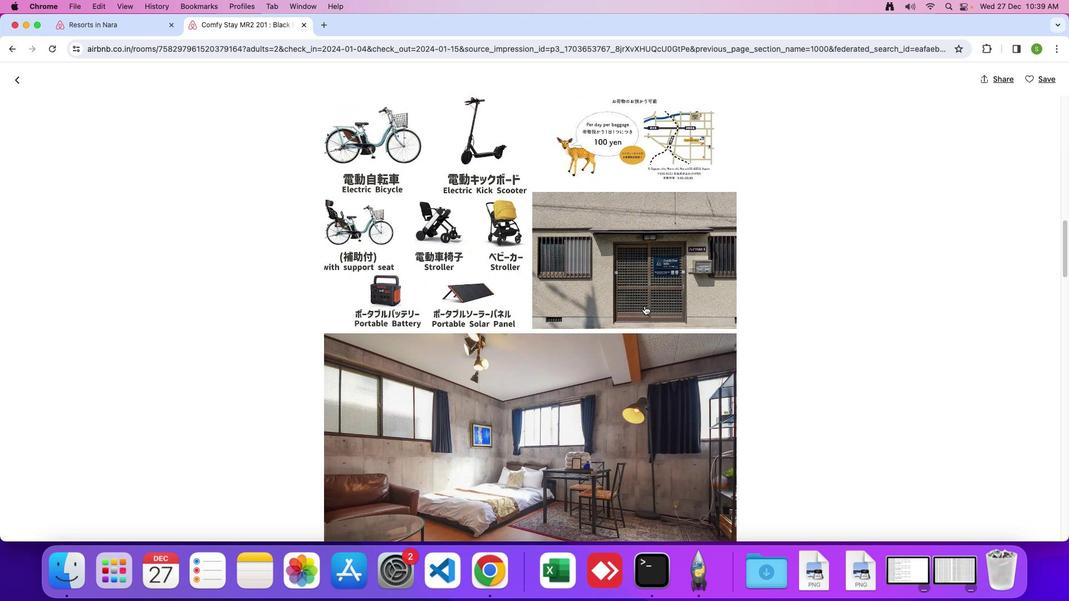 
Action: Mouse moved to (643, 310)
Screenshot: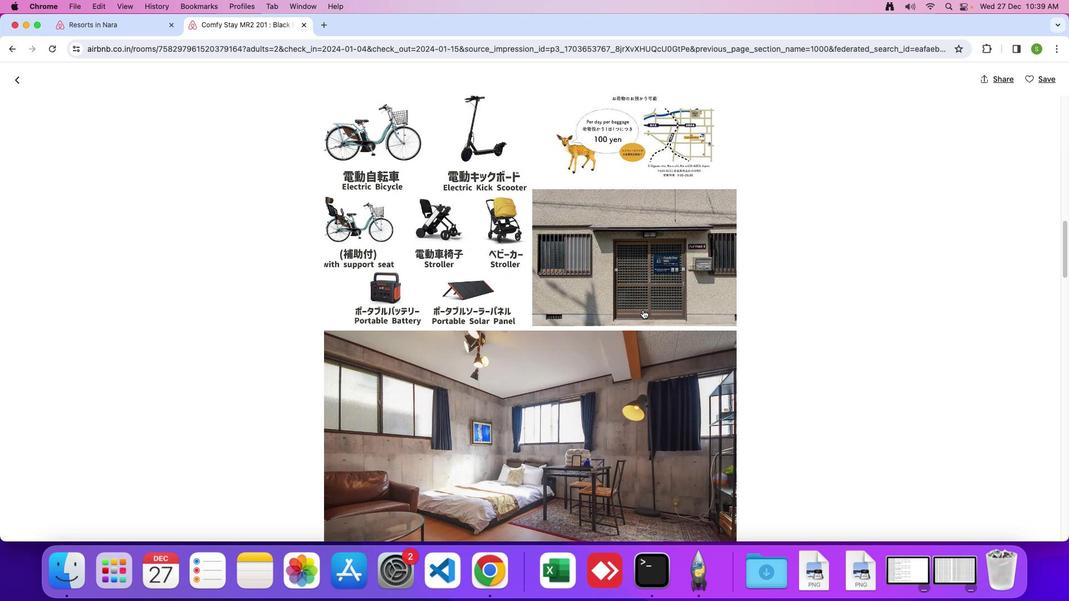 
Action: Mouse scrolled (643, 310) with delta (0, 0)
Screenshot: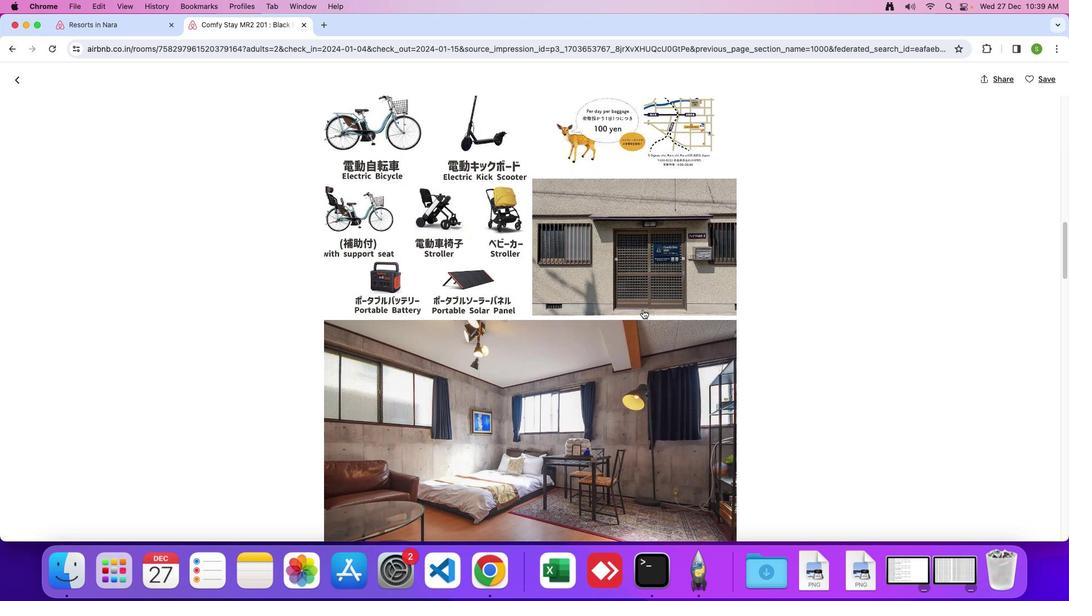 
Action: Mouse scrolled (643, 310) with delta (0, 0)
Screenshot: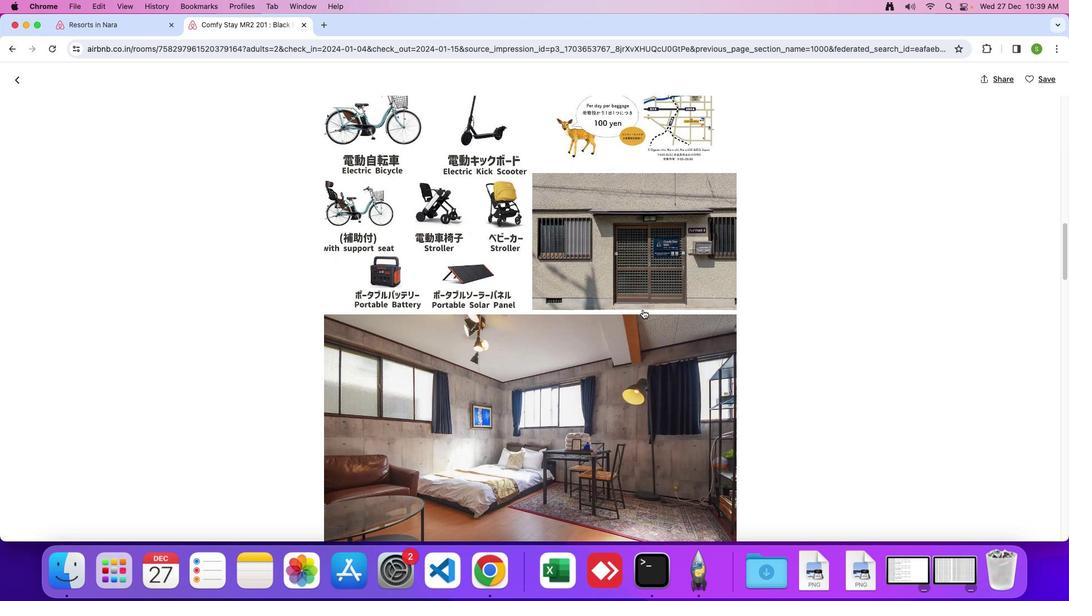 
Action: Mouse scrolled (643, 310) with delta (0, 0)
Screenshot: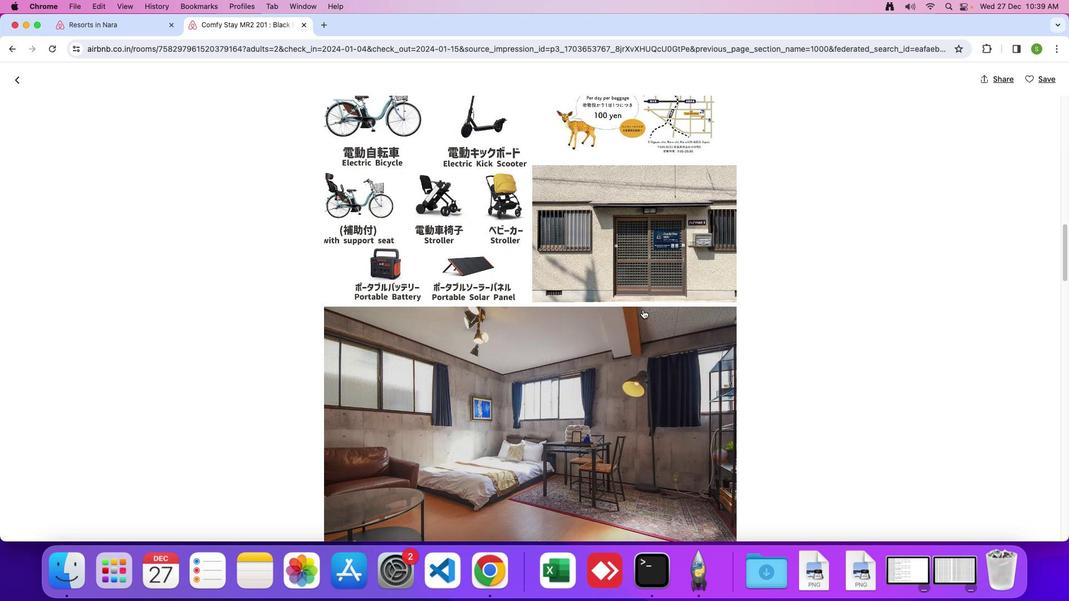 
Action: Mouse scrolled (643, 310) with delta (0, 0)
Screenshot: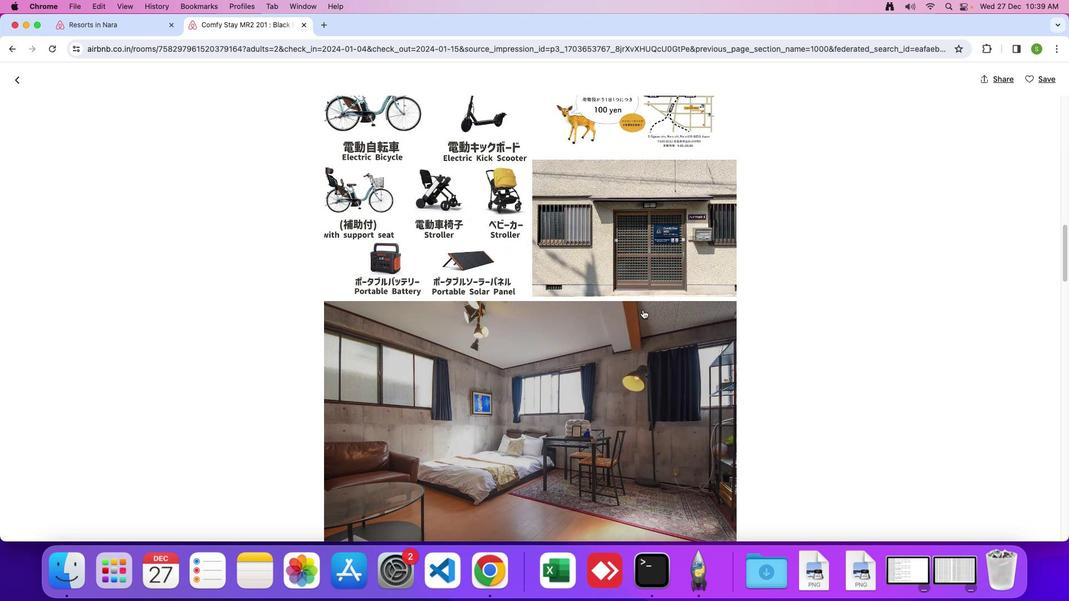 
Action: Mouse scrolled (643, 310) with delta (0, 0)
Screenshot: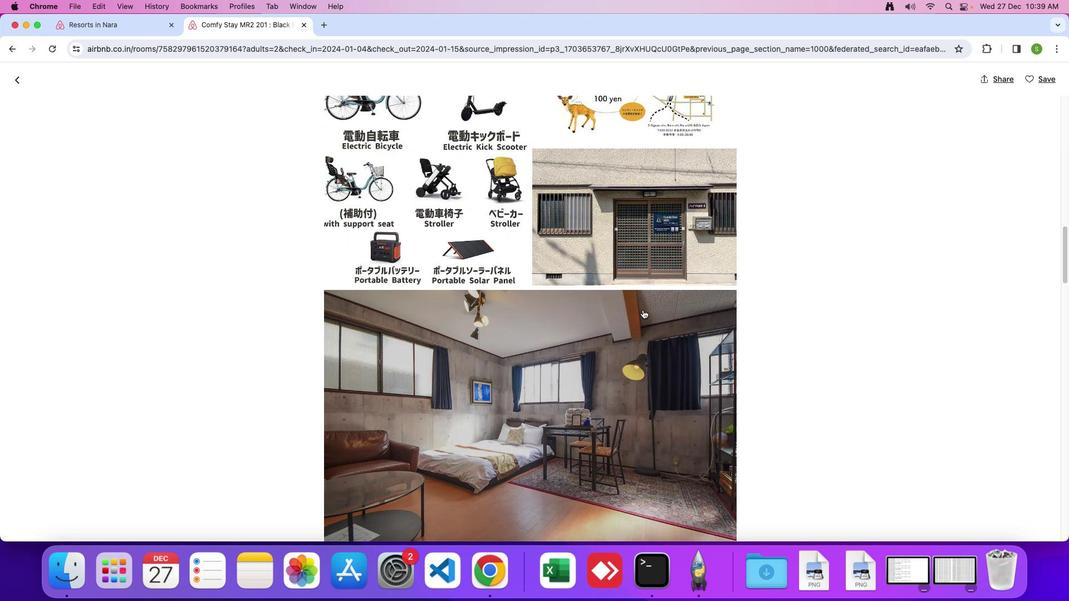 
Action: Mouse scrolled (643, 310) with delta (0, 0)
Screenshot: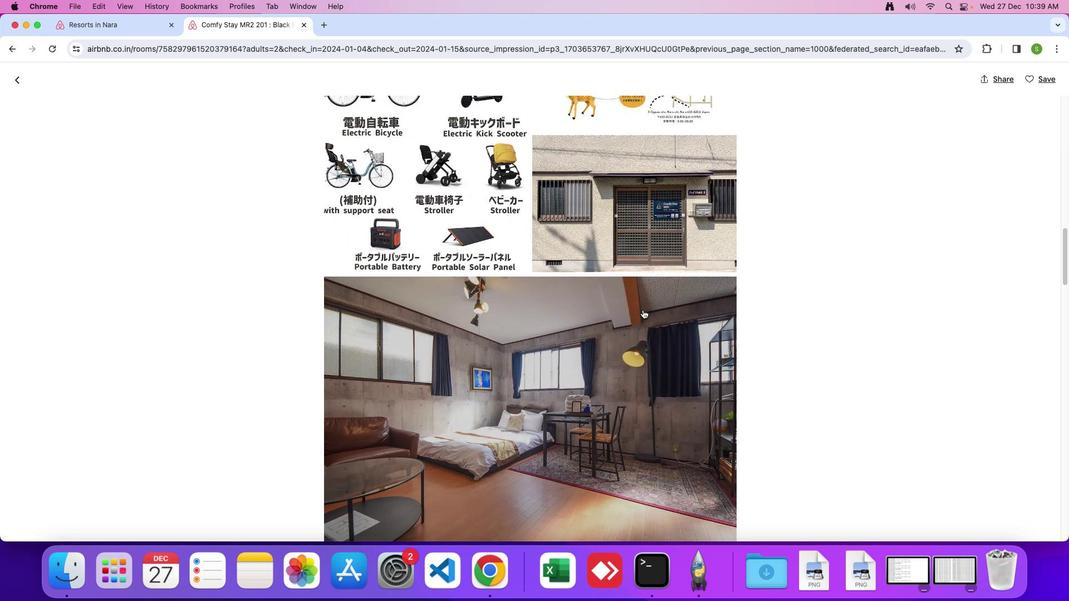 
Action: Mouse scrolled (643, 310) with delta (0, 0)
Screenshot: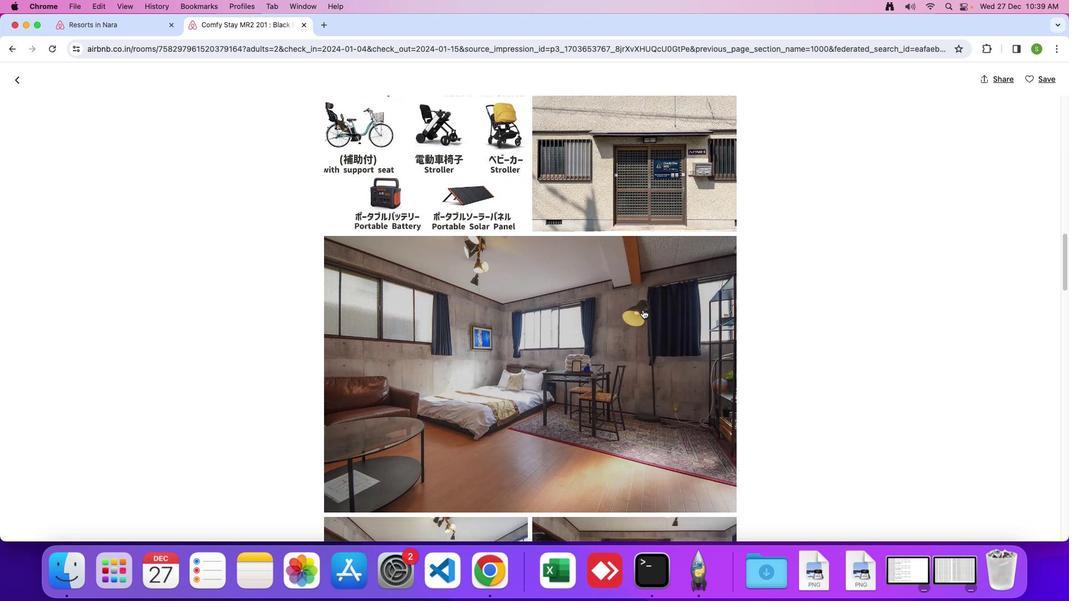 
Action: Mouse scrolled (643, 310) with delta (0, 0)
Screenshot: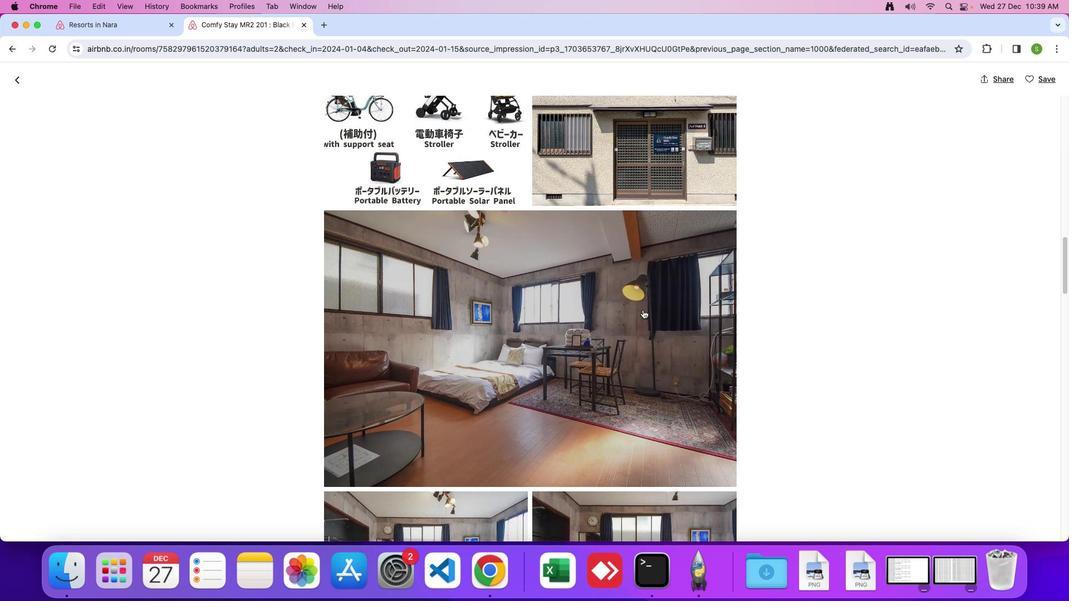 
Action: Mouse scrolled (643, 310) with delta (0, 0)
Screenshot: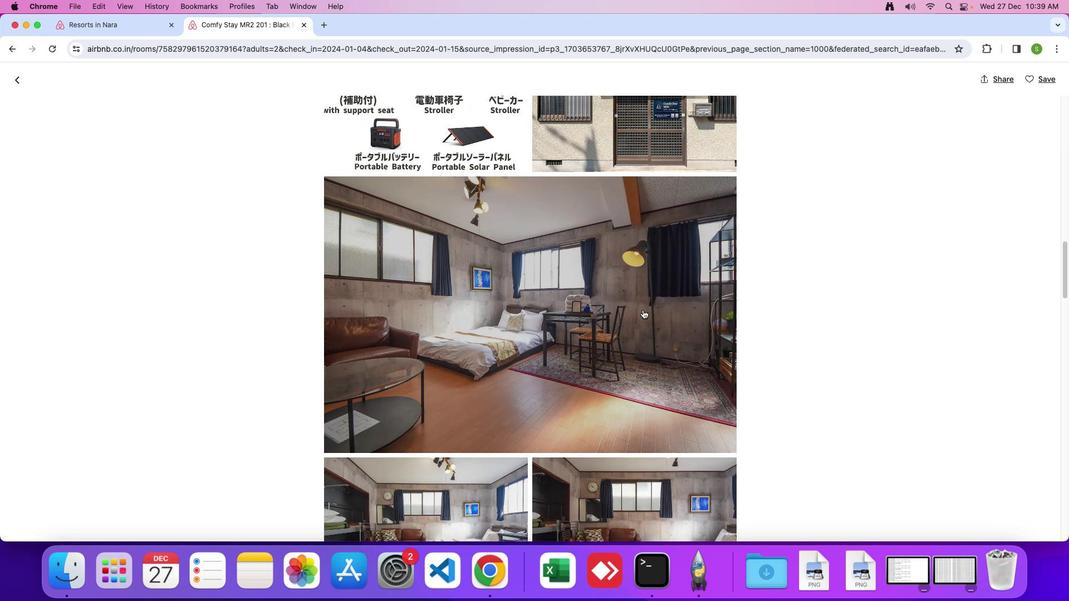 
Action: Mouse scrolled (643, 310) with delta (0, 0)
Screenshot: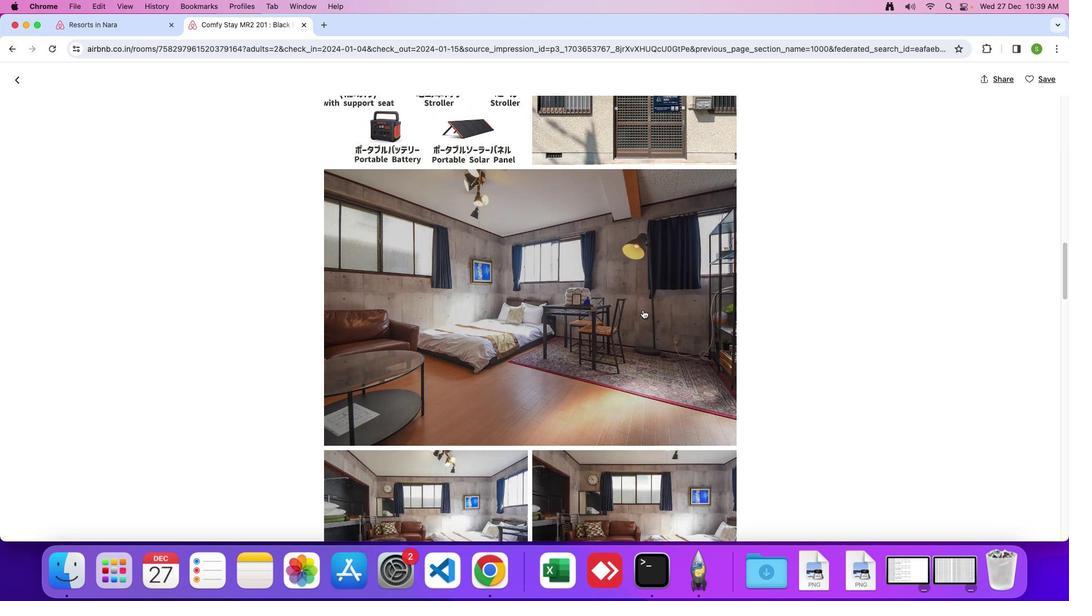 
Action: Mouse scrolled (643, 310) with delta (0, 0)
Screenshot: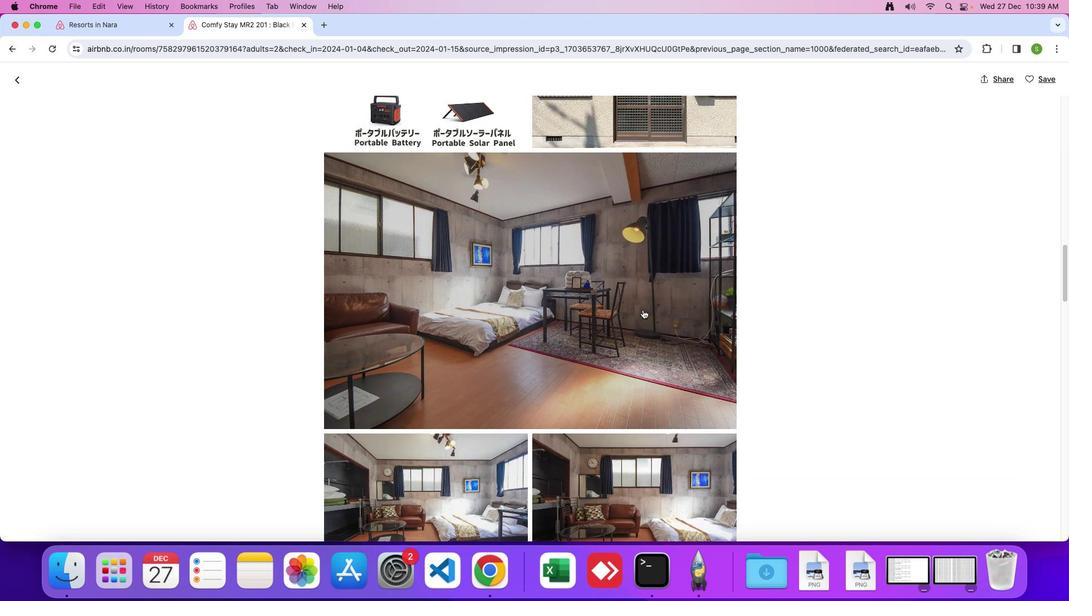 
Action: Mouse scrolled (643, 310) with delta (0, 0)
Screenshot: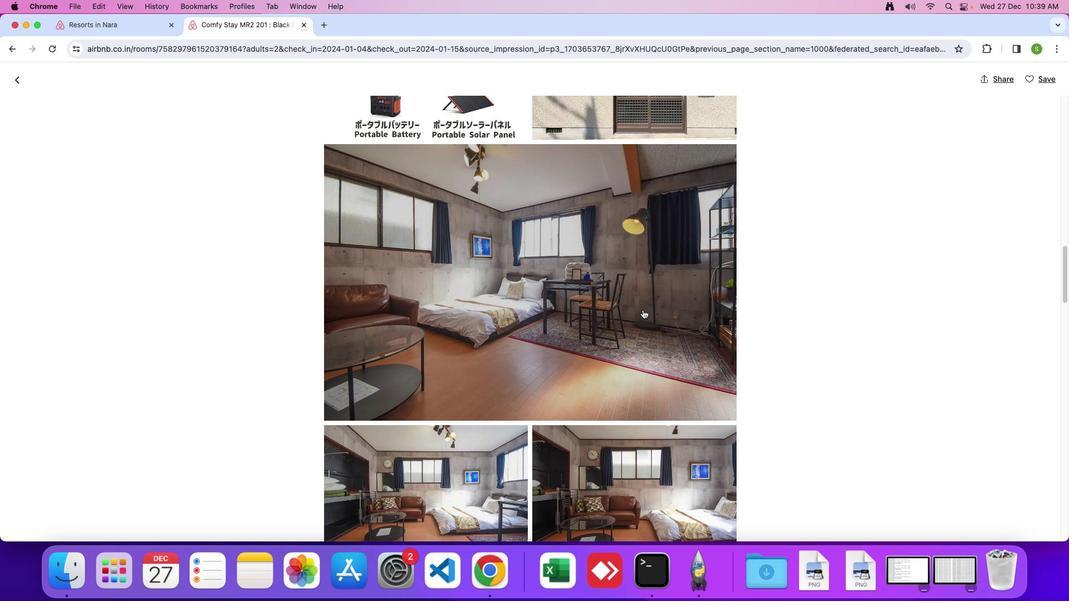 
Action: Mouse scrolled (643, 310) with delta (0, 0)
Screenshot: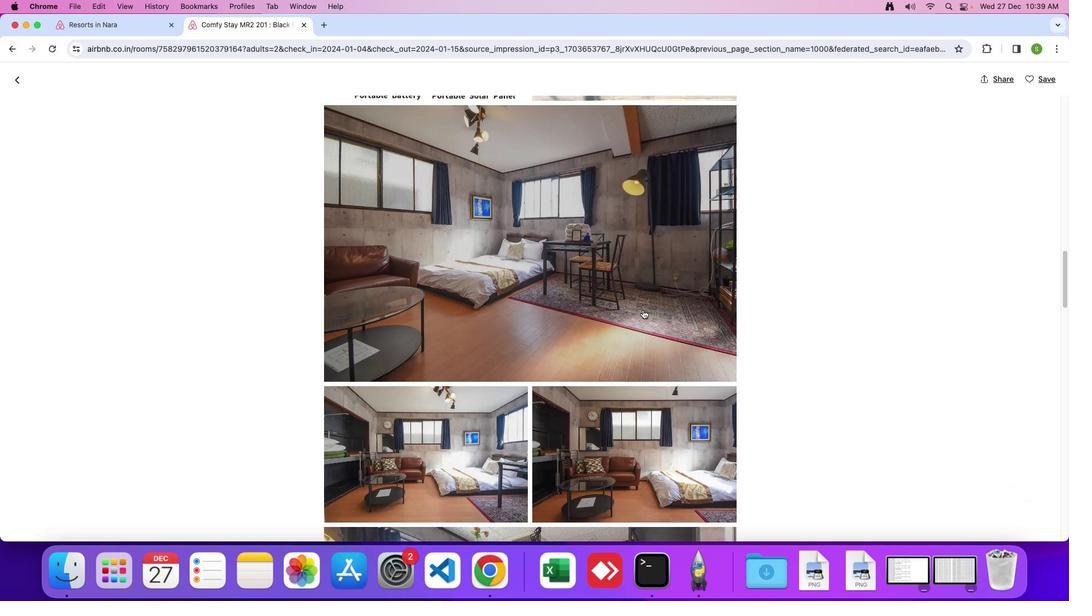 
Action: Mouse scrolled (643, 310) with delta (0, 0)
Screenshot: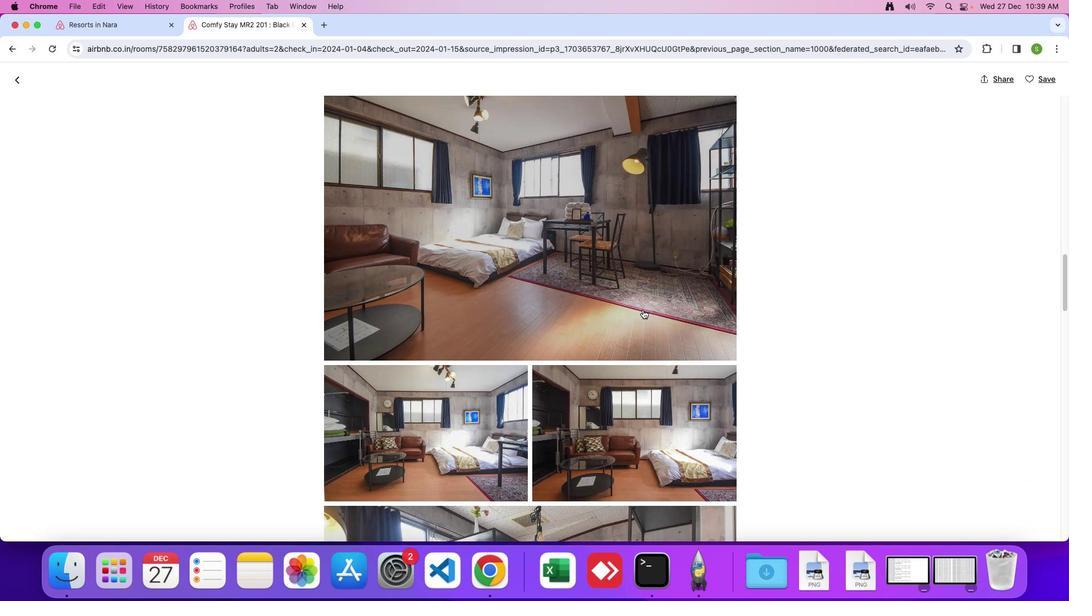 
Action: Mouse scrolled (643, 310) with delta (0, 0)
Screenshot: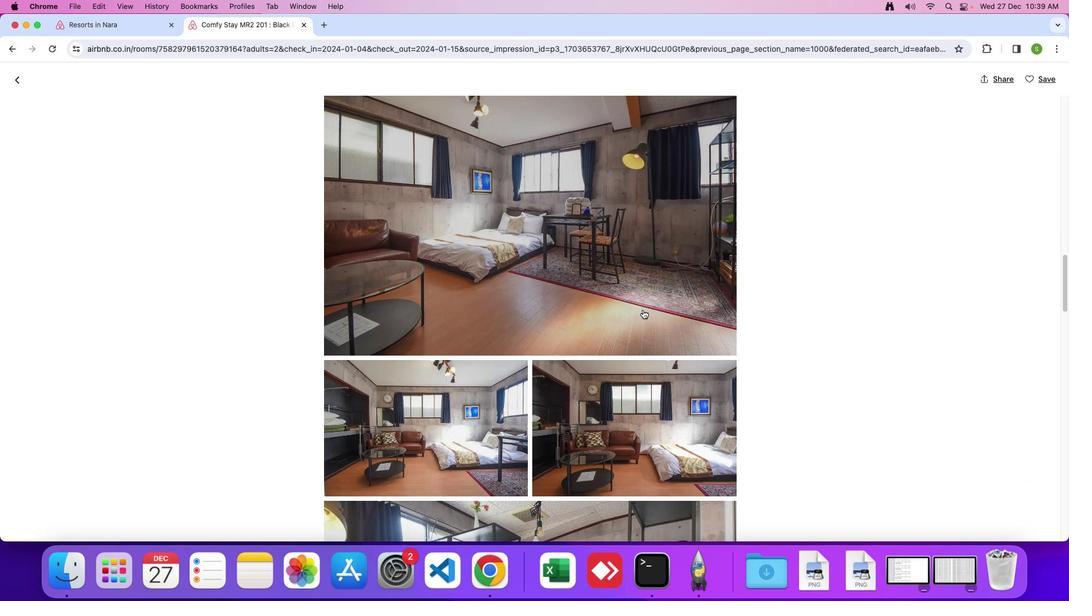 
Action: Mouse scrolled (643, 310) with delta (0, 0)
Screenshot: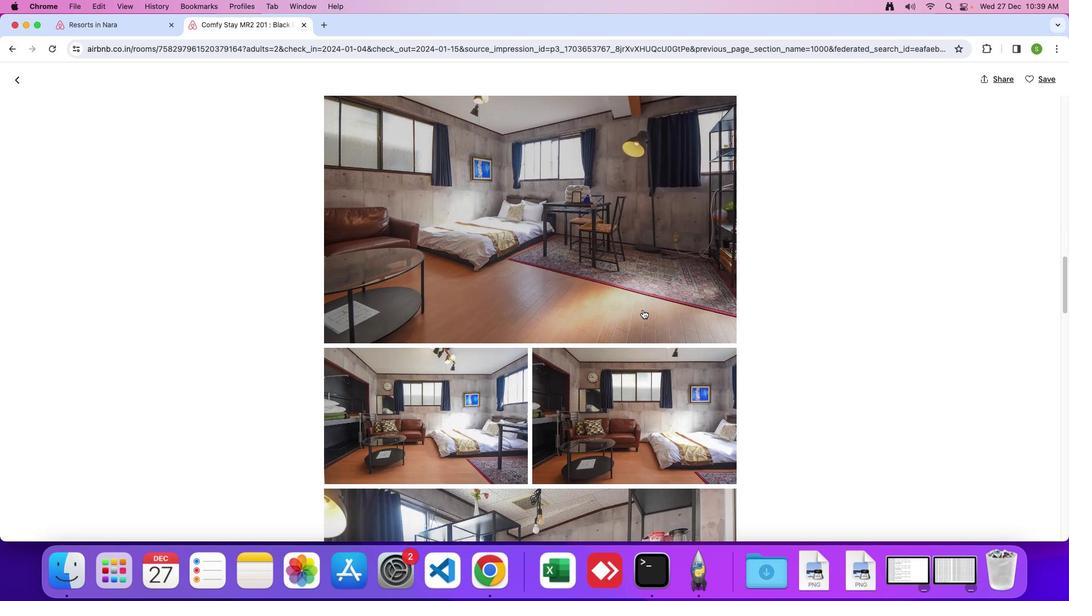 
Action: Mouse scrolled (643, 310) with delta (0, 0)
Screenshot: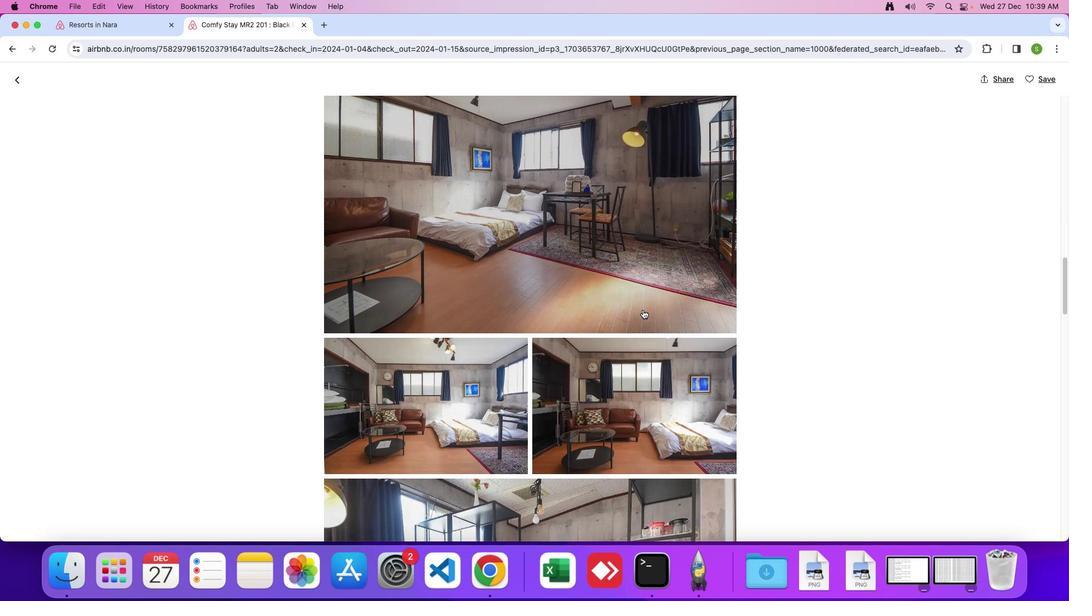 
Action: Mouse scrolled (643, 310) with delta (0, 0)
Screenshot: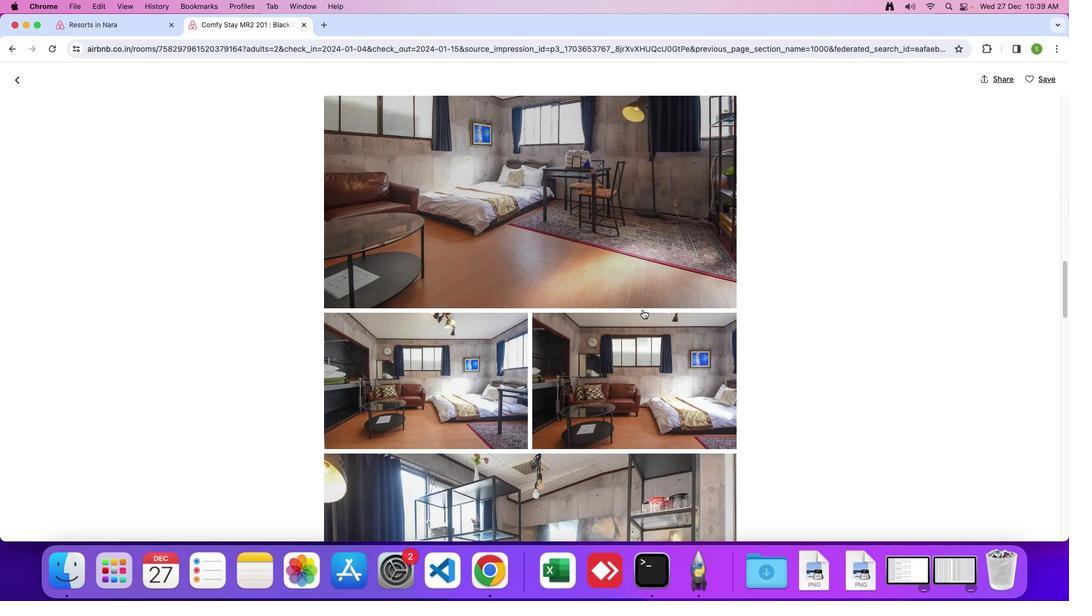 
Action: Mouse scrolled (643, 310) with delta (0, 0)
Screenshot: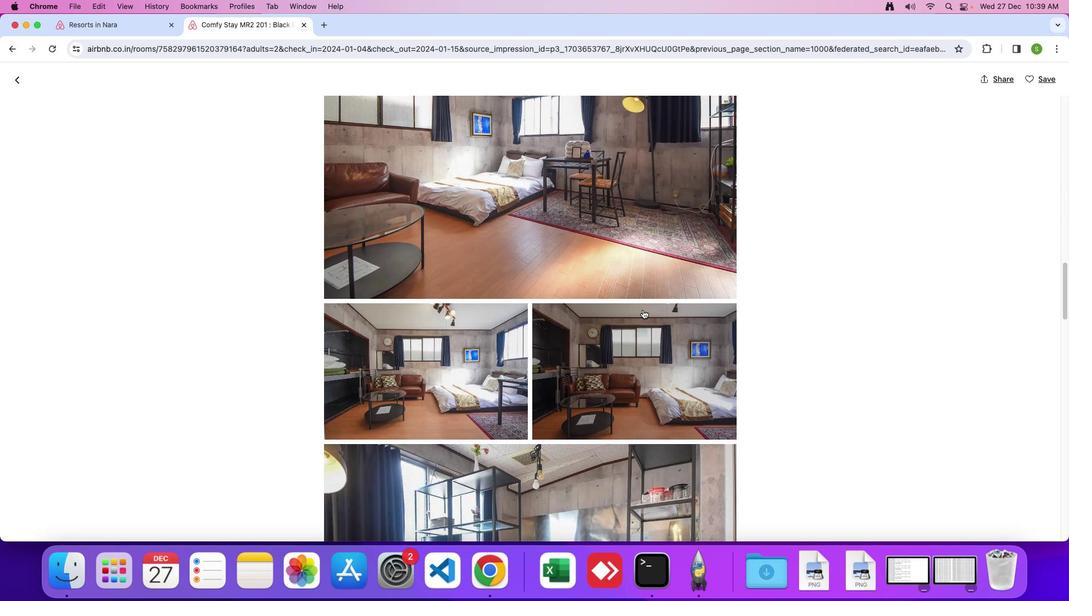 
Action: Mouse scrolled (643, 310) with delta (0, 0)
Screenshot: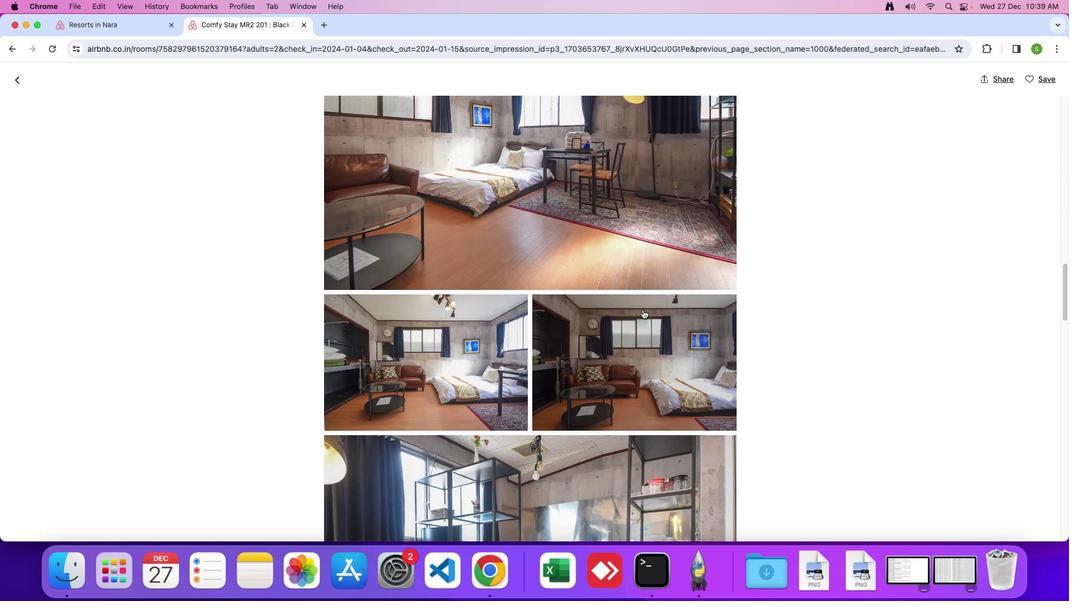 
Action: Mouse moved to (643, 310)
Screenshot: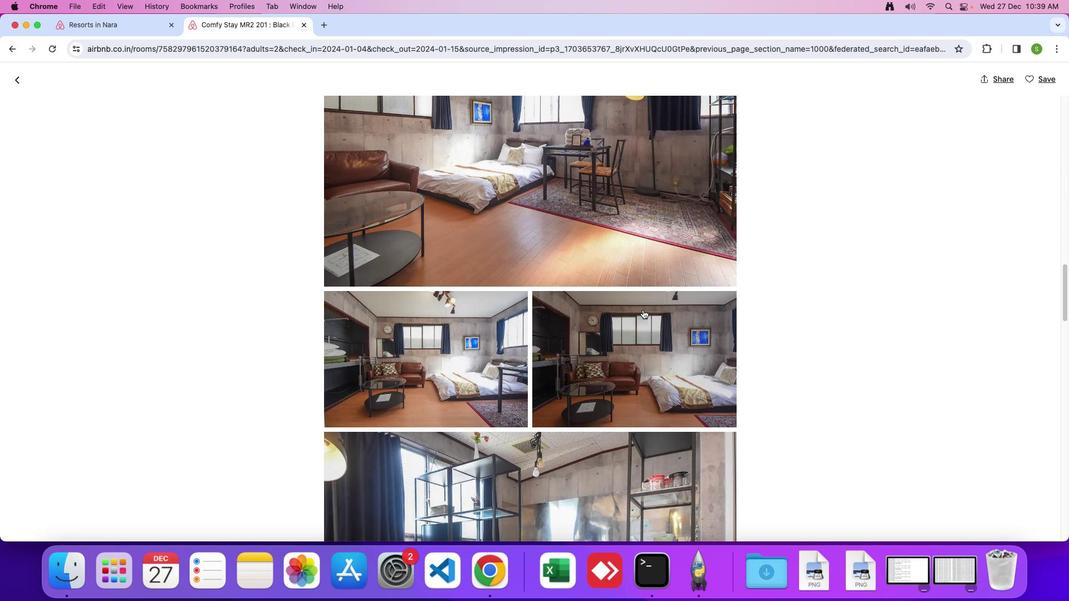 
Action: Mouse scrolled (643, 310) with delta (0, 0)
Screenshot: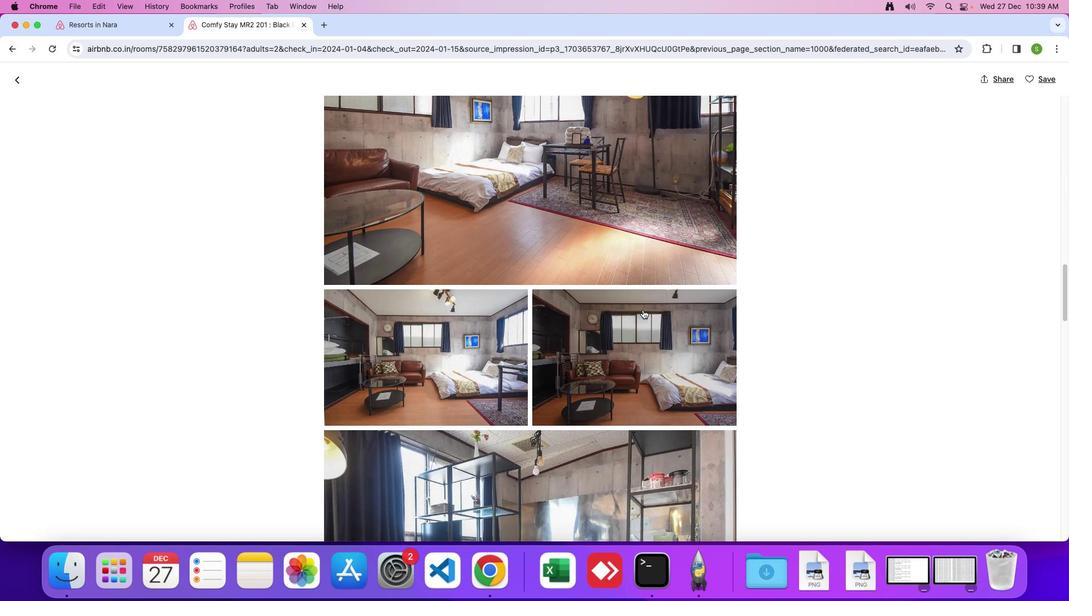 
Action: Mouse scrolled (643, 310) with delta (0, 0)
Screenshot: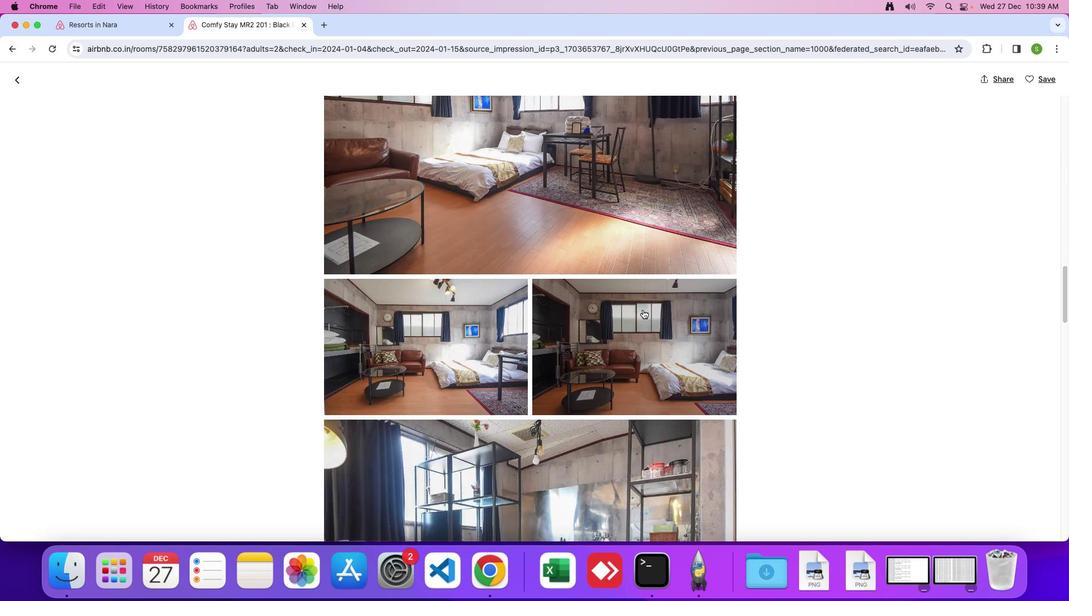 
Action: Mouse moved to (643, 310)
Screenshot: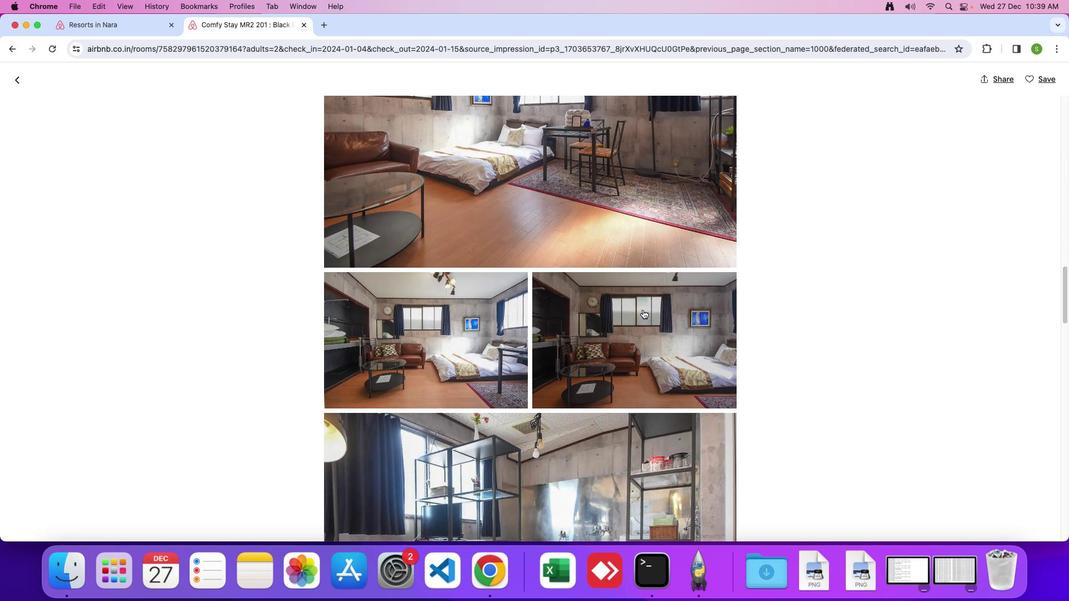 
Action: Mouse scrolled (643, 310) with delta (0, 0)
Screenshot: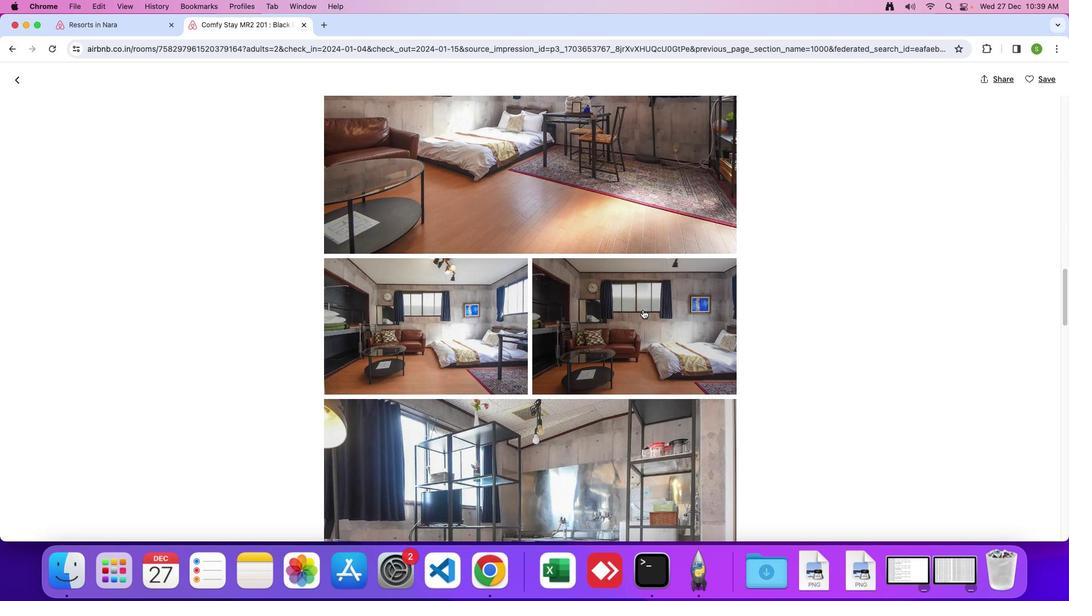 
Action: Mouse moved to (634, 310)
Screenshot: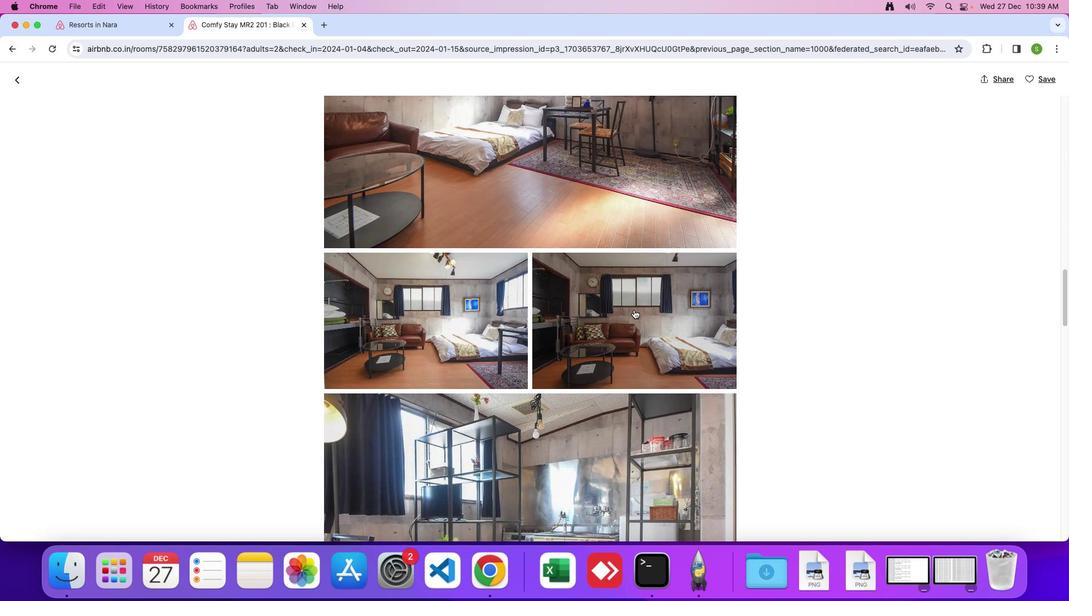 
Action: Mouse scrolled (634, 310) with delta (0, 0)
Screenshot: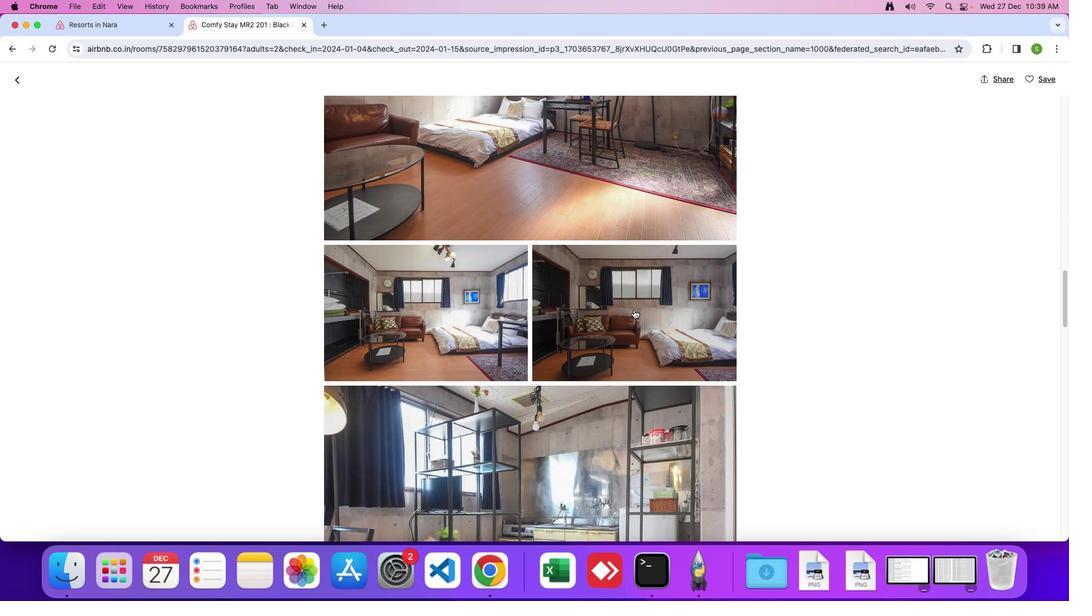
Action: Mouse scrolled (634, 310) with delta (0, 0)
Screenshot: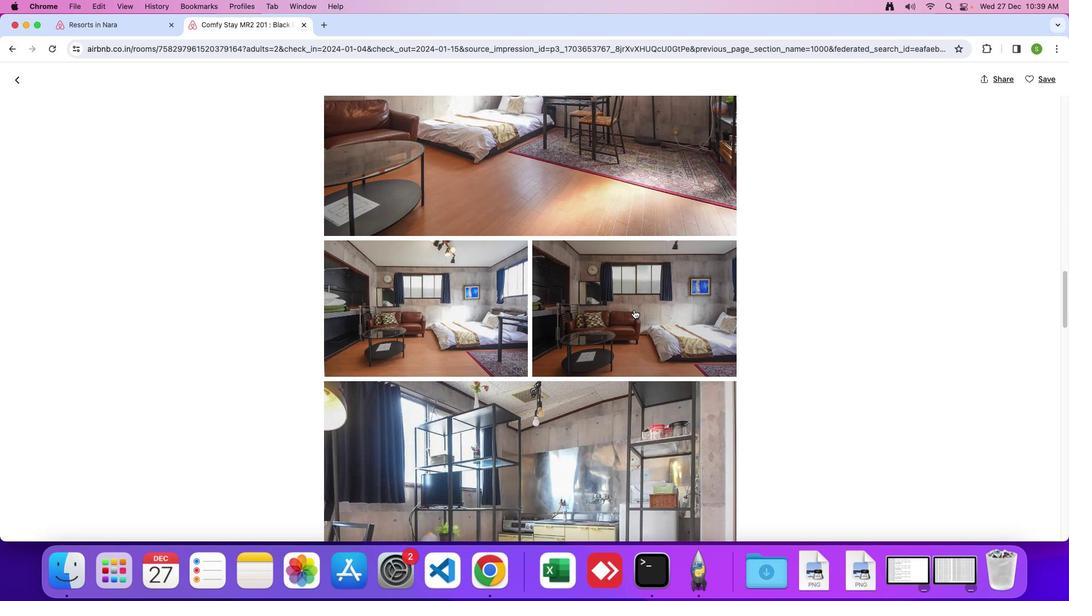 
Action: Mouse moved to (634, 310)
Screenshot: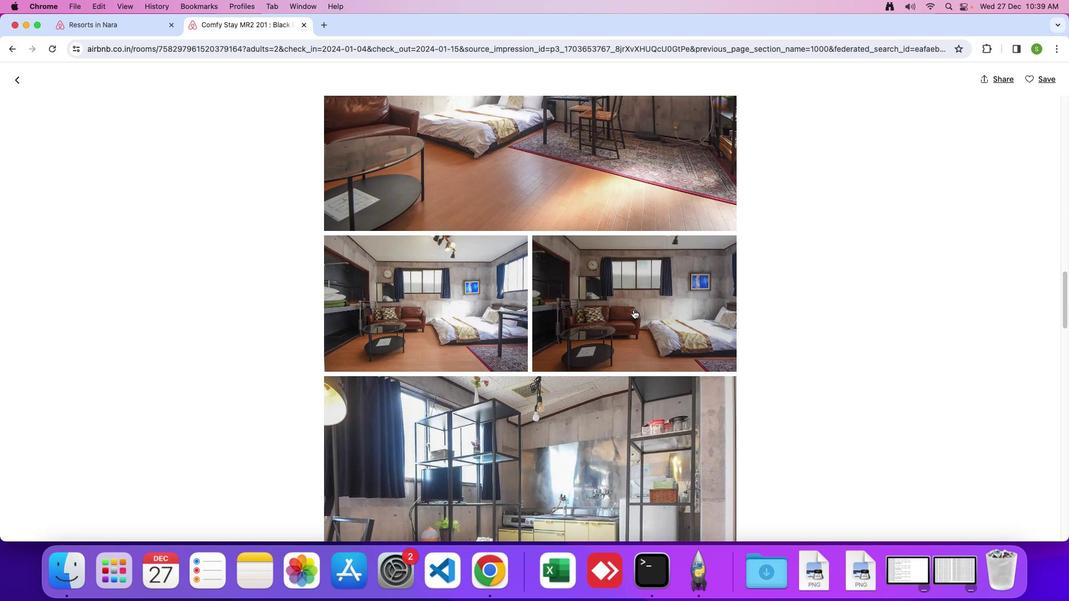 
Action: Mouse scrolled (634, 310) with delta (0, 0)
Screenshot: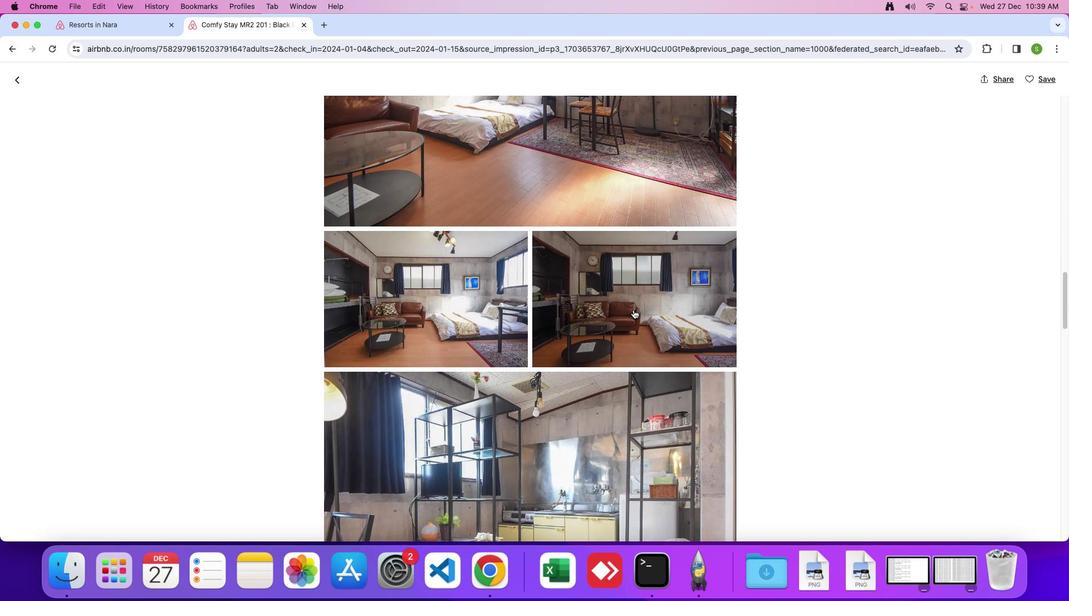 
Action: Mouse scrolled (634, 310) with delta (0, 0)
Screenshot: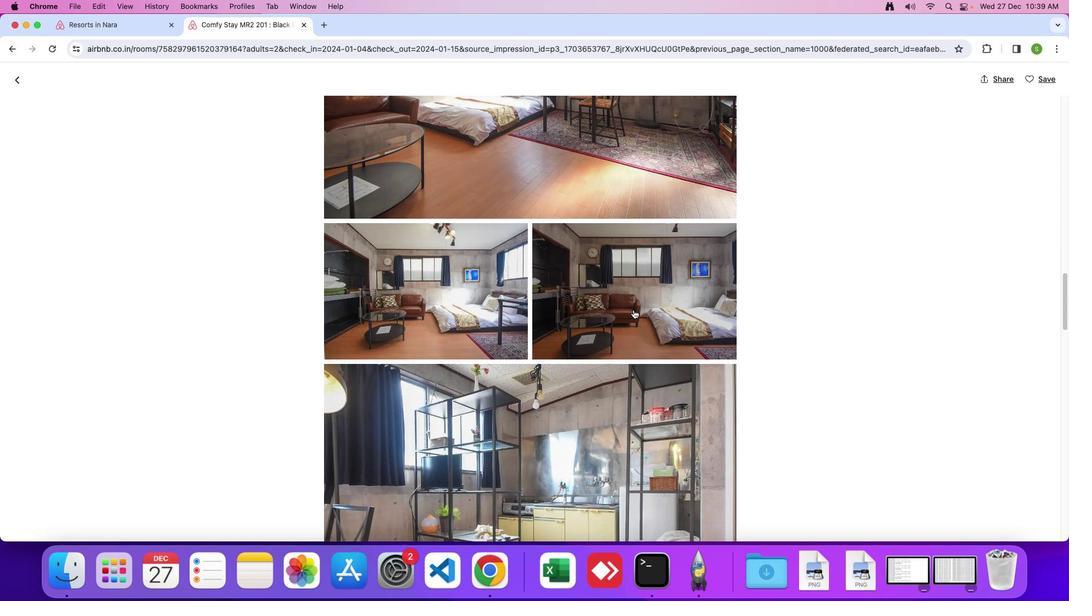 
Action: Mouse scrolled (634, 310) with delta (0, 0)
Screenshot: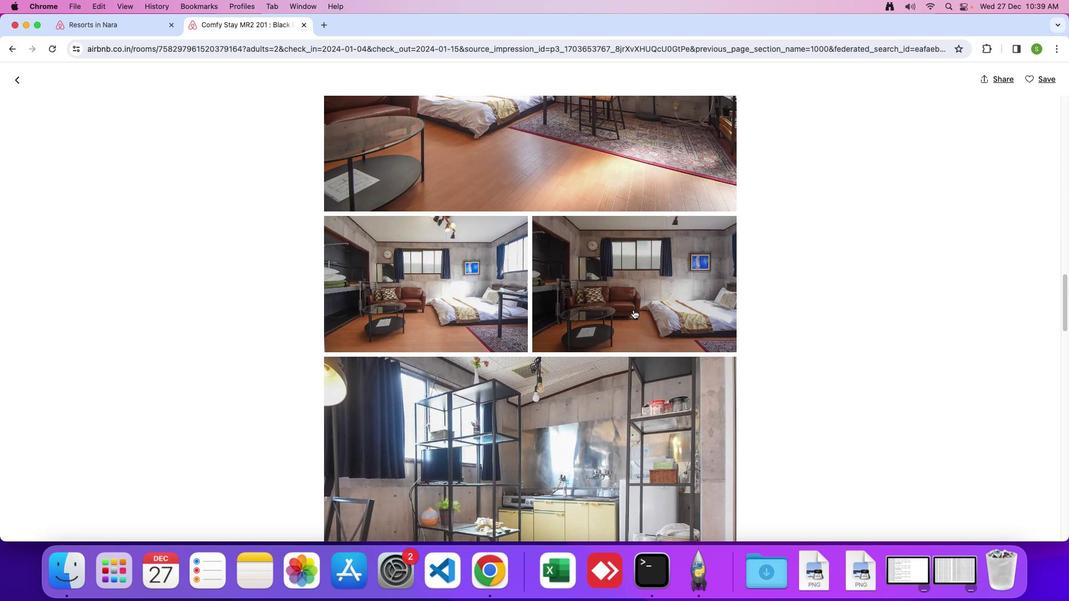 
Action: Mouse scrolled (634, 310) with delta (0, 0)
Screenshot: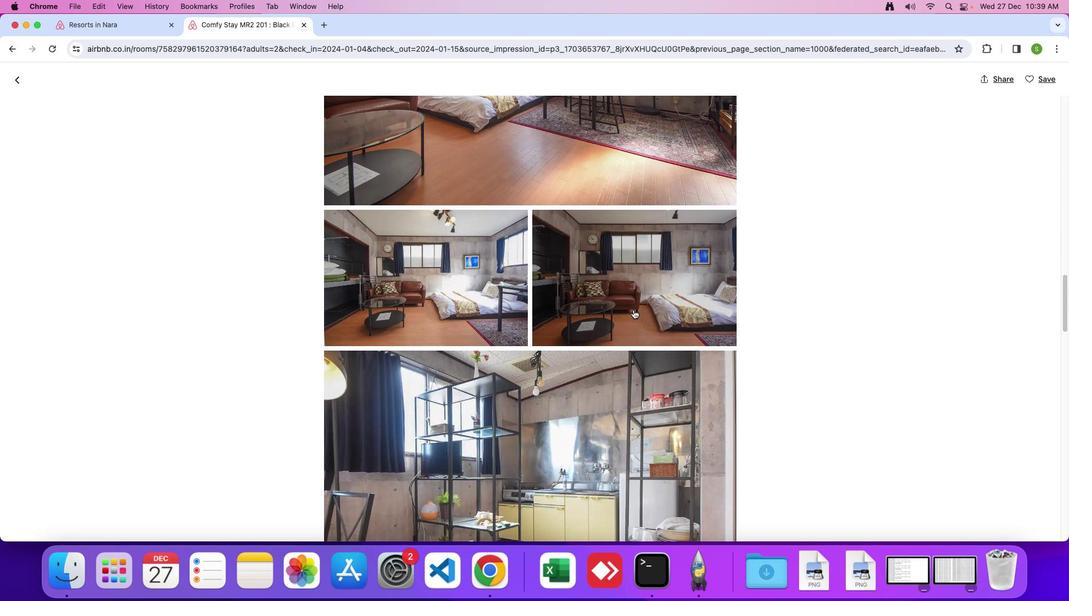 
Action: Mouse scrolled (634, 310) with delta (0, 0)
Screenshot: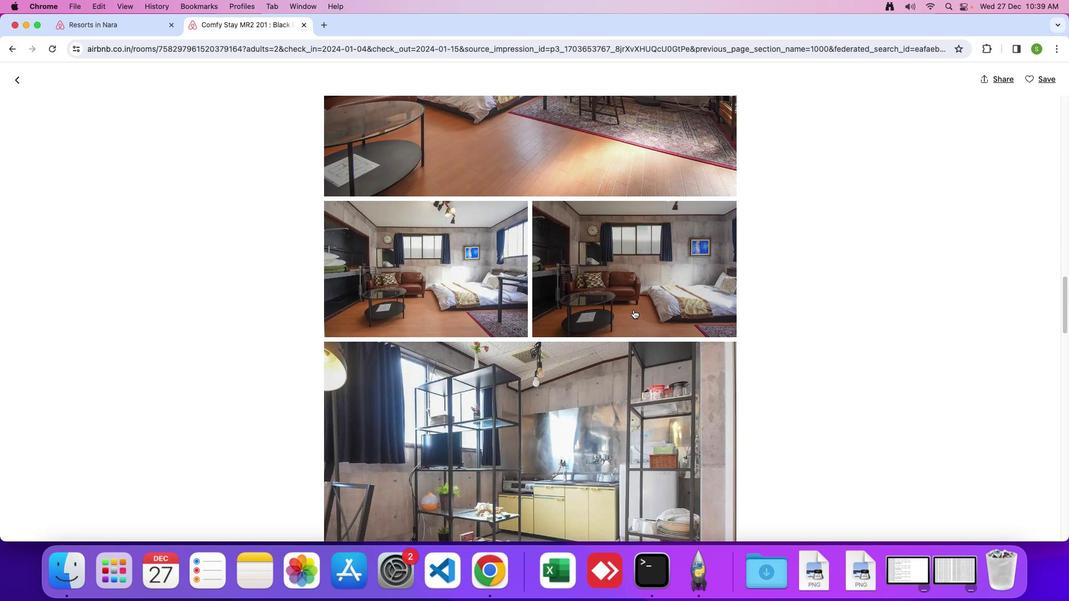 
Action: Mouse scrolled (634, 310) with delta (0, 0)
Screenshot: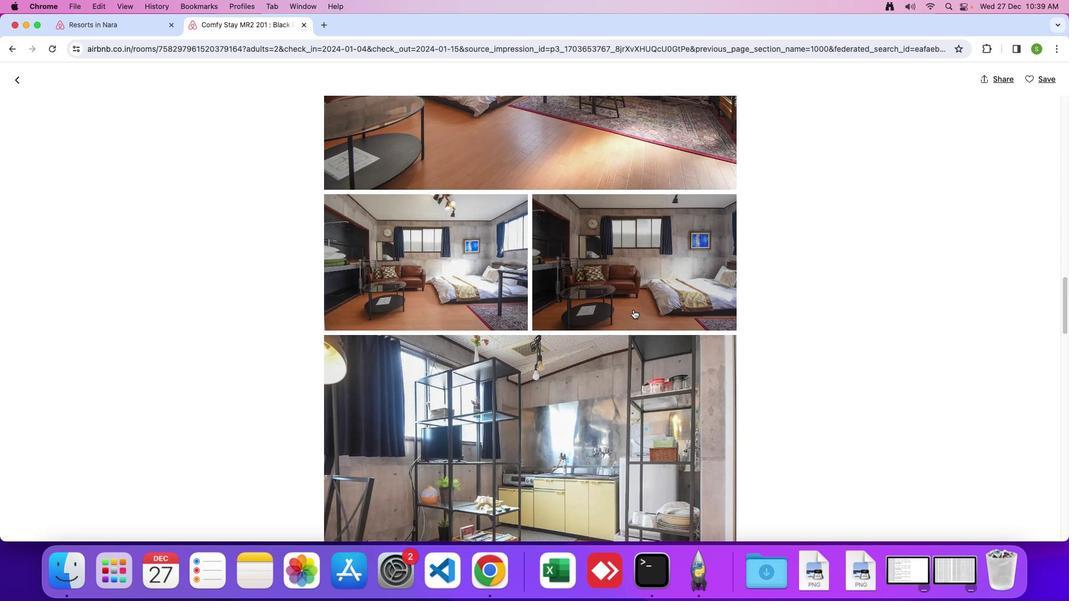 
Action: Mouse scrolled (634, 310) with delta (0, 0)
Screenshot: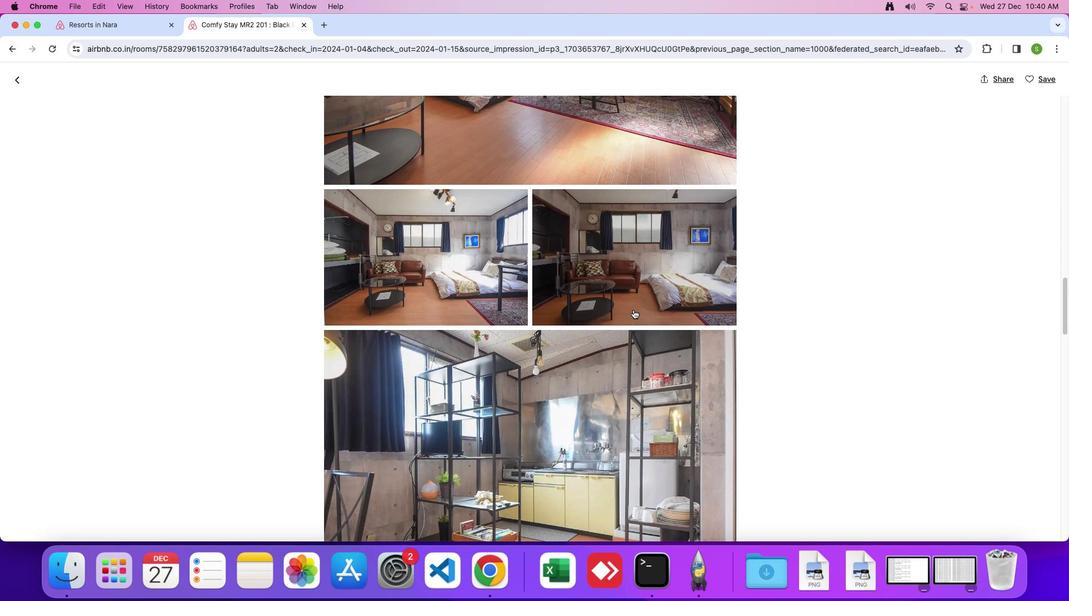 
Action: Mouse scrolled (634, 310) with delta (0, 0)
Screenshot: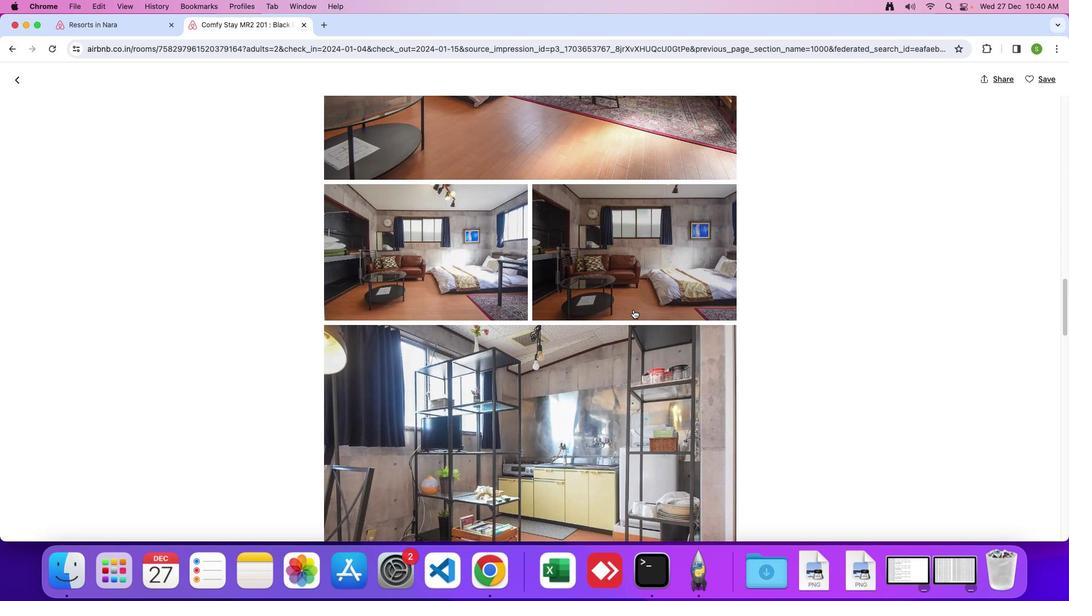 
Action: Mouse moved to (632, 311)
